 Task: Add an event with the title Sales Pipeline Review, date '2023/12/04', time 8:30 AM to 10:30 AMand add a description: The PIP Discussion will be conducted in a respectful and confidential manner, ensuring that the employee feels heard and valued. The ultimate goal is to create a supportive environment that encourages growth, self-improvement, and the attainment of desired performance levels.Select event color  Peacock . Add location for the event as: 321 Atlantis The Palm, Dubai, UAE, logged in from the account softage.2@softage.netand send the event invitation to softage.8@softage.net and softage.9@softage.net. Set a reminder for the event Weekly on Sunday
Action: Mouse moved to (67, 131)
Screenshot: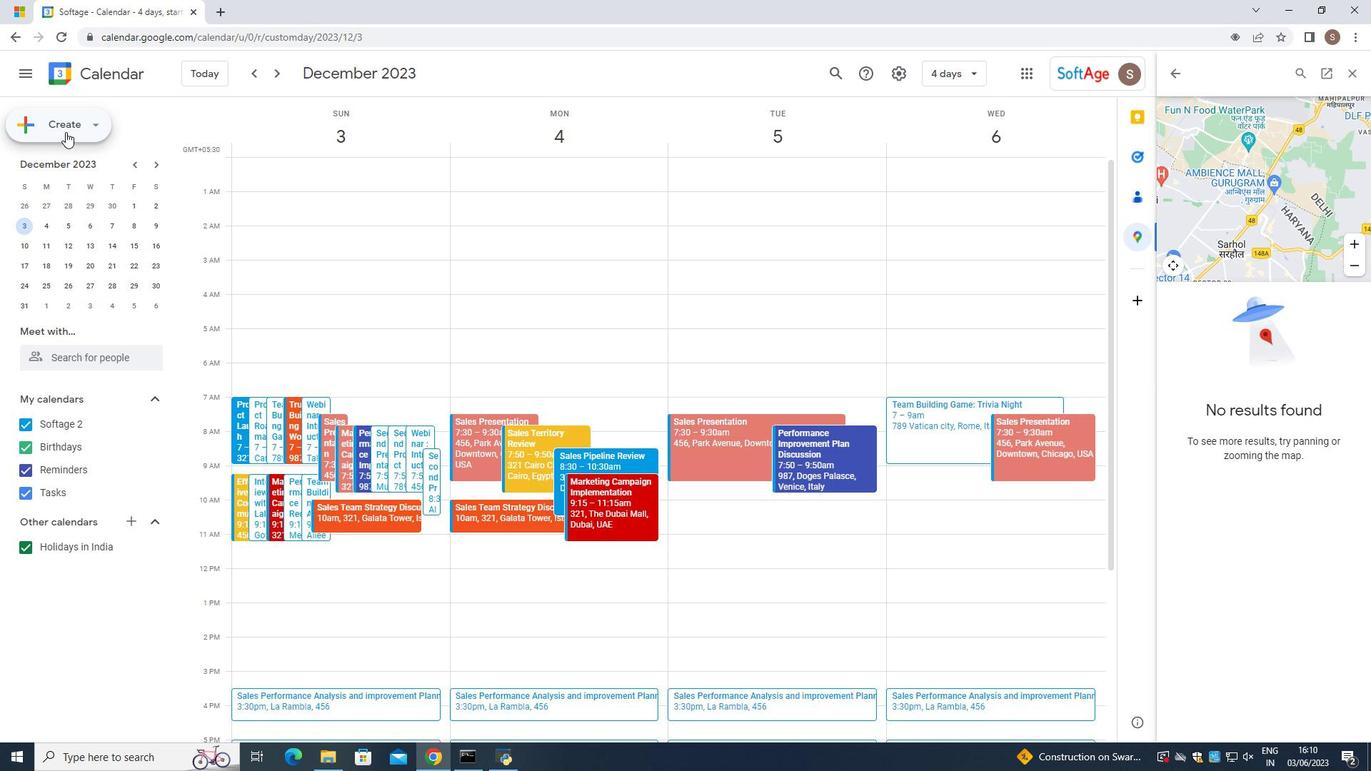 
Action: Mouse pressed left at (67, 131)
Screenshot: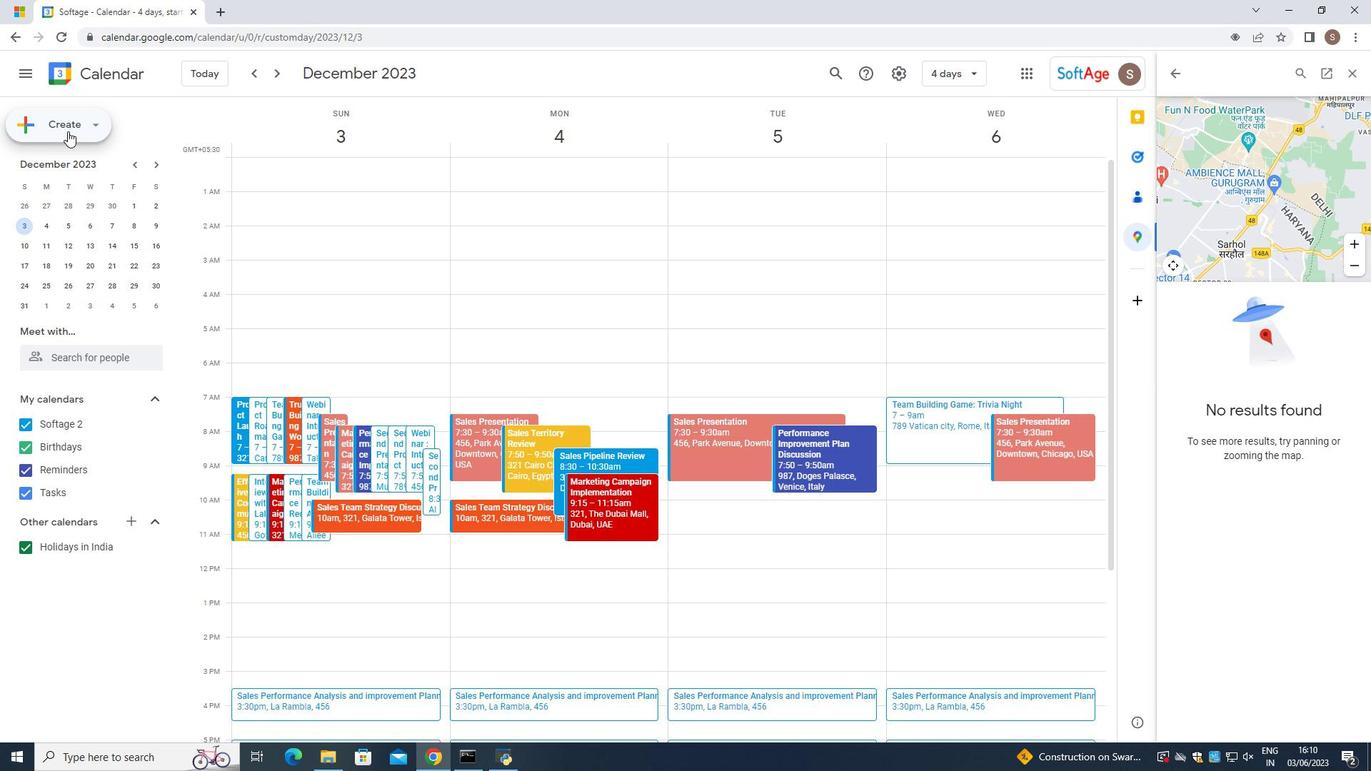 
Action: Mouse moved to (121, 163)
Screenshot: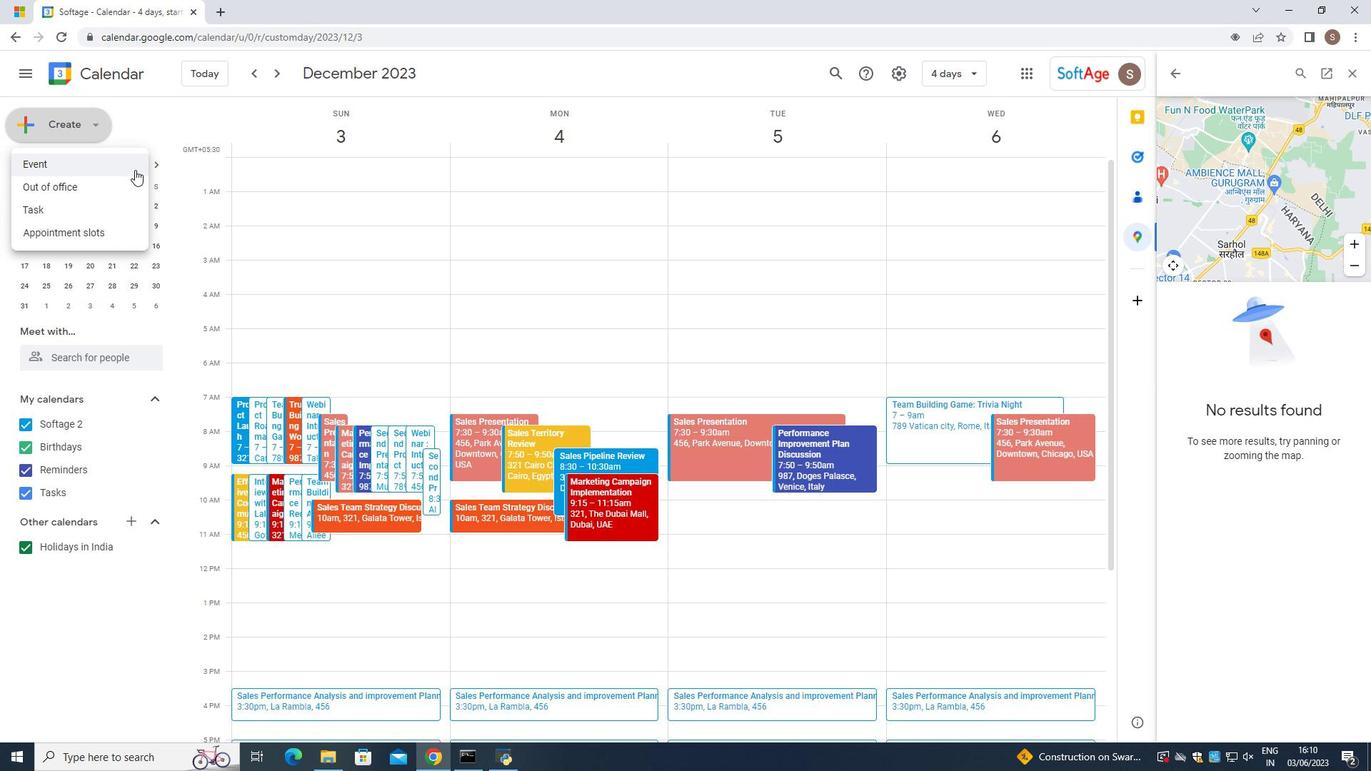 
Action: Mouse pressed left at (121, 163)
Screenshot: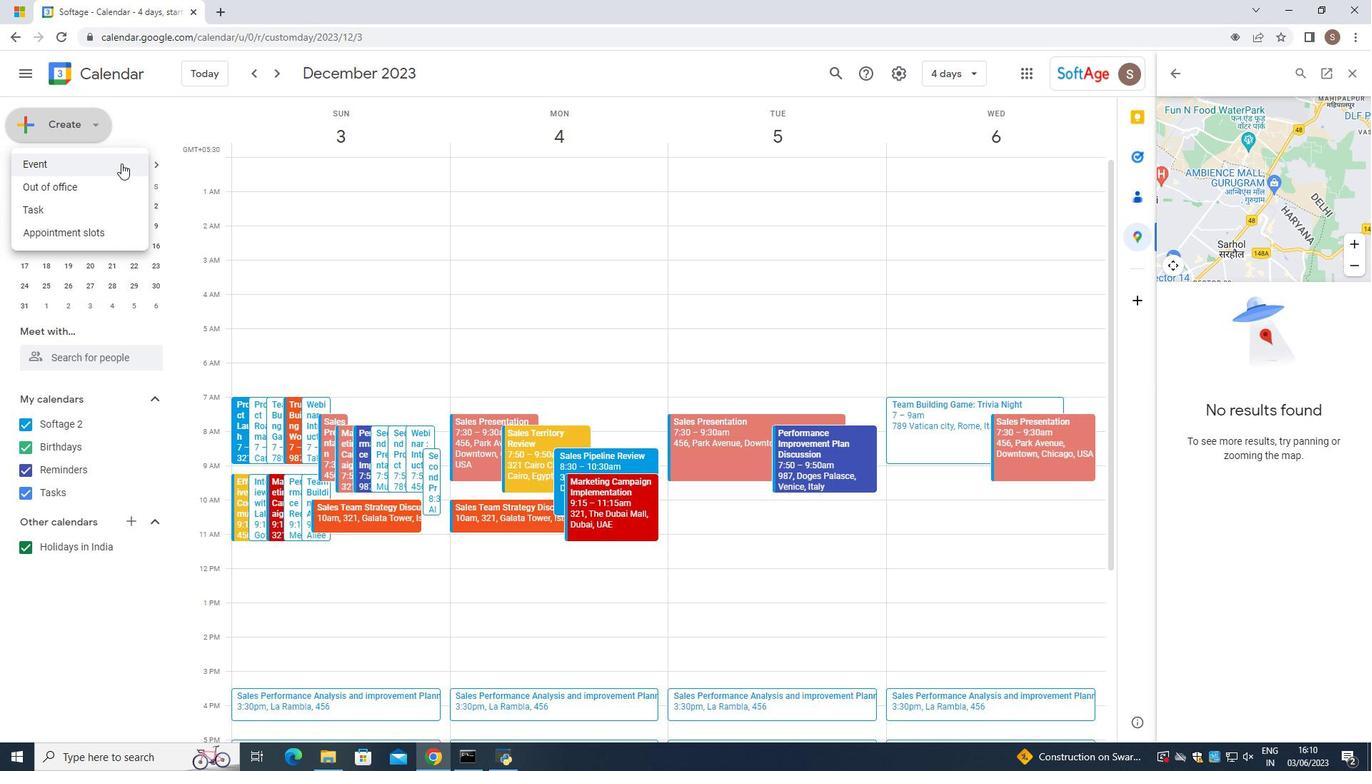 
Action: Mouse moved to (535, 401)
Screenshot: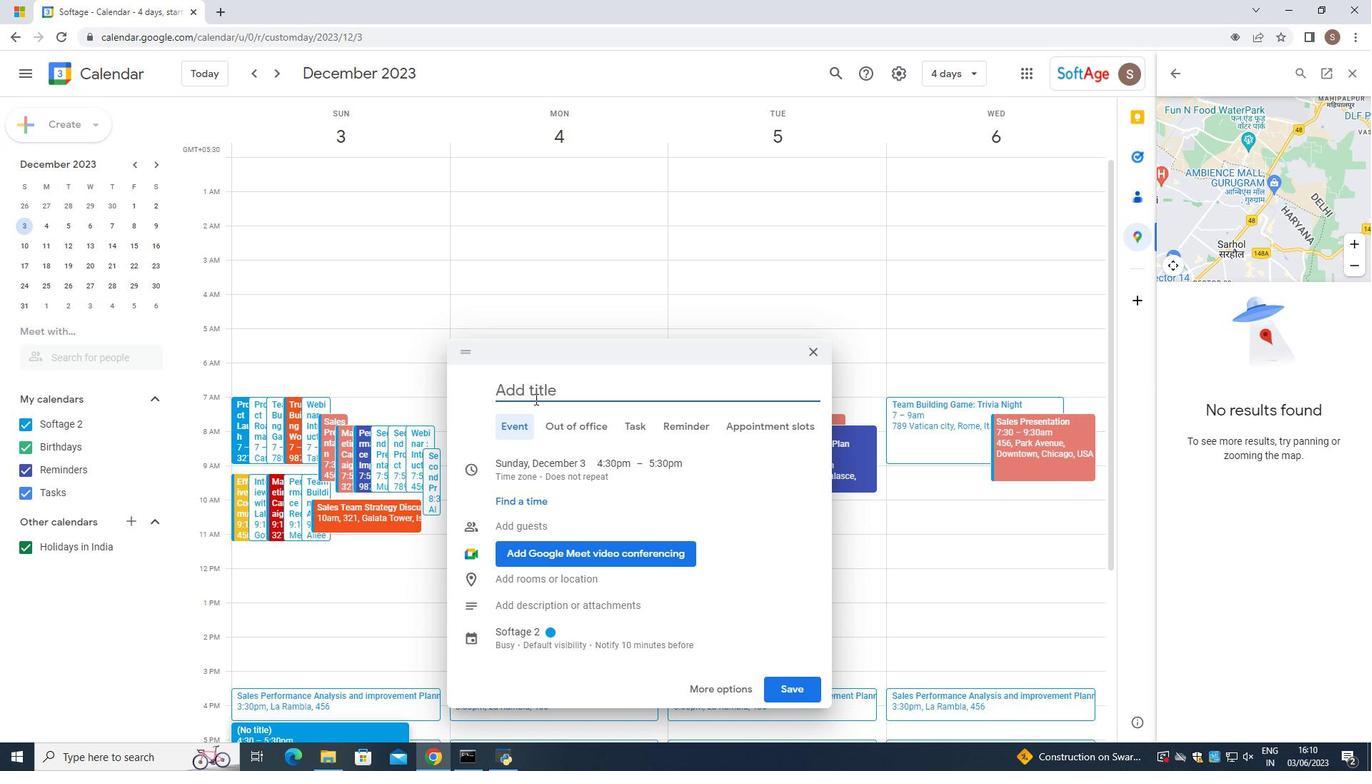 
Action: Mouse pressed left at (535, 401)
Screenshot: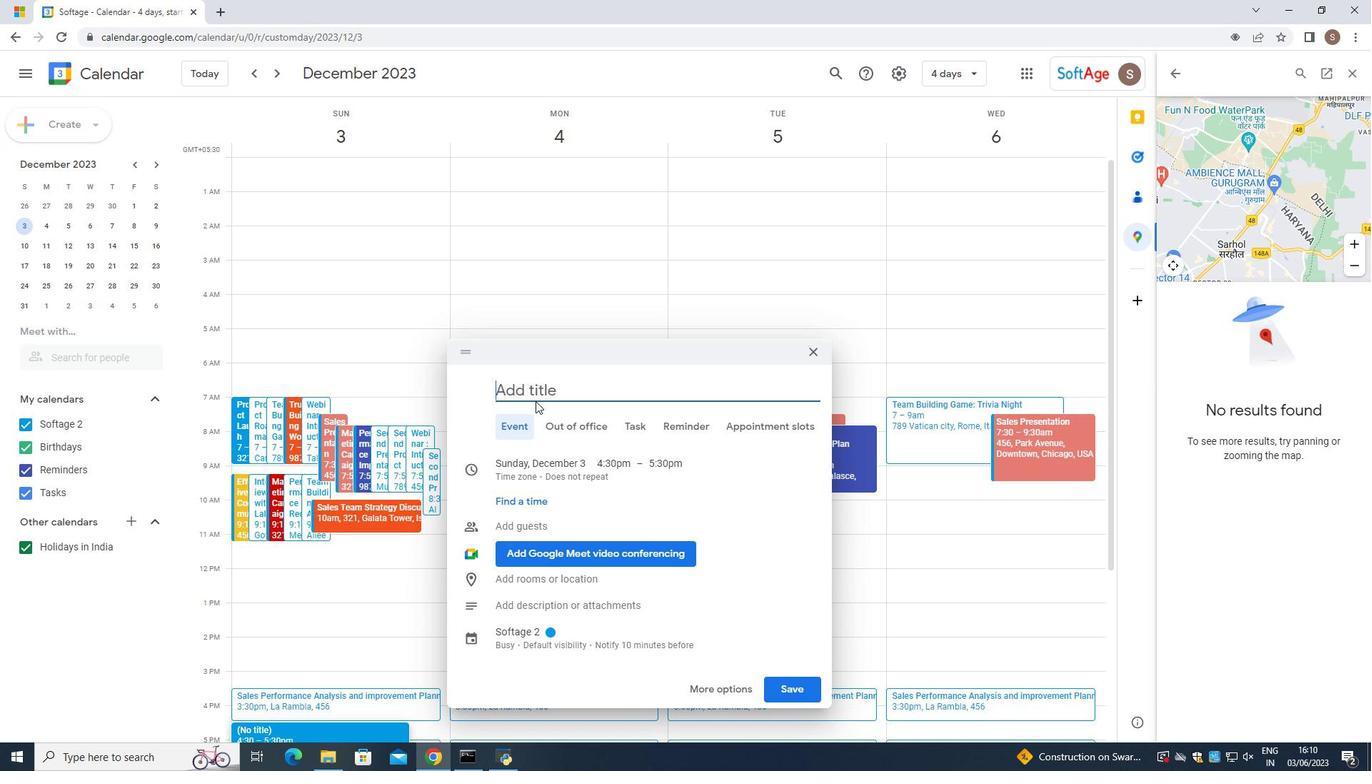
Action: Mouse moved to (549, 621)
Screenshot: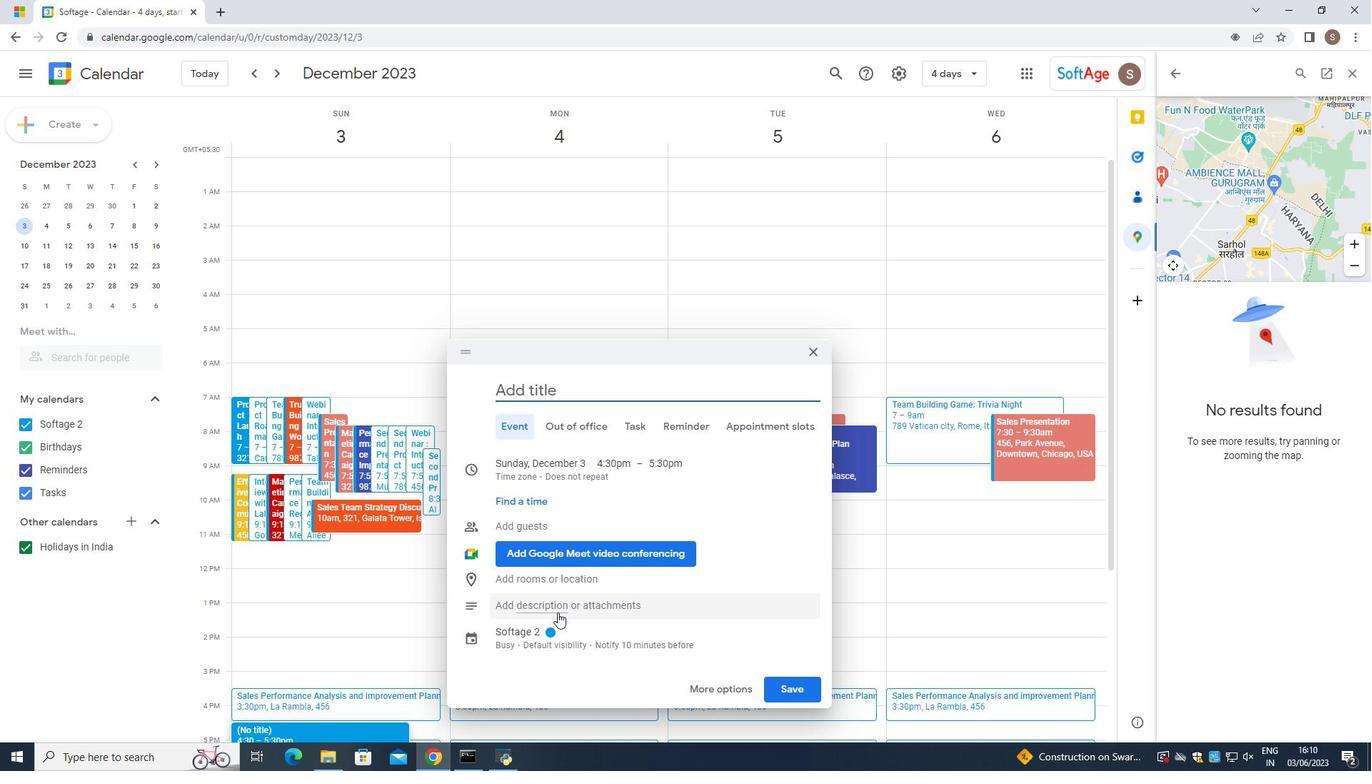 
Action: Mouse pressed left at (549, 621)
Screenshot: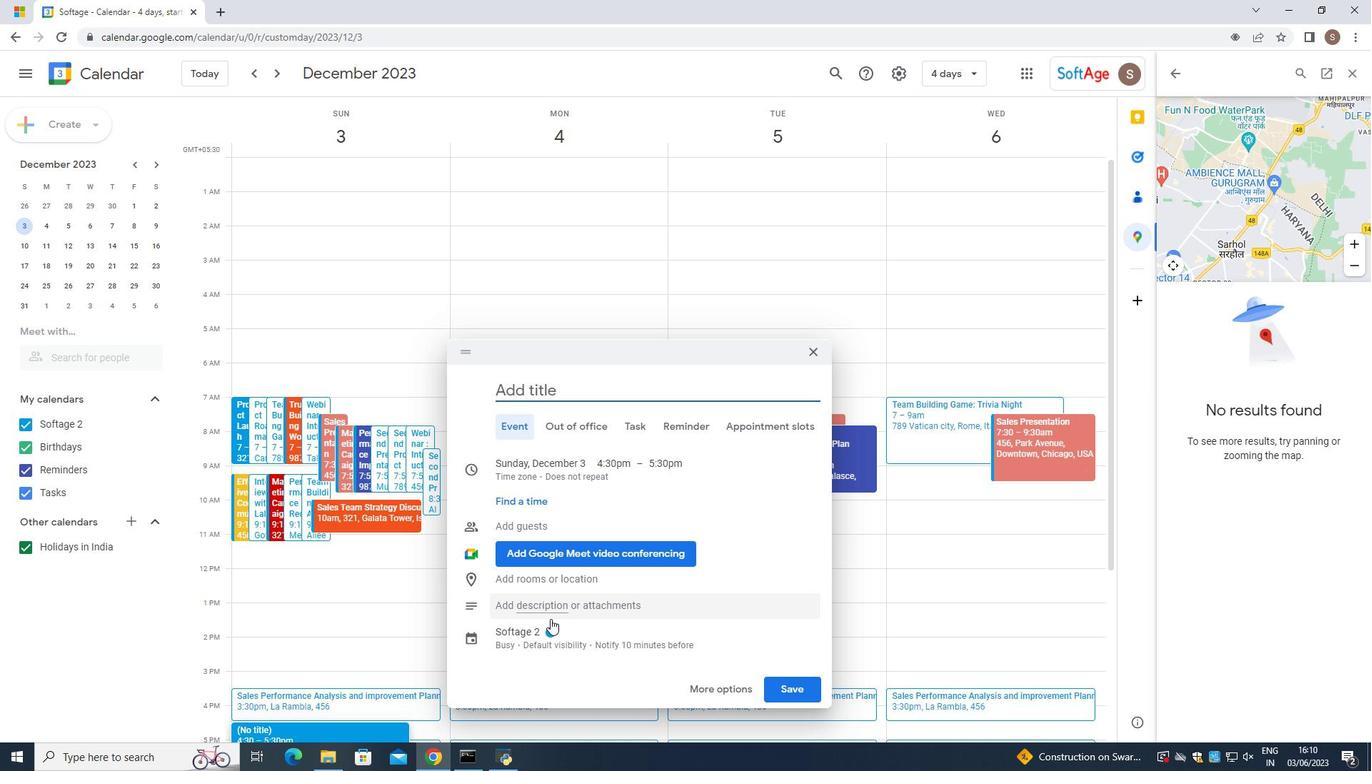 
Action: Mouse moved to (589, 525)
Screenshot: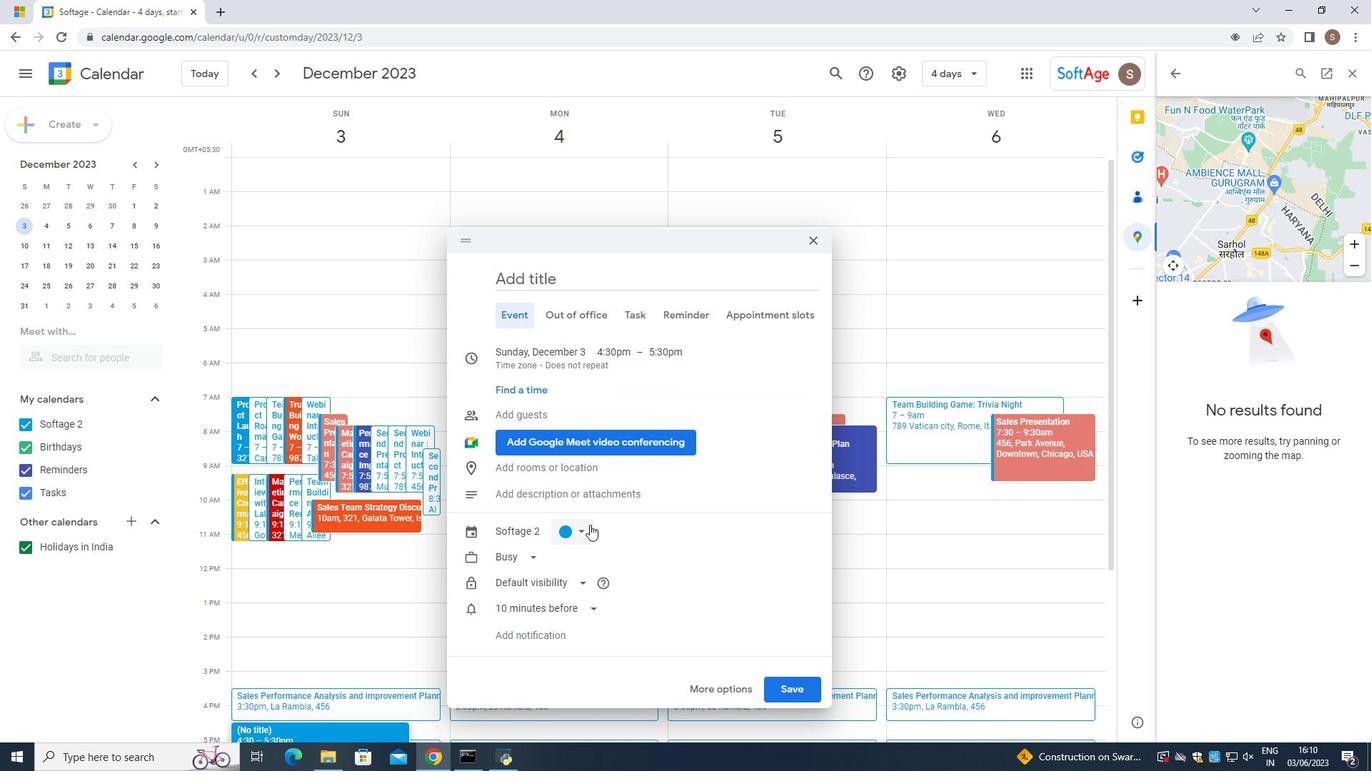 
Action: Mouse pressed left at (589, 525)
Screenshot: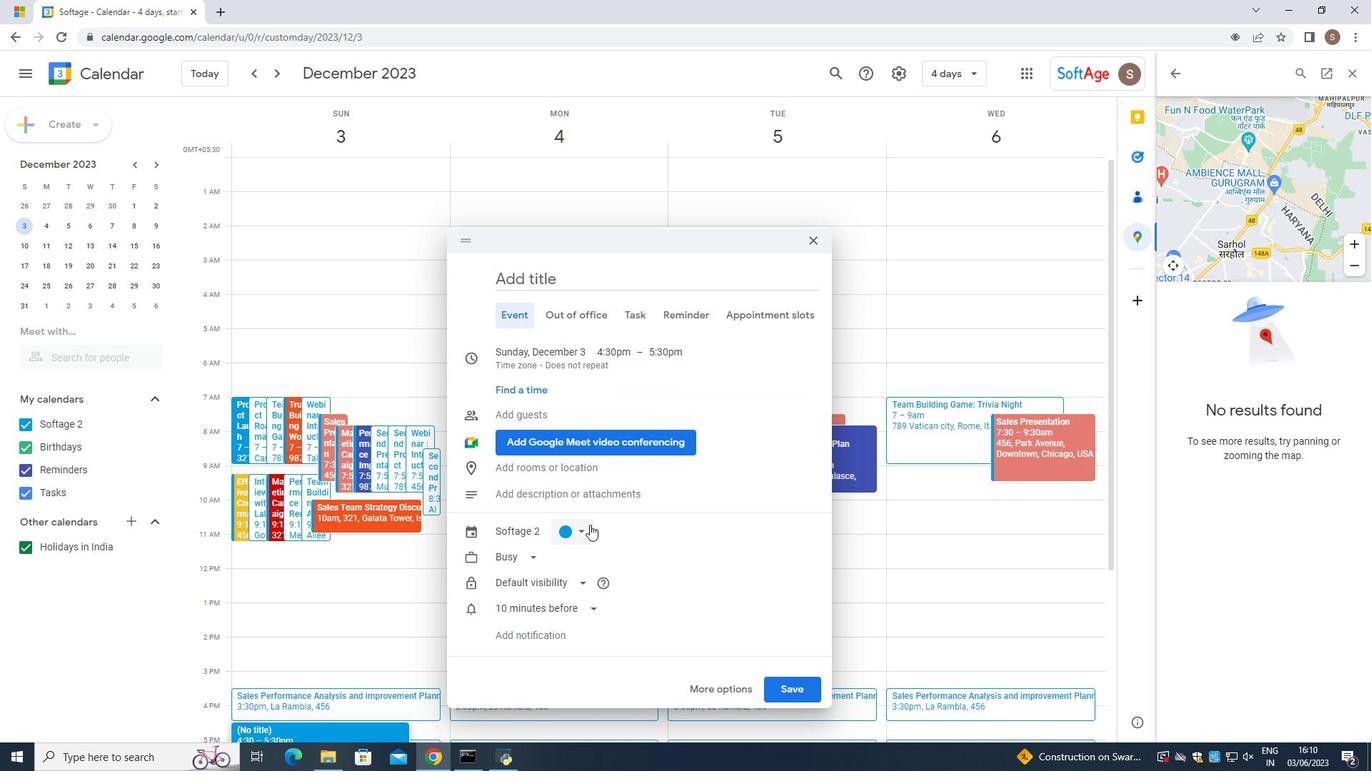 
Action: Mouse moved to (562, 550)
Screenshot: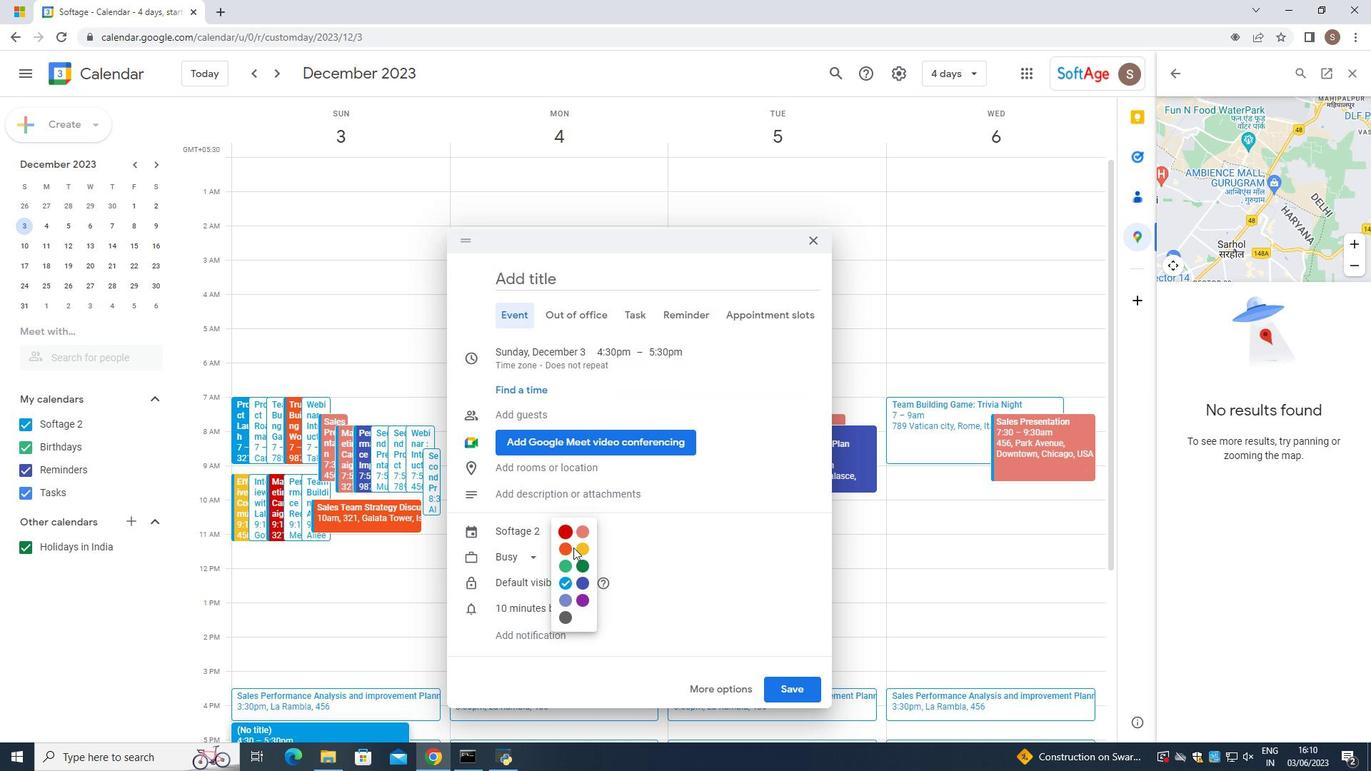 
Action: Mouse pressed left at (562, 550)
Screenshot: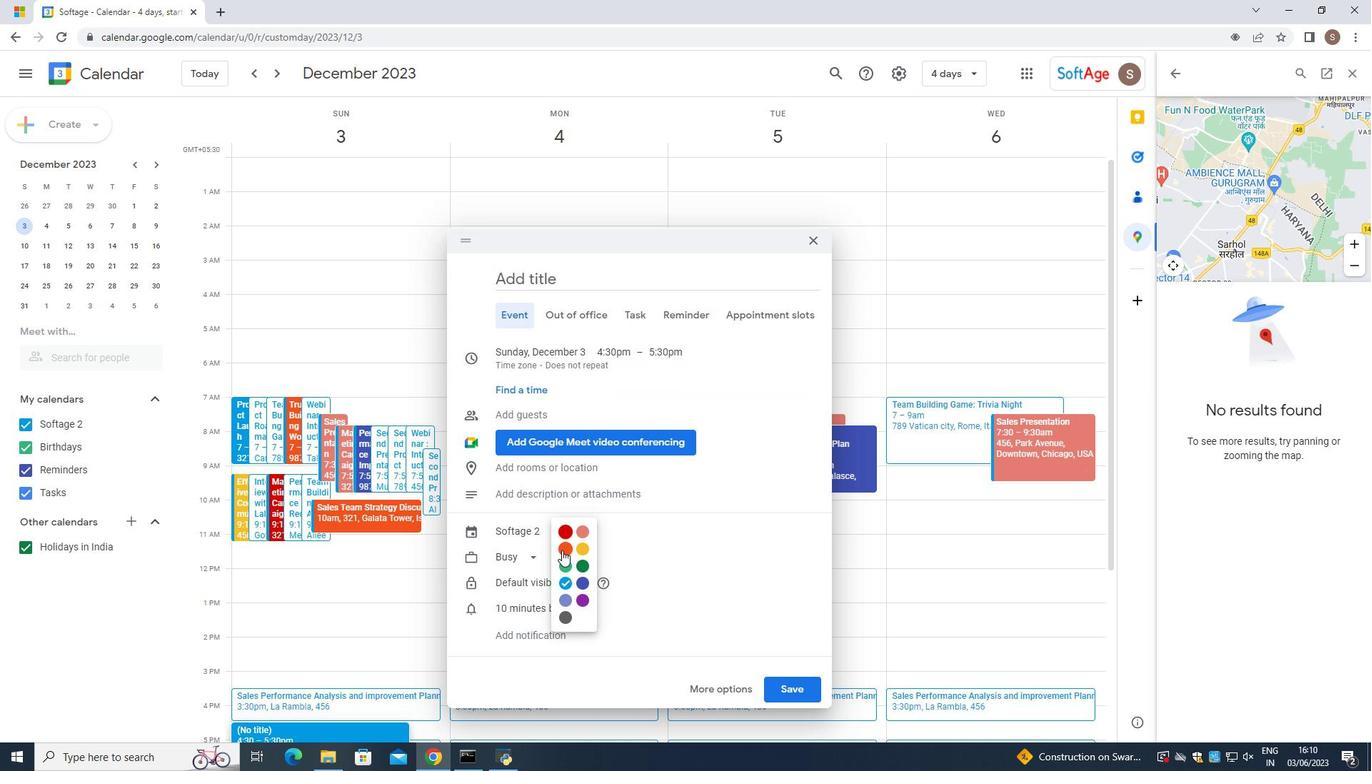 
Action: Mouse moved to (512, 487)
Screenshot: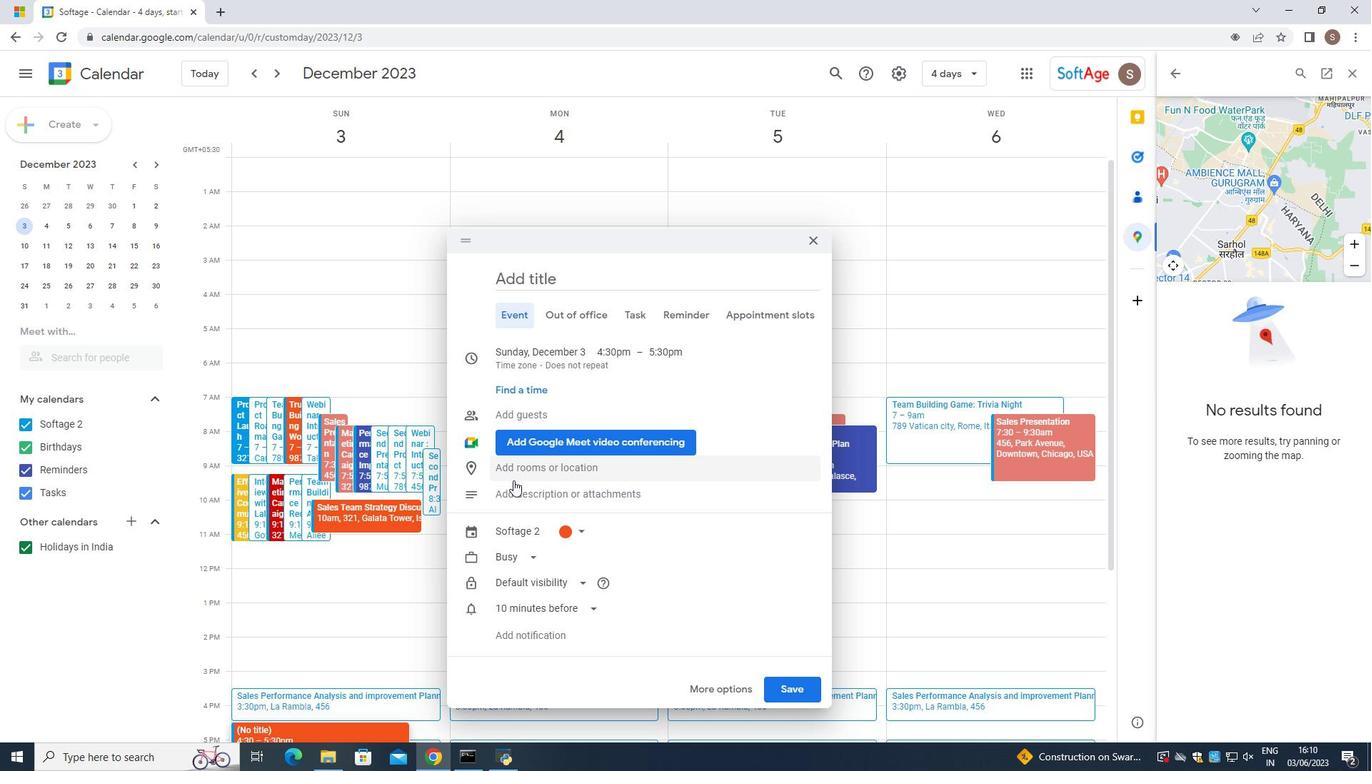 
Action: Mouse pressed left at (512, 487)
Screenshot: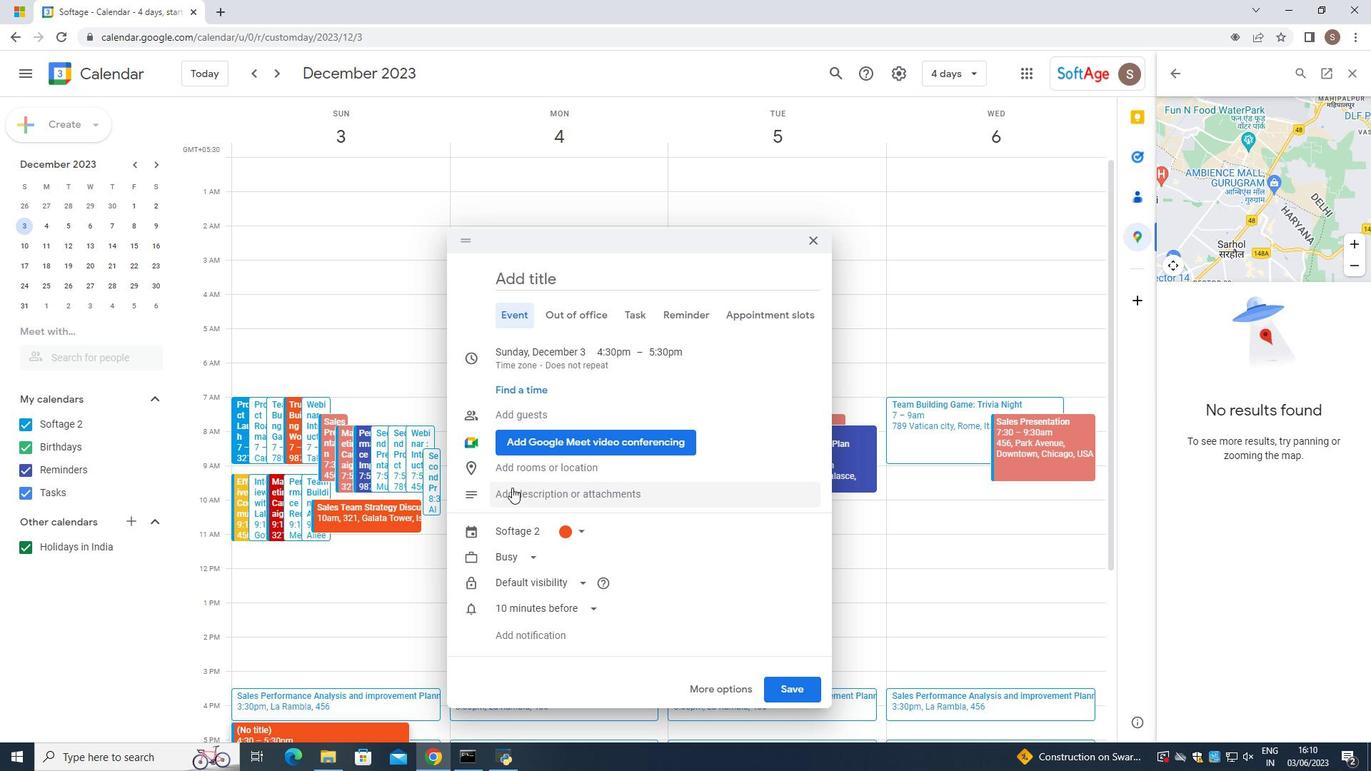 
Action: Mouse moved to (659, 277)
Screenshot: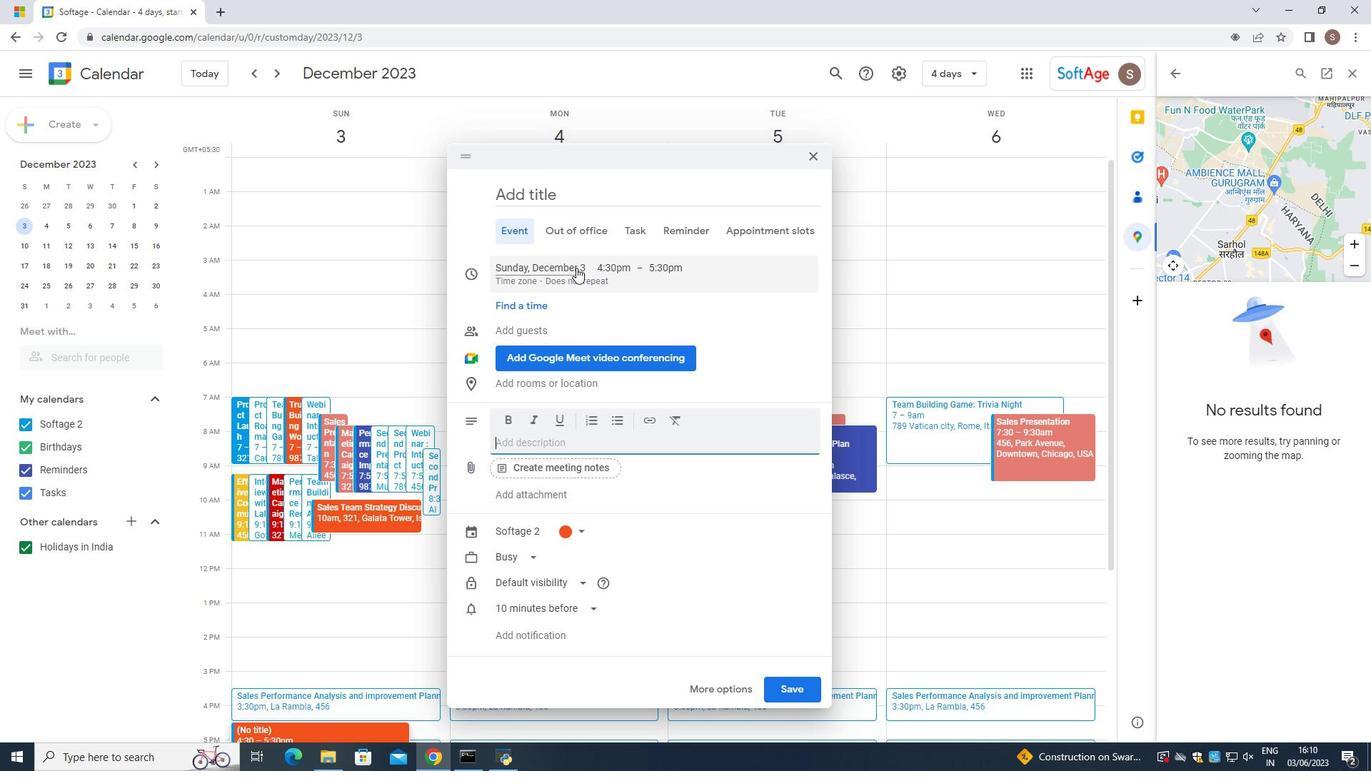 
Action: Mouse pressed left at (659, 277)
Screenshot: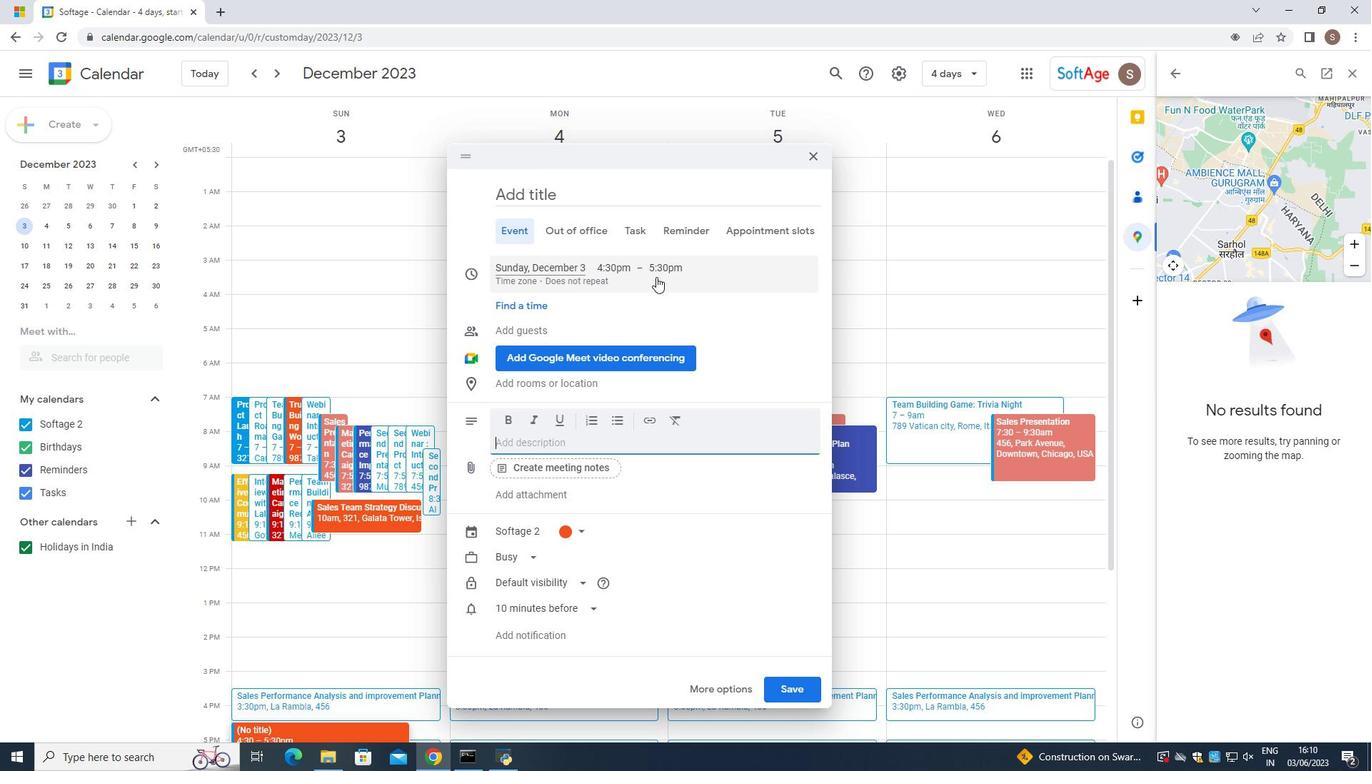 
Action: Mouse moved to (624, 240)
Screenshot: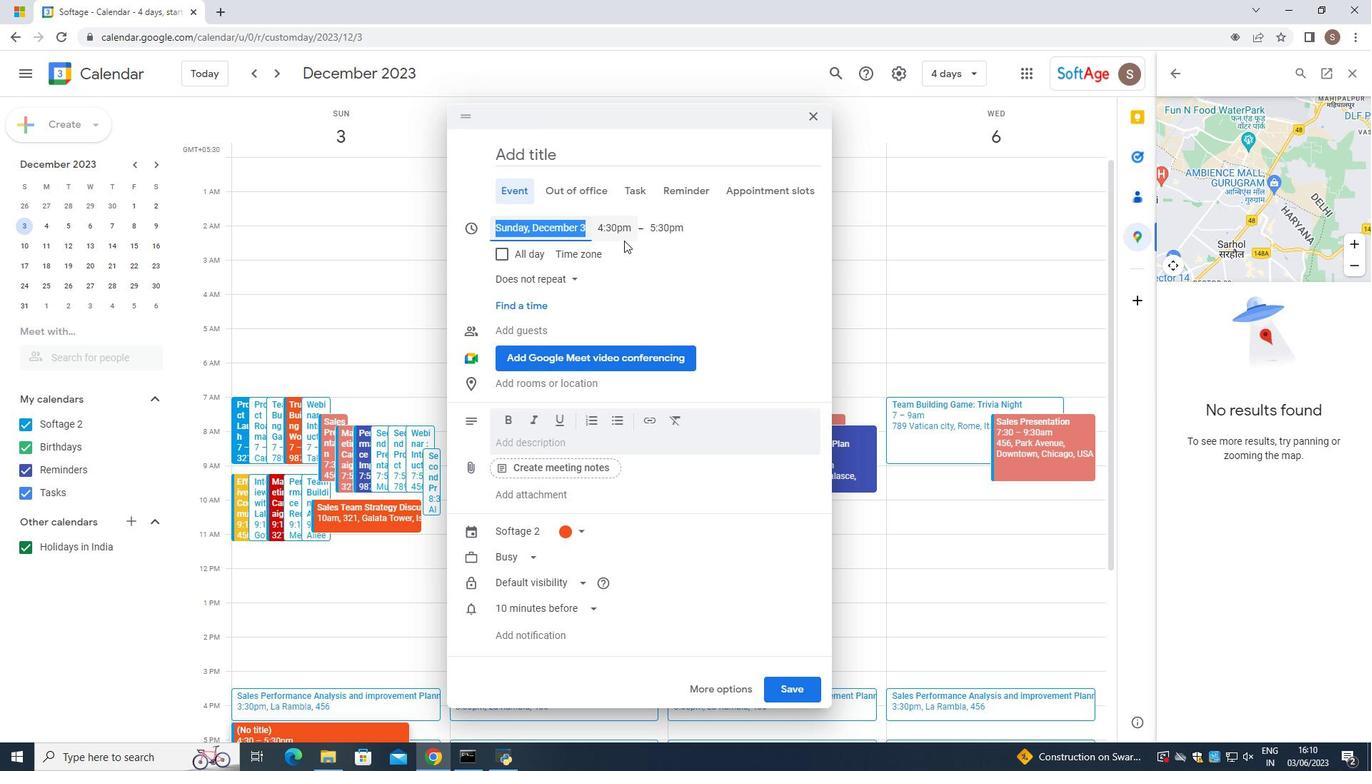 
Action: Mouse pressed left at (624, 240)
Screenshot: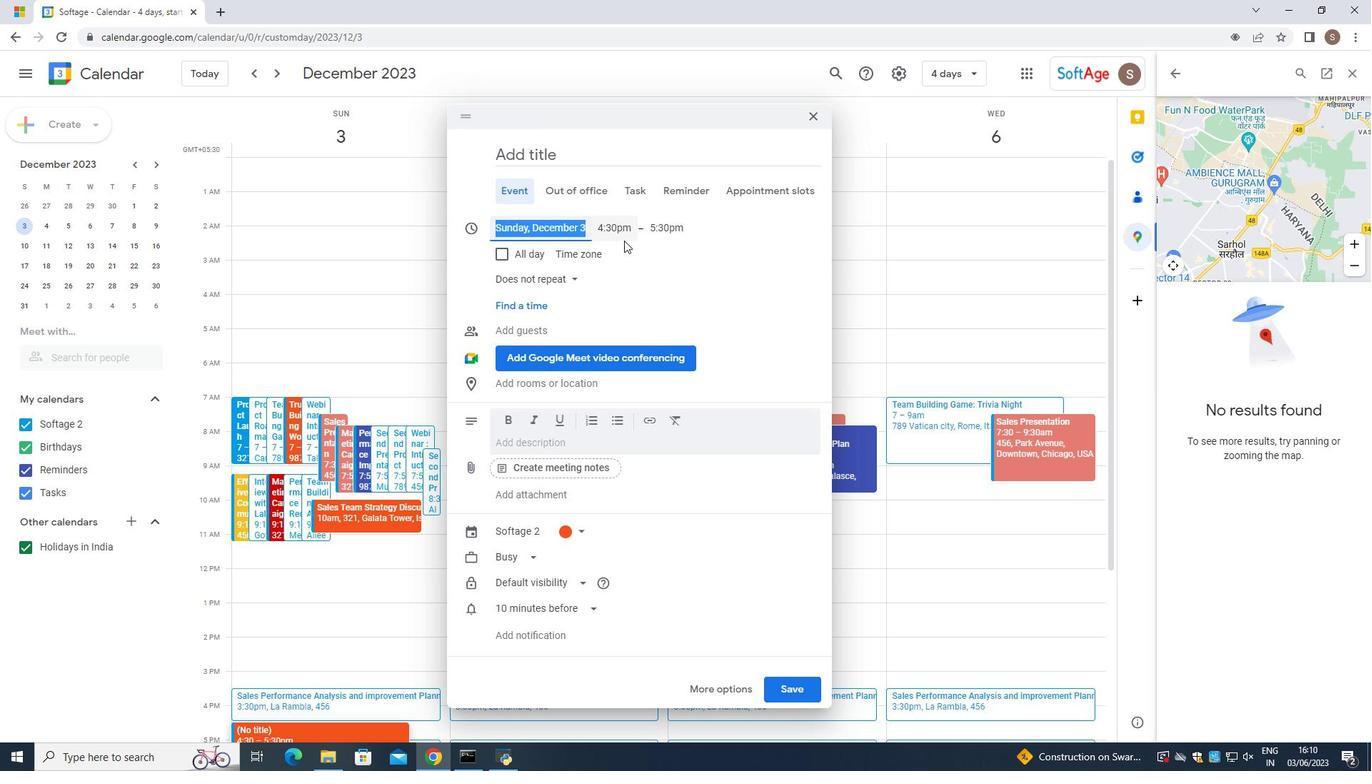 
Action: Mouse moved to (625, 314)
Screenshot: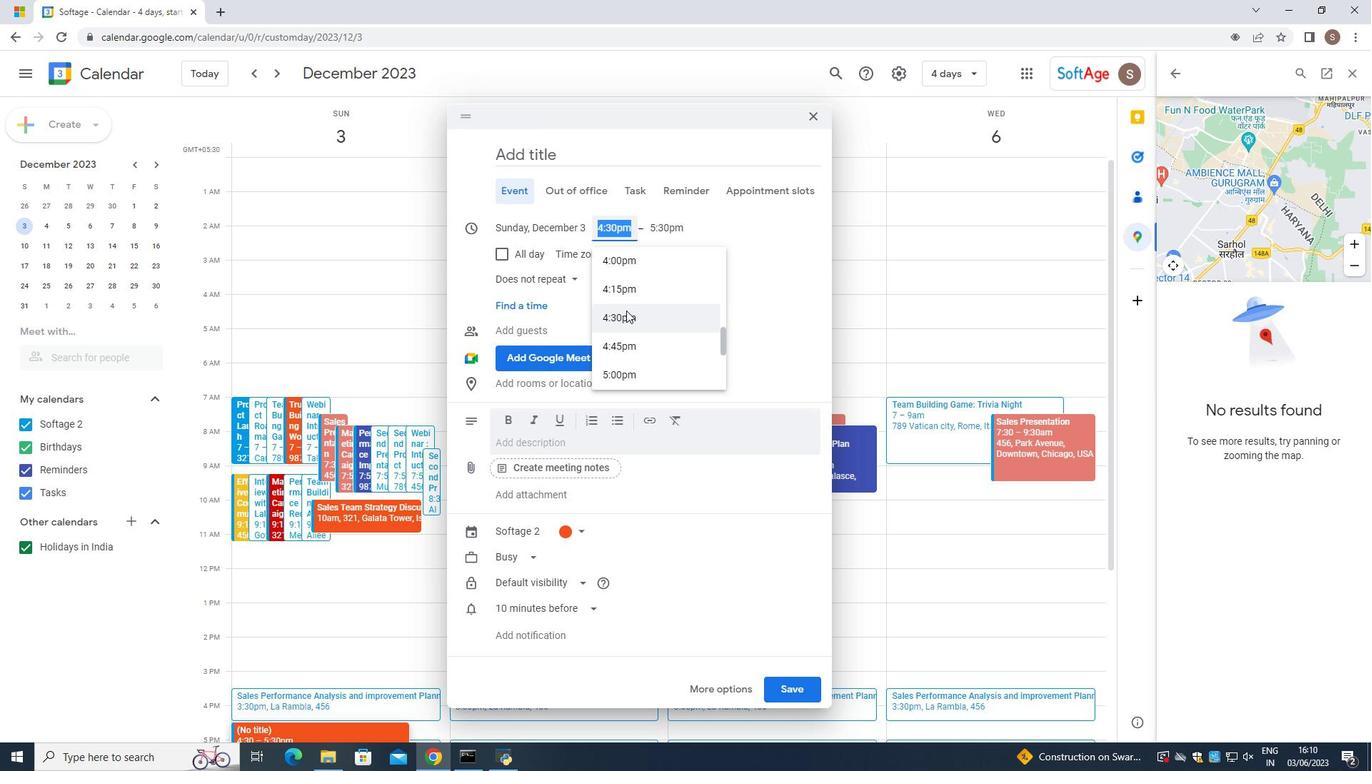 
Action: Mouse scrolled (625, 315) with delta (0, 0)
Screenshot: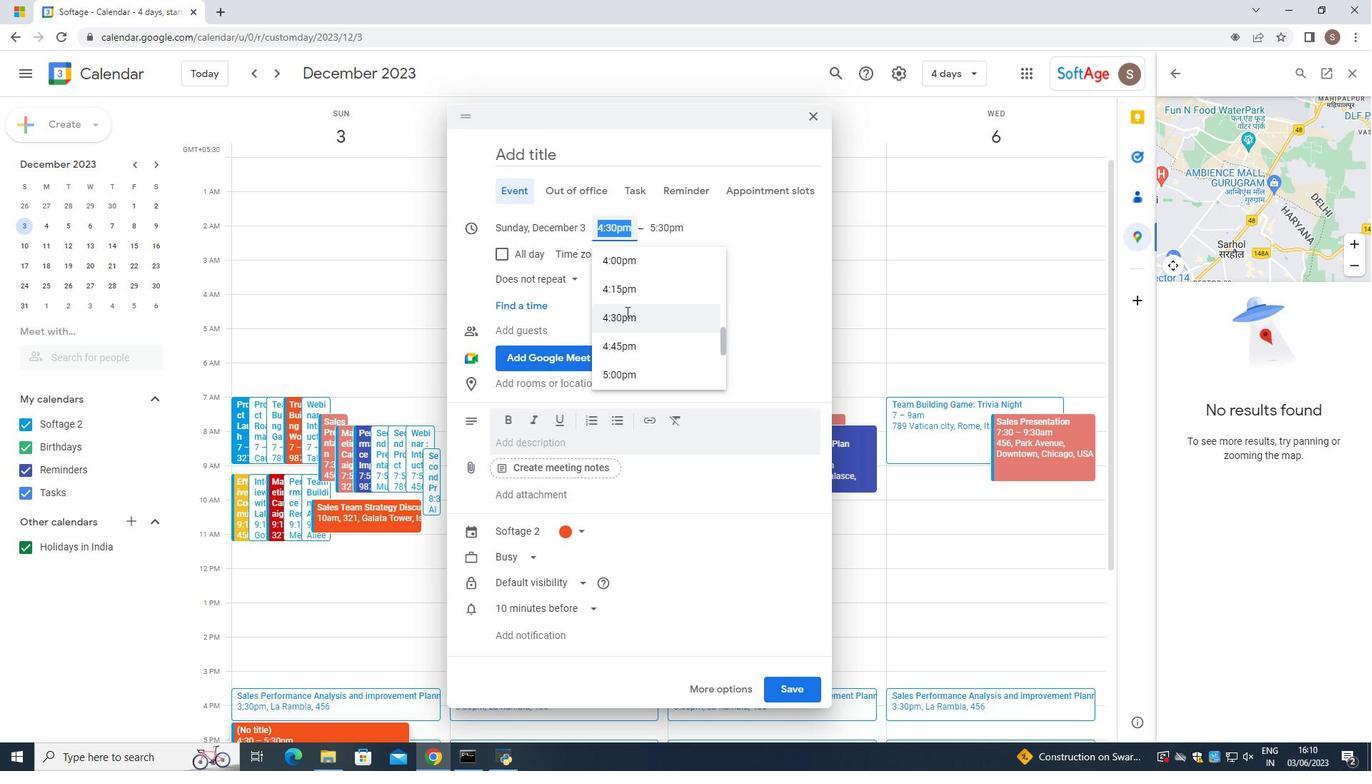 
Action: Mouse scrolled (625, 315) with delta (0, 0)
Screenshot: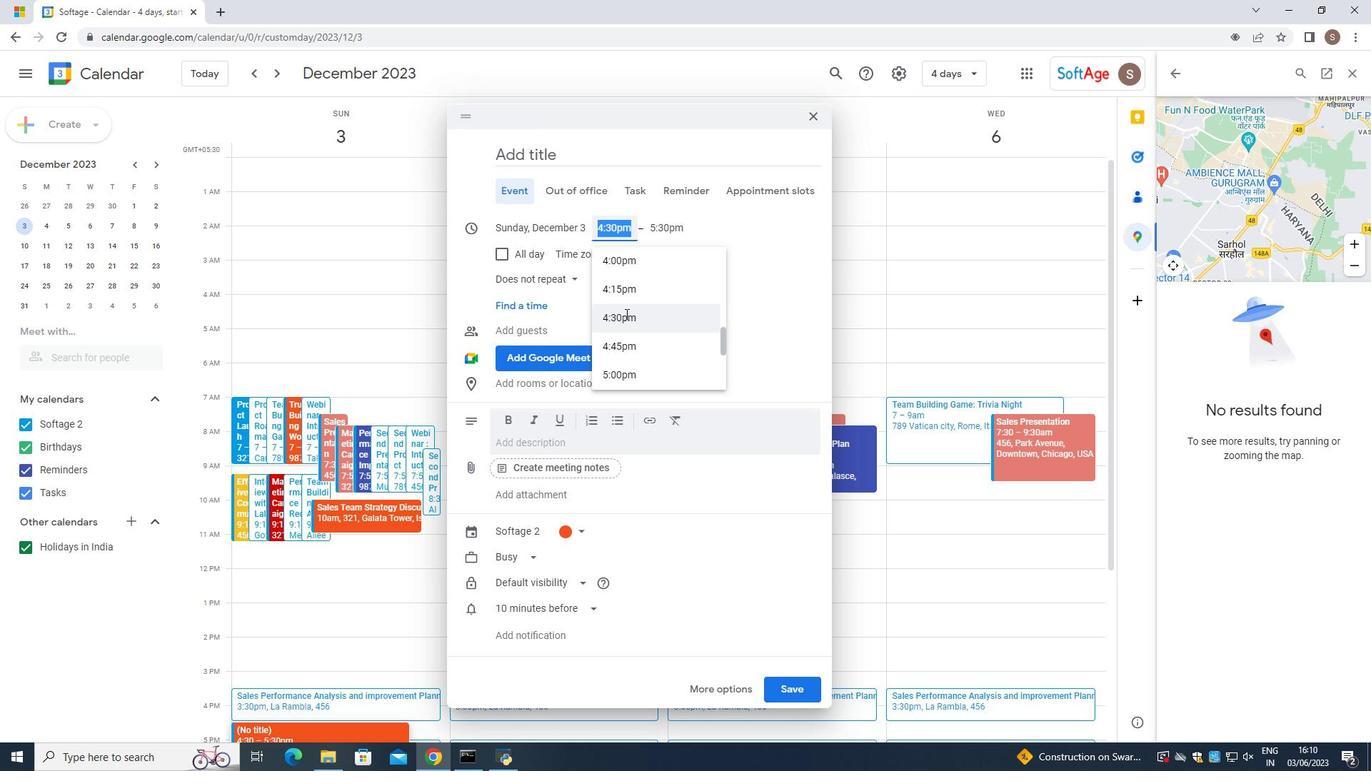 
Action: Mouse scrolled (625, 315) with delta (0, 0)
Screenshot: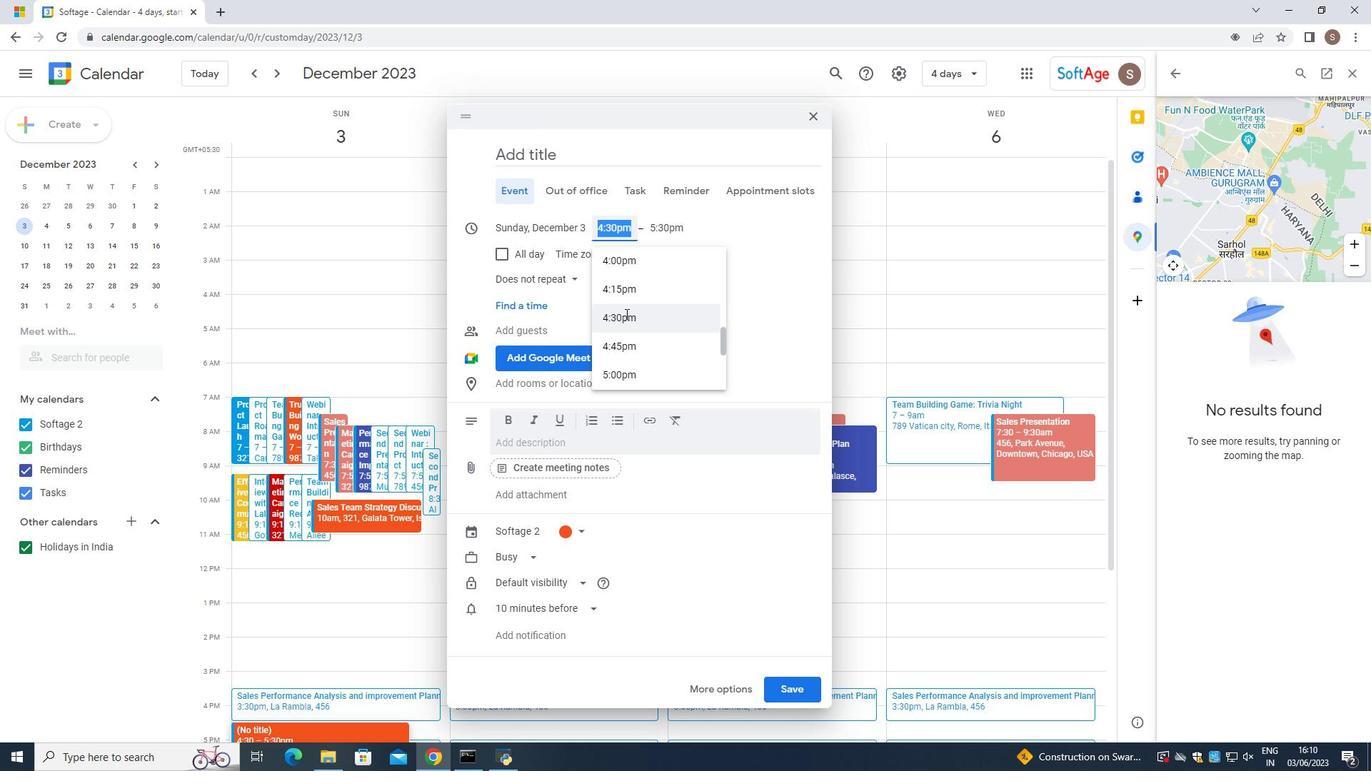 
Action: Mouse scrolled (625, 315) with delta (0, 0)
Screenshot: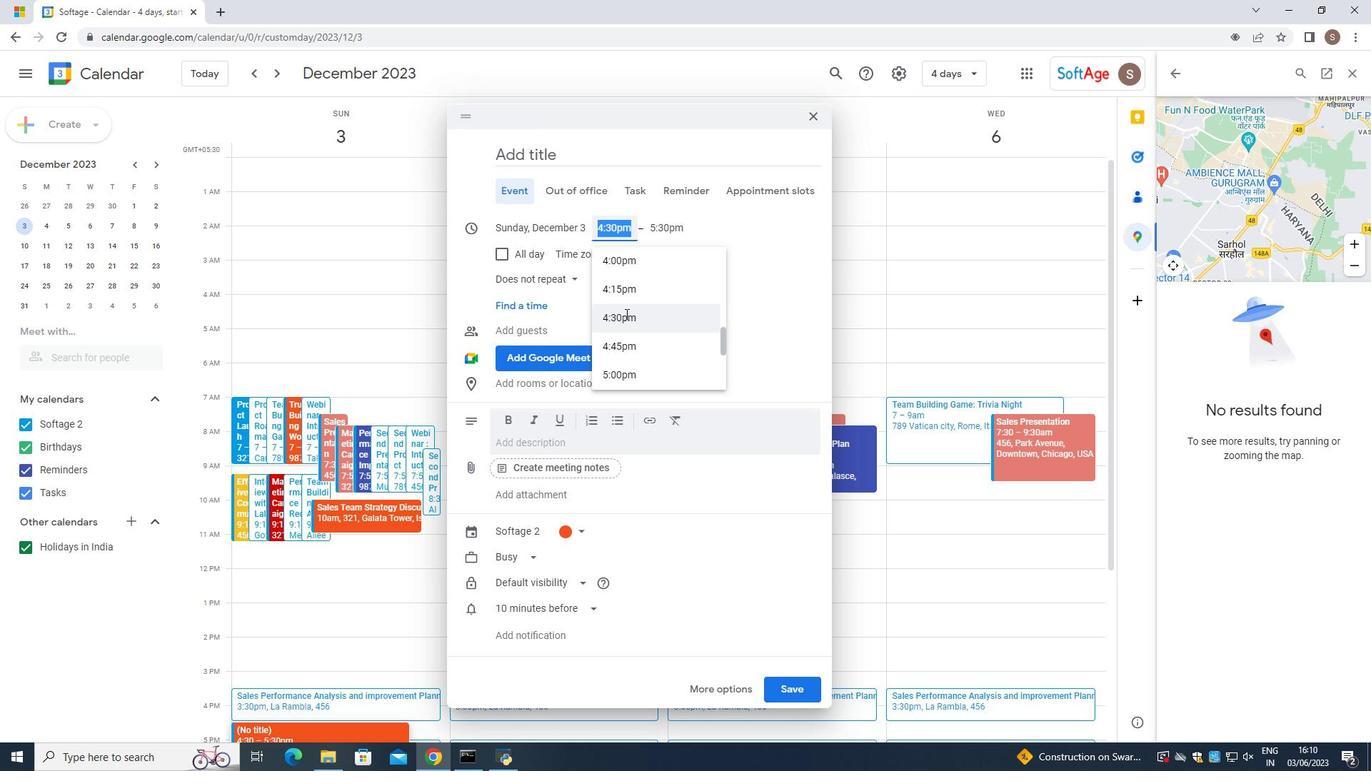
Action: Mouse scrolled (625, 315) with delta (0, 0)
Screenshot: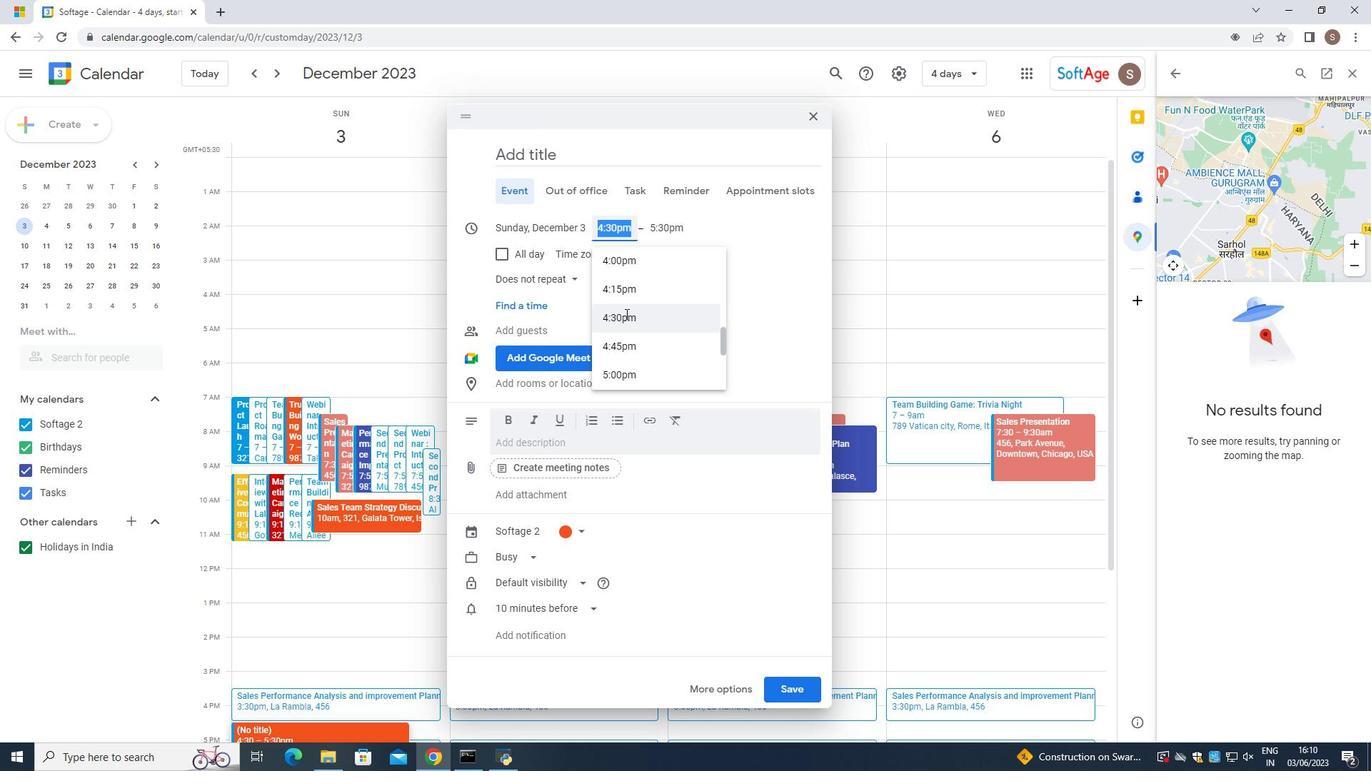 
Action: Mouse scrolled (625, 315) with delta (0, 0)
Screenshot: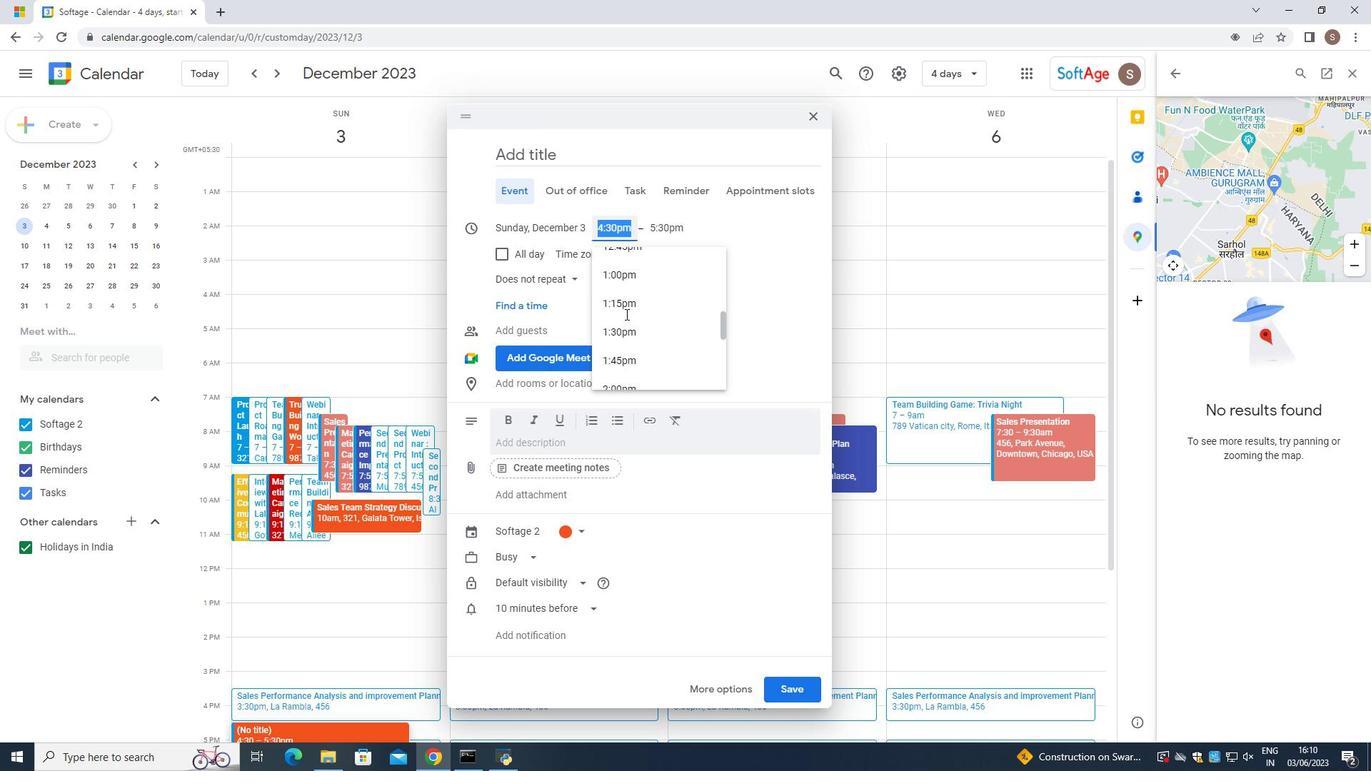 
Action: Mouse scrolled (625, 315) with delta (0, 0)
Screenshot: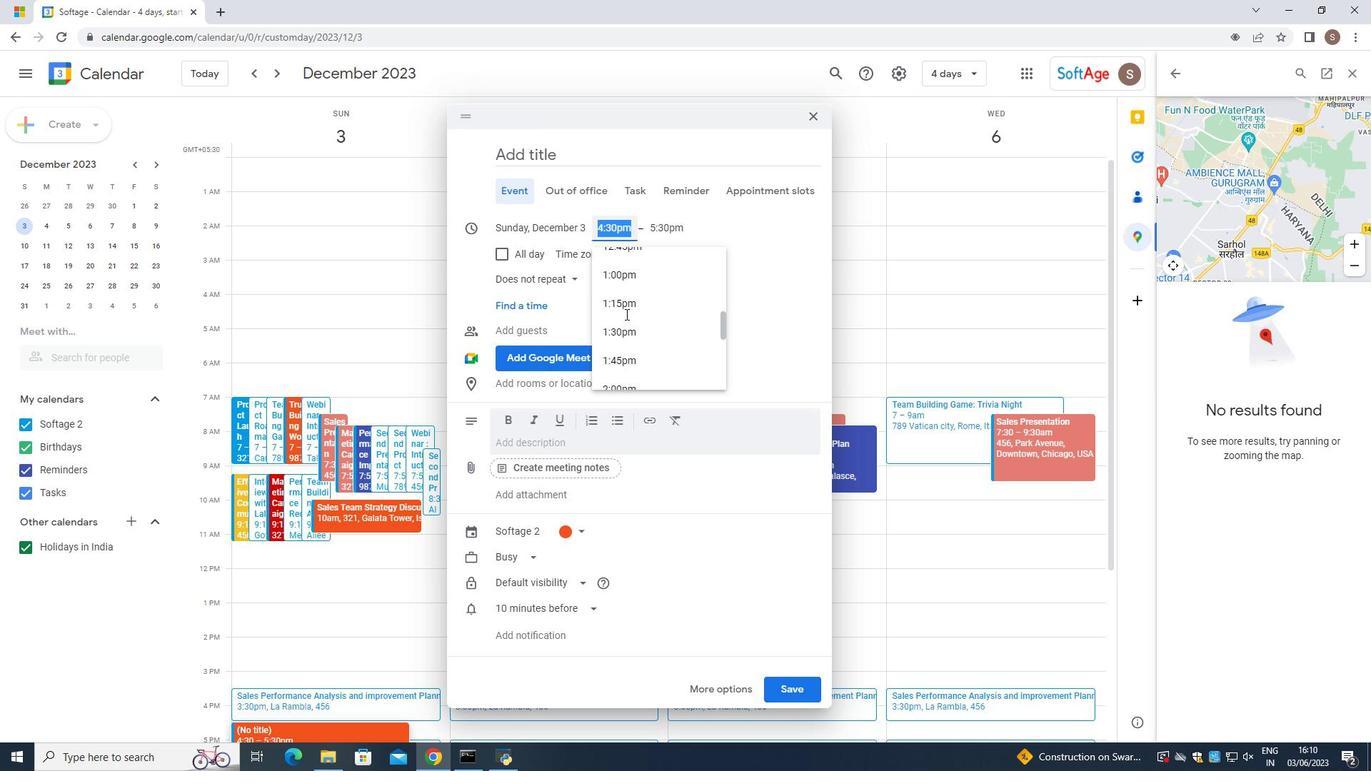 
Action: Mouse scrolled (625, 315) with delta (0, 0)
Screenshot: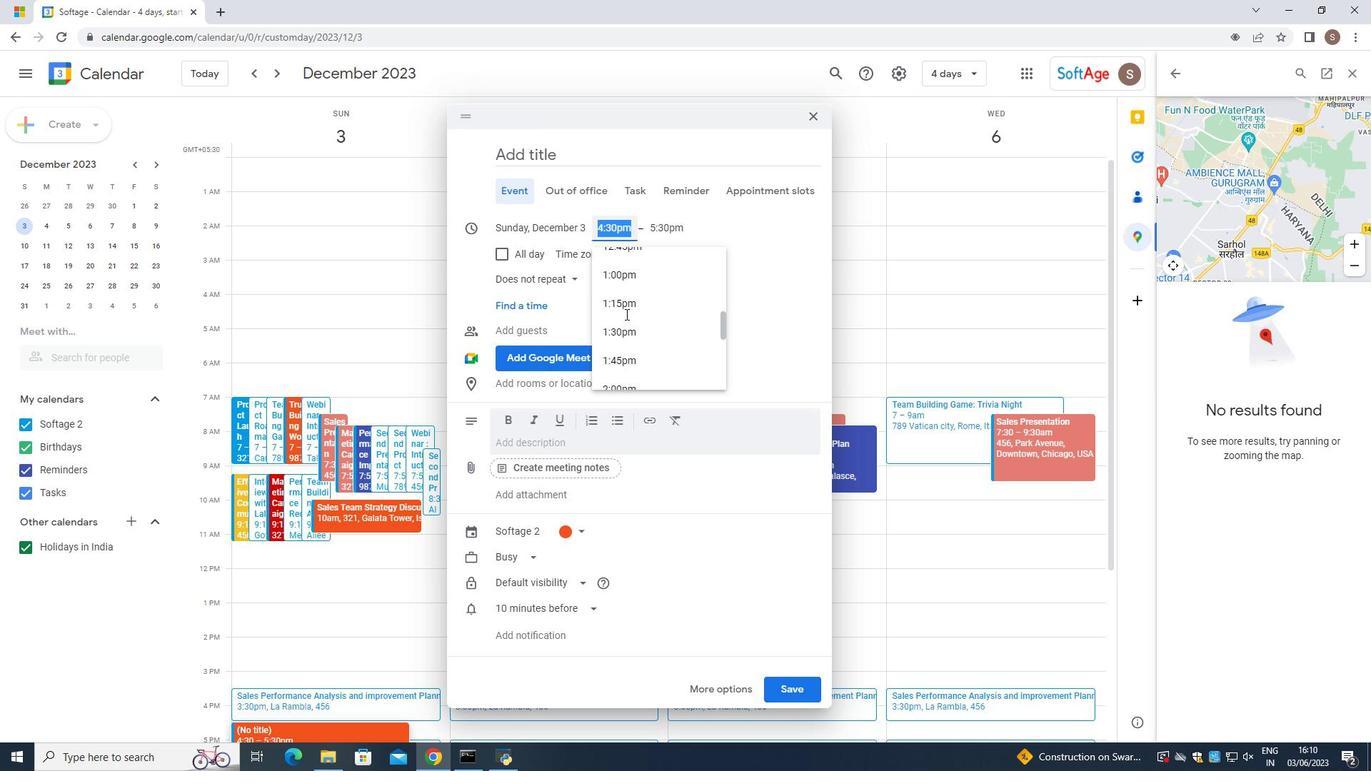 
Action: Mouse scrolled (625, 315) with delta (0, 0)
Screenshot: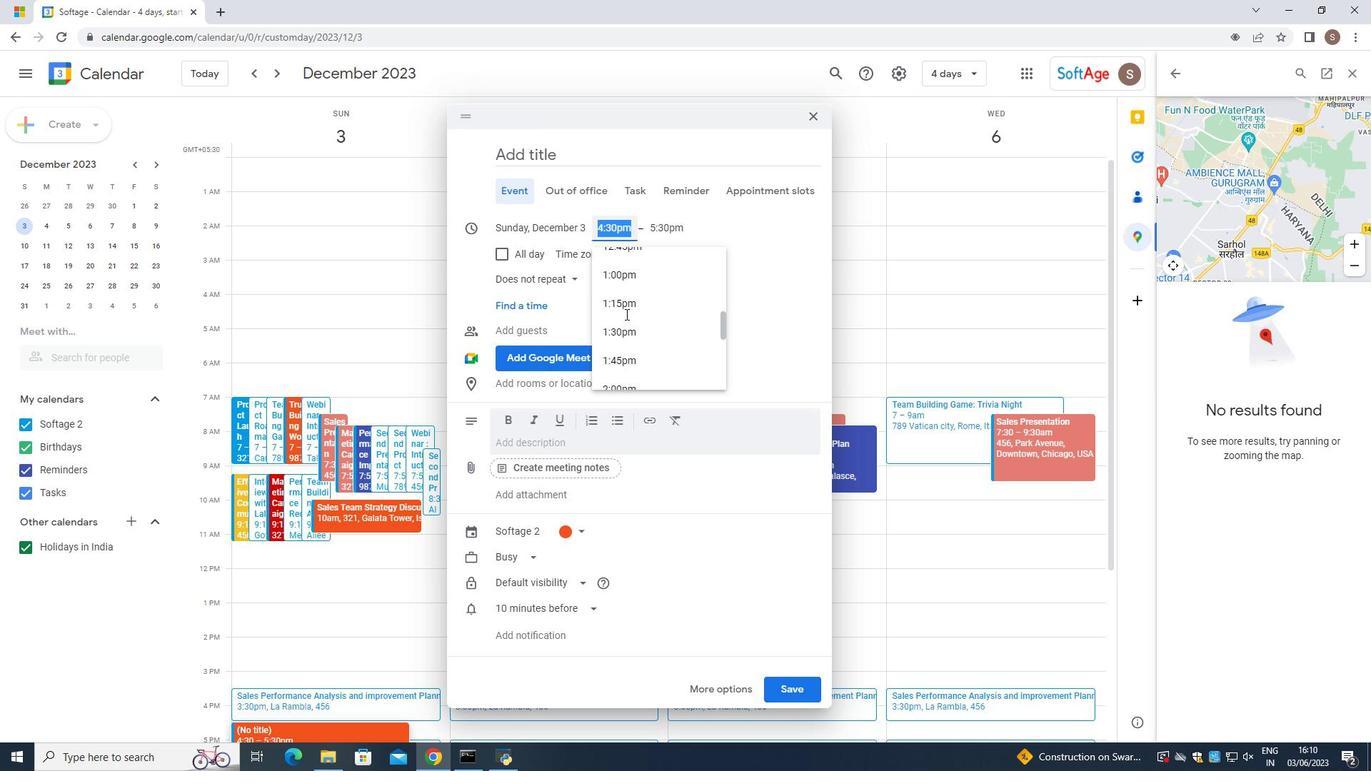 
Action: Mouse scrolled (625, 315) with delta (0, 0)
Screenshot: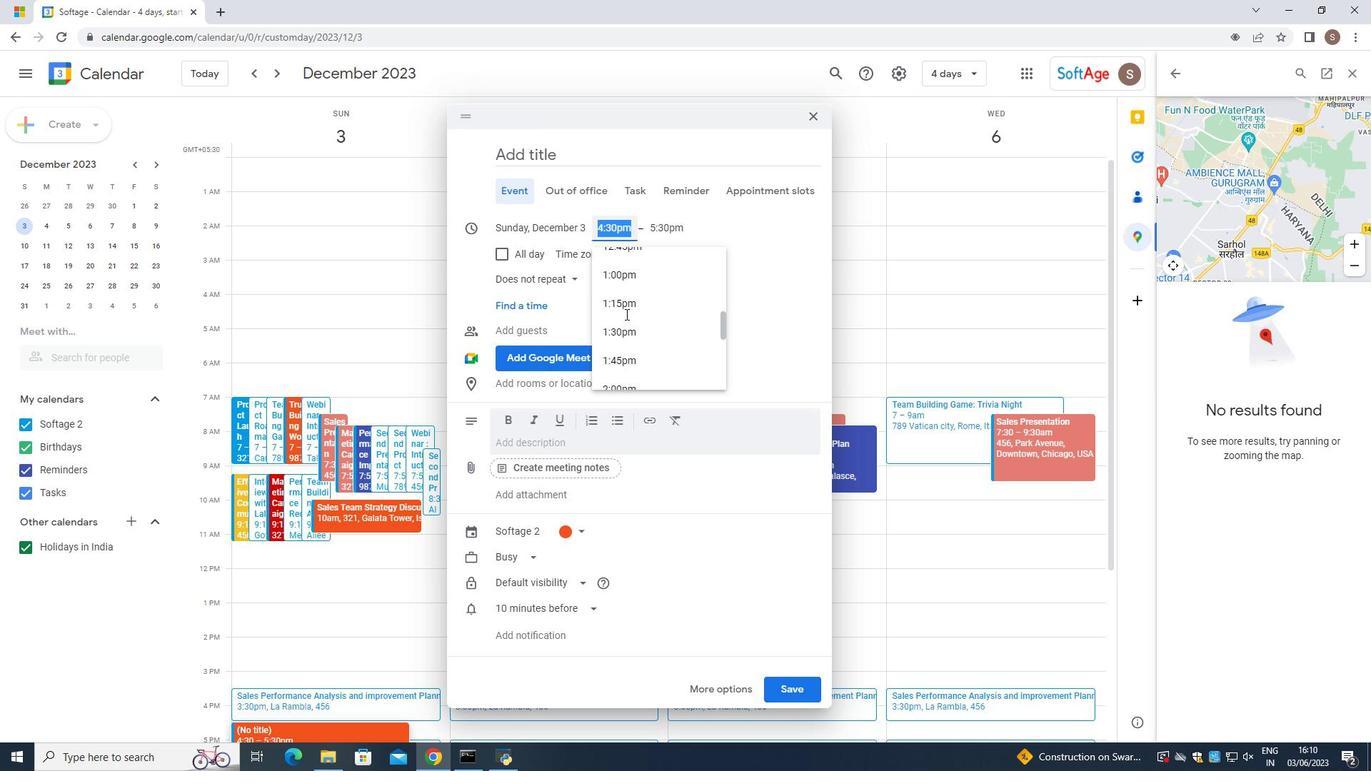 
Action: Mouse scrolled (625, 315) with delta (0, 0)
Screenshot: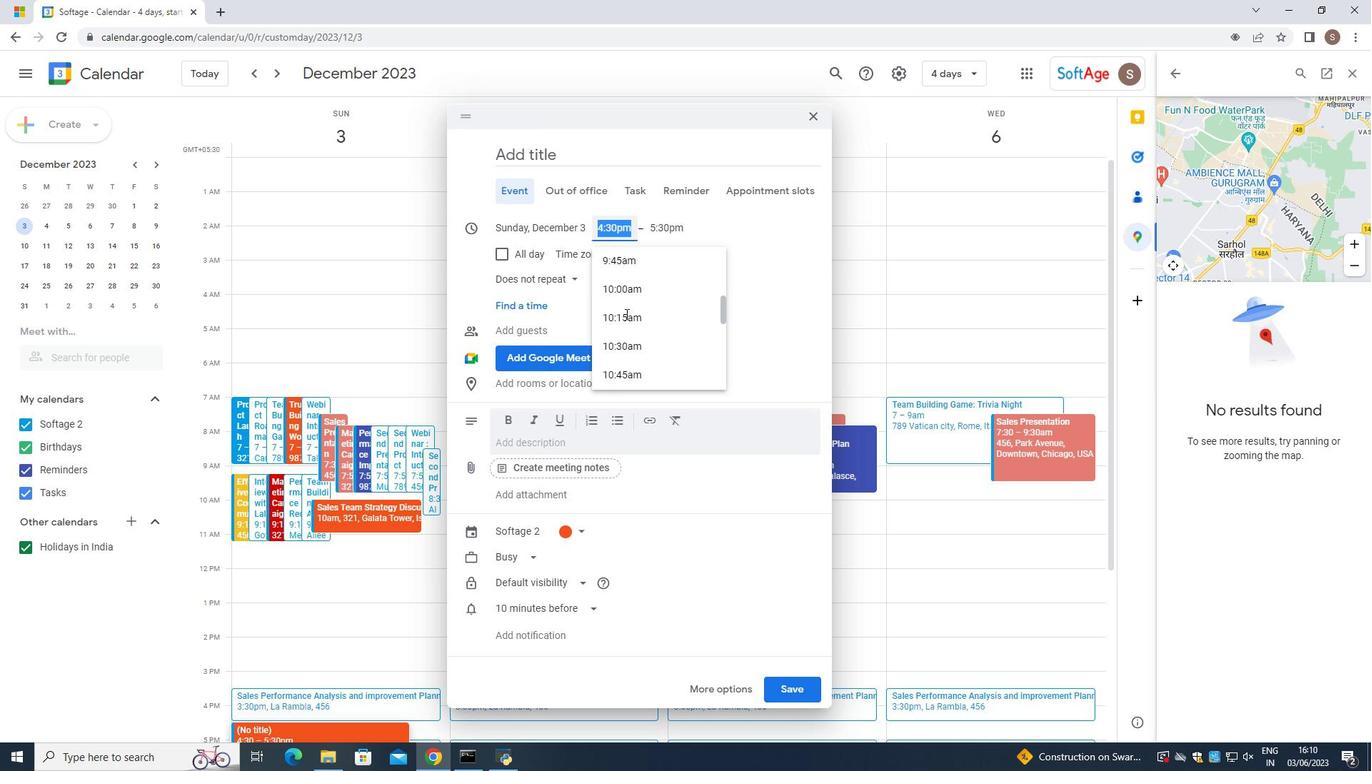 
Action: Mouse scrolled (625, 315) with delta (0, 0)
Screenshot: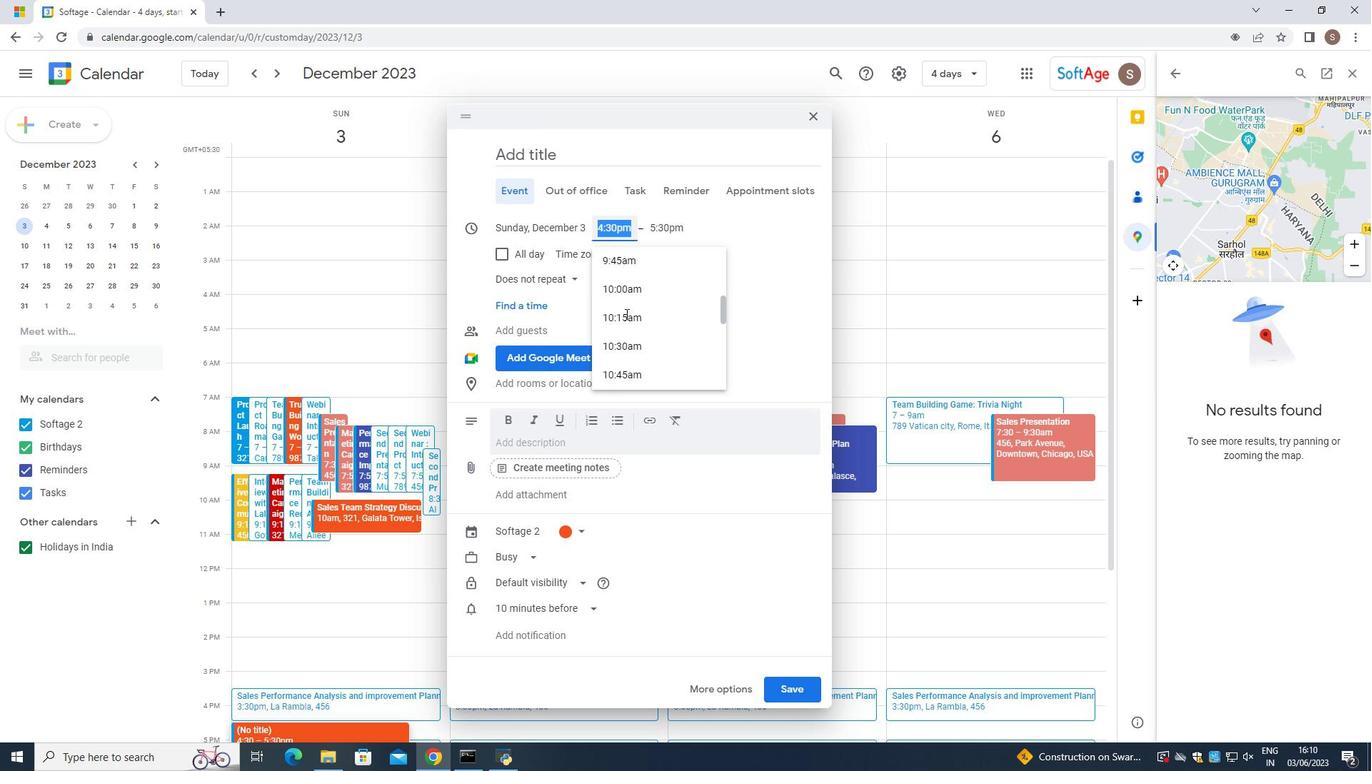 
Action: Mouse scrolled (625, 315) with delta (0, 0)
Screenshot: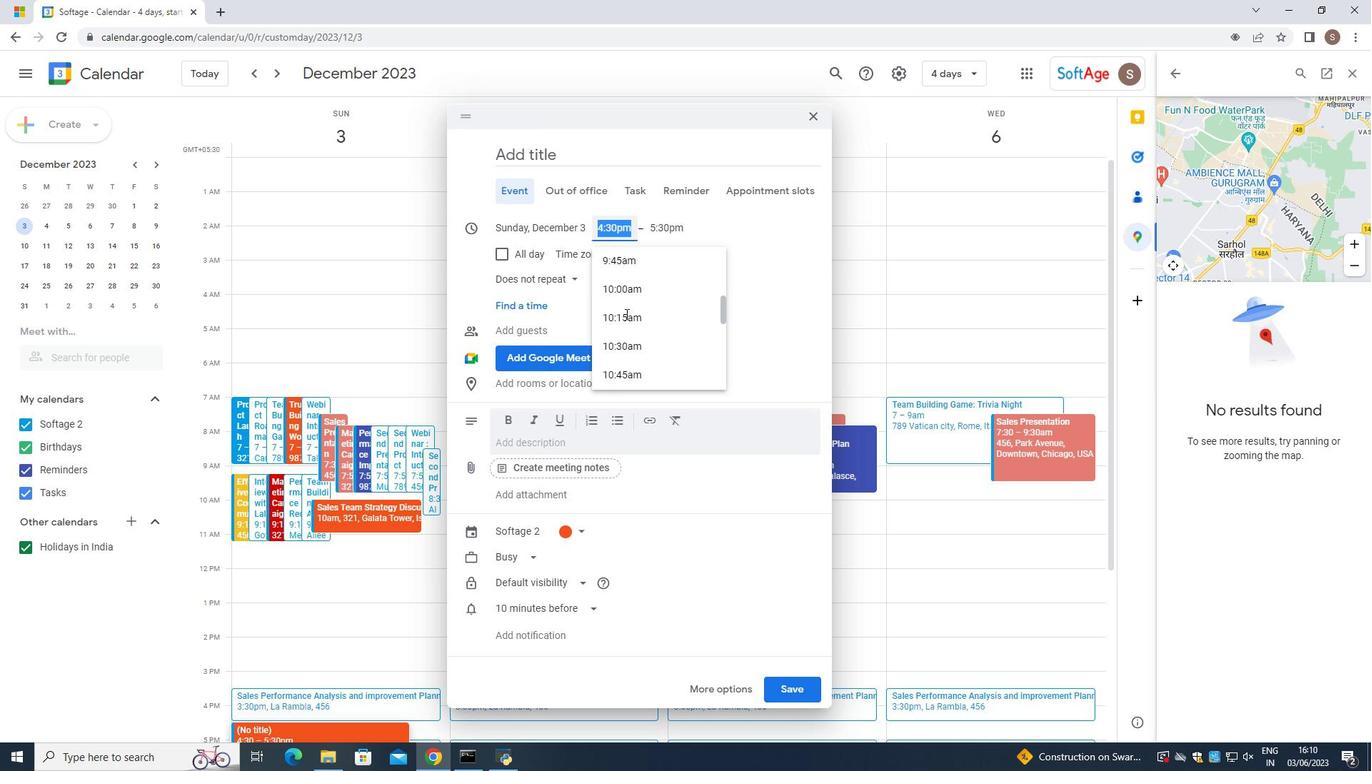 
Action: Mouse scrolled (625, 315) with delta (0, 0)
Screenshot: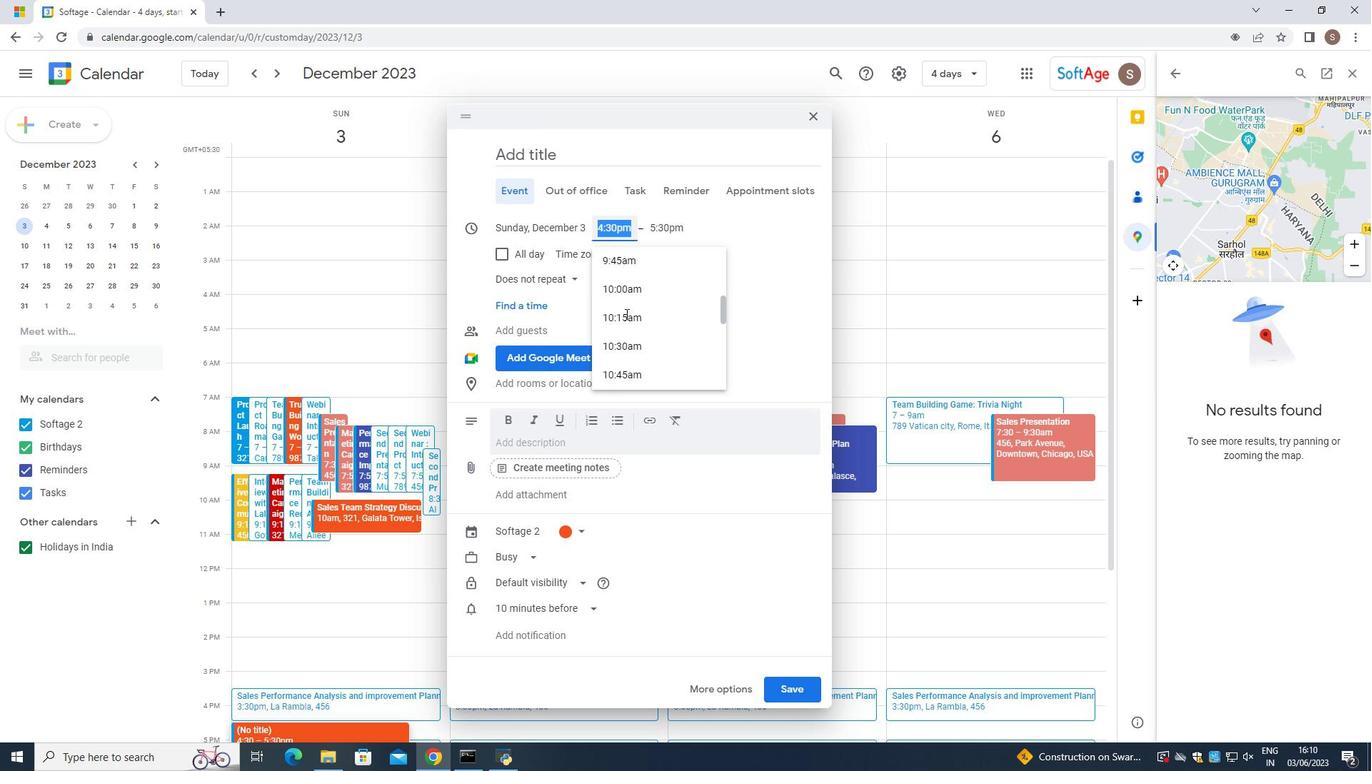 
Action: Mouse scrolled (625, 315) with delta (0, 0)
Screenshot: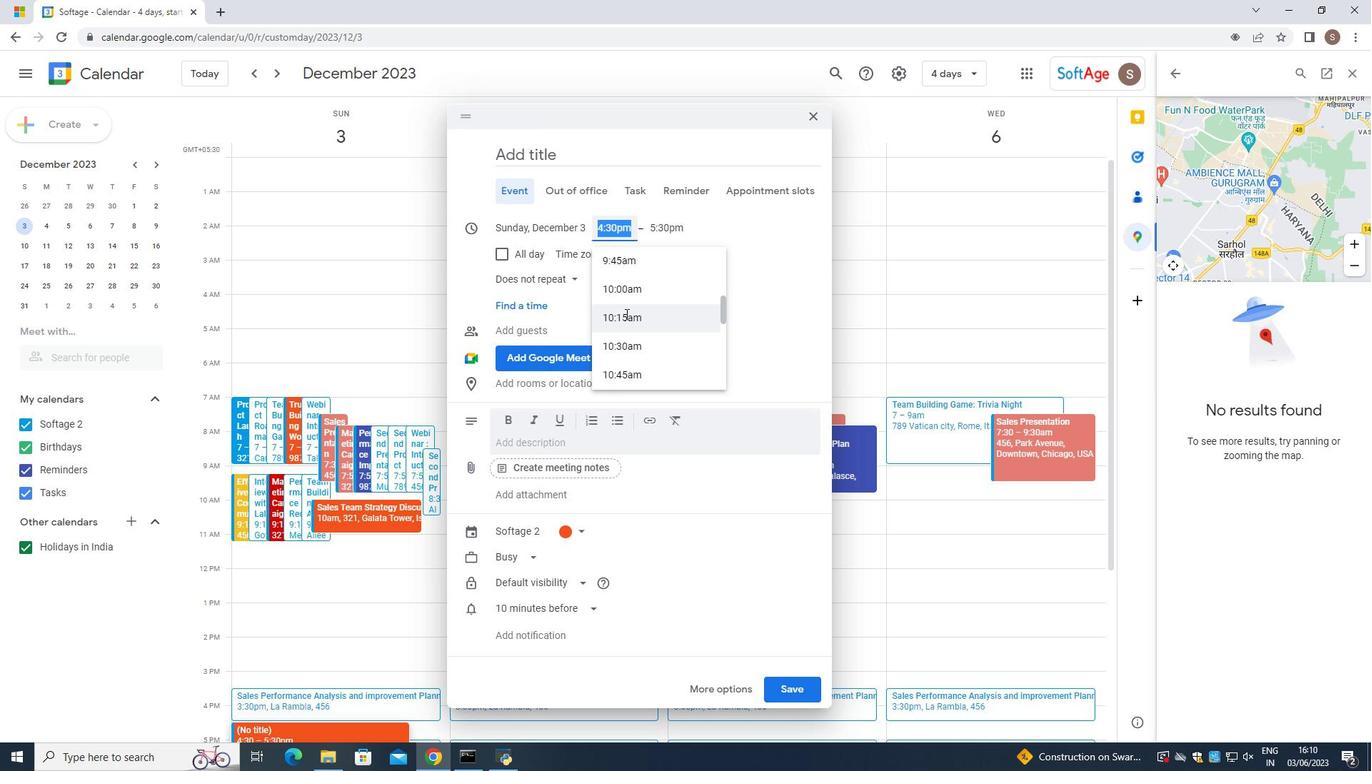 
Action: Mouse moved to (625, 308)
Screenshot: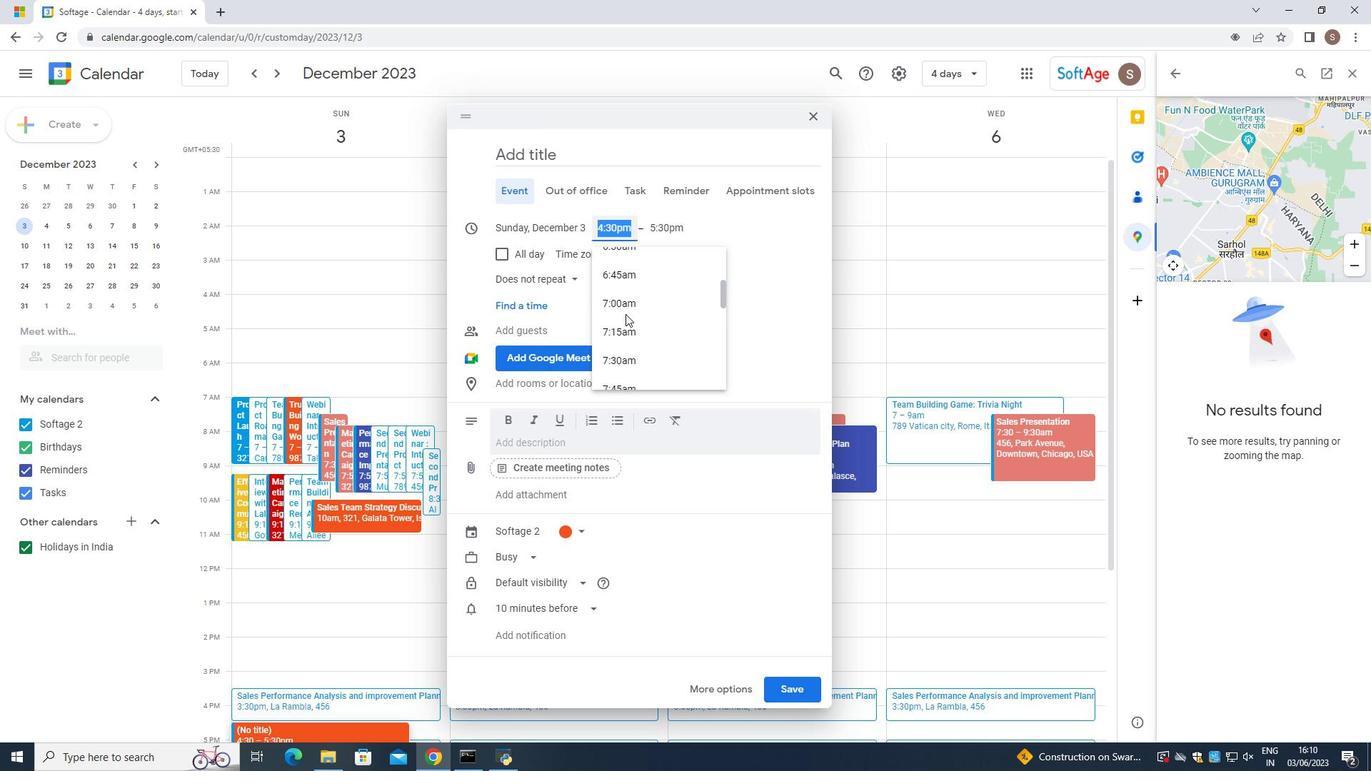 
Action: Mouse pressed left at (625, 308)
Screenshot: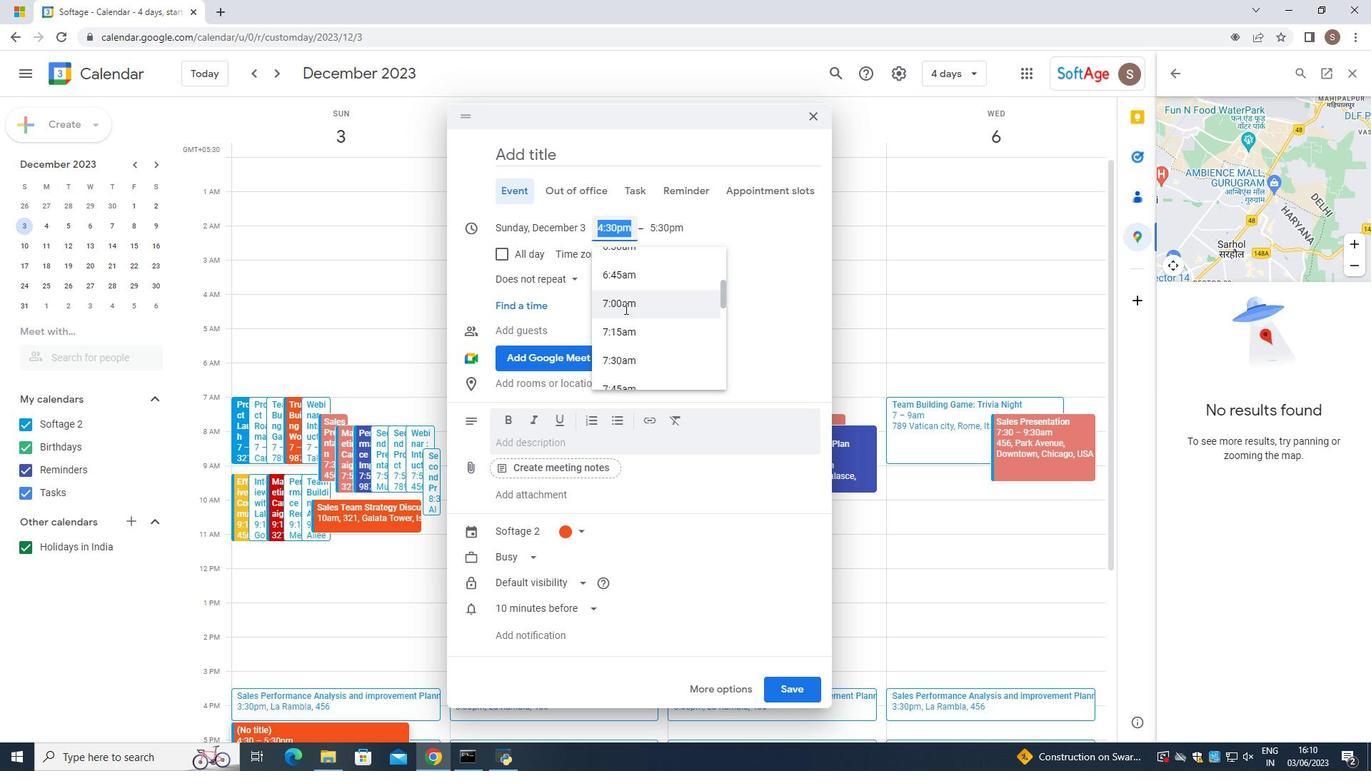 
Action: Mouse moved to (668, 211)
Screenshot: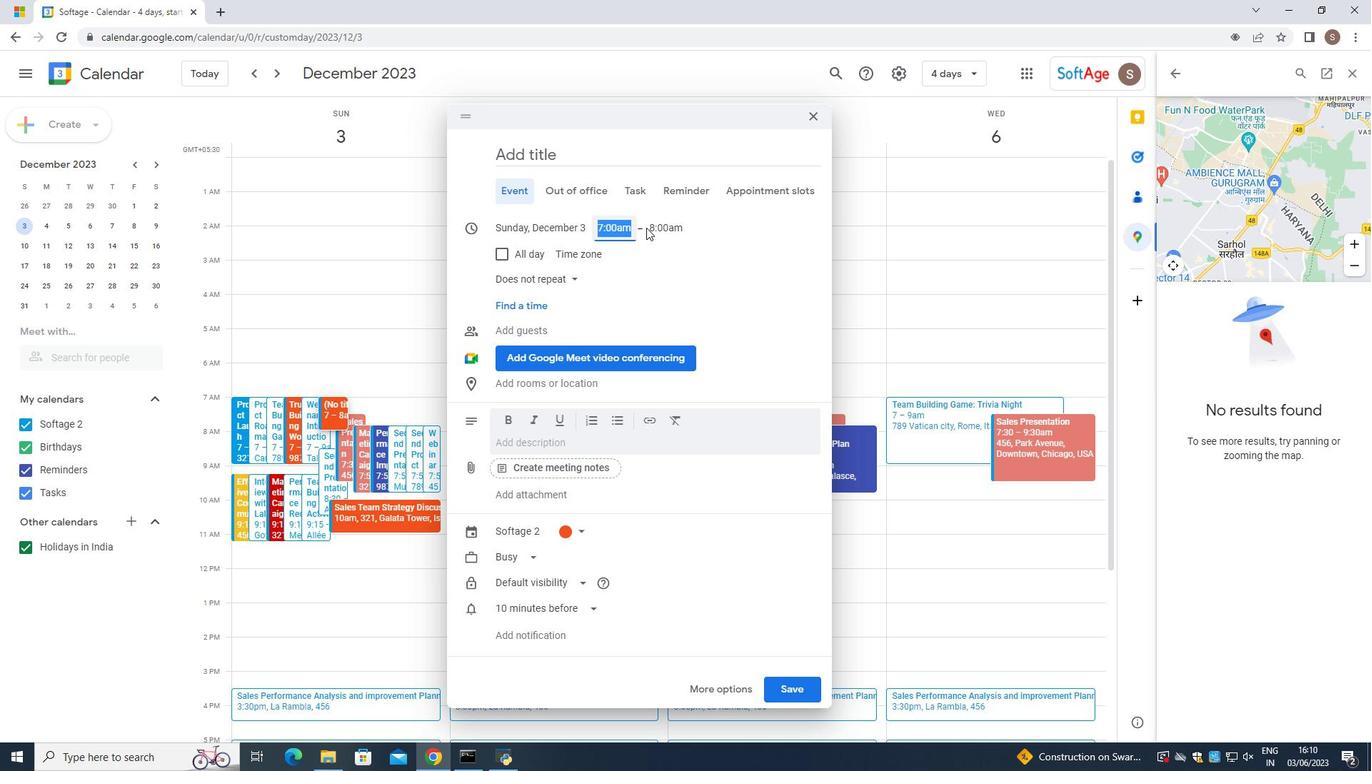 
Action: Mouse pressed left at (668, 211)
Screenshot: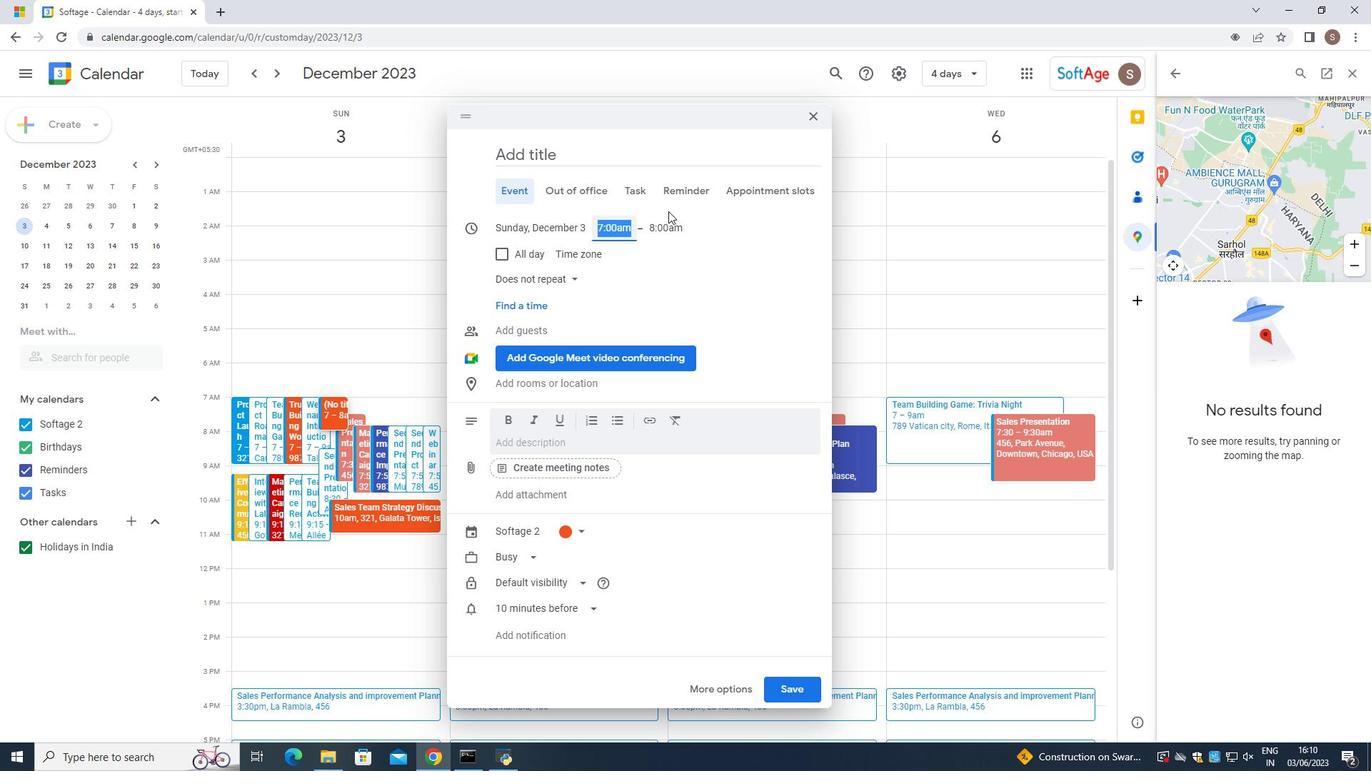 
Action: Mouse moved to (660, 231)
Screenshot: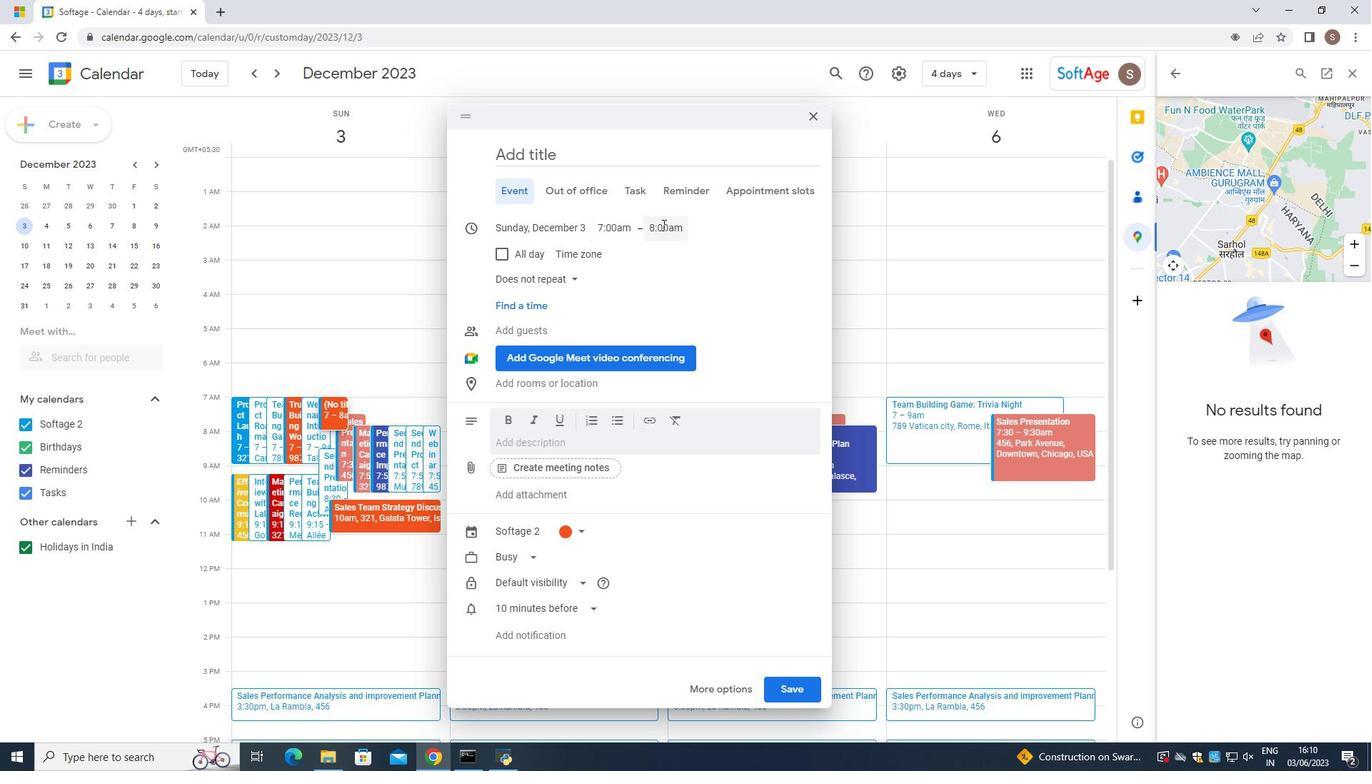
Action: Mouse pressed left at (660, 231)
Screenshot: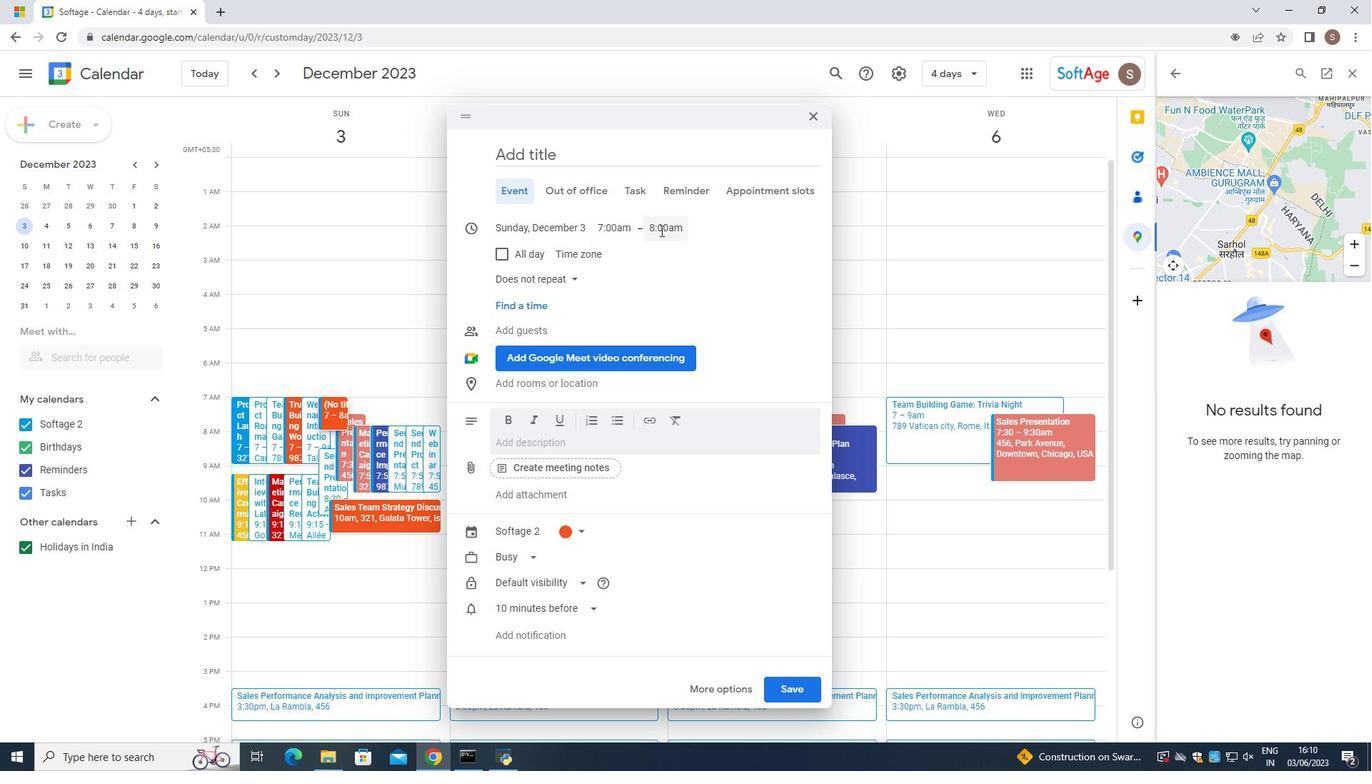 
Action: Mouse moved to (665, 383)
Screenshot: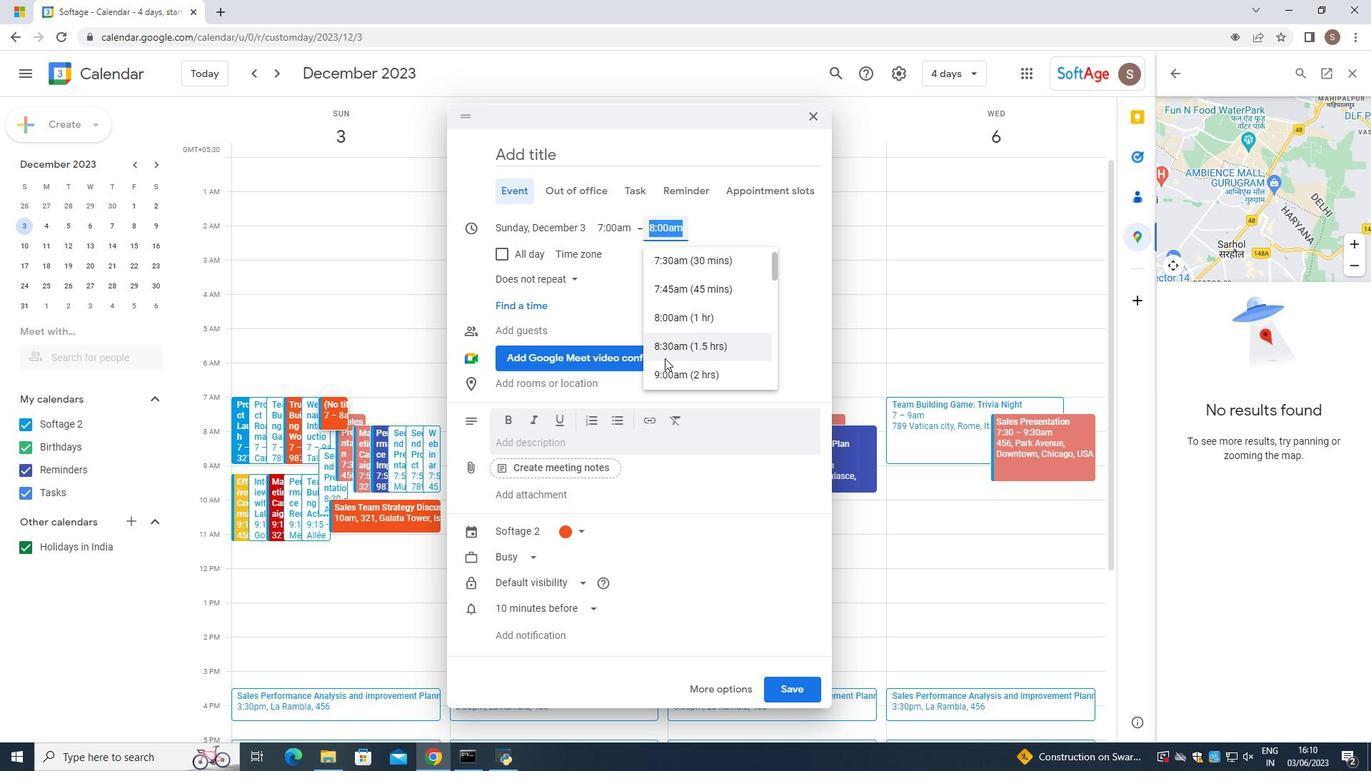 
Action: Mouse pressed left at (665, 383)
Screenshot: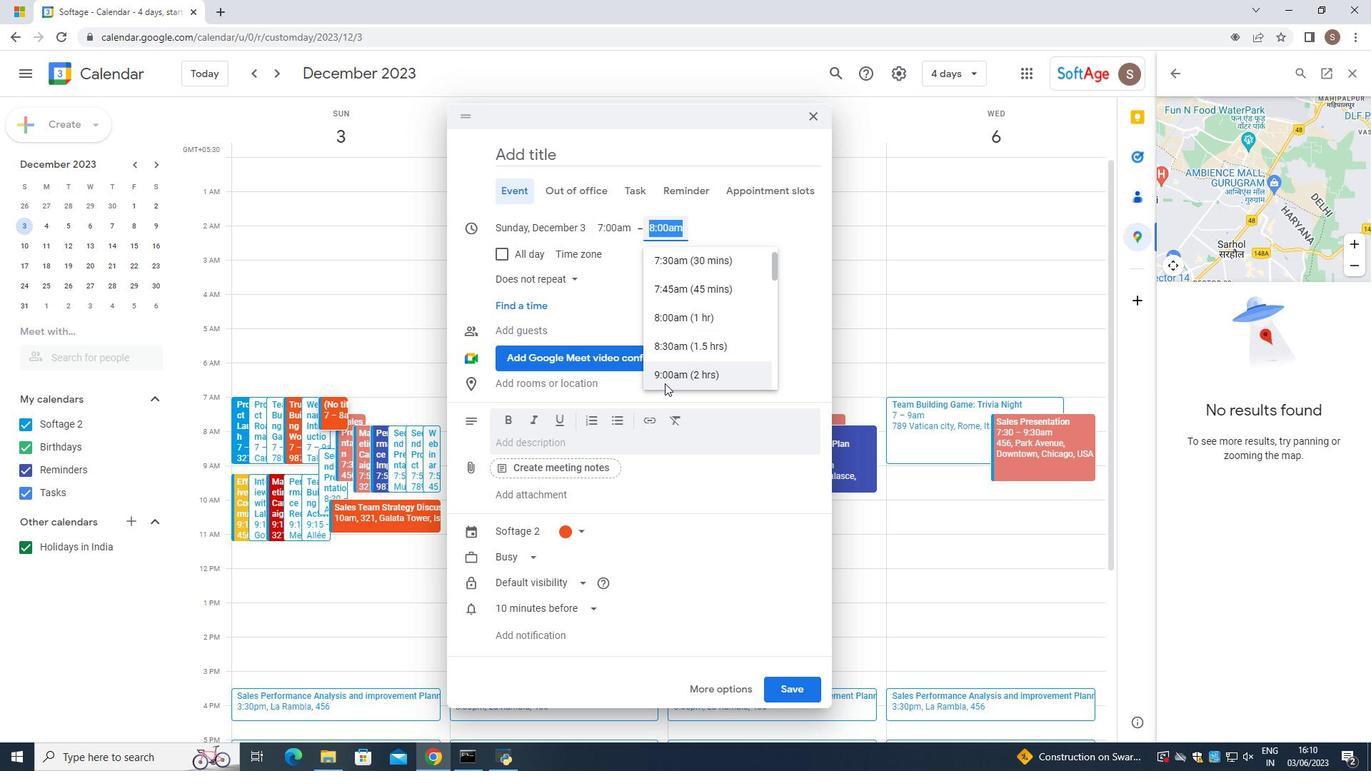 
Action: Mouse moved to (512, 382)
Screenshot: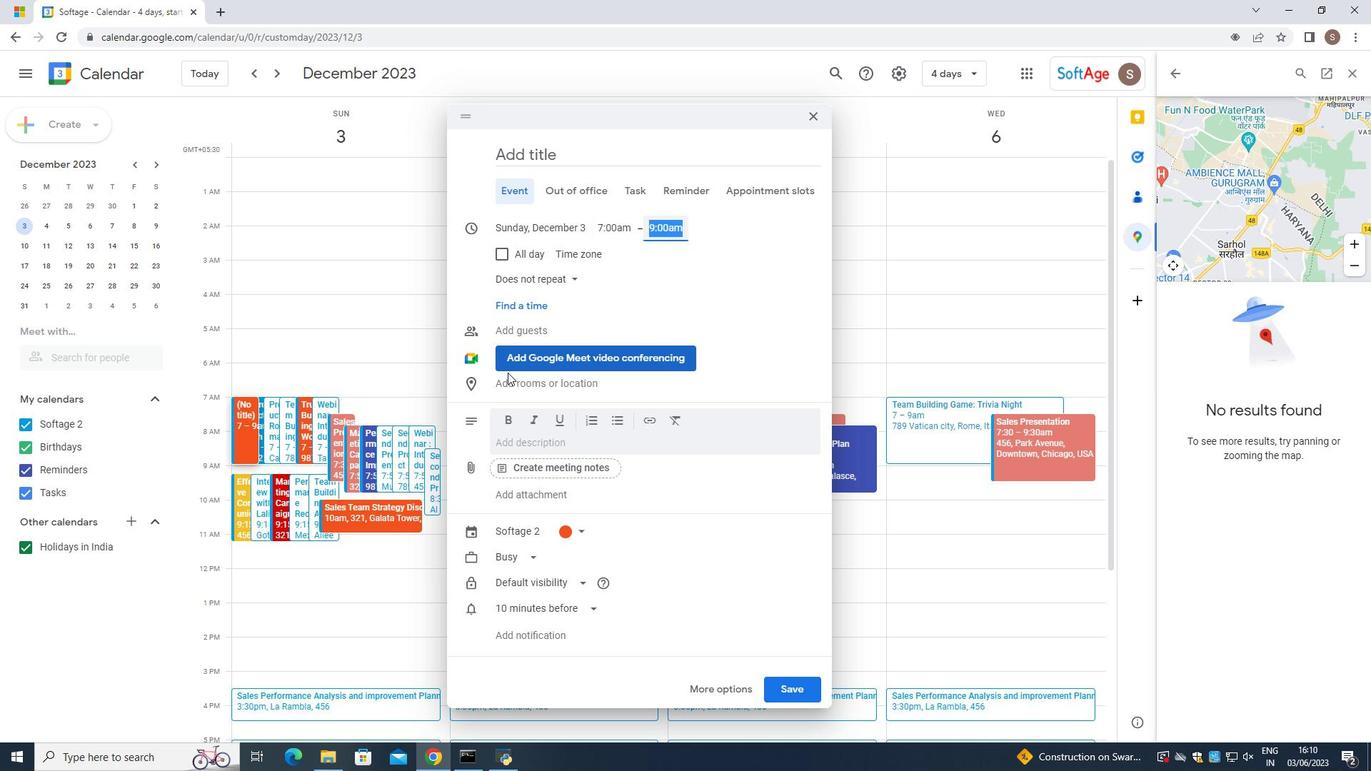 
Action: Mouse pressed left at (512, 382)
Screenshot: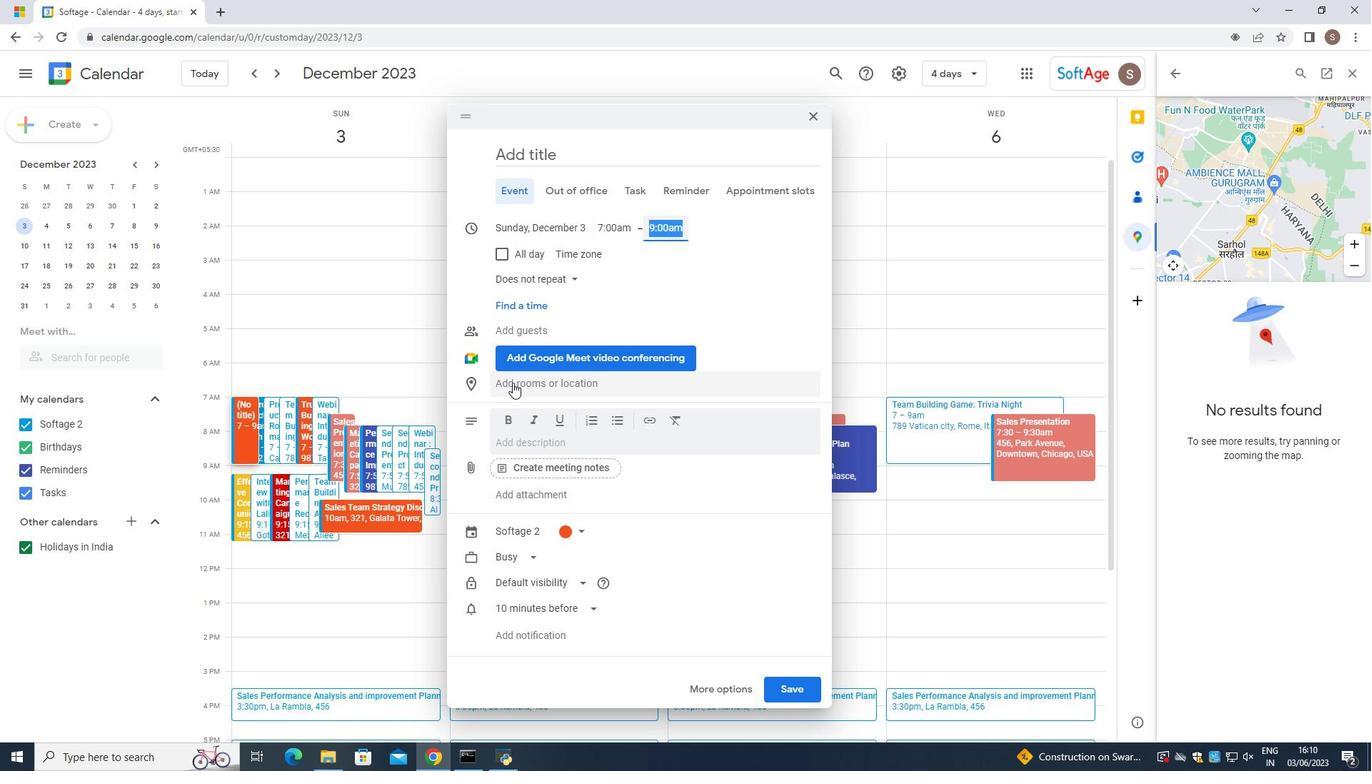 
Action: Mouse moved to (517, 400)
Screenshot: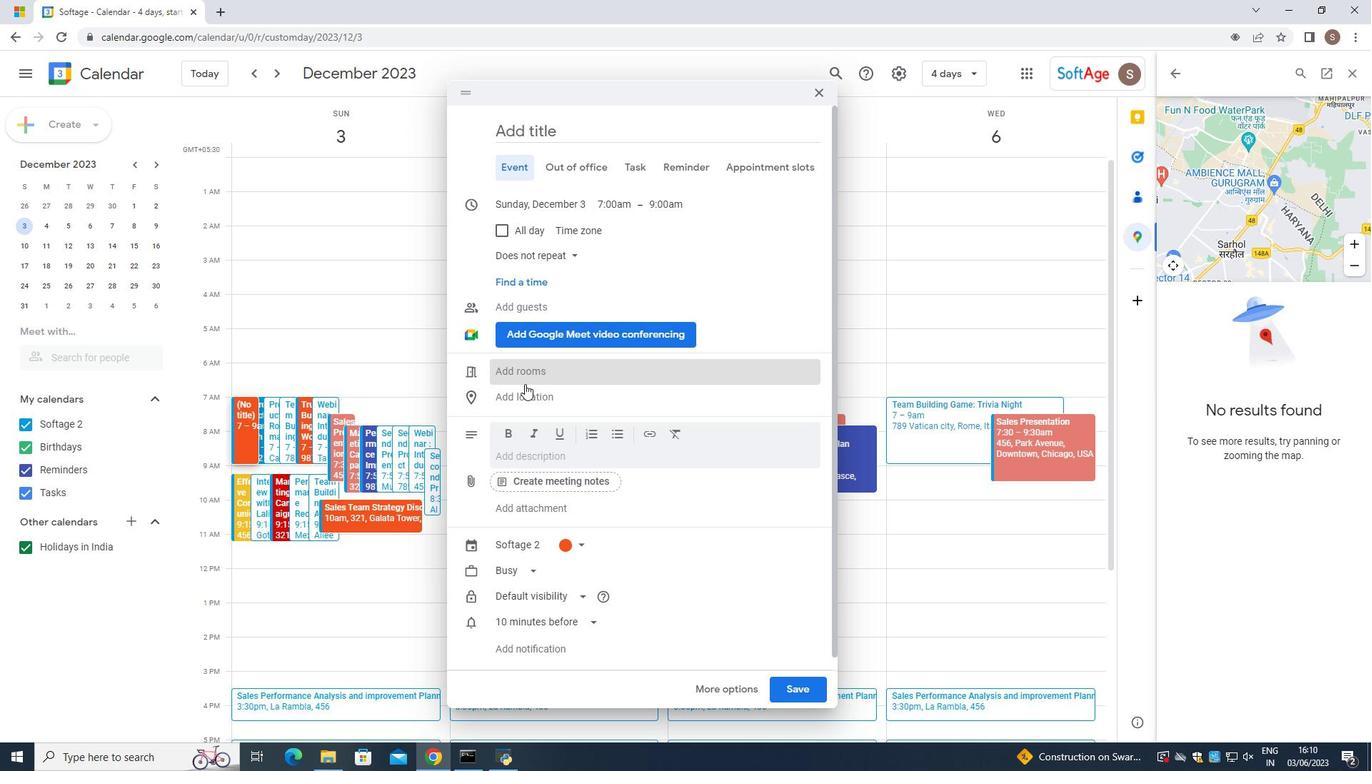 
Action: Mouse pressed left at (517, 400)
Screenshot: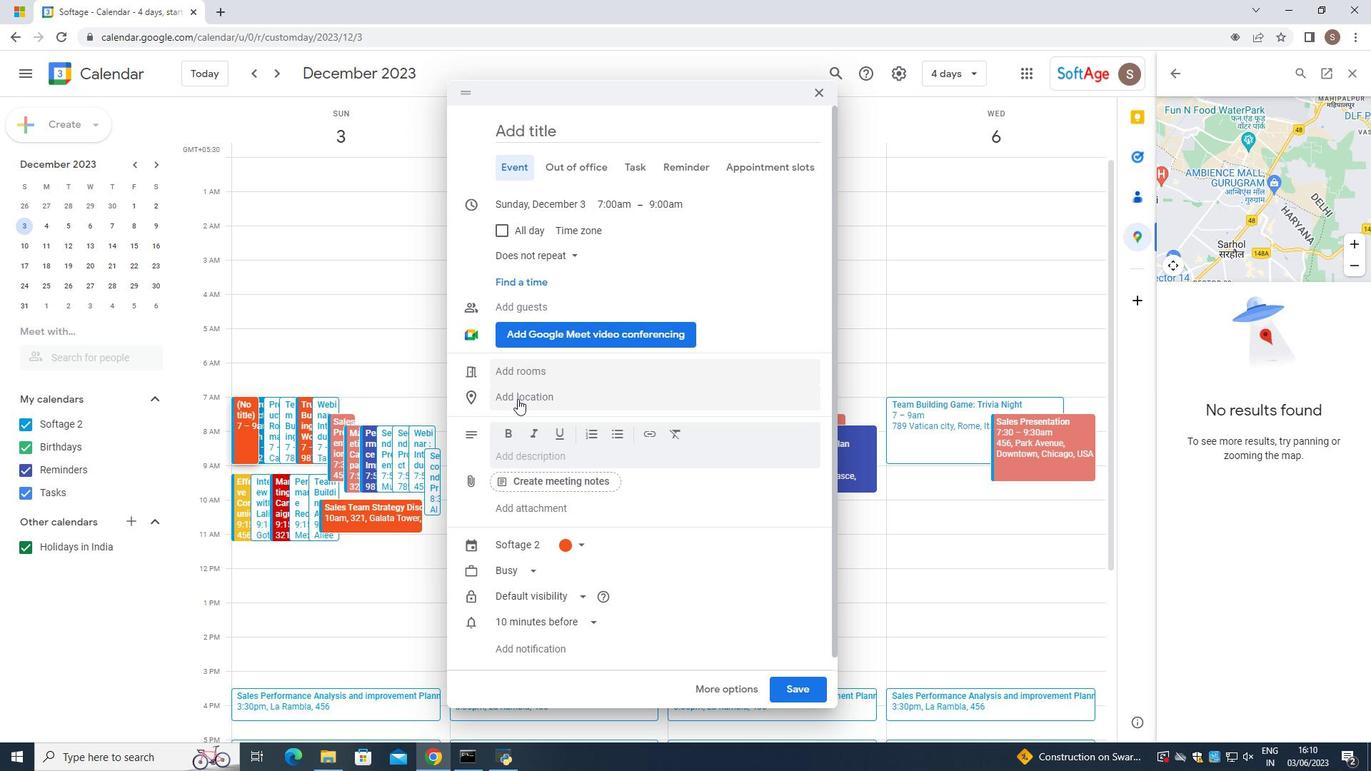 
Action: Key pressed 987,<Key.space><Key.caps_lock>J<Key.caps_lock>umeria<Key.caps_lock>H<Key.backspace><Key.backspace><Key.caps_lock>ah<Key.space><Key.caps_lock>B<Key.caps_lock>each,<Key.space><Key.caps_lock>D<Key.caps_lock>ubai,<Key.space><Key.caps_lock>UAE
Screenshot: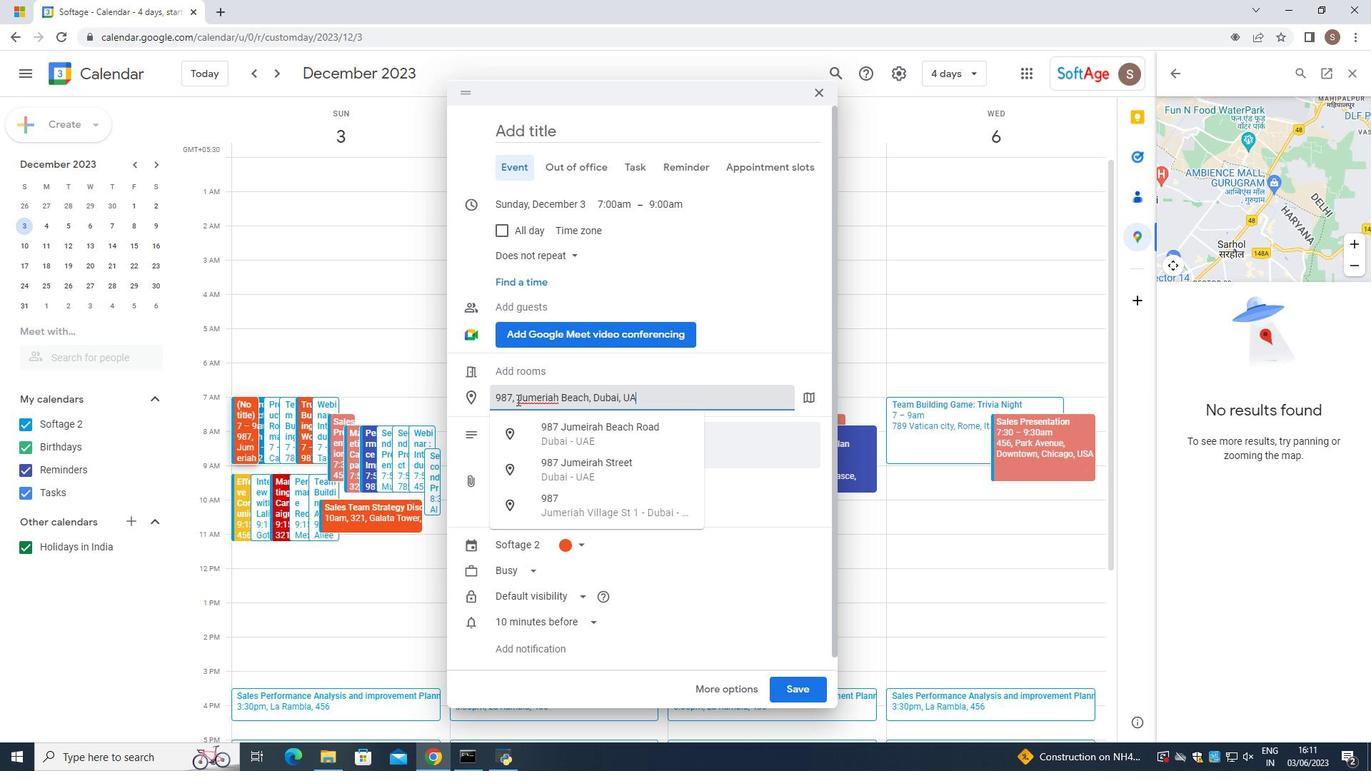 
Action: Mouse moved to (635, 397)
Screenshot: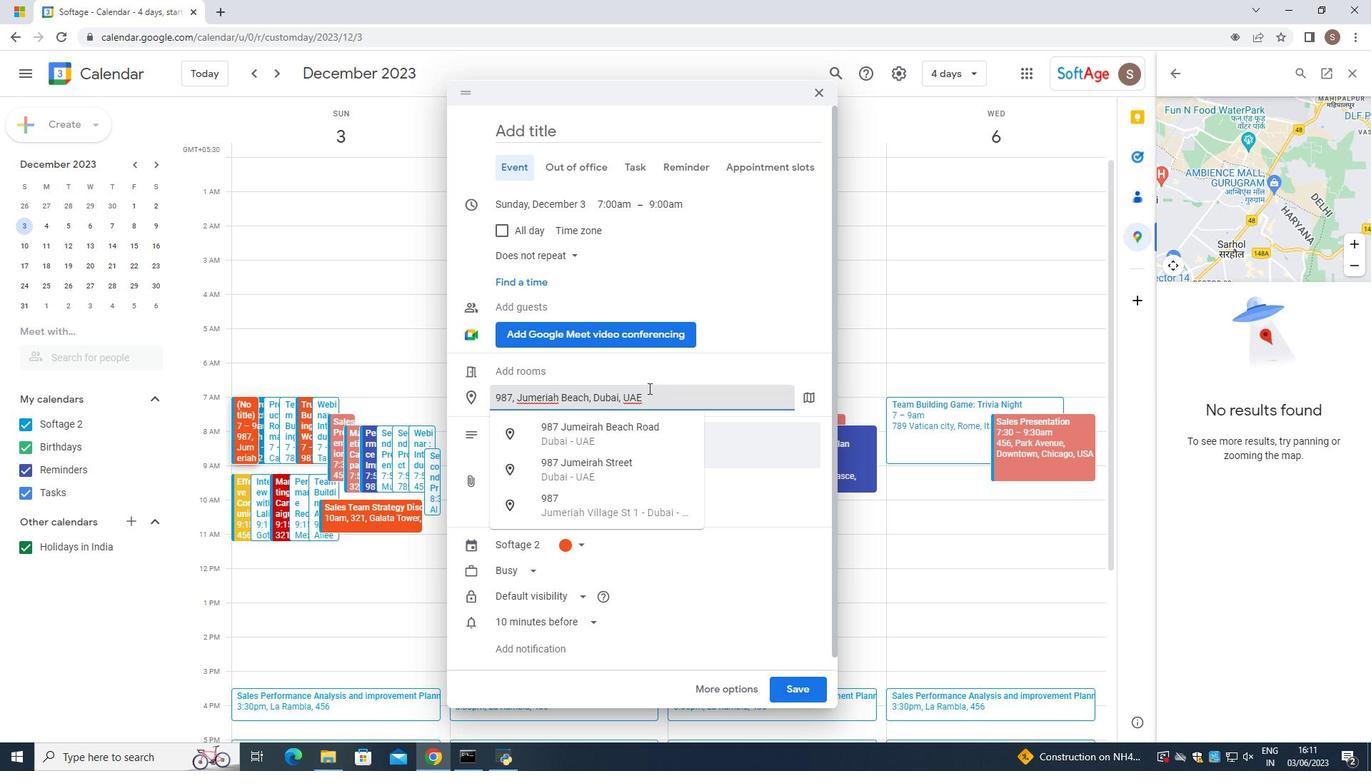 
Action: Key pressed <Key.enter>
Screenshot: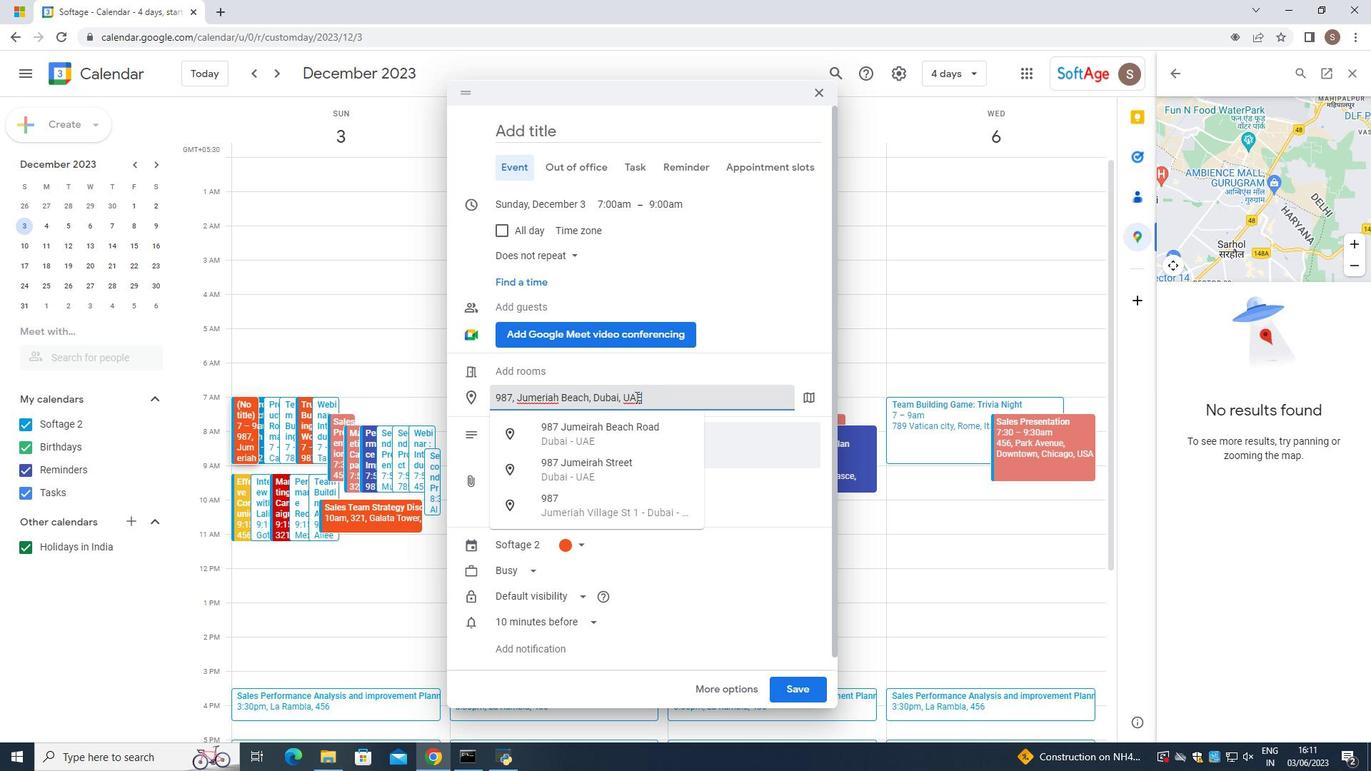 
Action: Mouse moved to (543, 459)
Screenshot: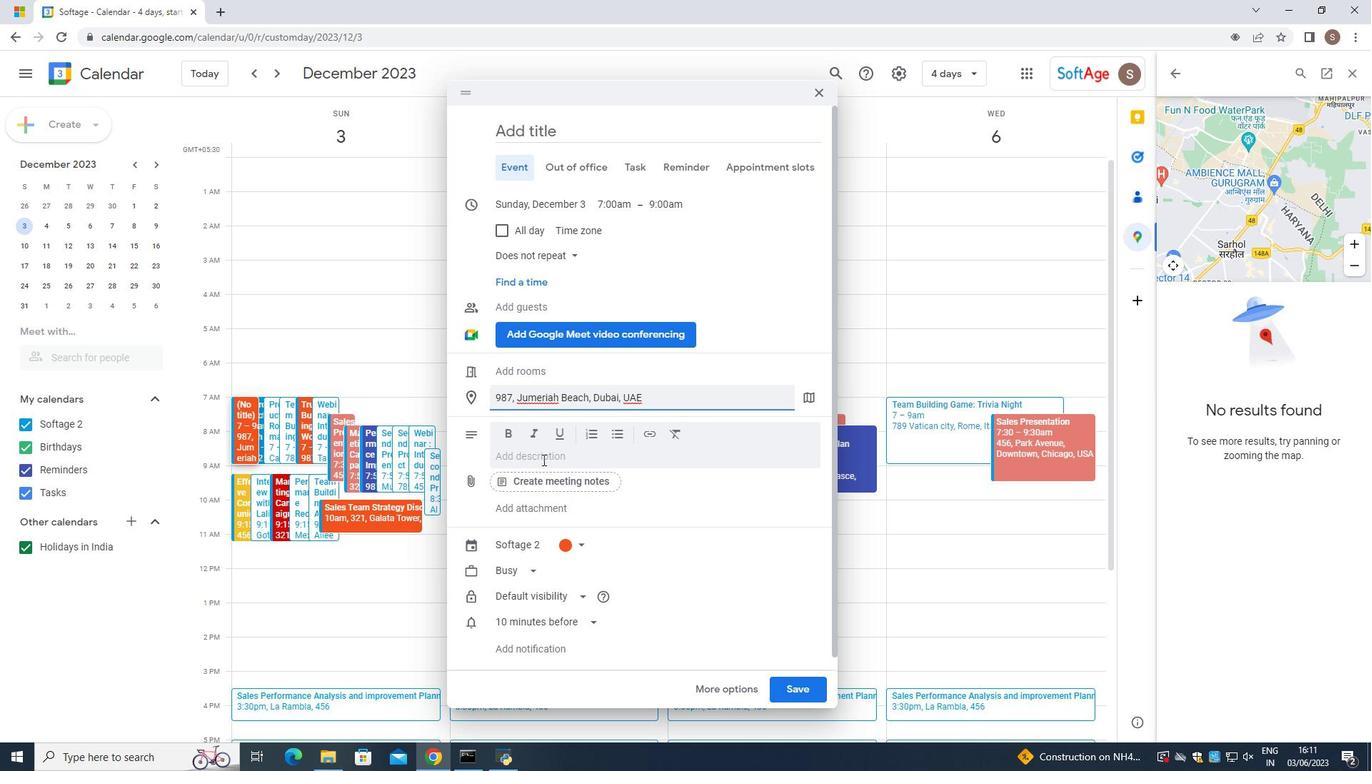 
Action: Mouse pressed left at (543, 459)
Screenshot: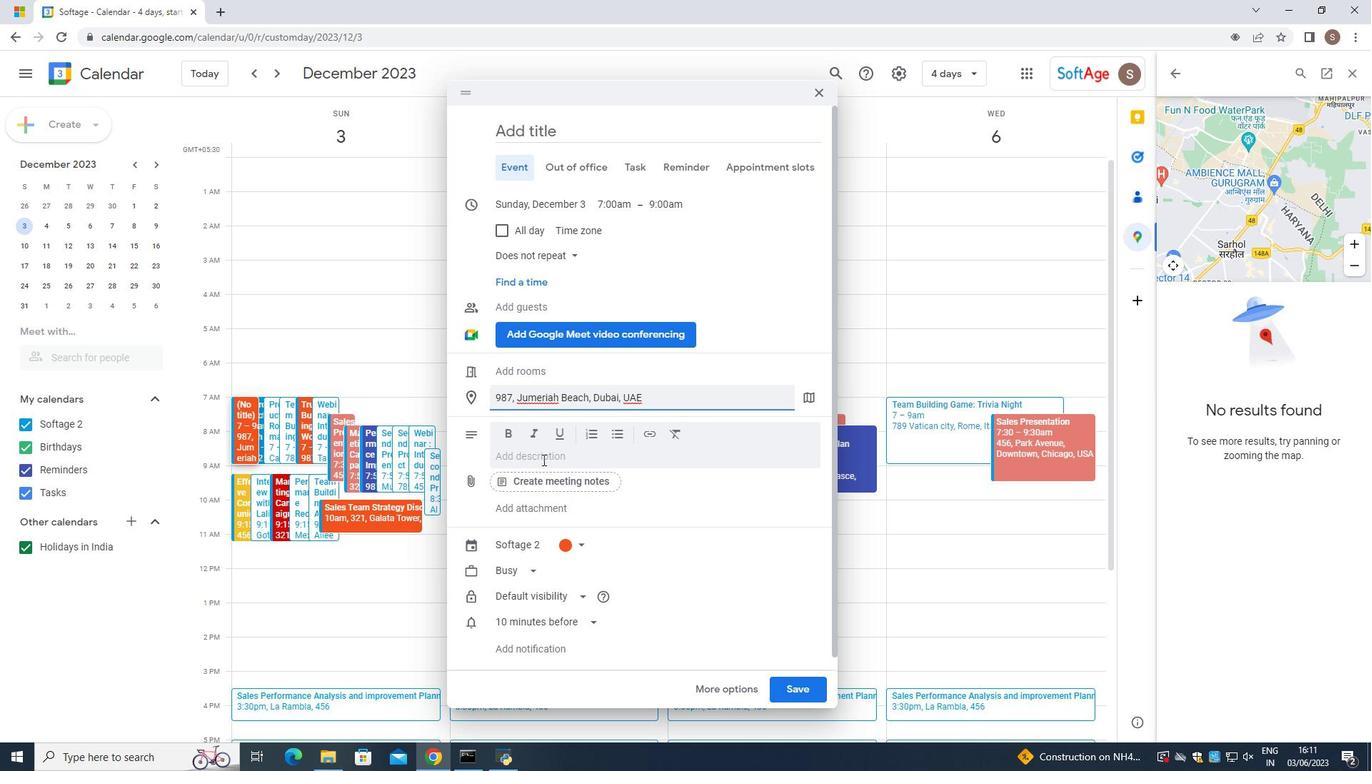 
Action: Mouse moved to (523, 142)
Screenshot: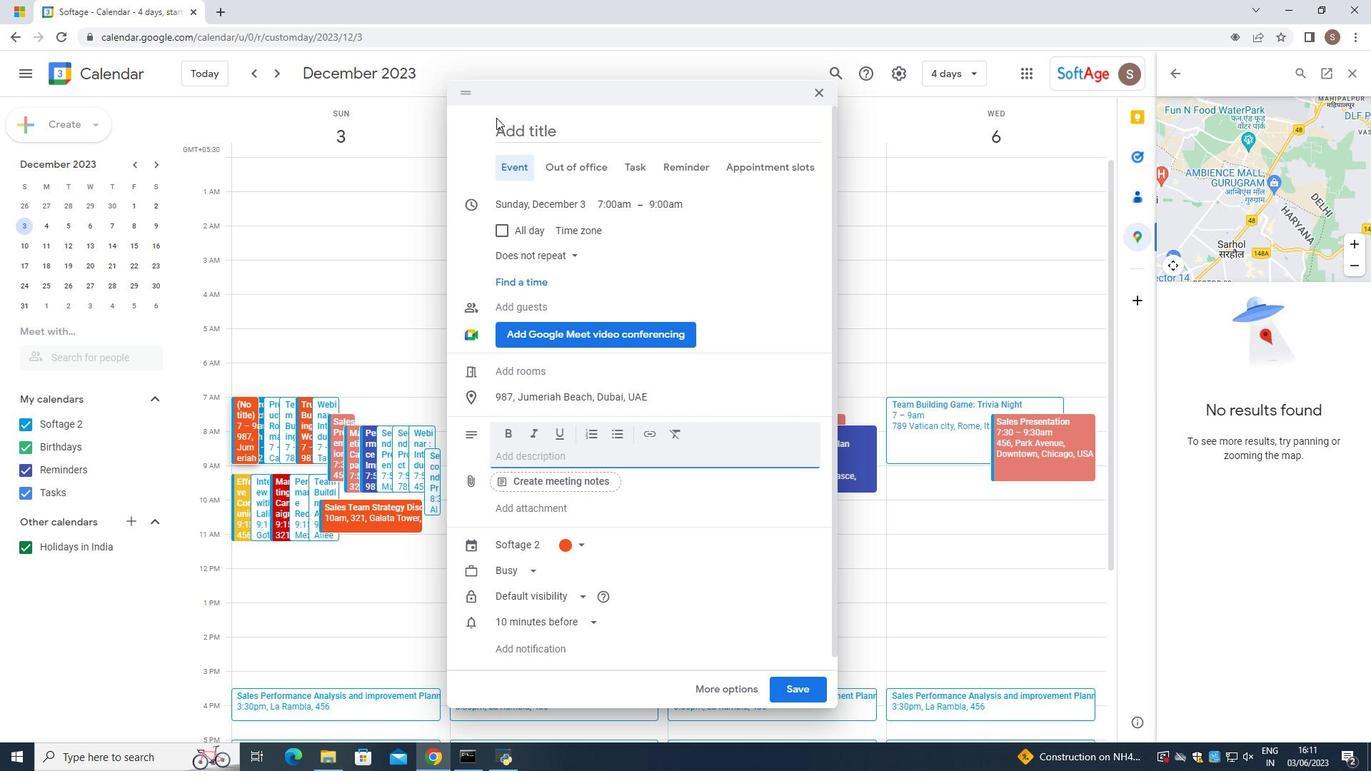 
Action: Mouse pressed left at (523, 142)
Screenshot: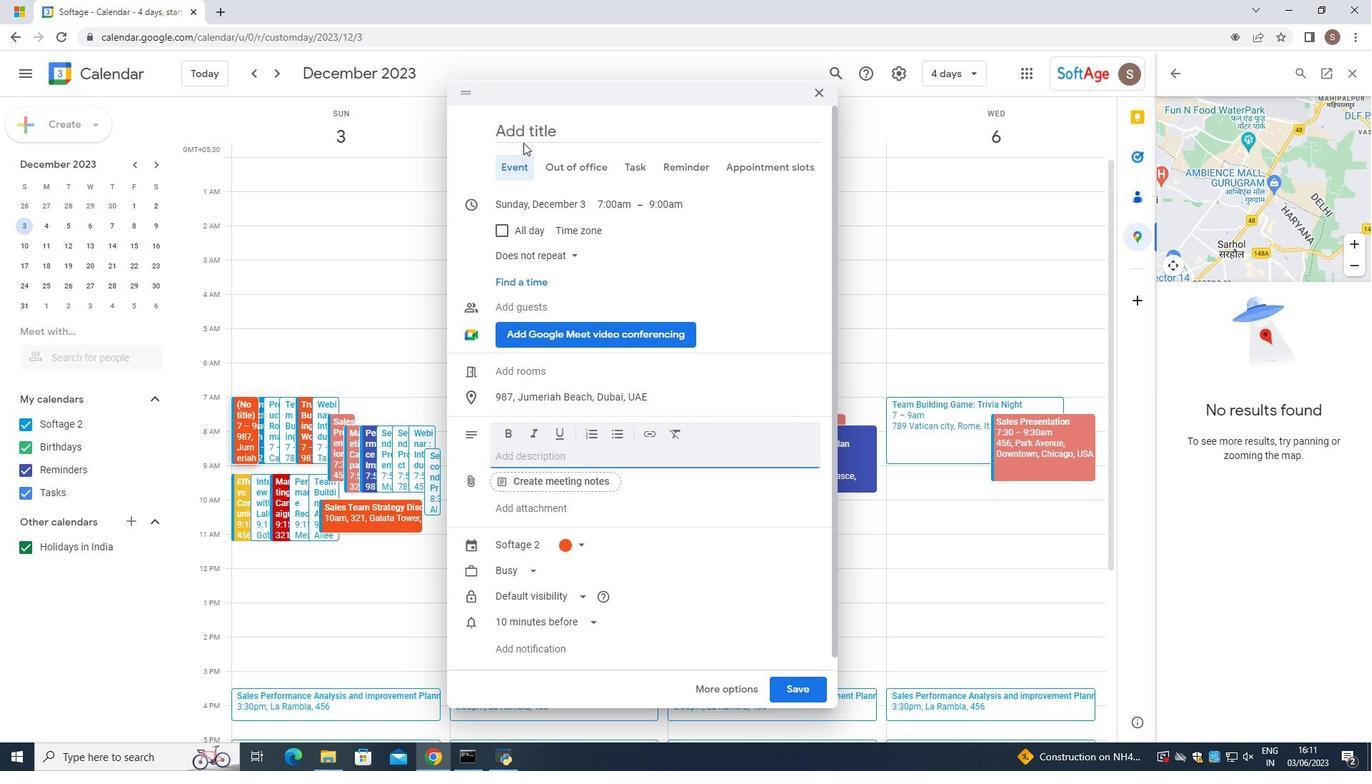 
Action: Mouse moved to (523, 139)
Screenshot: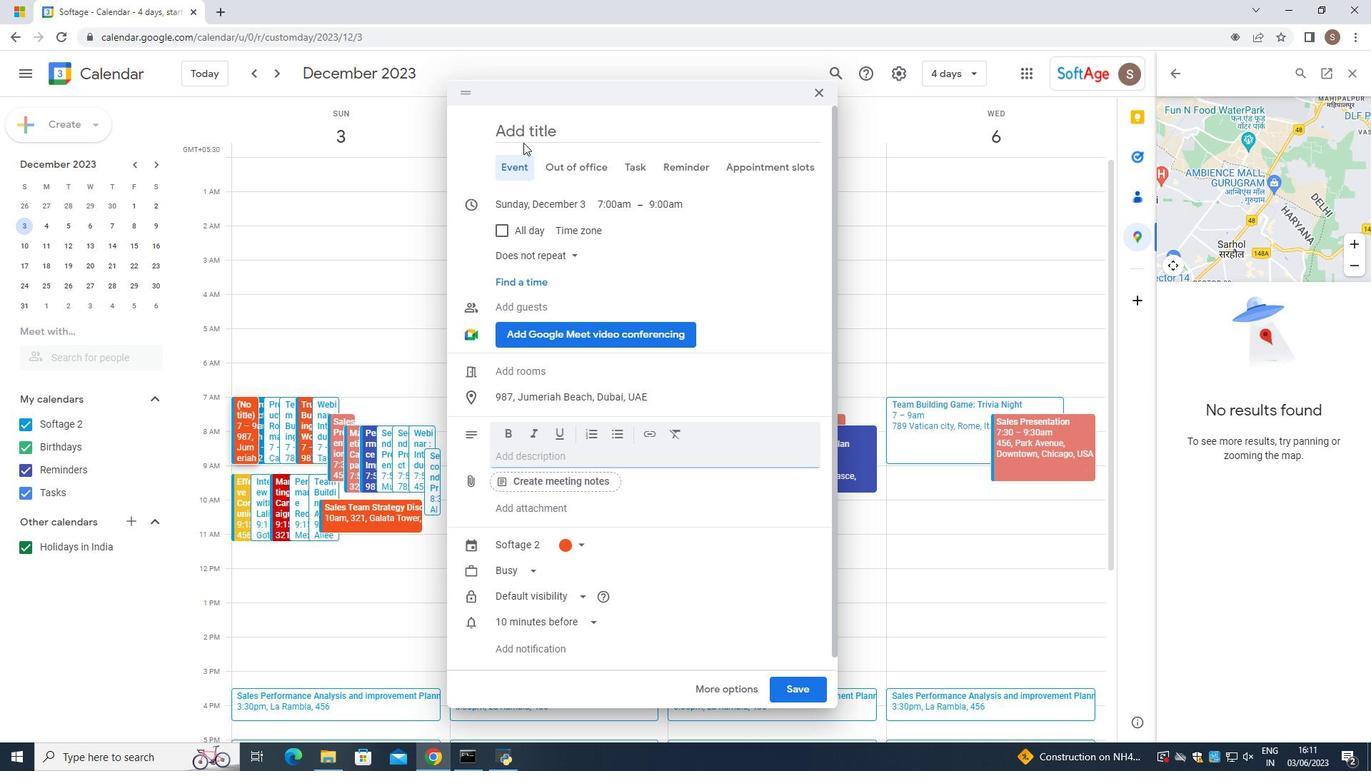 
Action: Mouse pressed left at (523, 139)
Screenshot: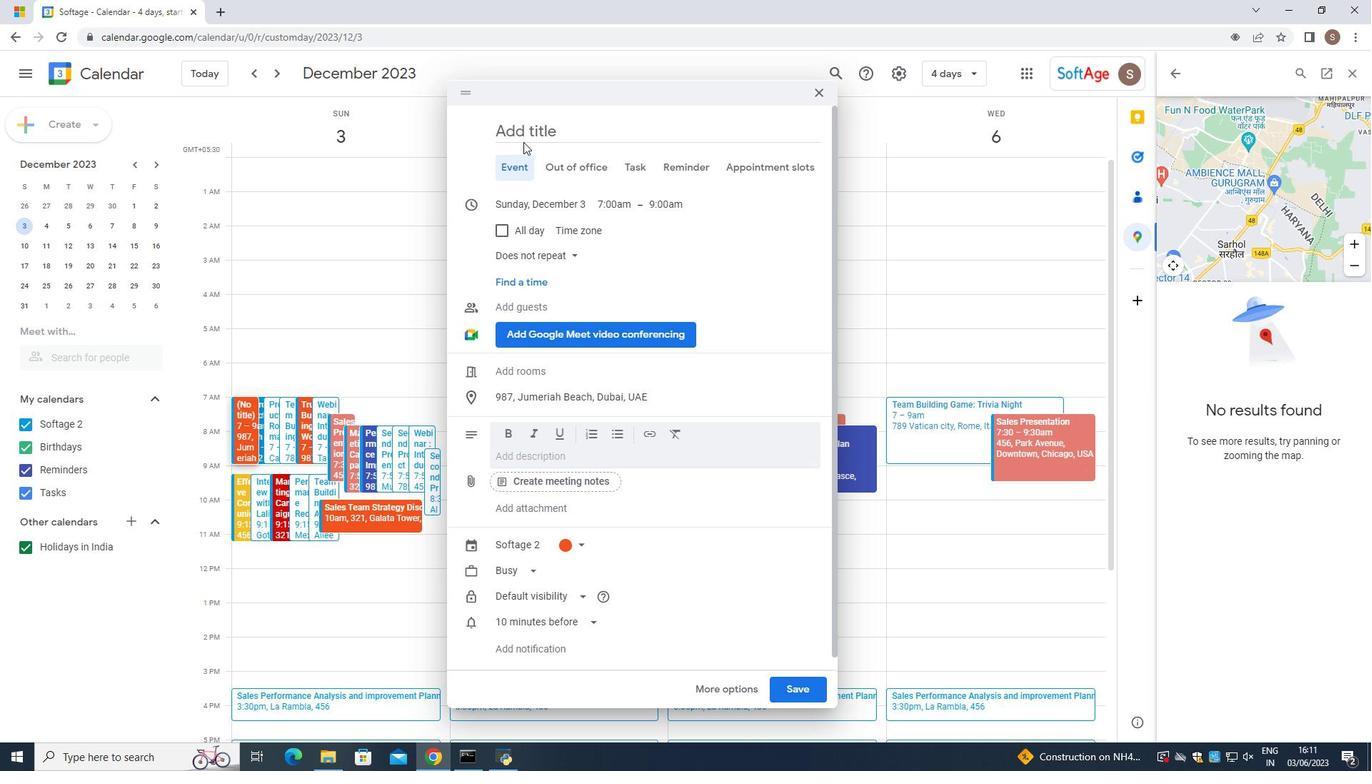 
Action: Mouse moved to (527, 132)
Screenshot: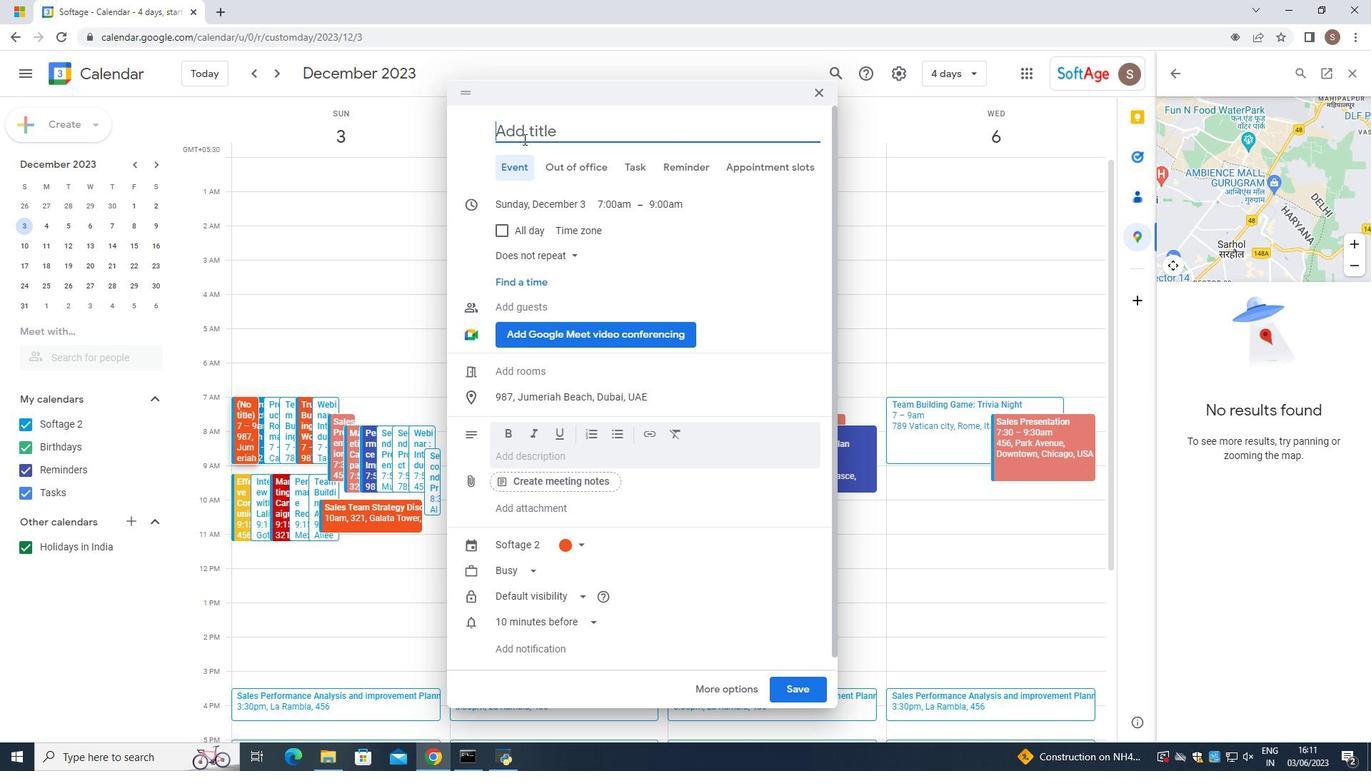
Action: Key pressed <Key.caps_lock><Key.caps_lock>T<Key.caps_lock>eam<Key.space><Key.caps_lock>B<Key.caps_lock>uilding<Key.space><Key.caps_lock>WE<Key.caps_lock><Key.backspace><Key.backspace><Key.caps_lock>W<Key.caps_lock>orkshop<Key.space><Key.shift_r><Key.shift_r>:<Key.space><Key.caps_lock>T<Key.shift><Key.caps_lock>ryst<Key.backspace><Key.backspace><Key.backspace><Key.backspace>rust<Key.space><Key.caps_lock>BA<Key.caps_lock>uilding
Screenshot: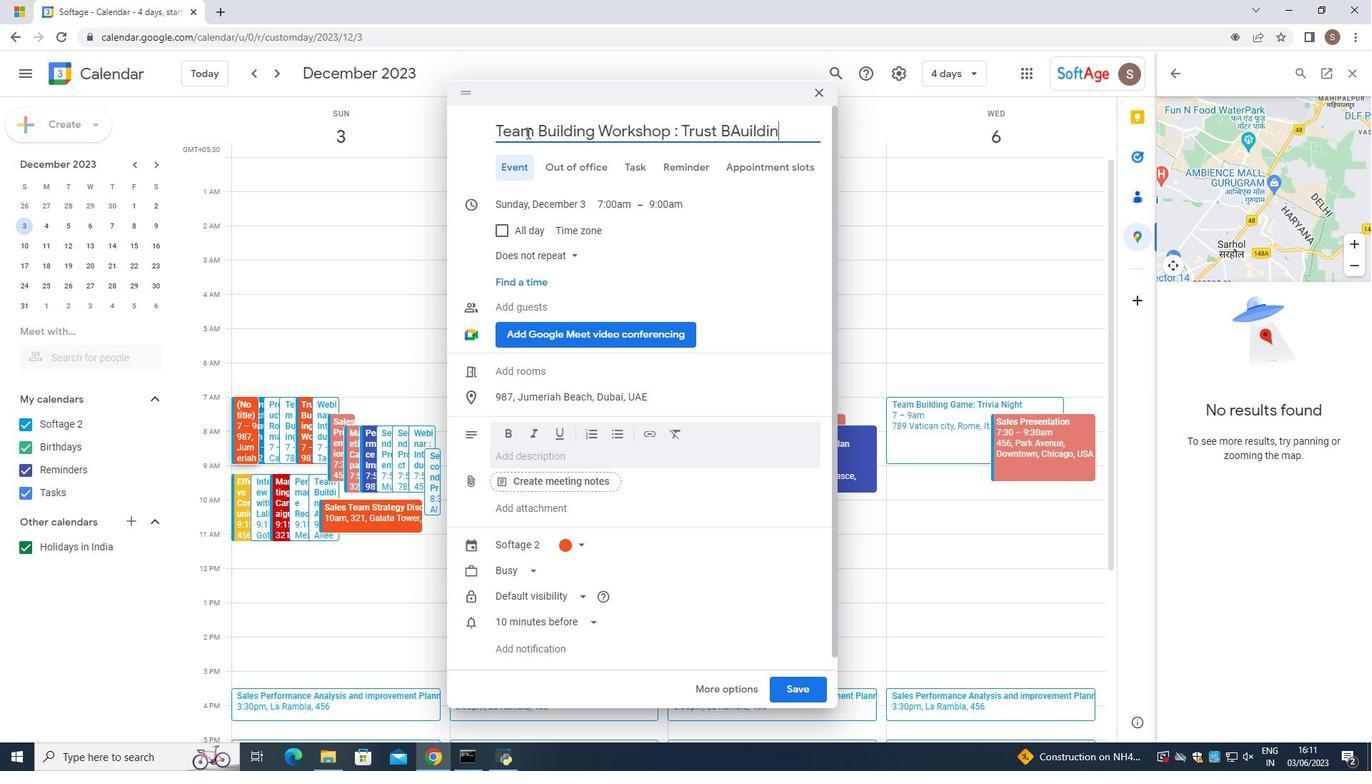 
Action: Mouse moved to (735, 125)
Screenshot: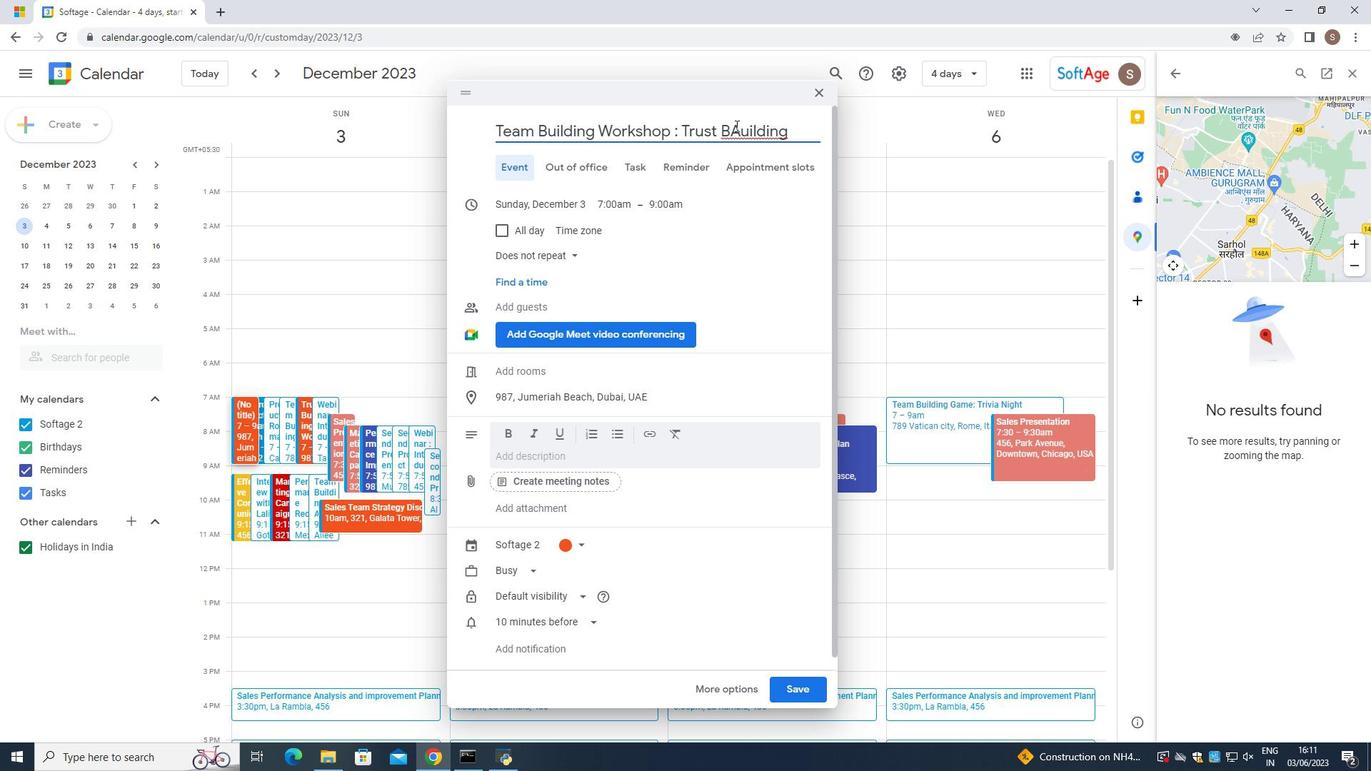 
Action: Mouse pressed left at (735, 125)
Screenshot: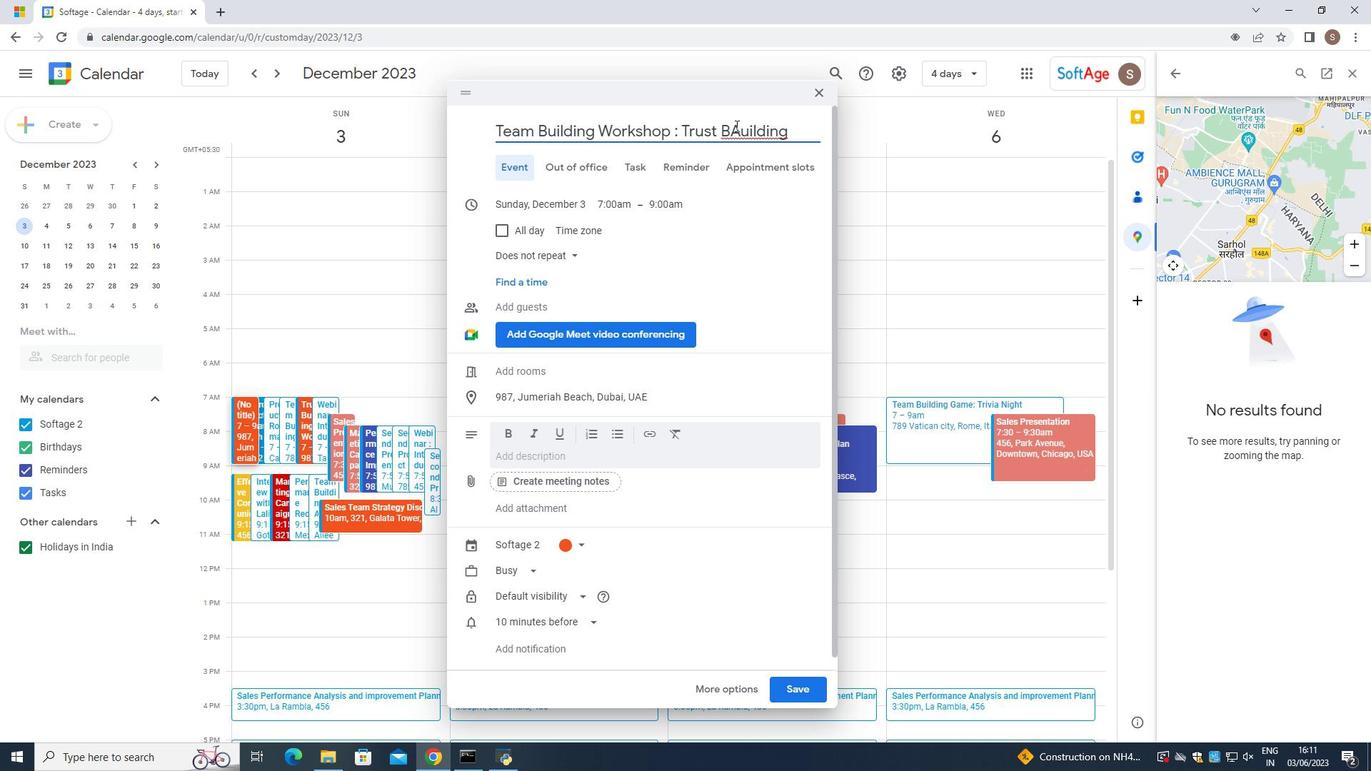 
Action: Mouse moved to (730, 129)
Screenshot: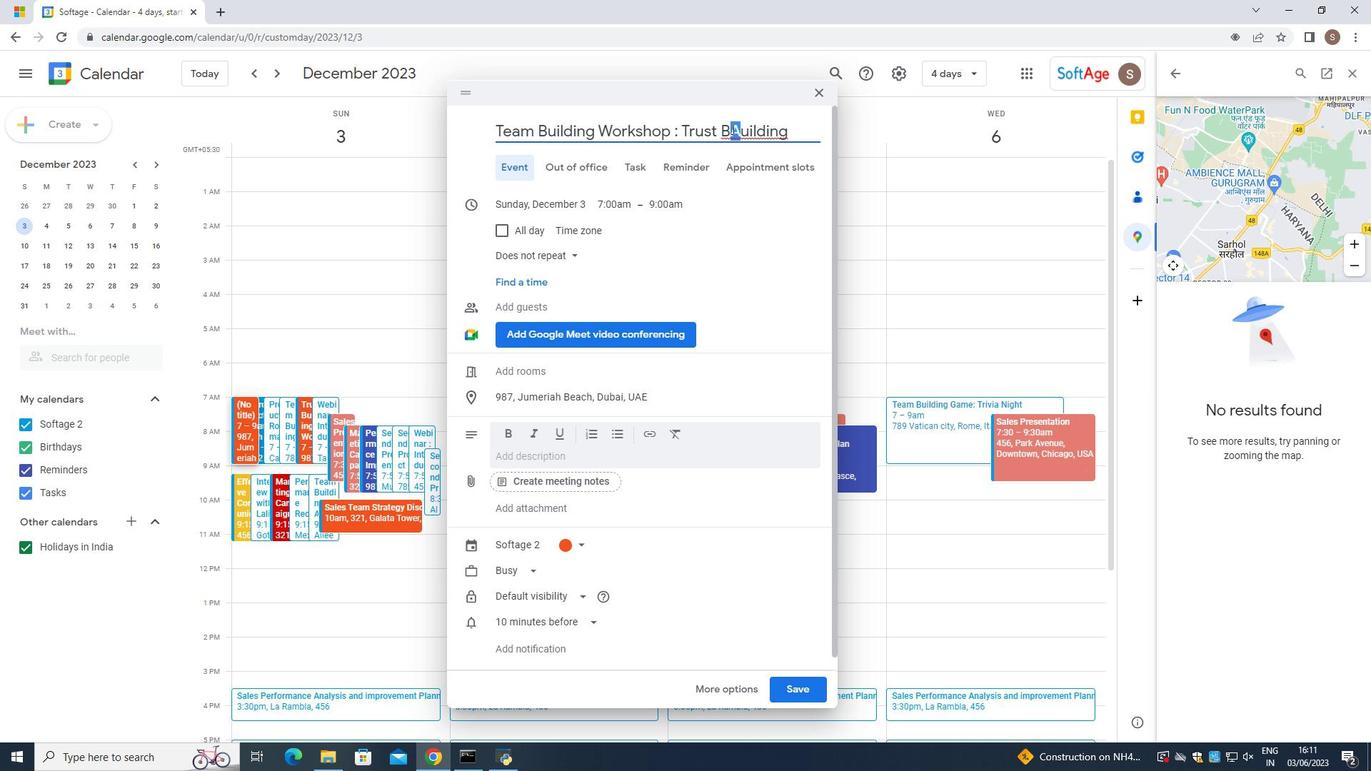
Action: Key pressed <Key.backspace>
Screenshot: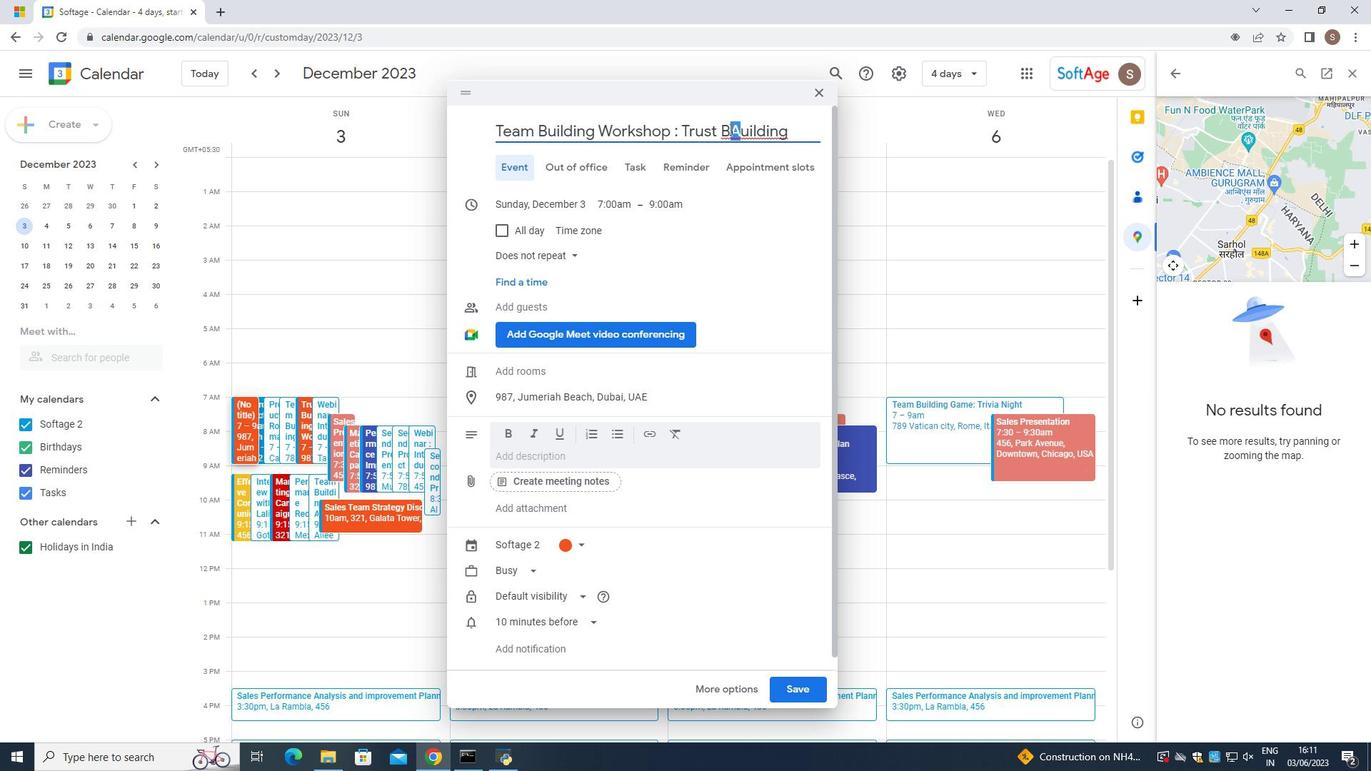 
Action: Mouse moved to (621, 254)
Screenshot: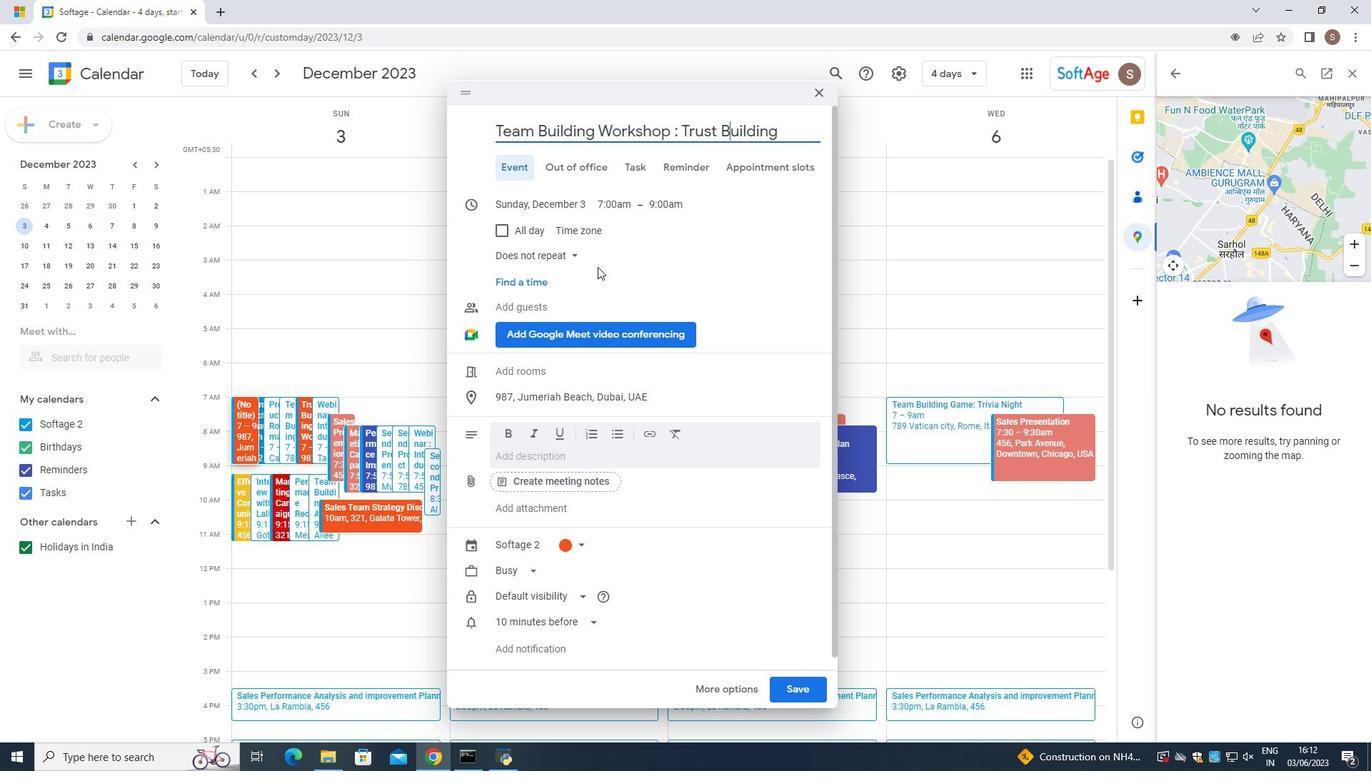 
Action: Mouse pressed left at (621, 254)
Screenshot: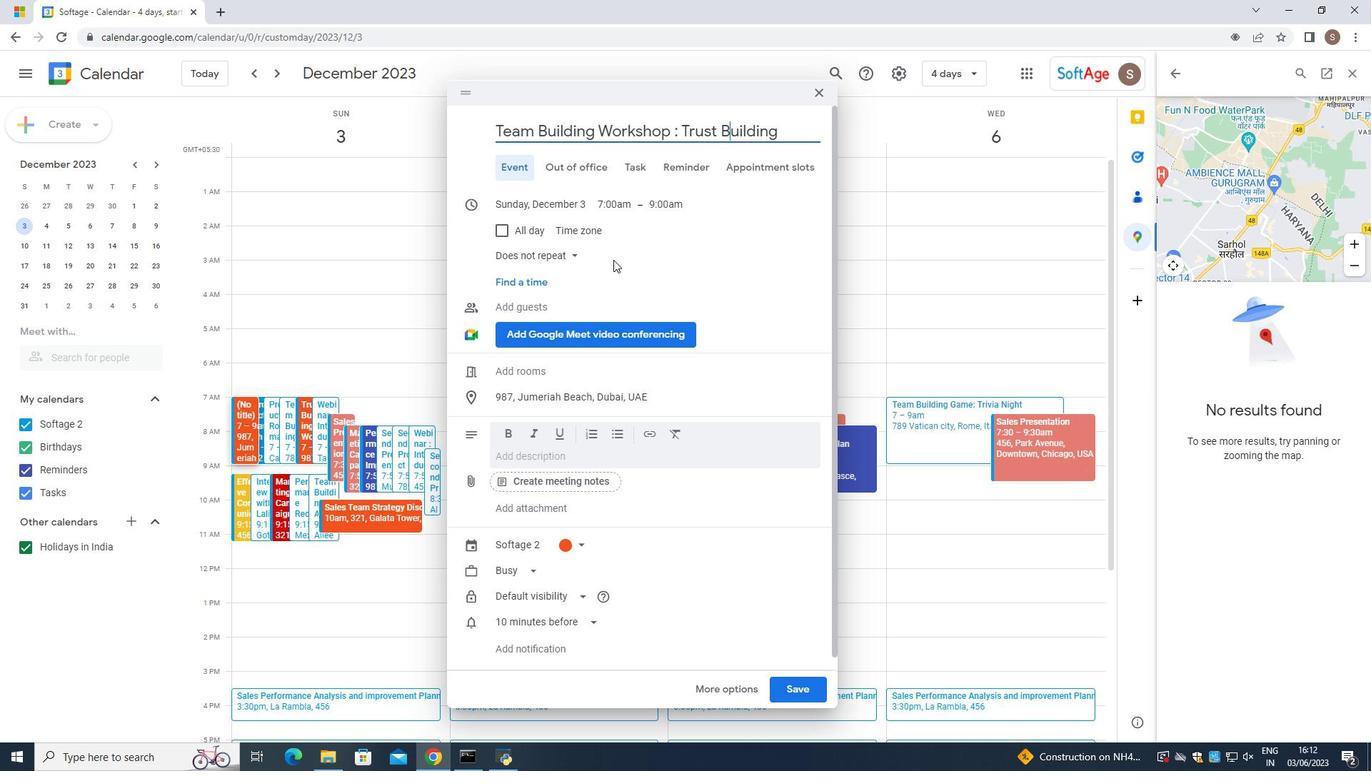 
Action: Mouse moved to (629, 298)
Screenshot: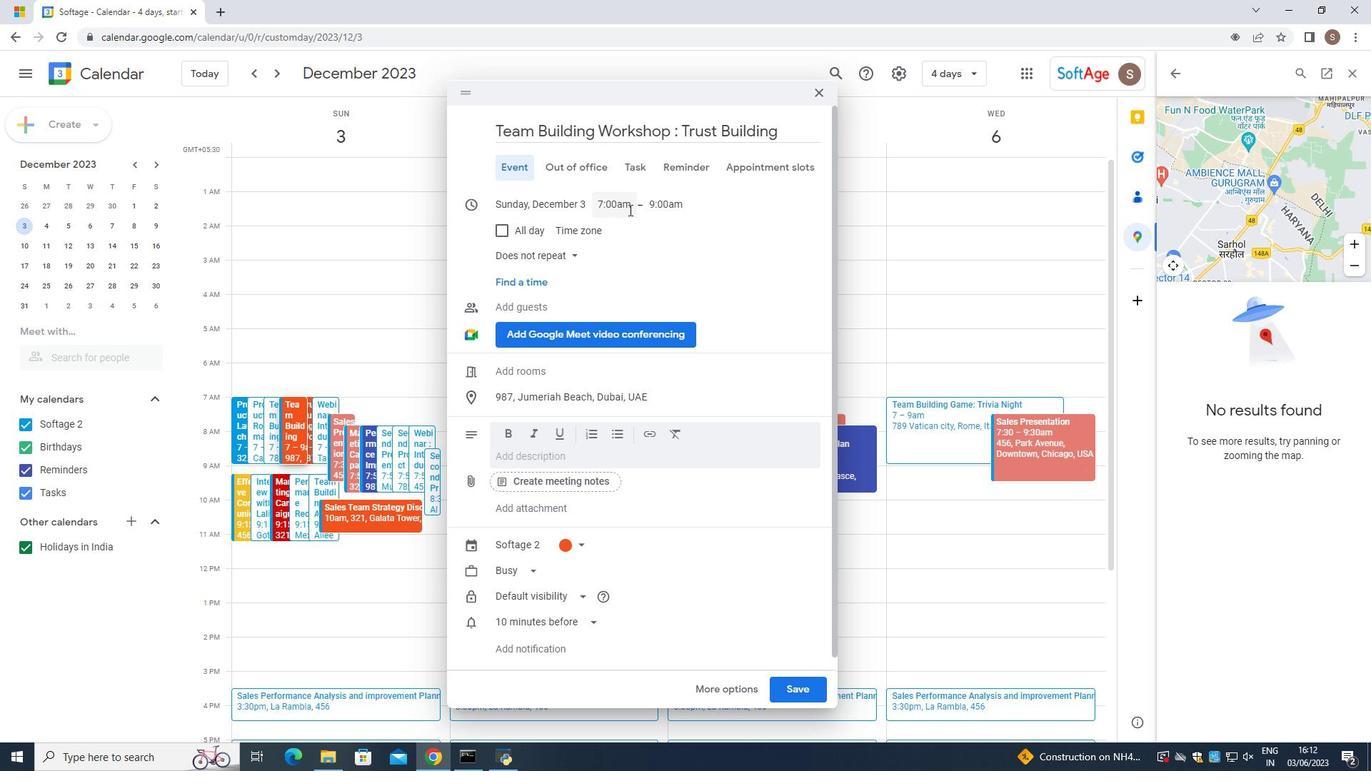 
Action: Mouse scrolled (629, 297) with delta (0, 0)
Screenshot: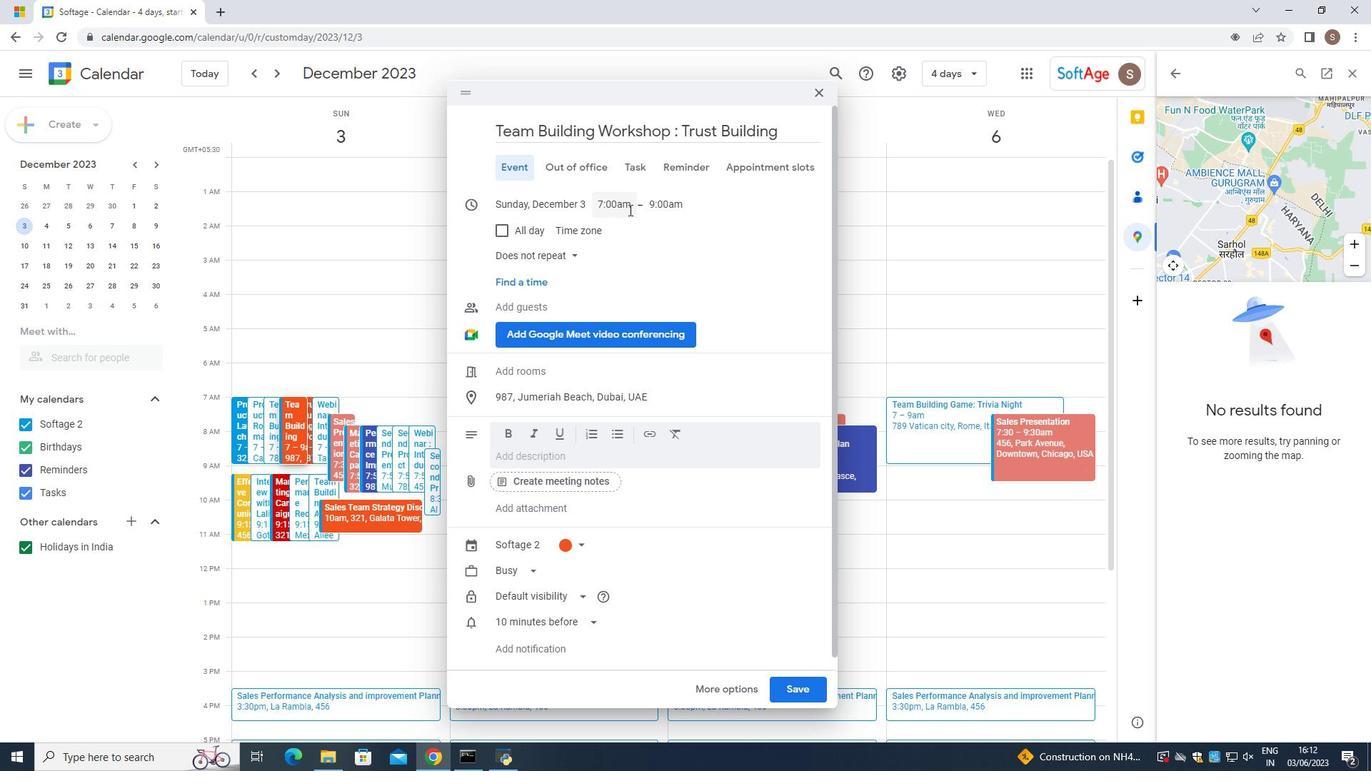 
Action: Mouse moved to (627, 306)
Screenshot: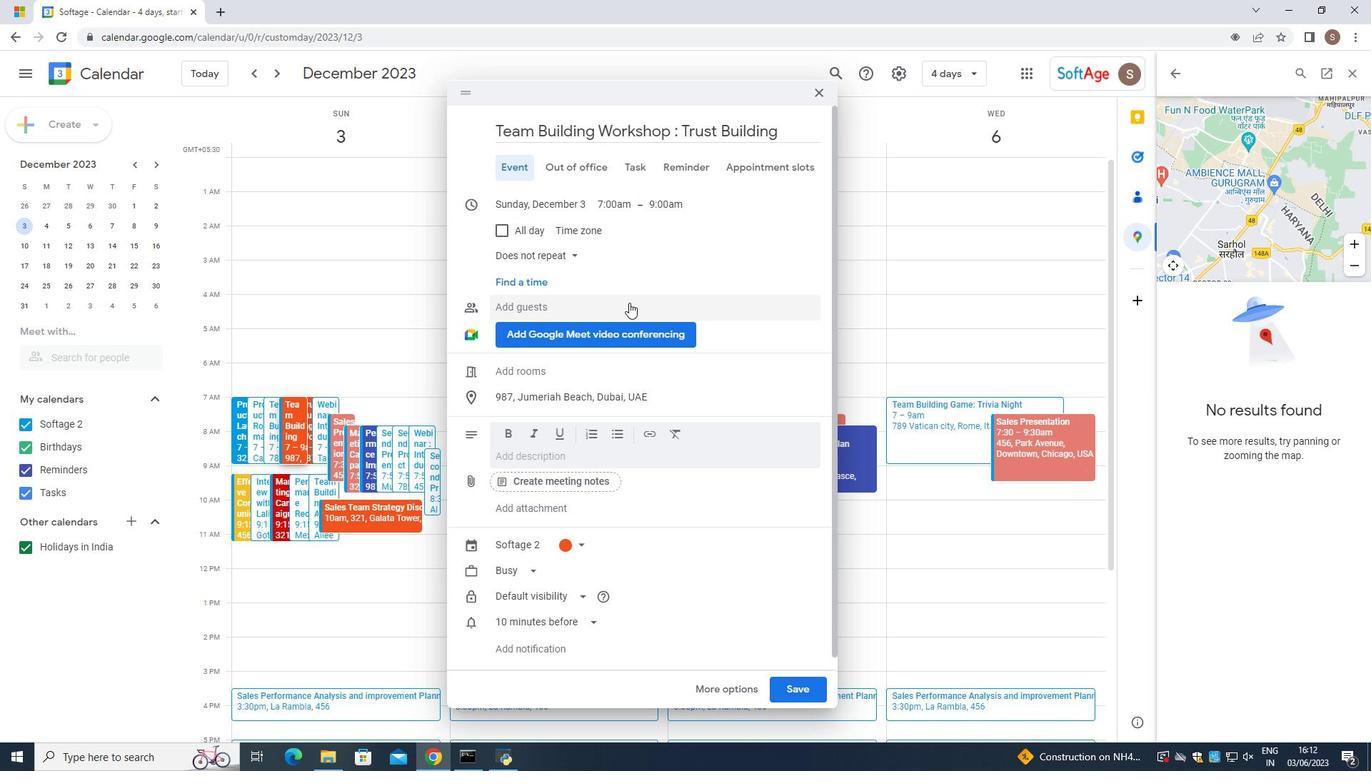 
Action: Mouse scrolled (627, 305) with delta (0, 0)
Screenshot: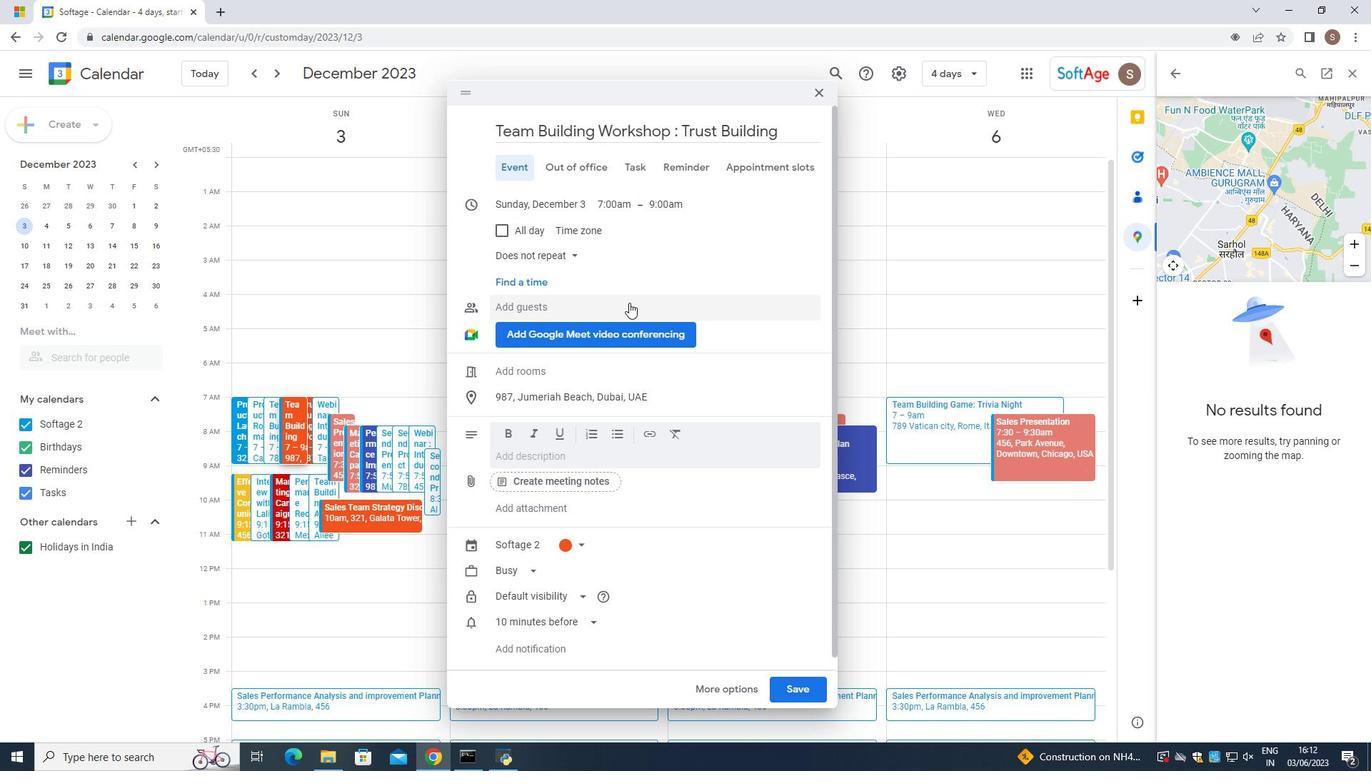 
Action: Mouse scrolled (627, 305) with delta (0, 0)
Screenshot: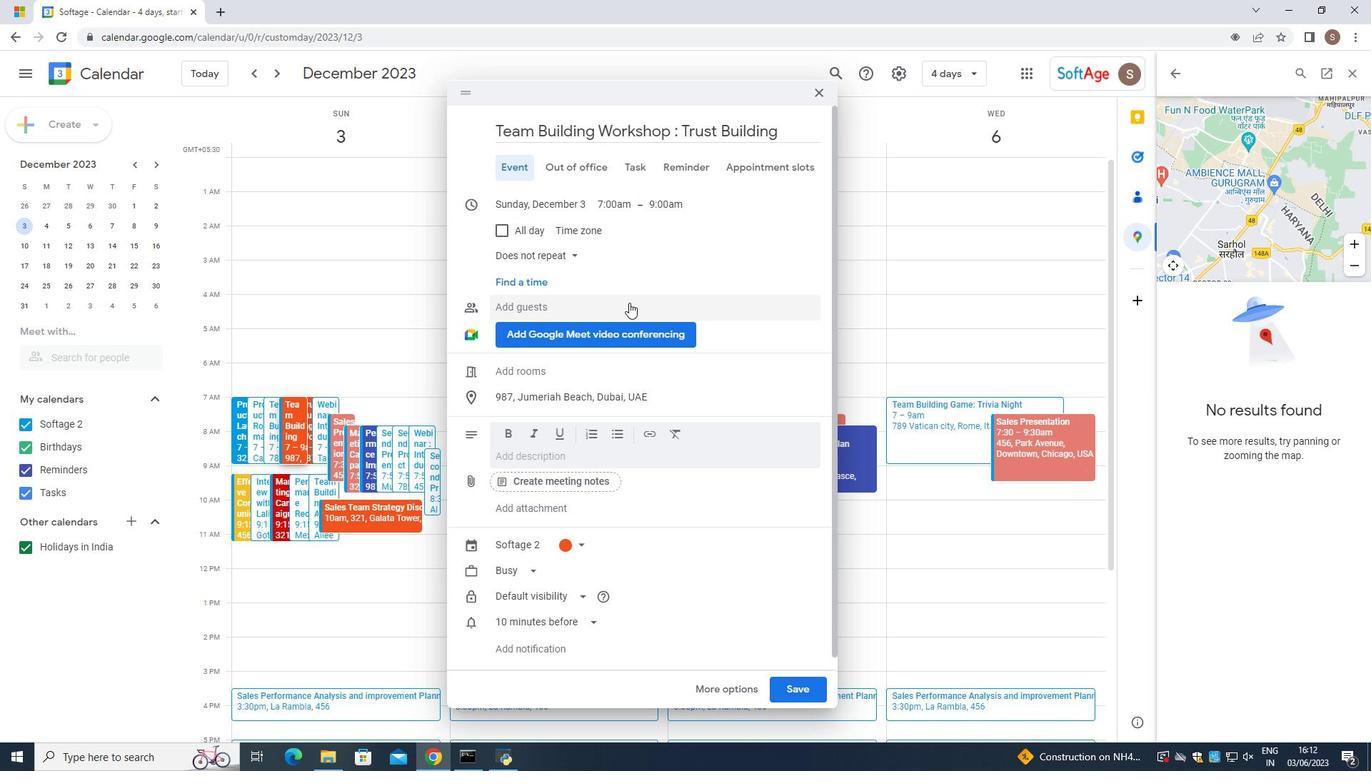 
Action: Mouse scrolled (627, 305) with delta (0, 0)
Screenshot: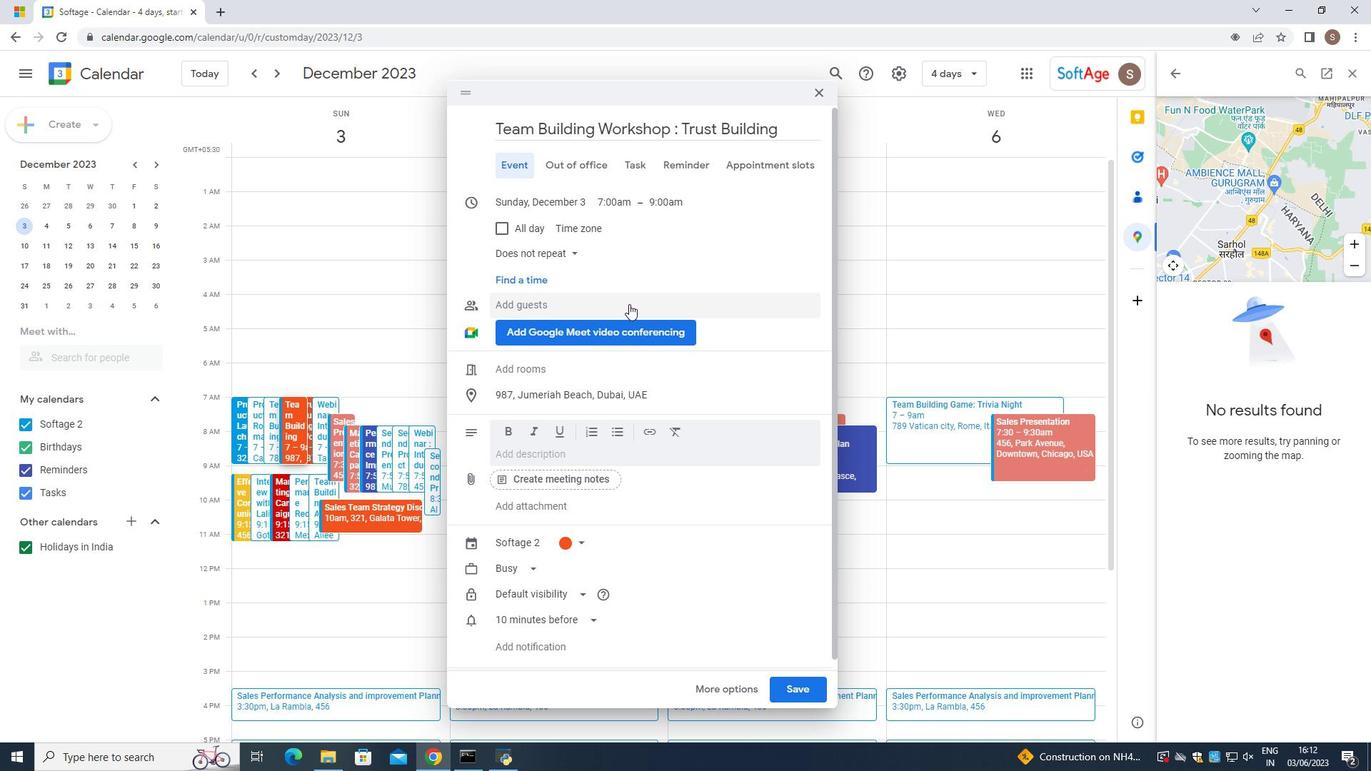 
Action: Mouse moved to (522, 406)
Screenshot: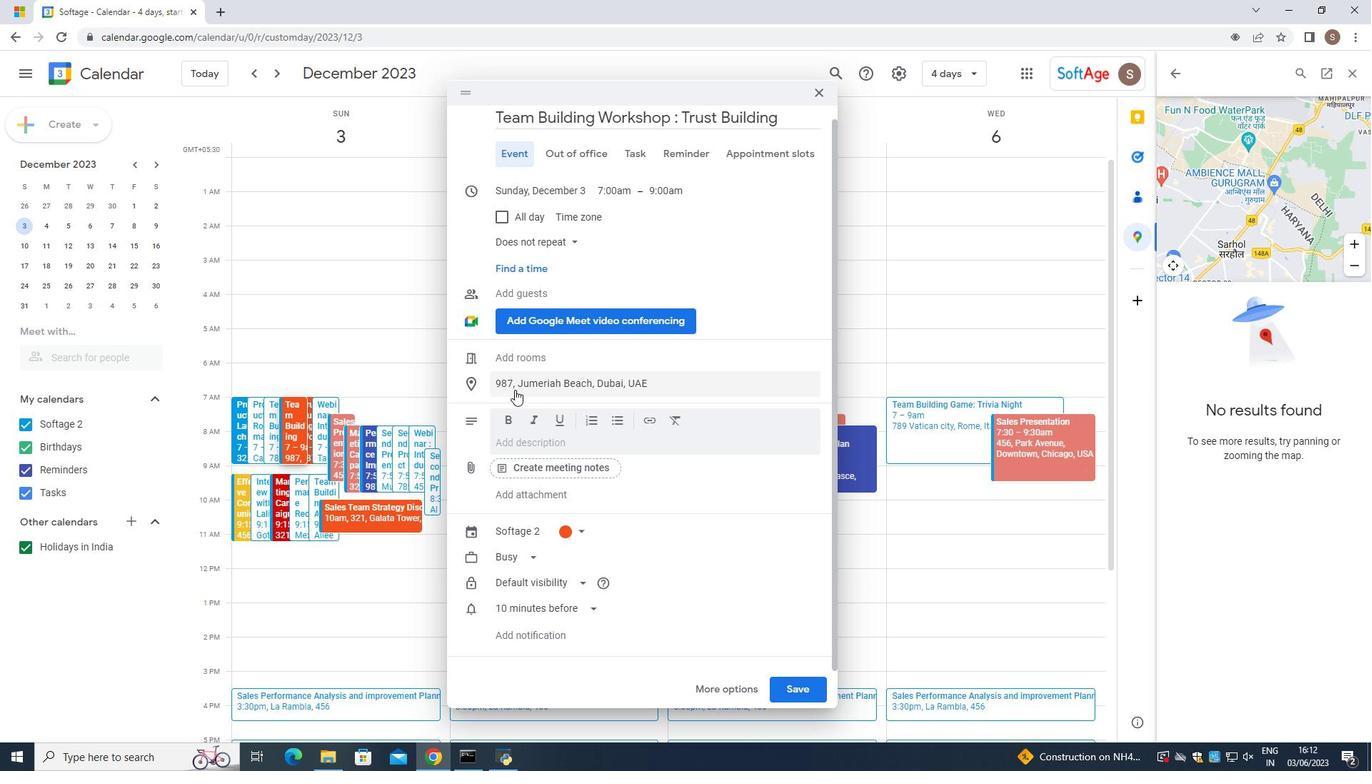 
Action: Mouse scrolled (522, 405) with delta (0, 0)
Screenshot: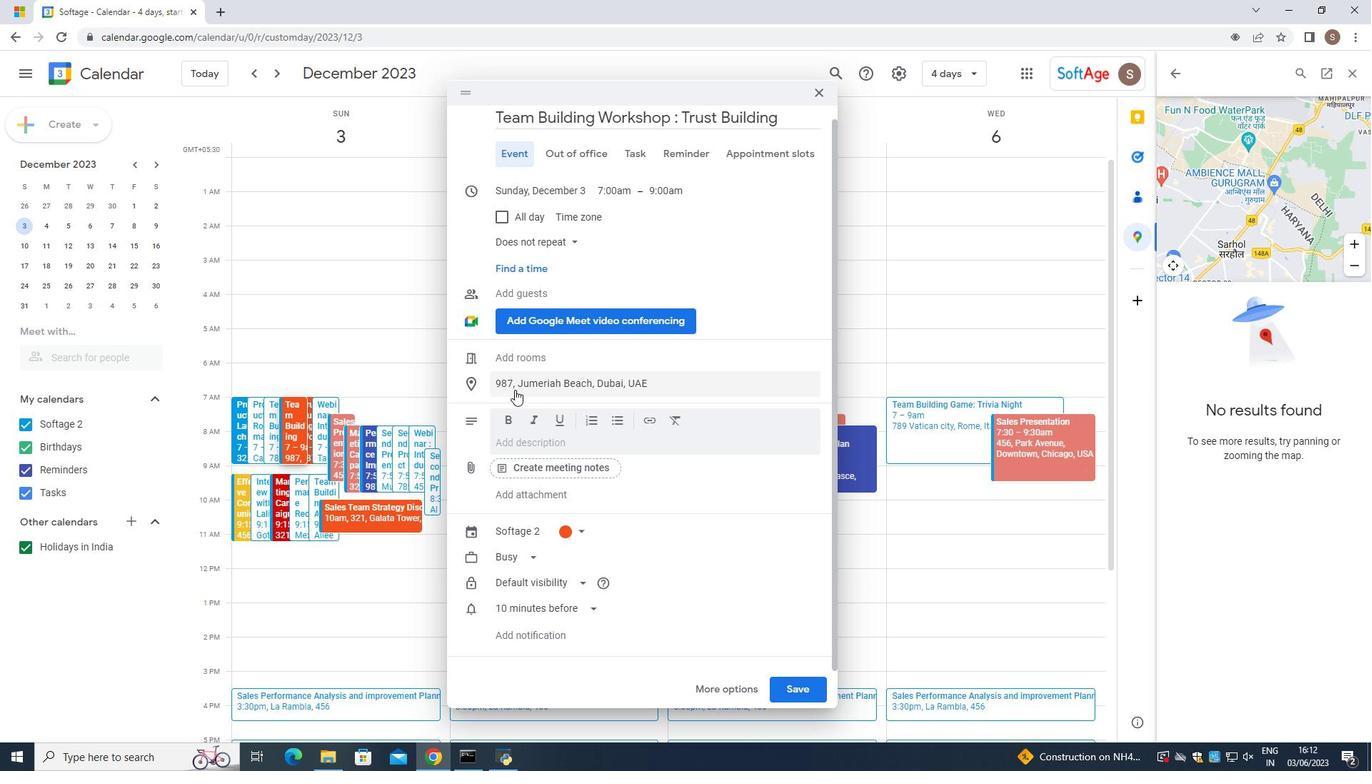 
Action: Mouse moved to (524, 418)
Screenshot: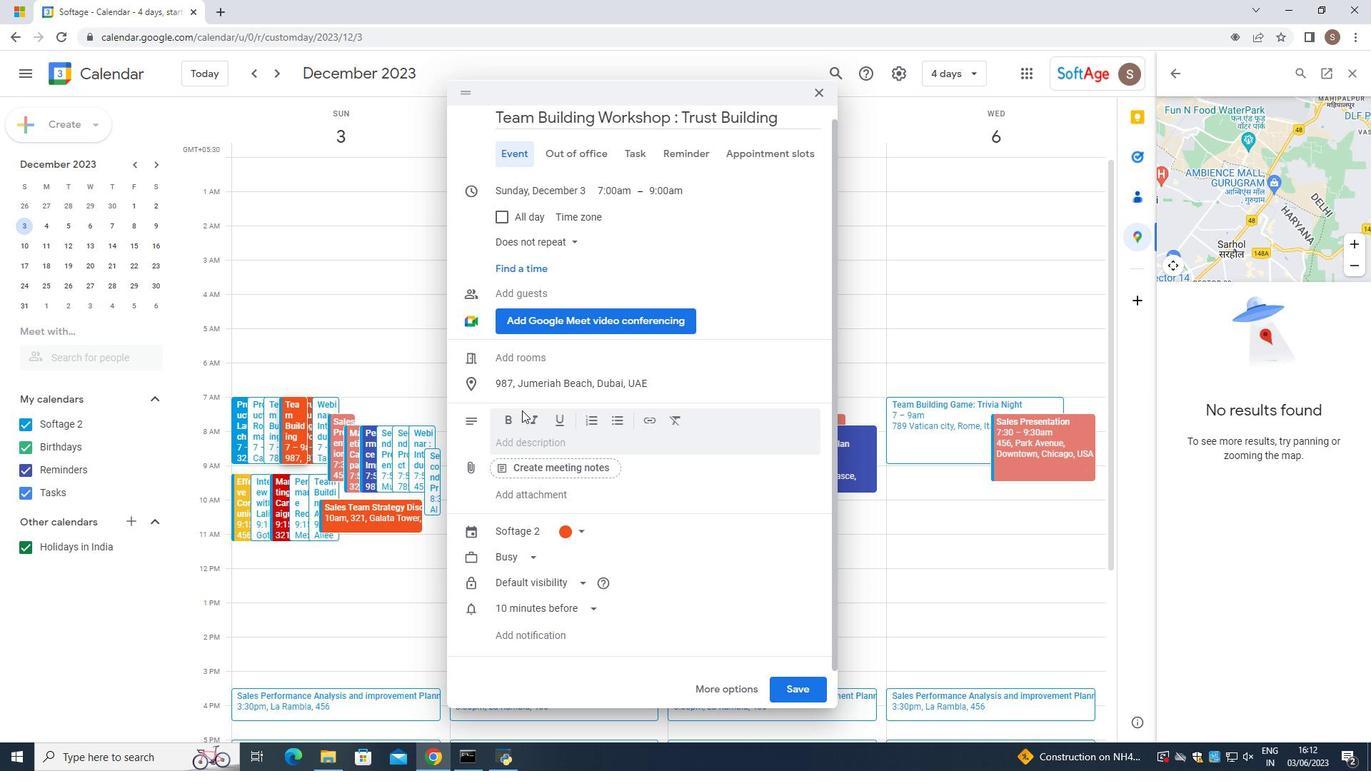 
Action: Mouse scrolled (524, 417) with delta (0, 0)
Screenshot: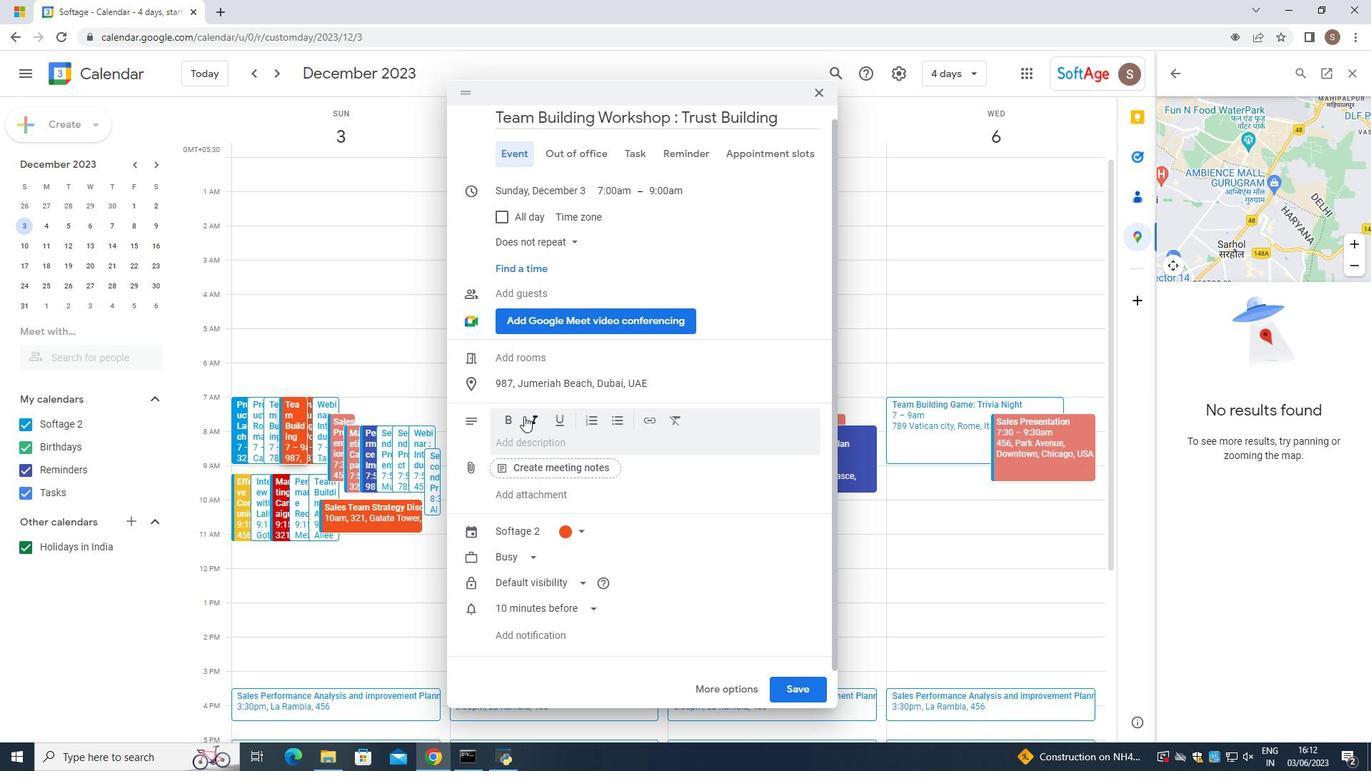 
Action: Mouse scrolled (524, 417) with delta (0, 0)
Screenshot: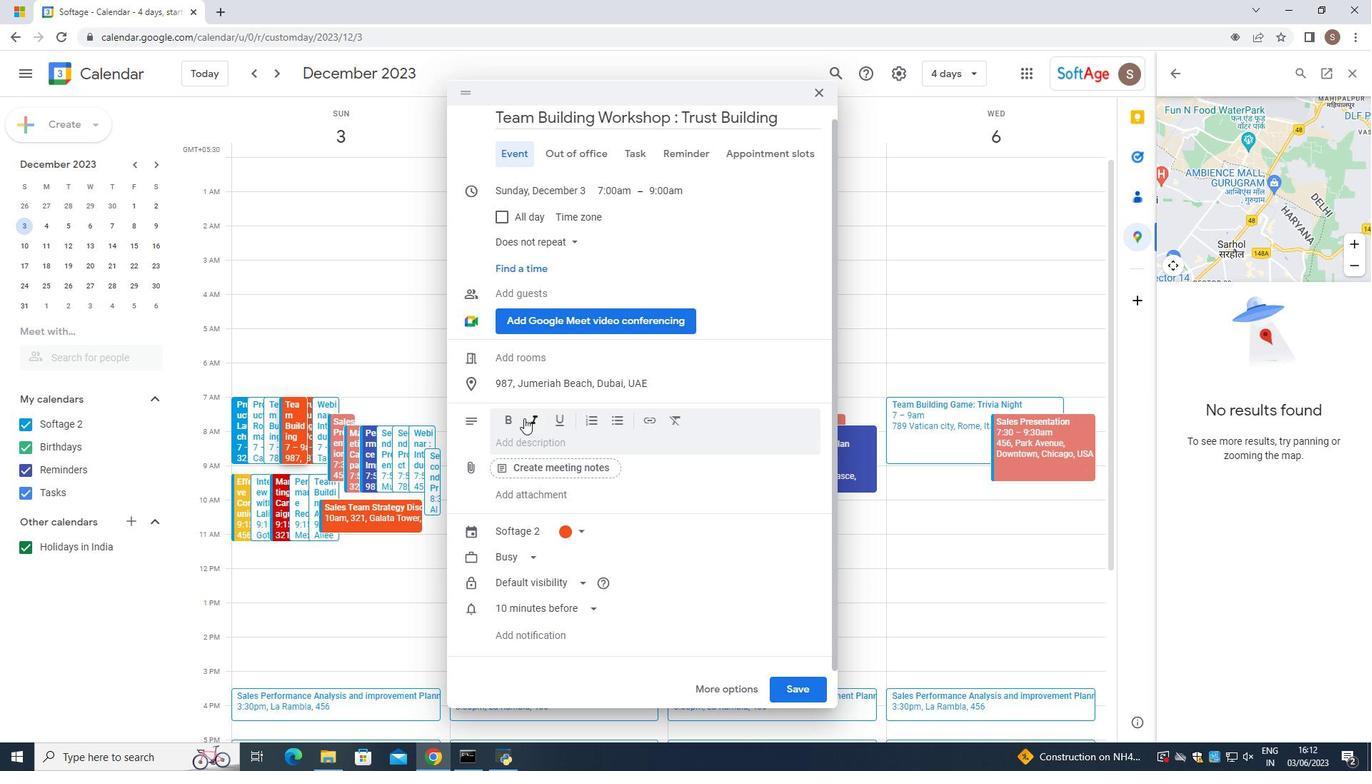 
Action: Mouse moved to (522, 439)
Screenshot: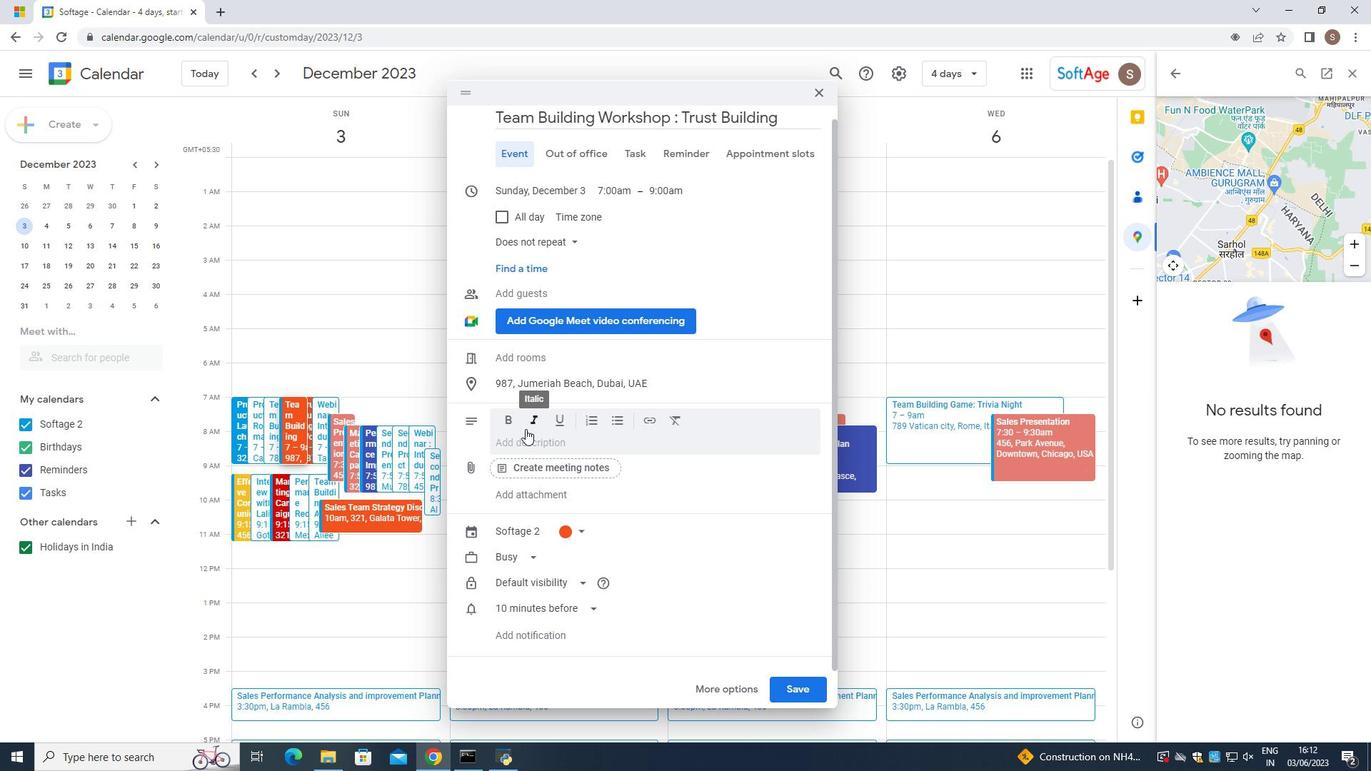 
Action: Mouse pressed left at (522, 439)
Screenshot: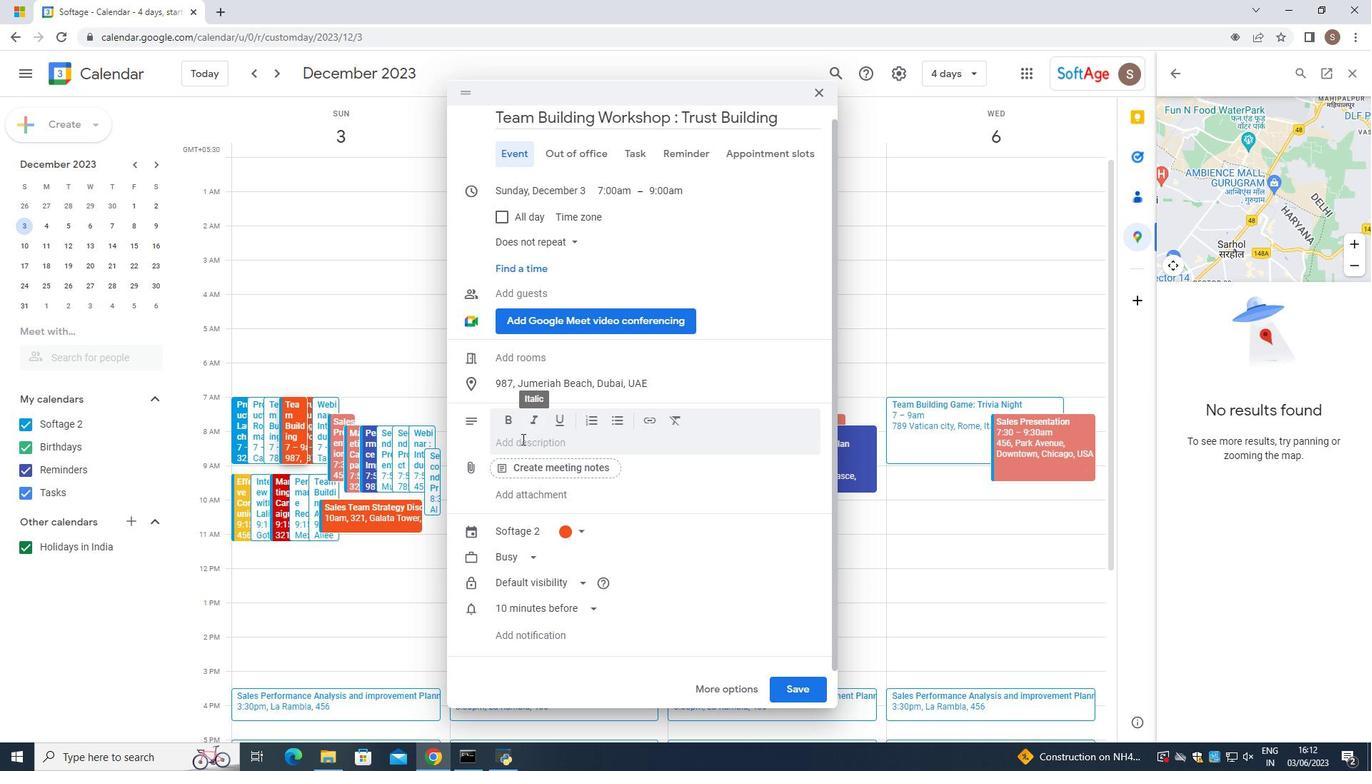 
Action: Key pressed <Key.caps_lock>T<Key.caps_lock>he<Key.space>employree<Key.space>will<Key.space>be<Key.space>informed<Key.space>about<Key.space>theav<Key.backspace><Key.backspace><Key.space>available<Key.space>resources<Key.space>and<Key.space>si<Key.backspace>upport<Key.space>
Screenshot: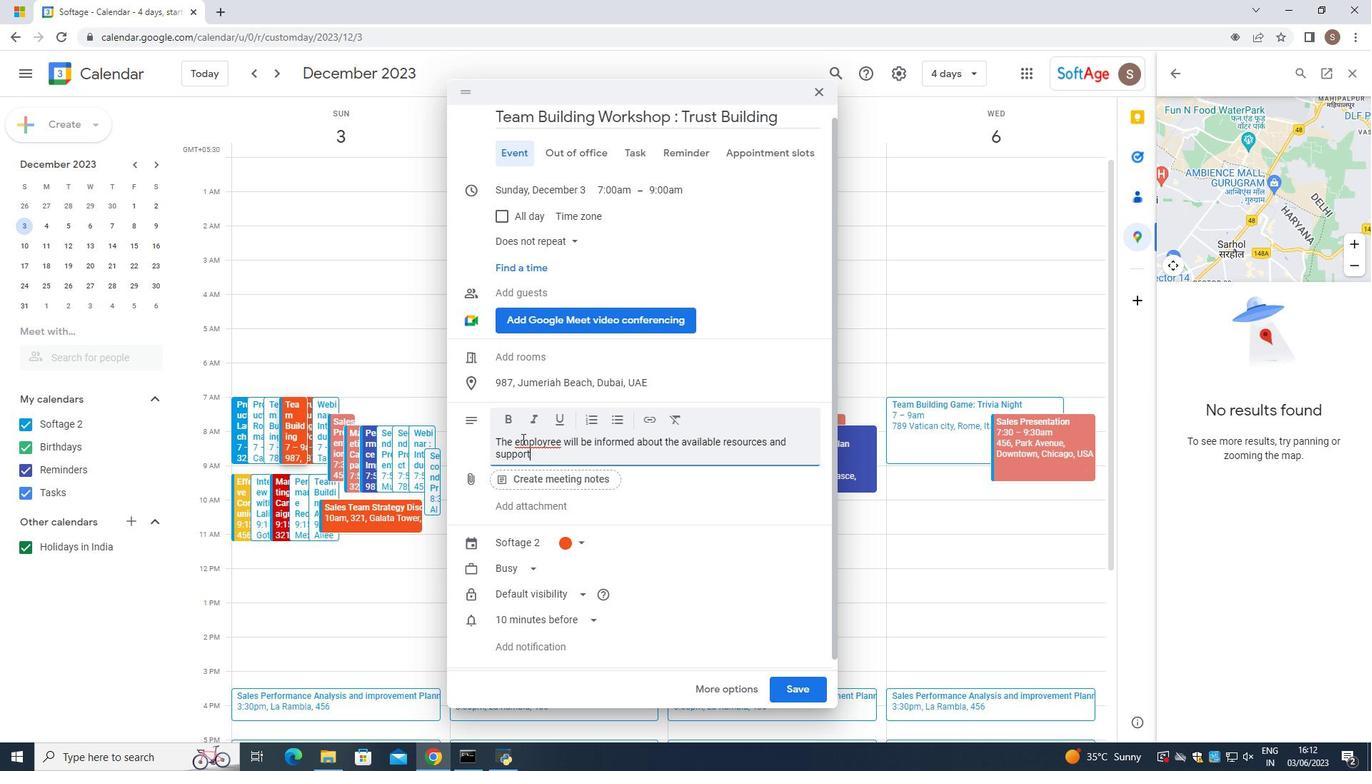 
Action: Mouse moved to (544, 442)
Screenshot: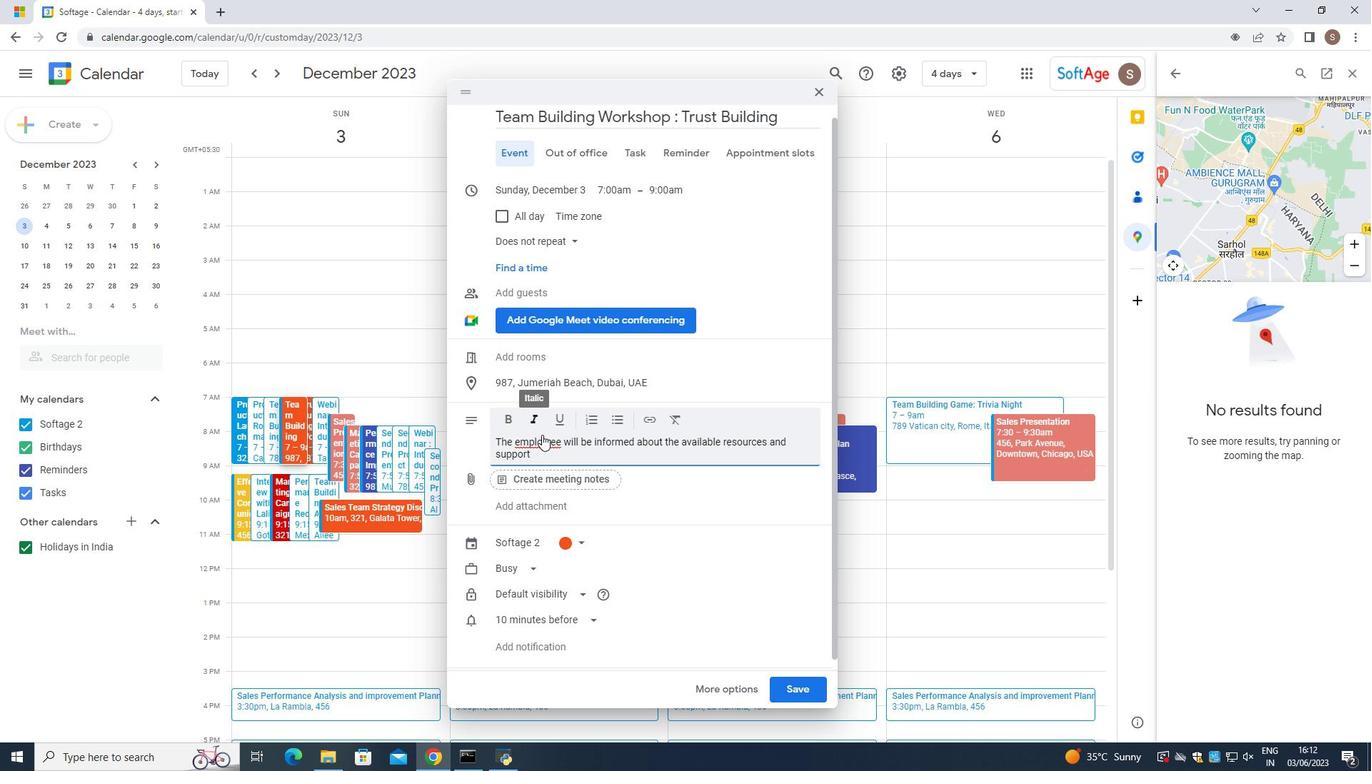 
Action: Mouse pressed left at (544, 442)
Screenshot: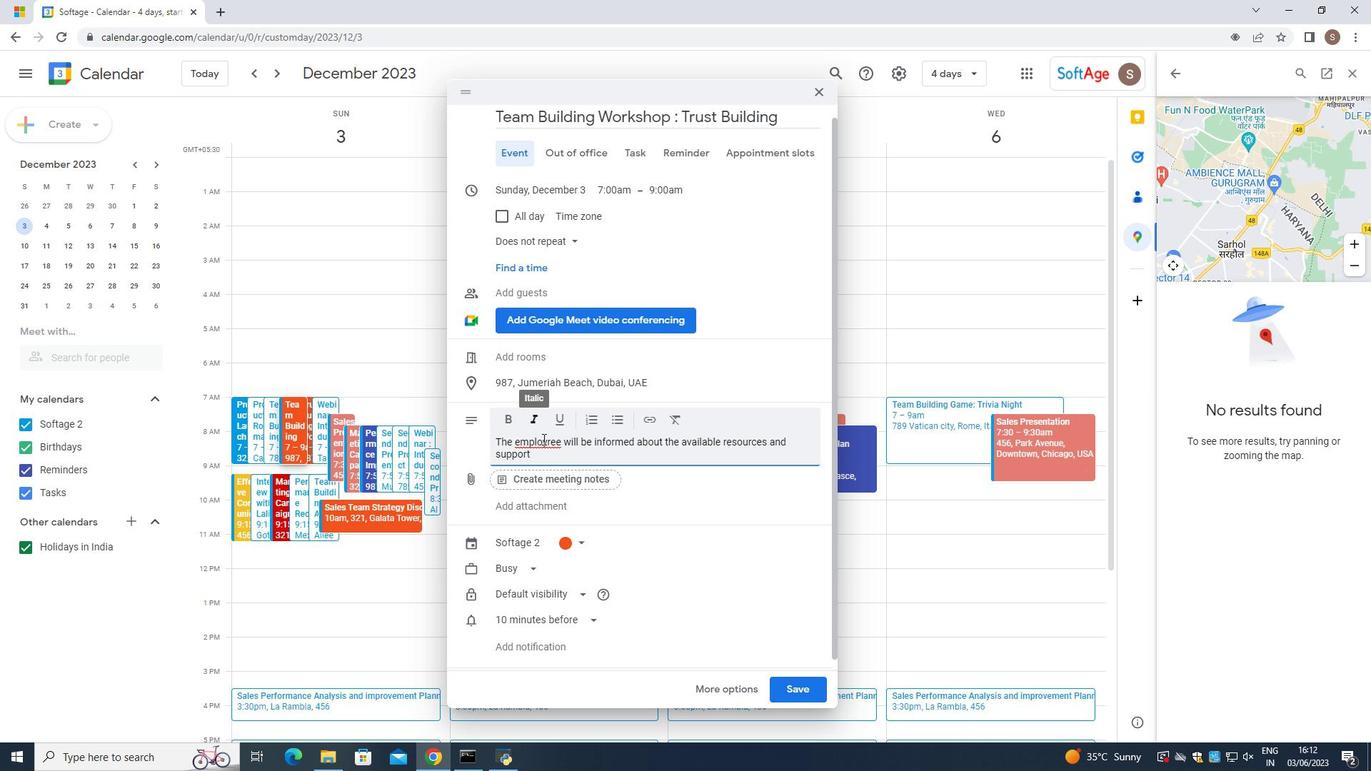 
Action: Mouse pressed right at (544, 442)
Screenshot: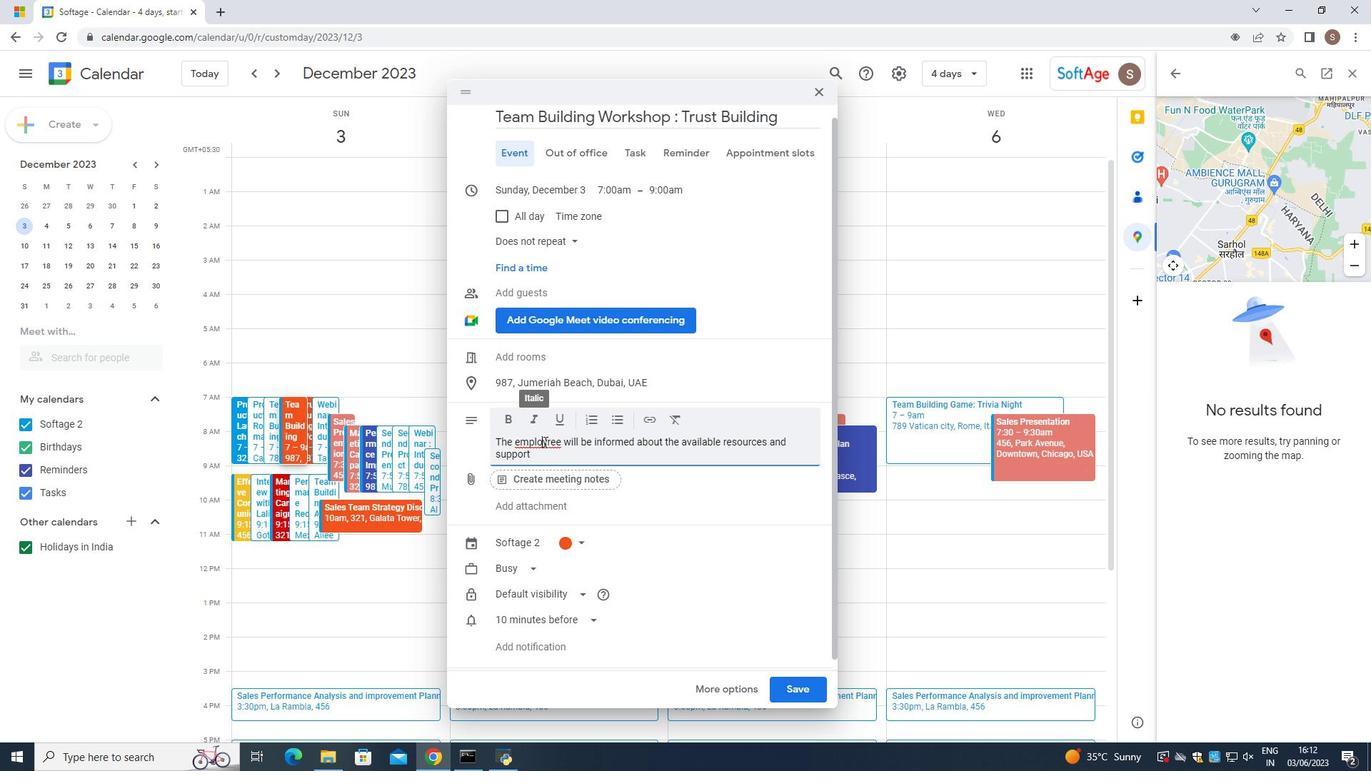 
Action: Mouse moved to (554, 450)
Screenshot: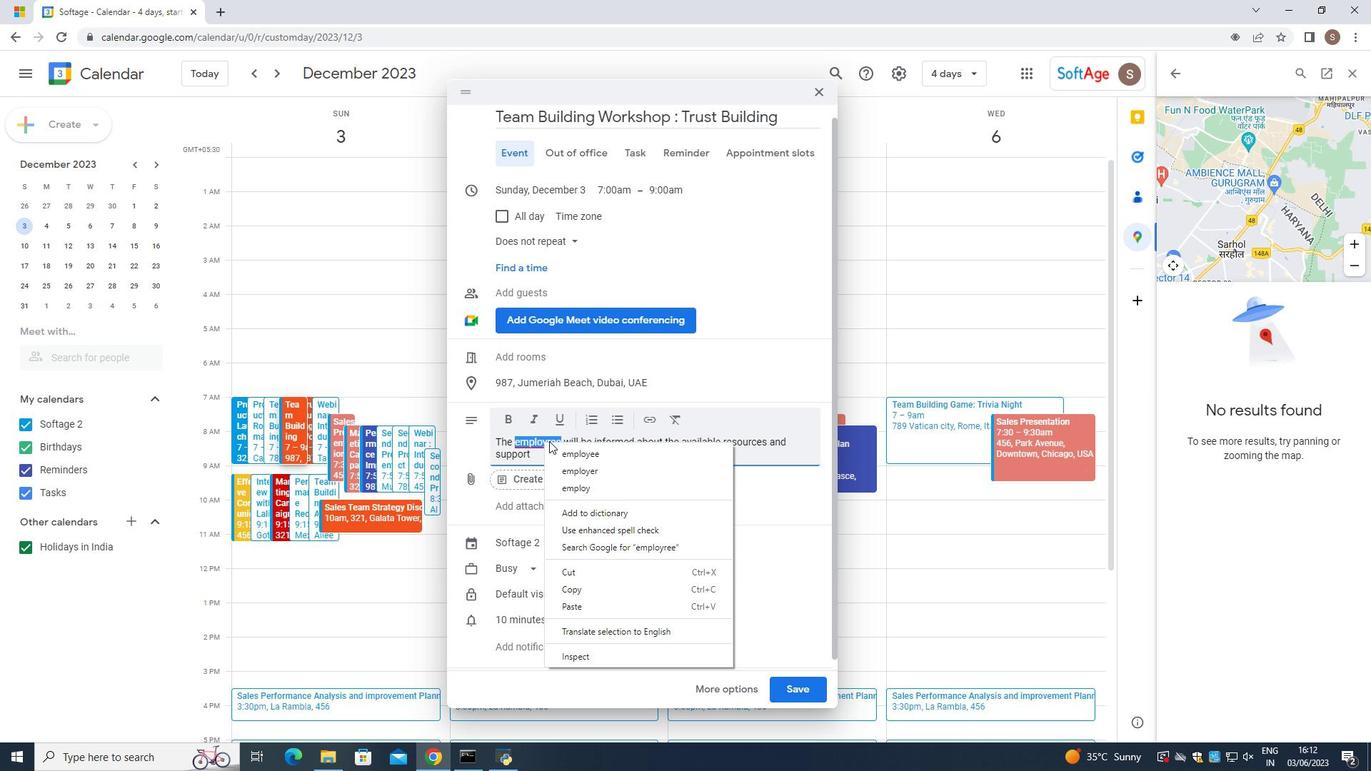 
Action: Mouse pressed left at (554, 450)
Screenshot: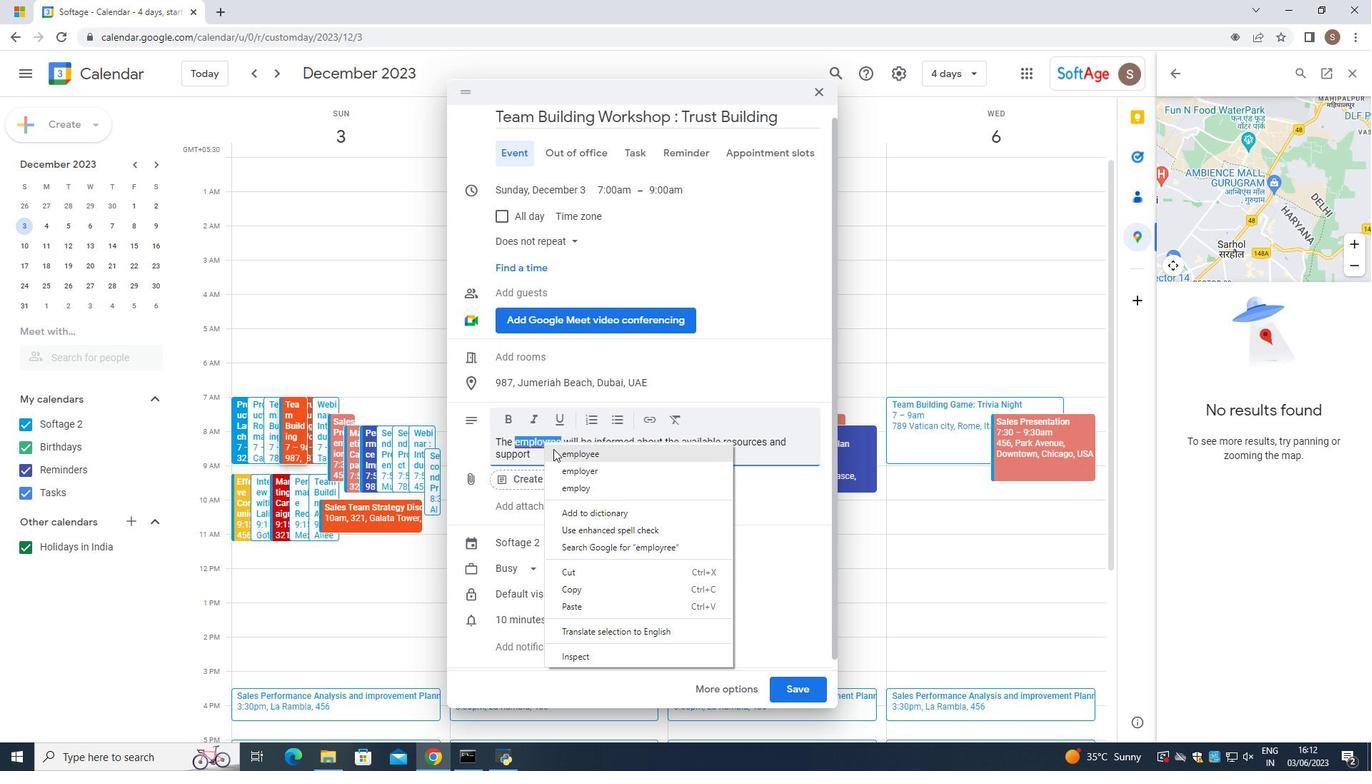 
Action: Mouse moved to (544, 450)
Screenshot: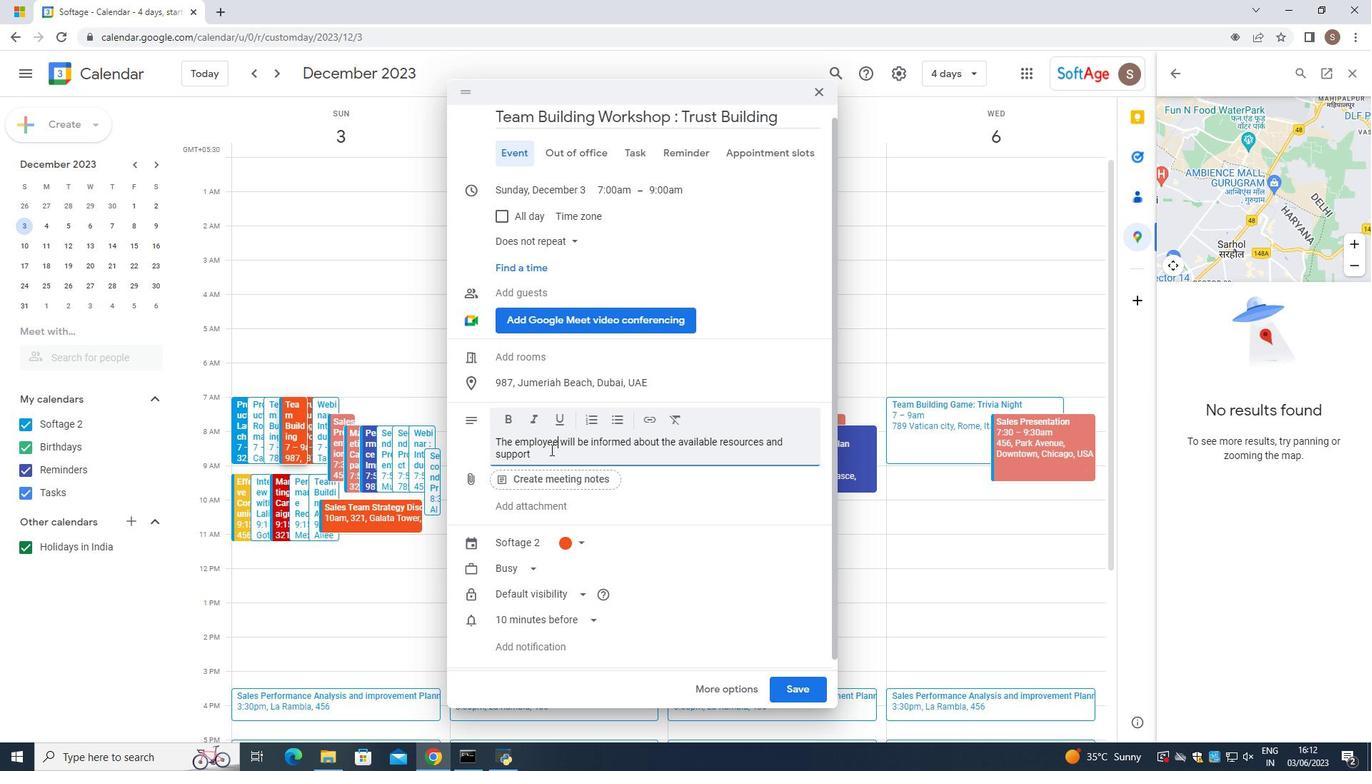 
Action: Mouse pressed left at (544, 450)
Screenshot: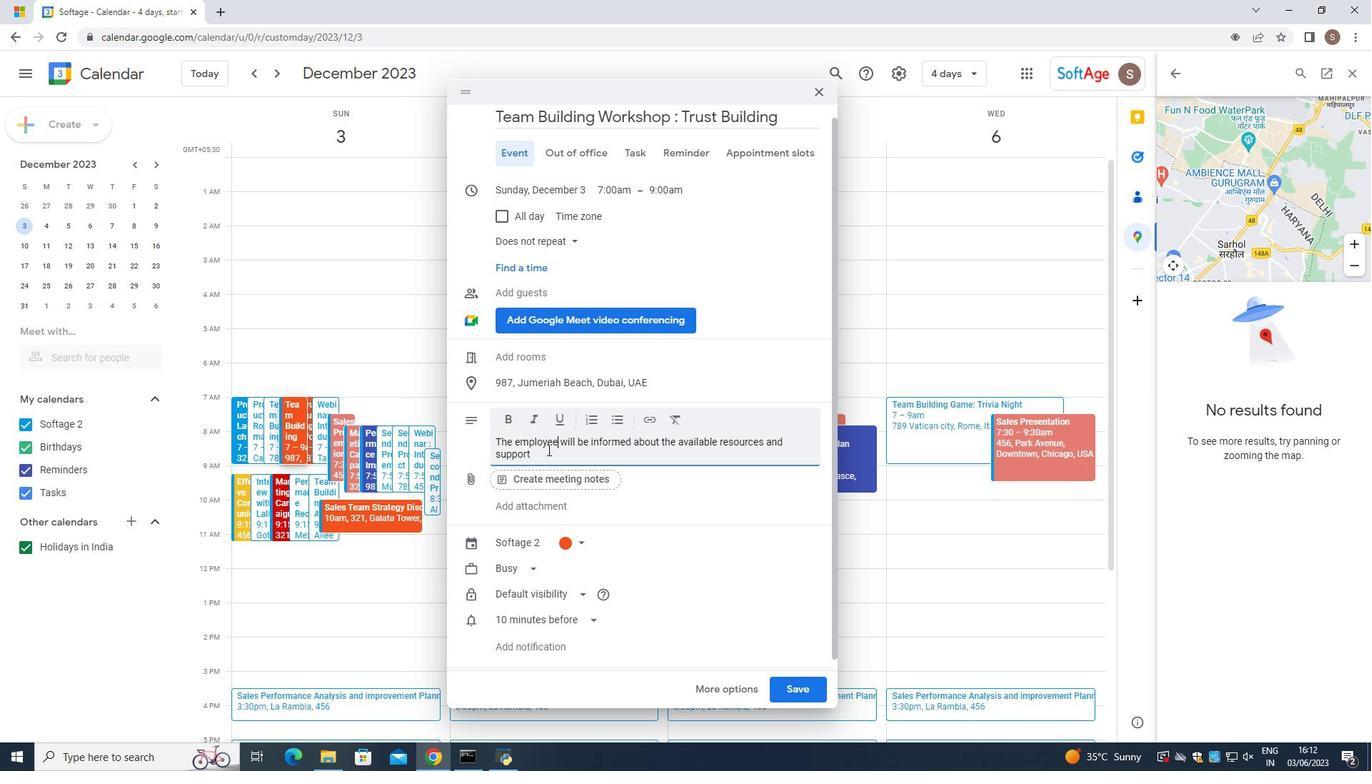
Action: Key pressed syste,<Key.backspace>ms<Key.space>suchg=<Key.backspace><Key.backspace><Key.space>a<Key.space><Key.backspace>s<Key.space>training<Key.space>
Screenshot: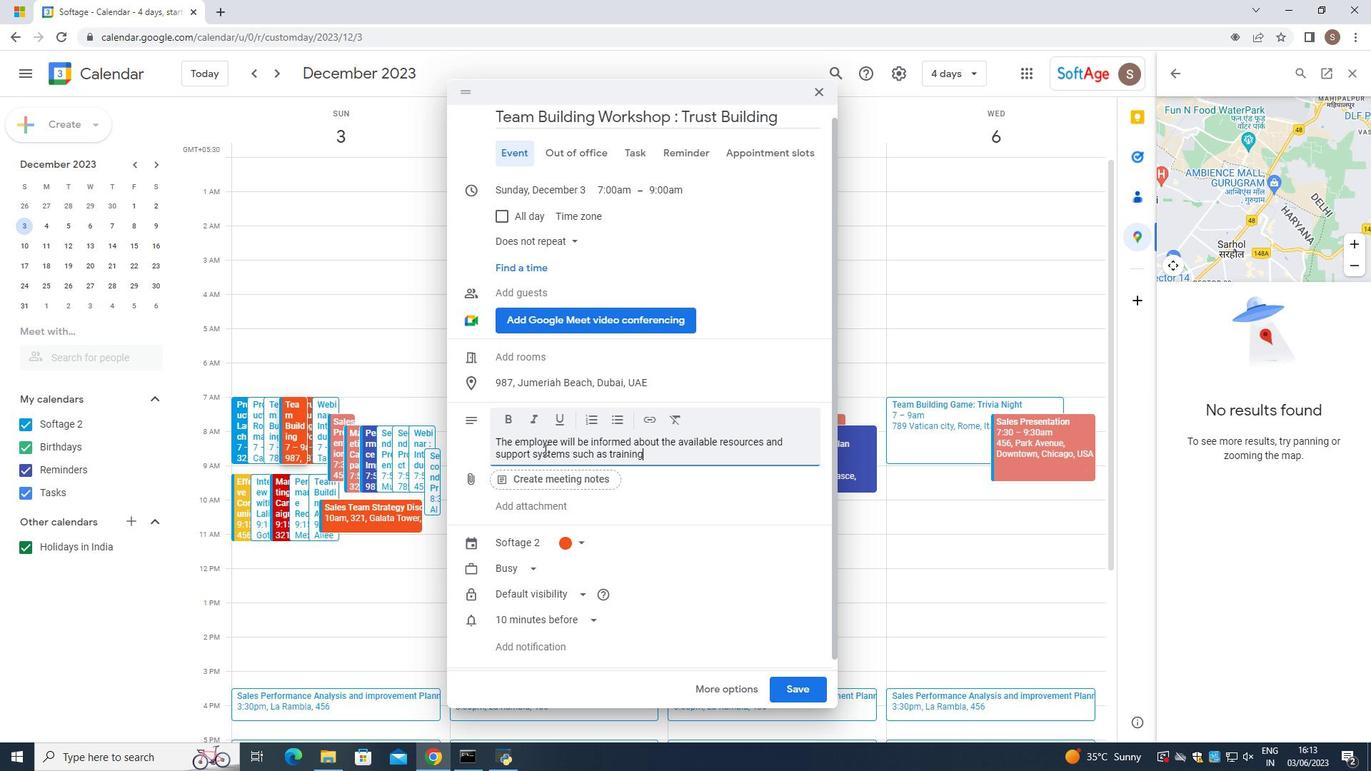 
Action: Mouse moved to (571, 452)
Screenshot: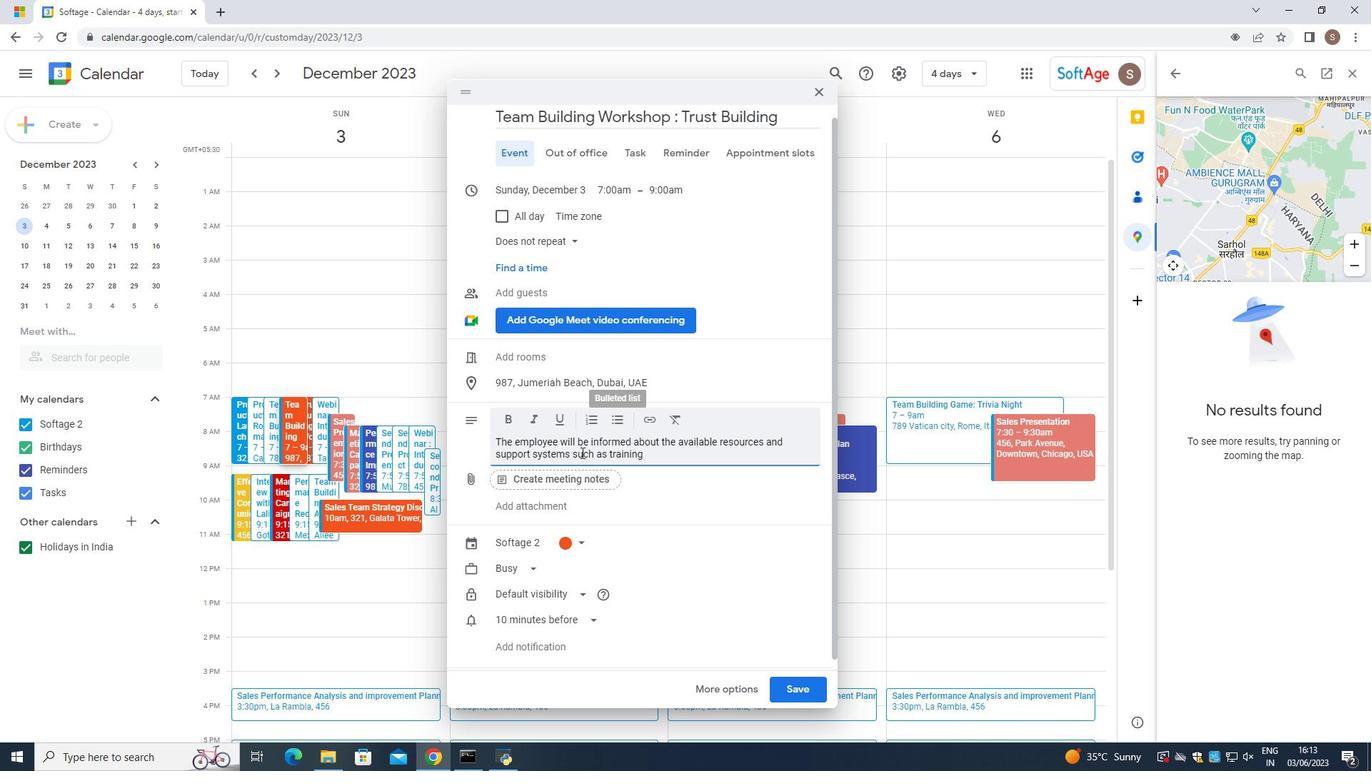 
Action: Mouse pressed left at (571, 452)
Screenshot: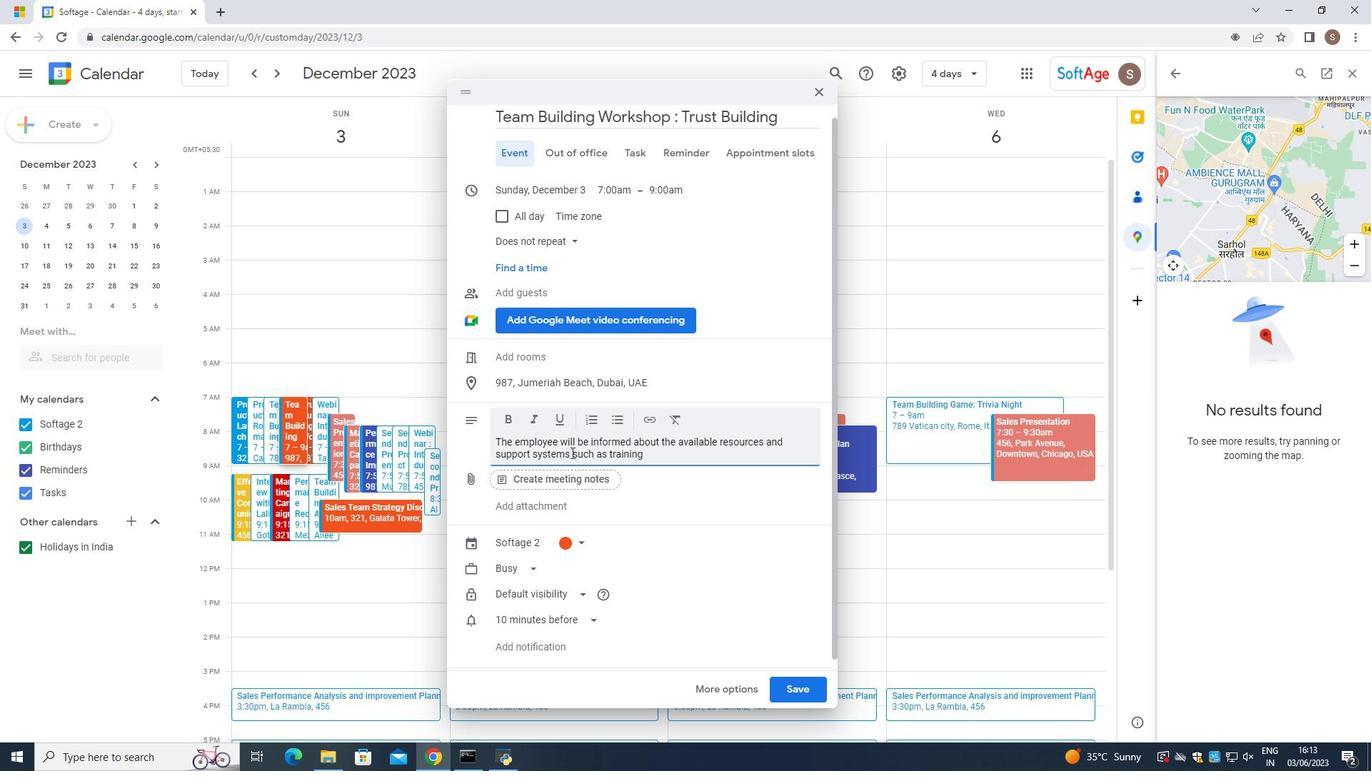 
Action: Key pressed ,
Screenshot: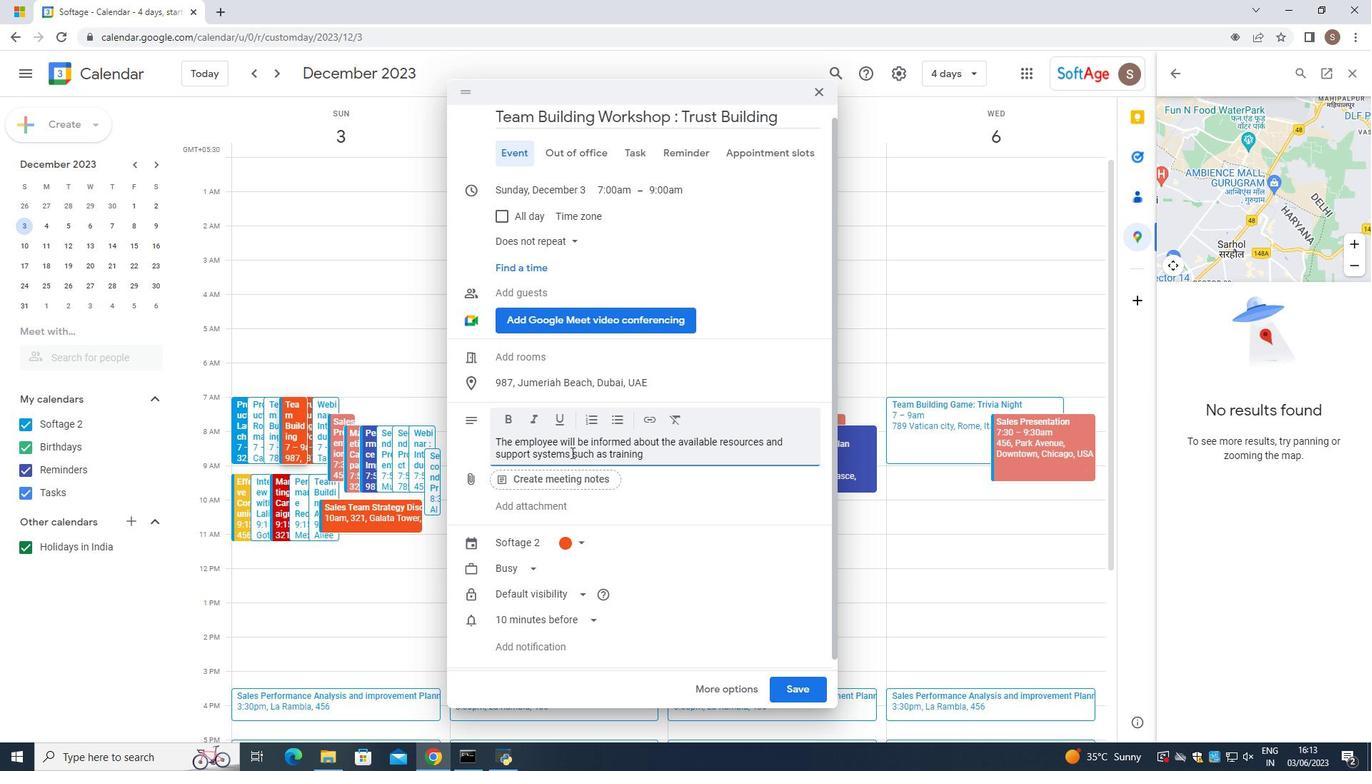 
Action: Mouse moved to (663, 455)
Screenshot: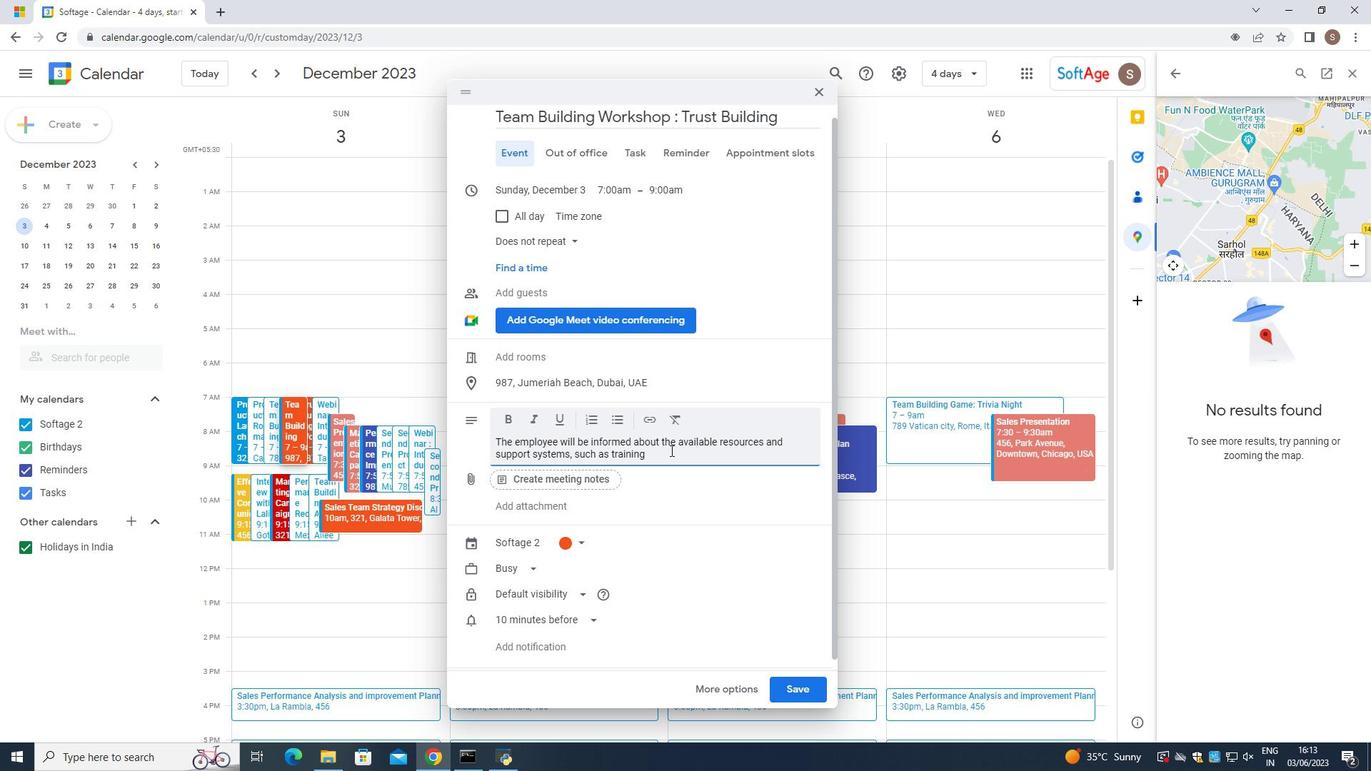 
Action: Mouse pressed left at (663, 455)
Screenshot: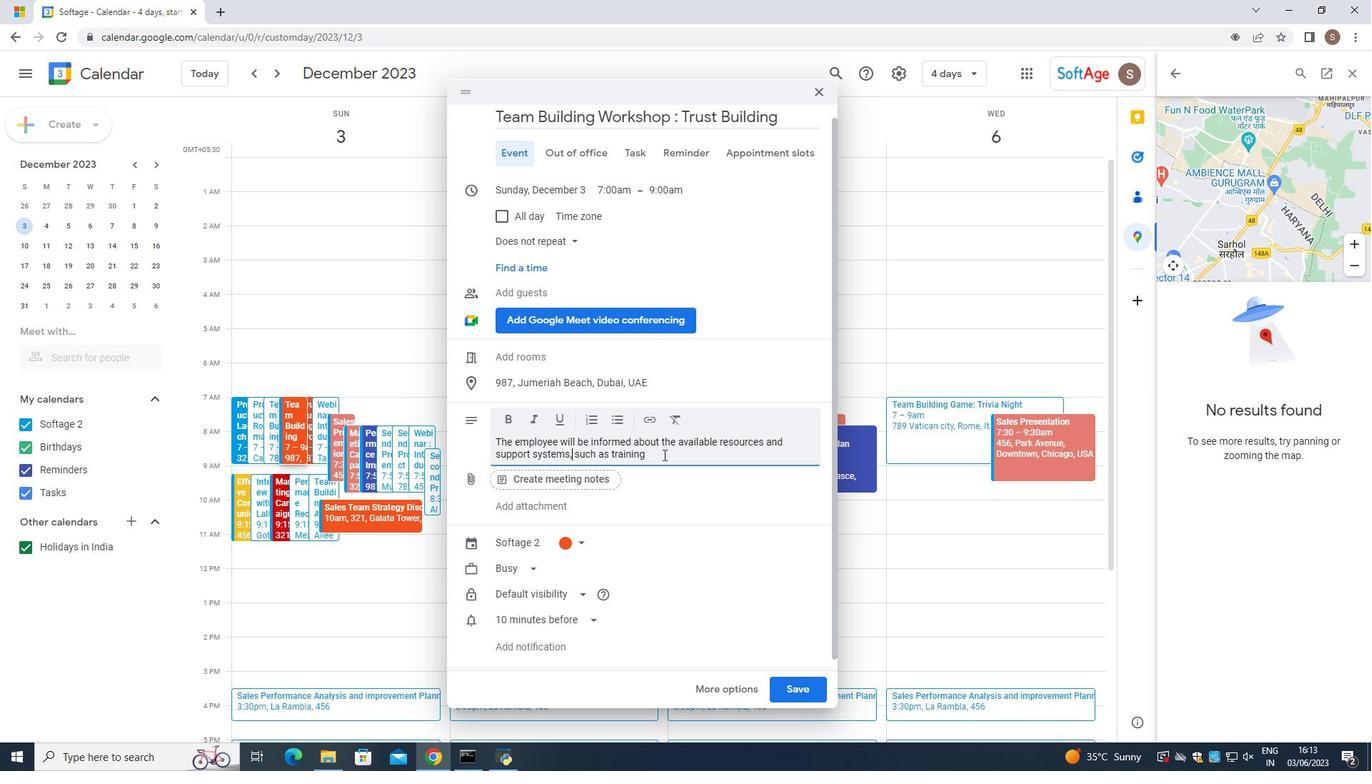 
Action: Mouse moved to (665, 454)
Screenshot: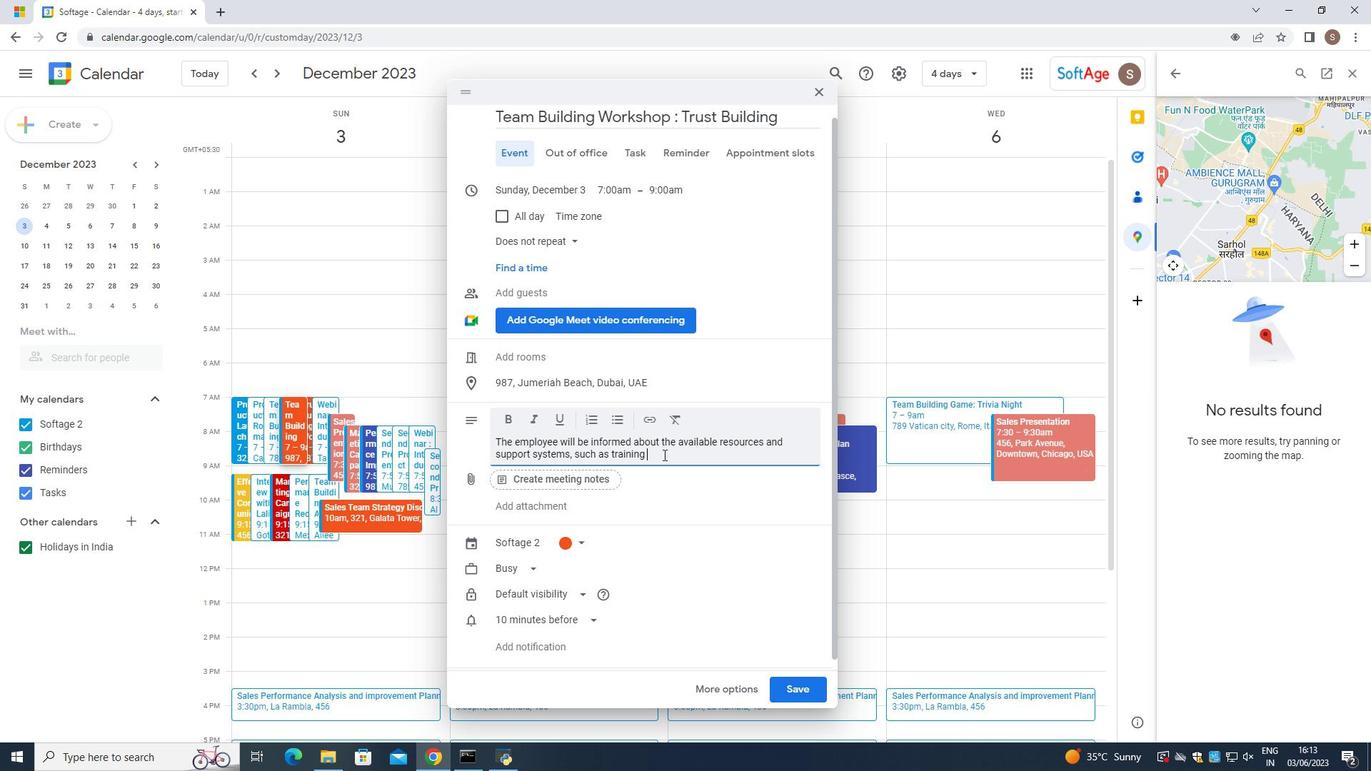
Action: Key pressed prtograms<Key.space>
Screenshot: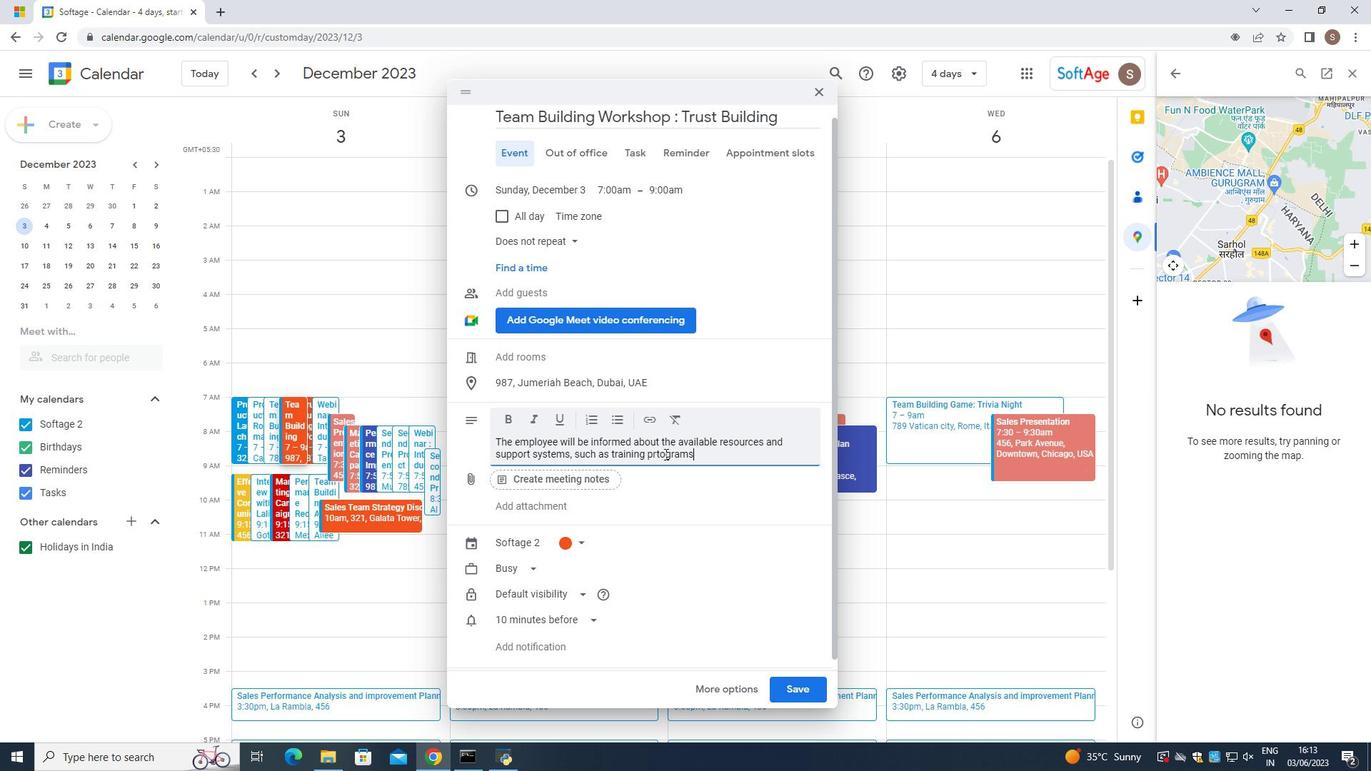 
Action: Mouse moved to (674, 453)
Screenshot: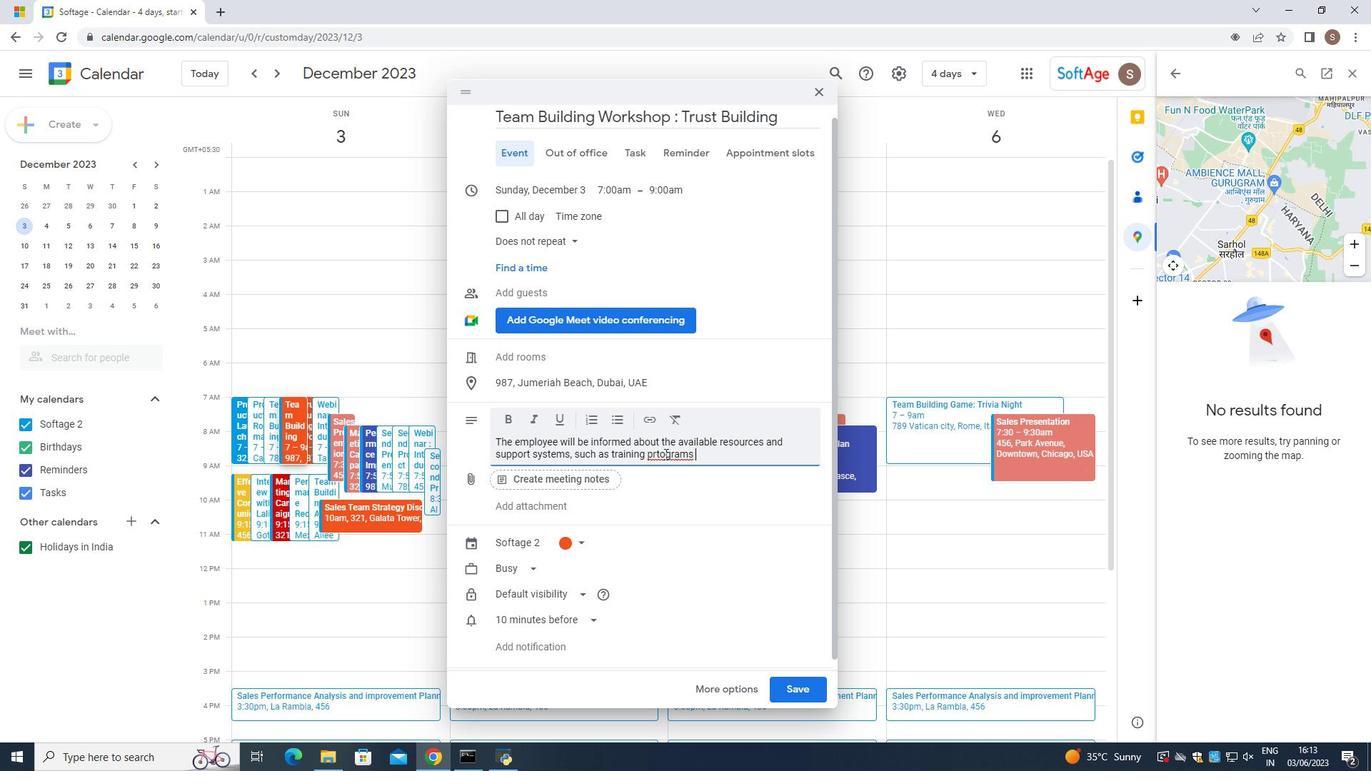 
Action: Key pressed .<Key.backspace>m<Key.backspace>,<Key.space>mentorships
Screenshot: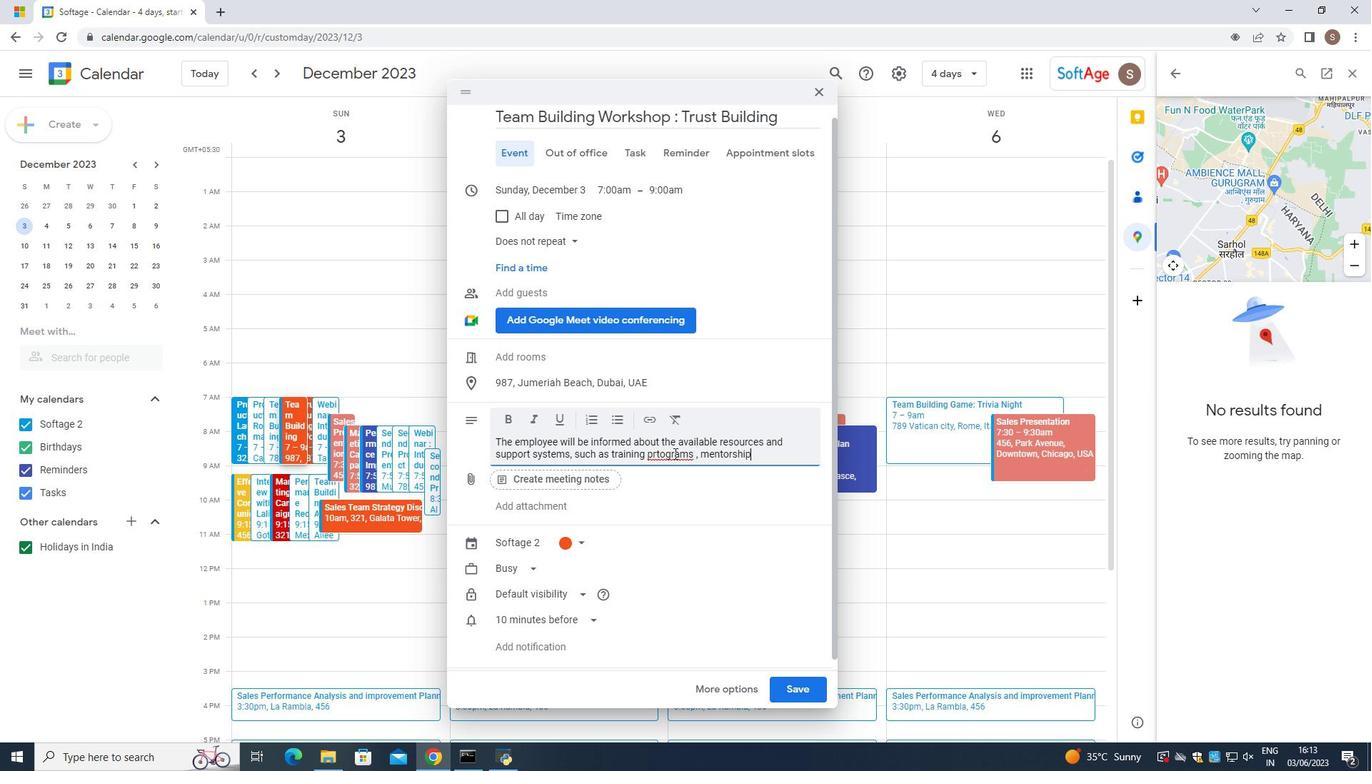 
Action: Mouse moved to (671, 452)
Screenshot: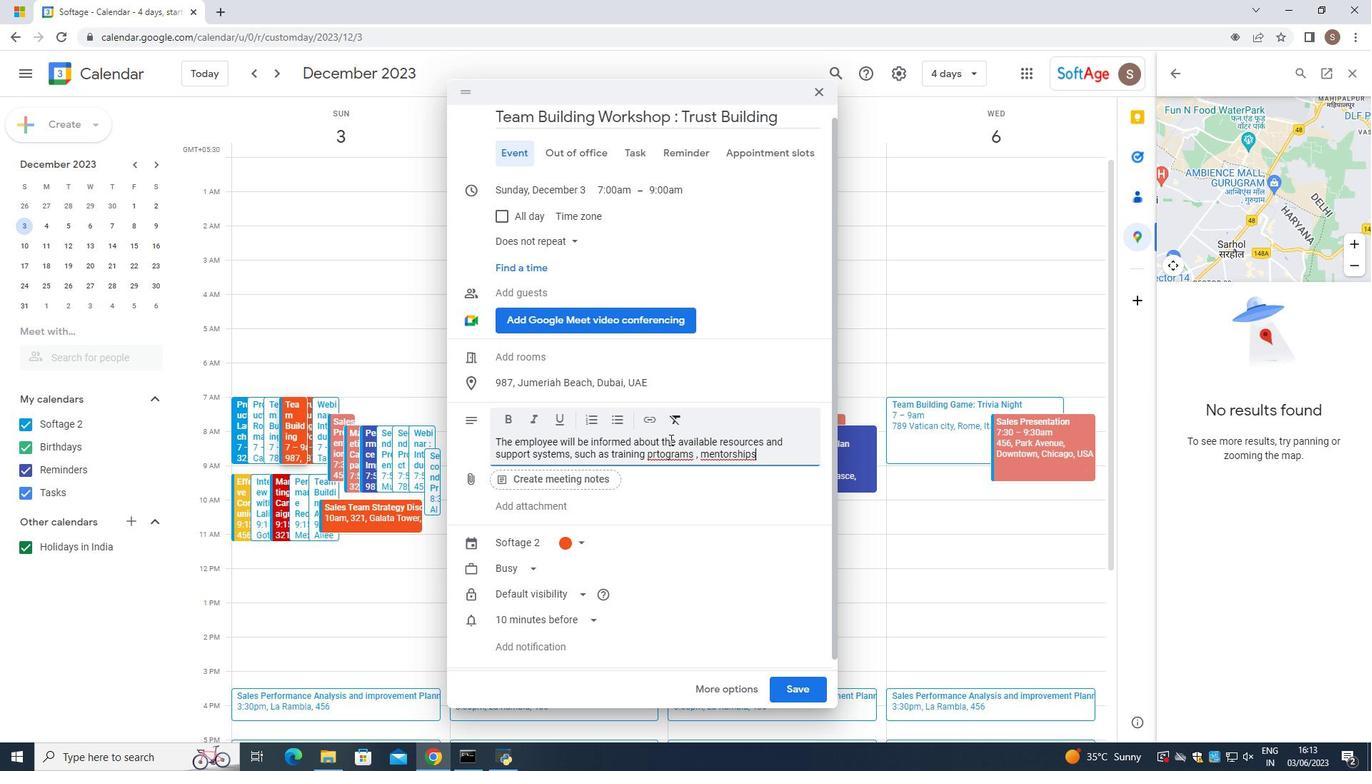 
Action: Mouse pressed left at (671, 452)
Screenshot: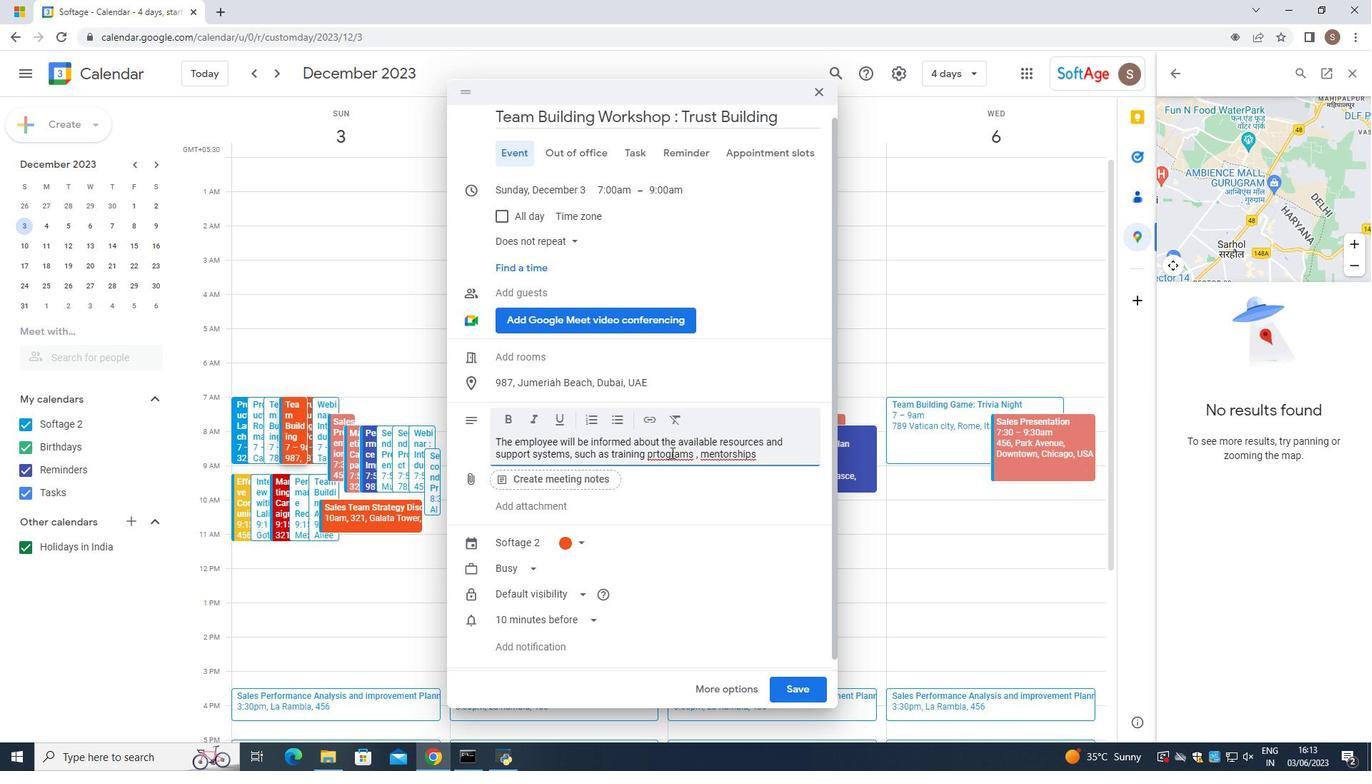 
Action: Mouse pressed right at (671, 452)
Screenshot: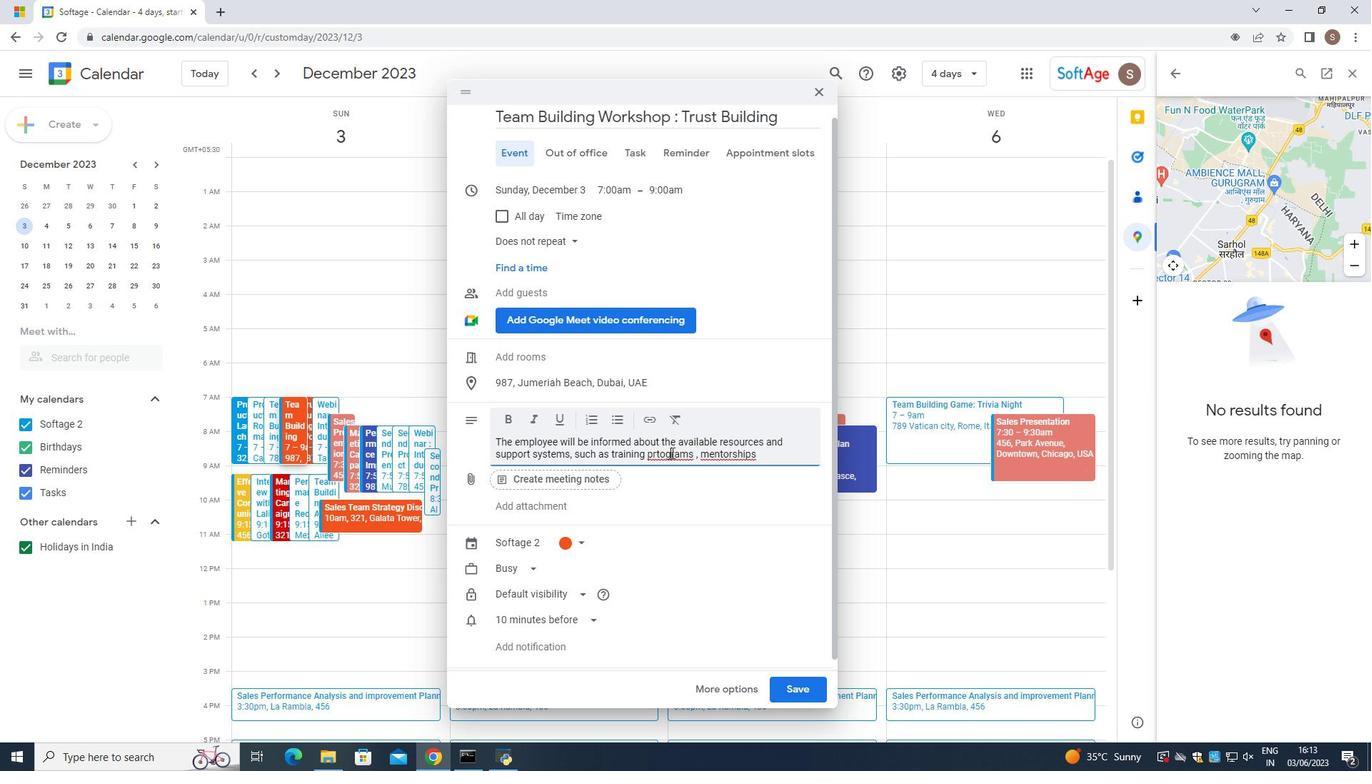 
Action: Mouse moved to (748, 470)
Screenshot: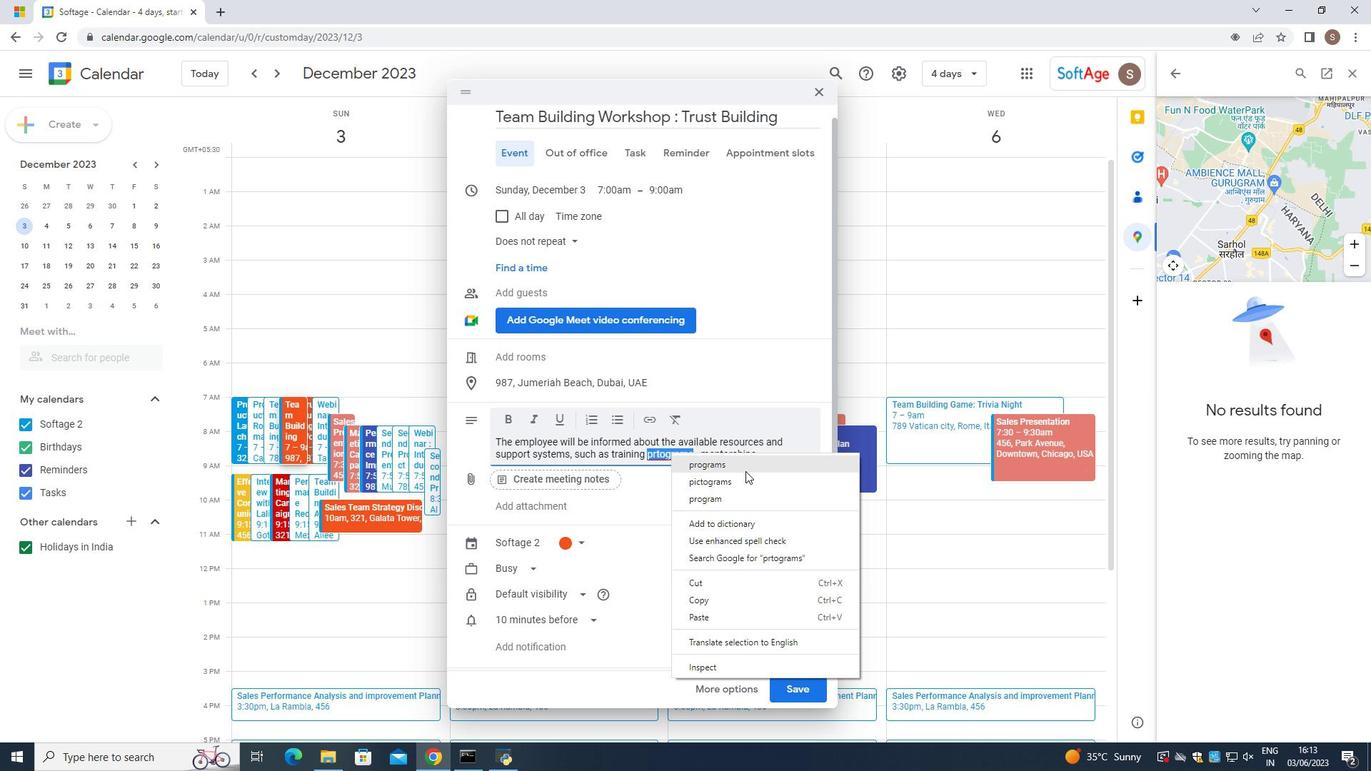 
Action: Mouse pressed left at (748, 470)
Screenshot: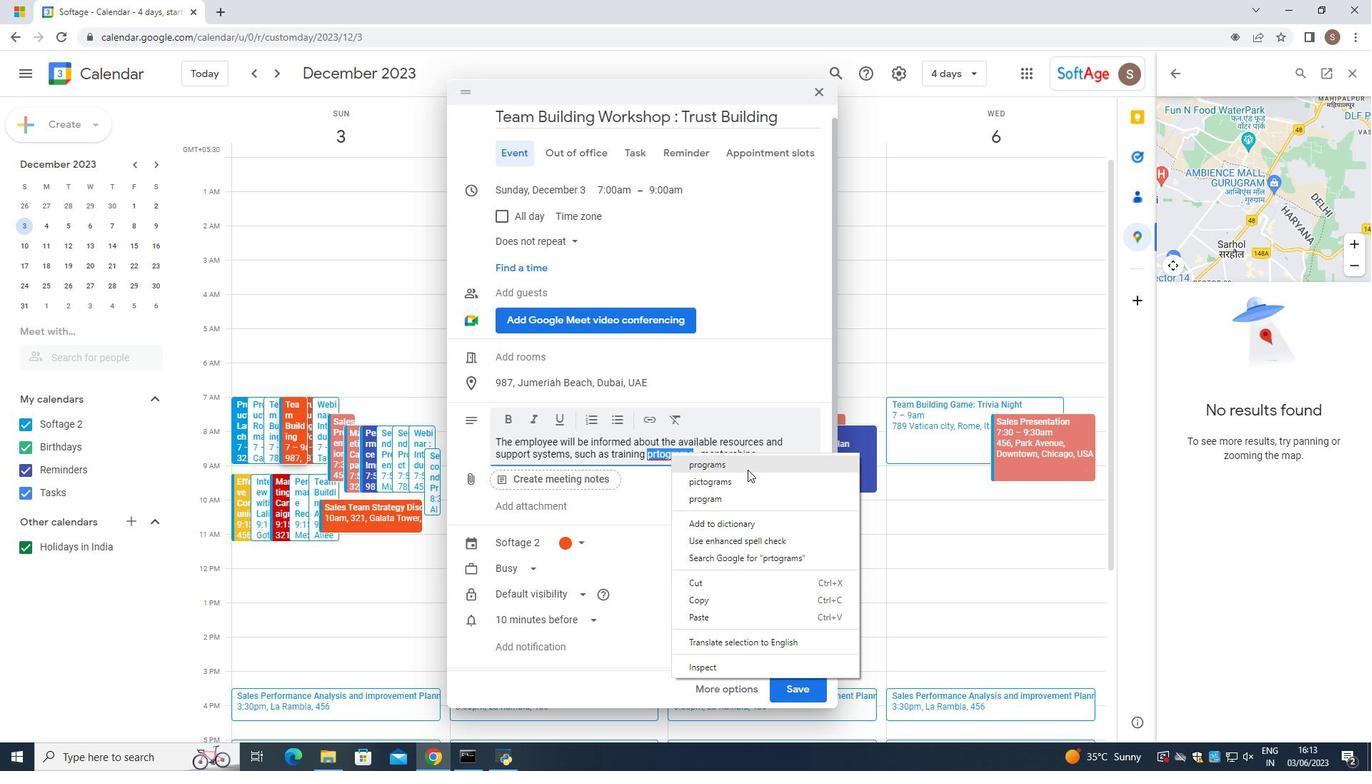 
Action: Mouse moved to (736, 457)
Screenshot: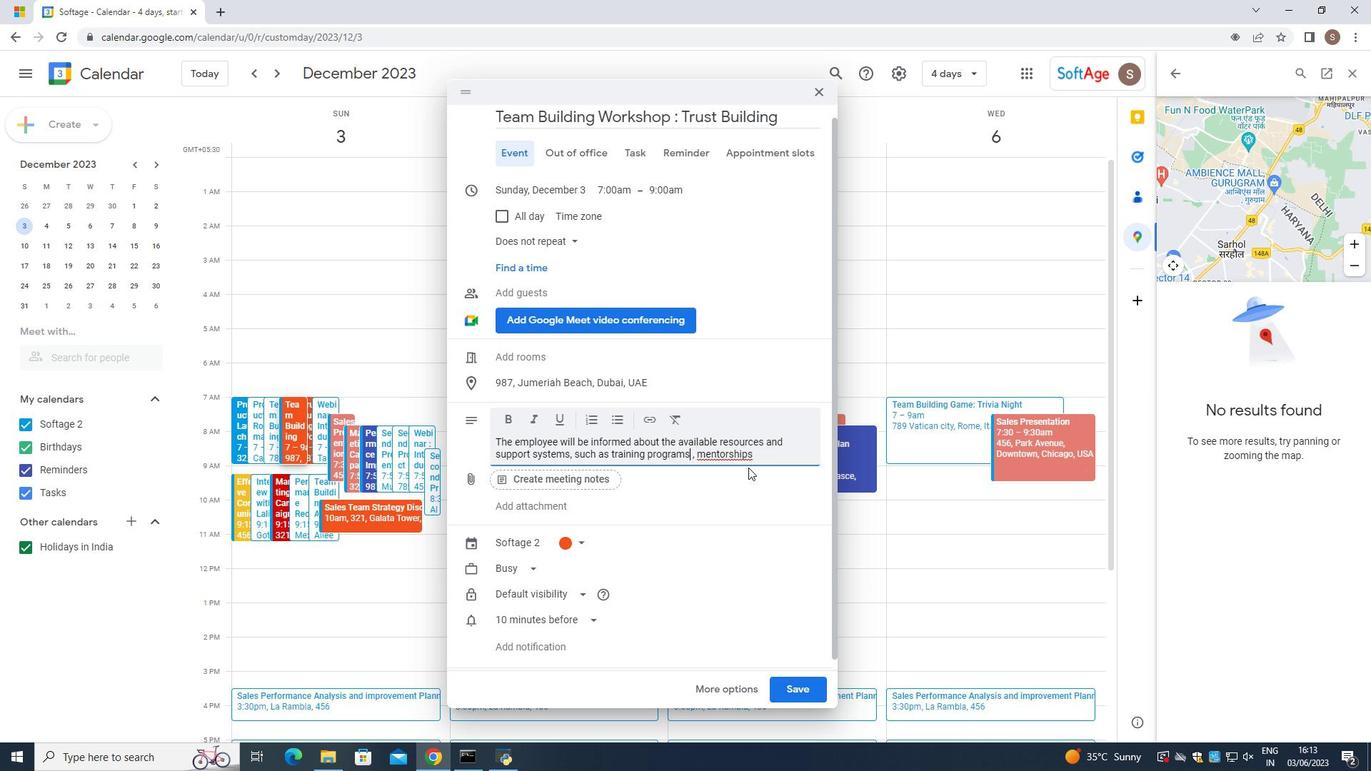 
Action: Mouse pressed left at (736, 457)
Screenshot: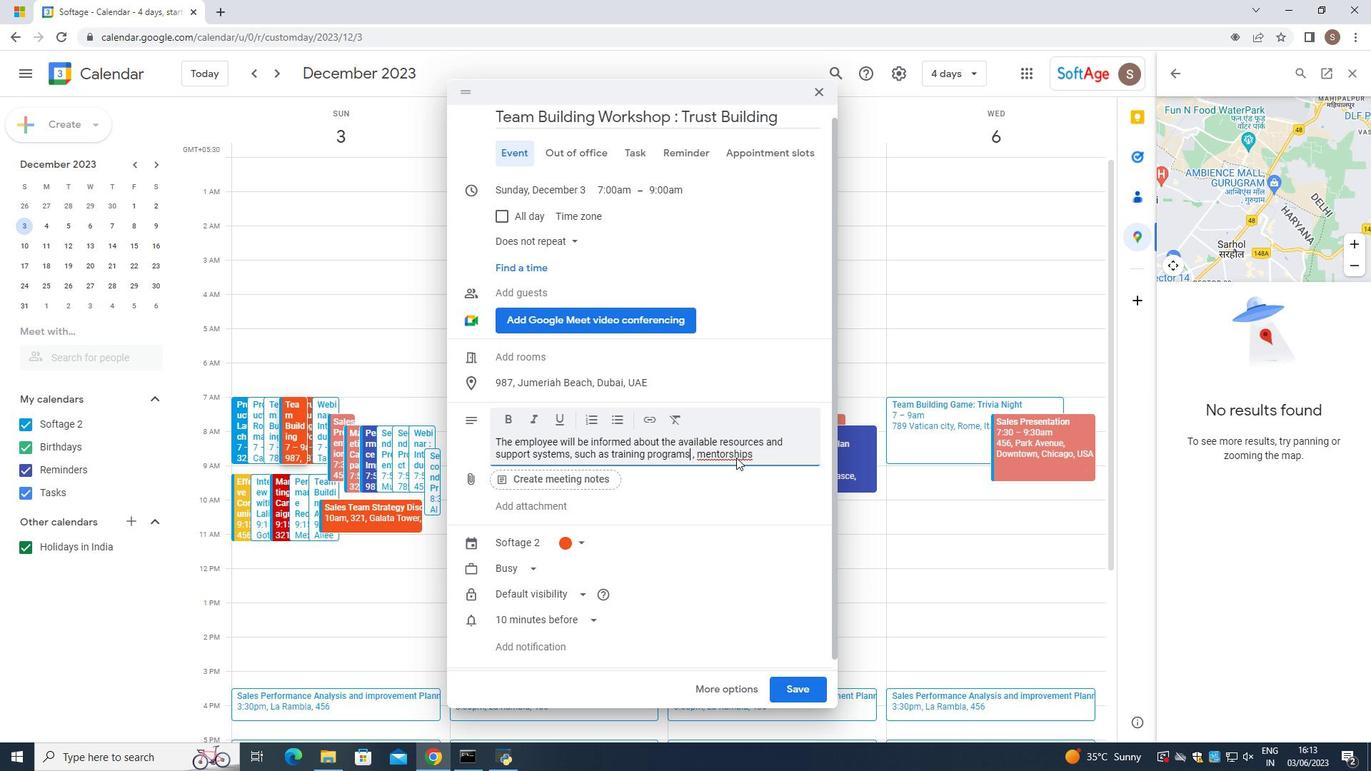 
Action: Mouse pressed right at (736, 457)
Screenshot: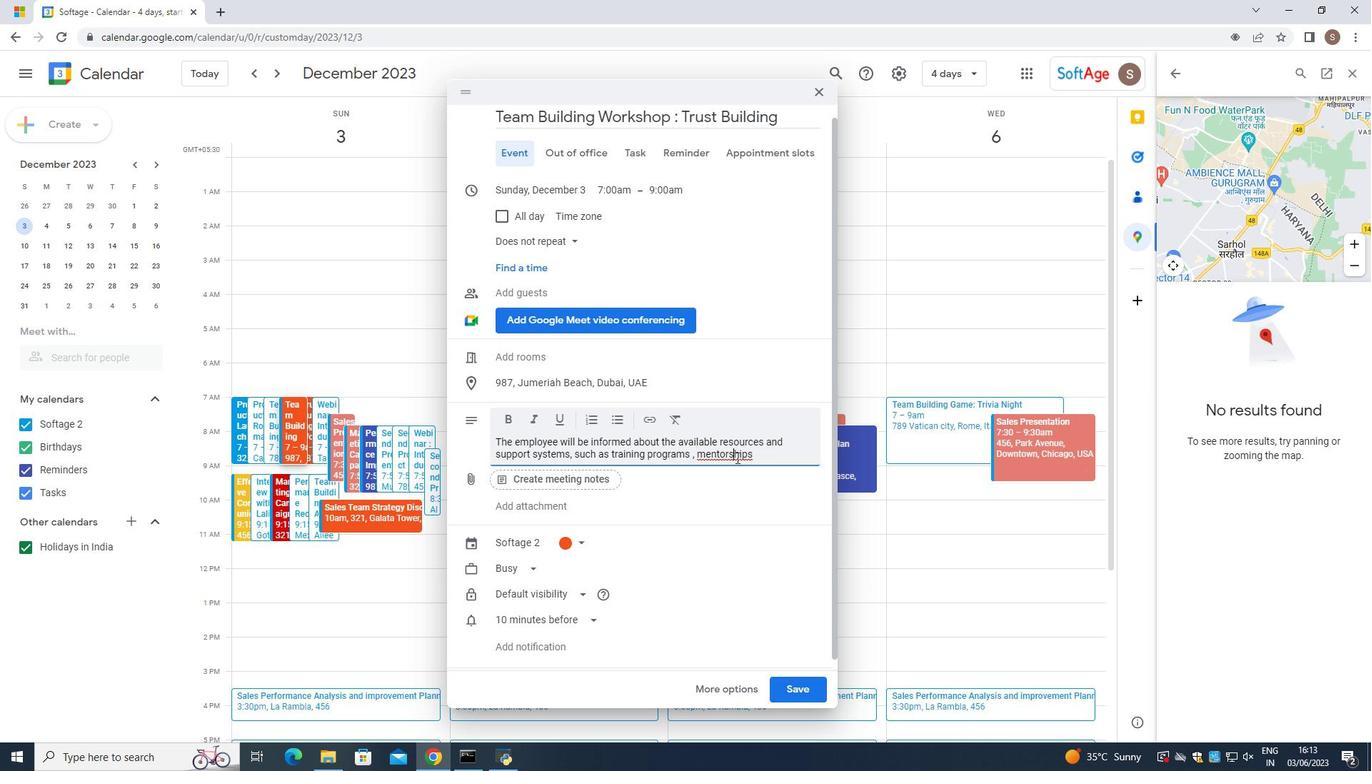
Action: Mouse moved to (744, 466)
Screenshot: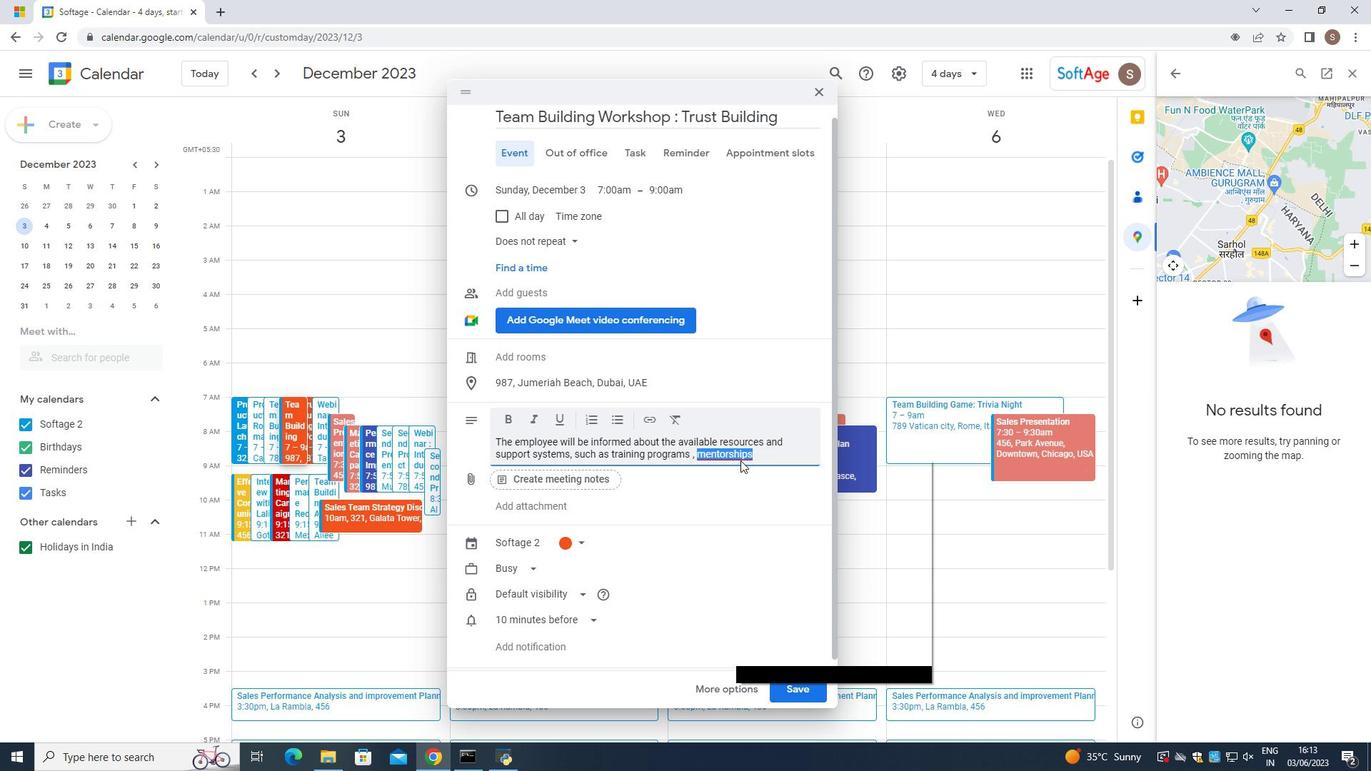 
Action: Mouse pressed left at (744, 466)
Screenshot: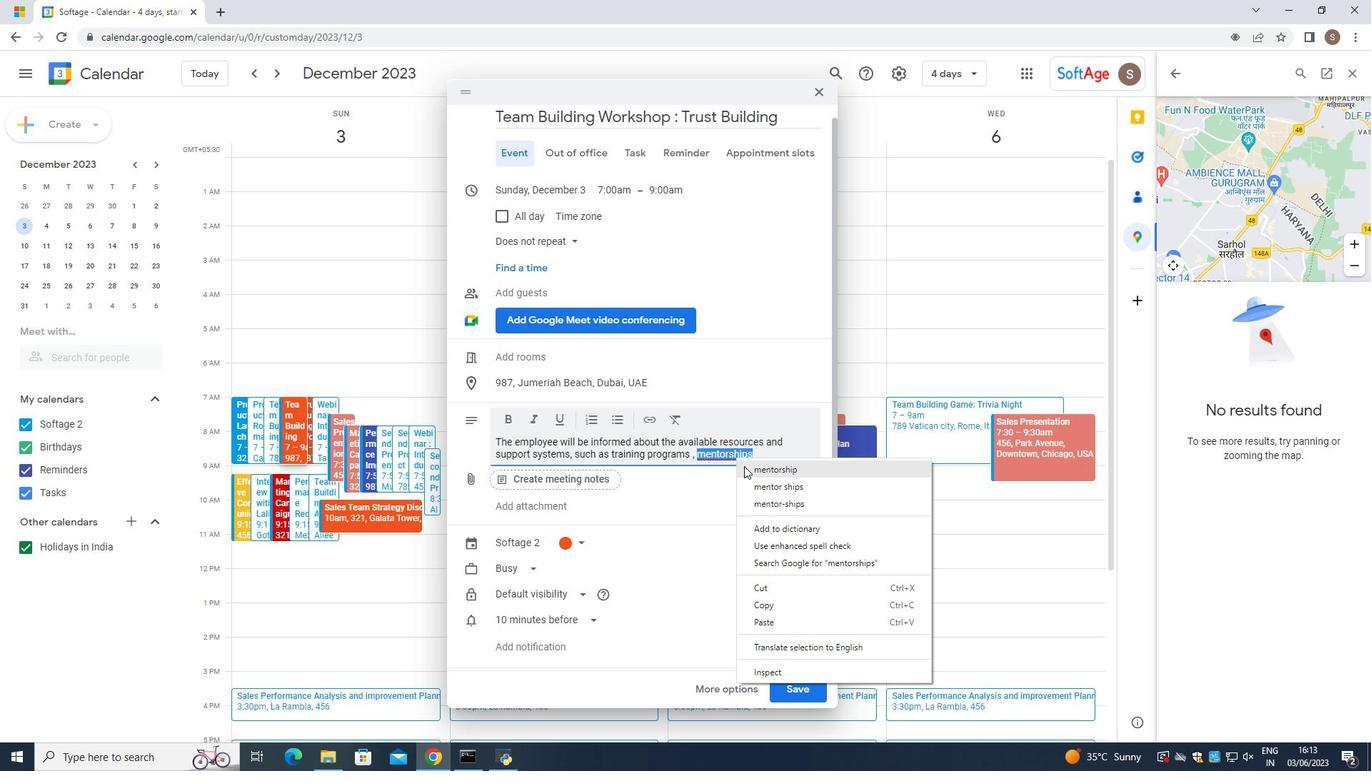 
Action: Mouse moved to (754, 462)
Screenshot: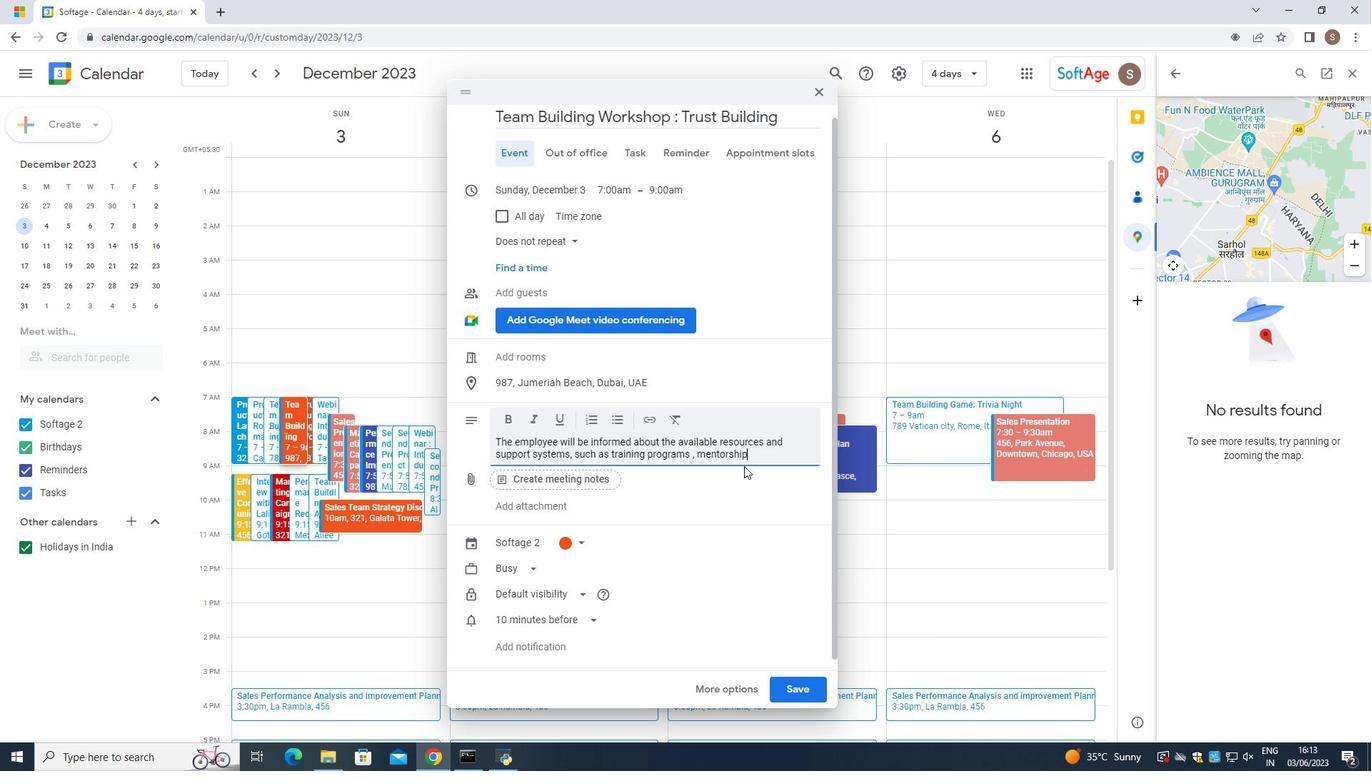 
Action: Mouse pressed left at (754, 462)
Screenshot: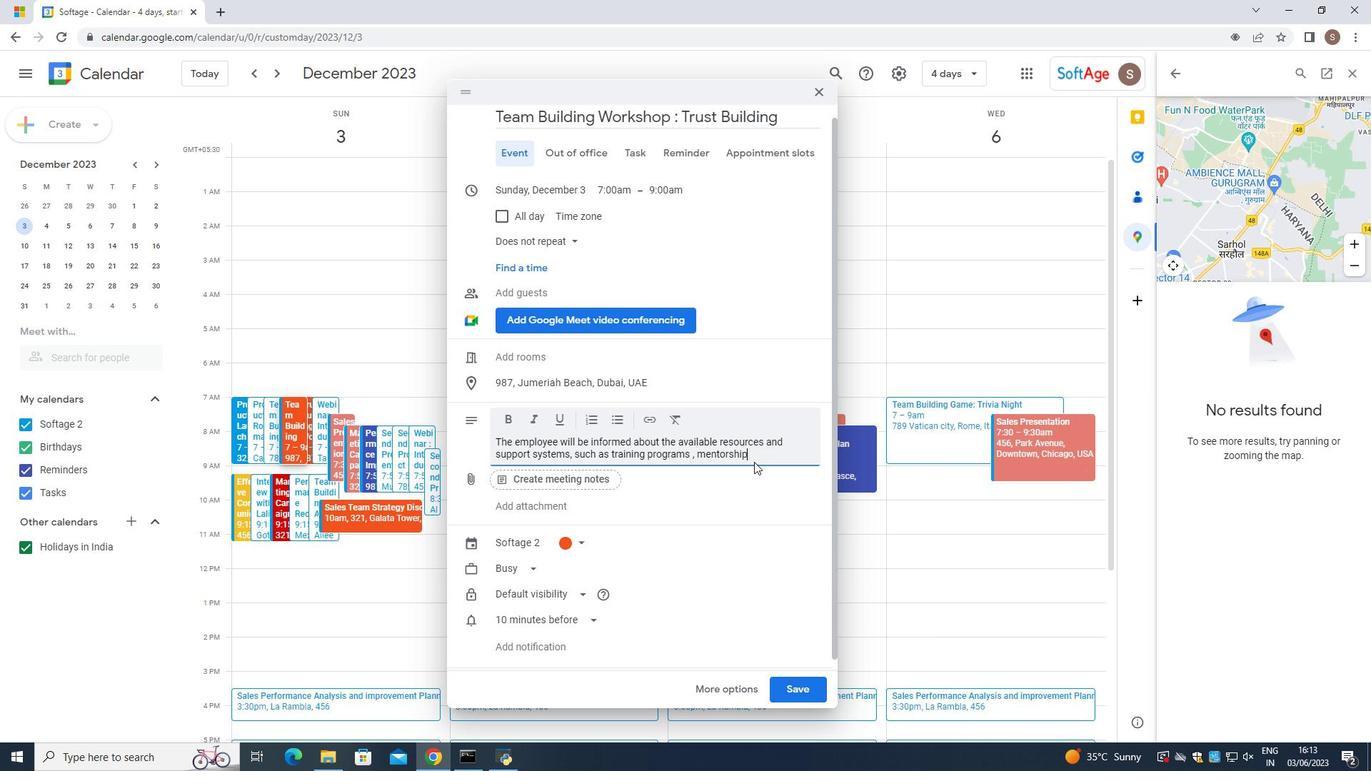 
Action: Mouse moved to (753, 455)
Screenshot: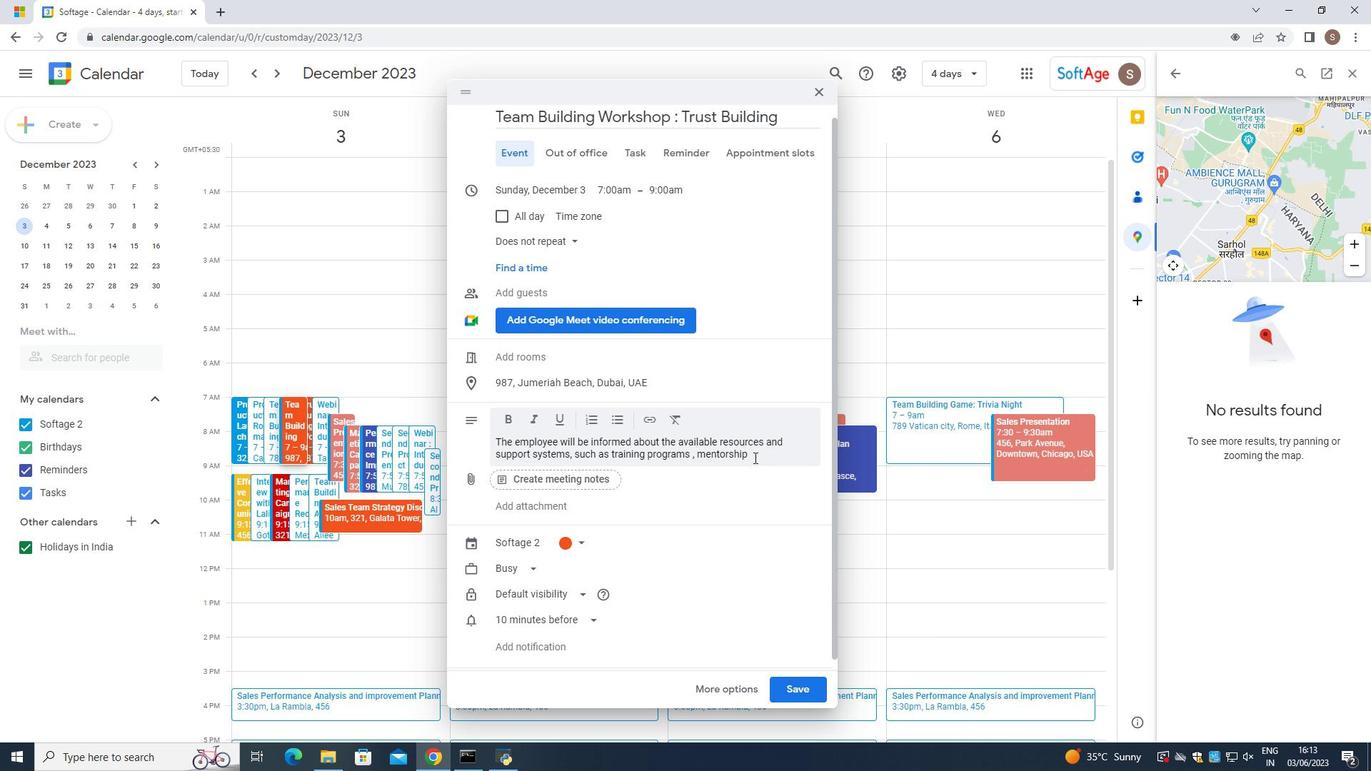 
Action: Mouse pressed left at (753, 455)
Screenshot: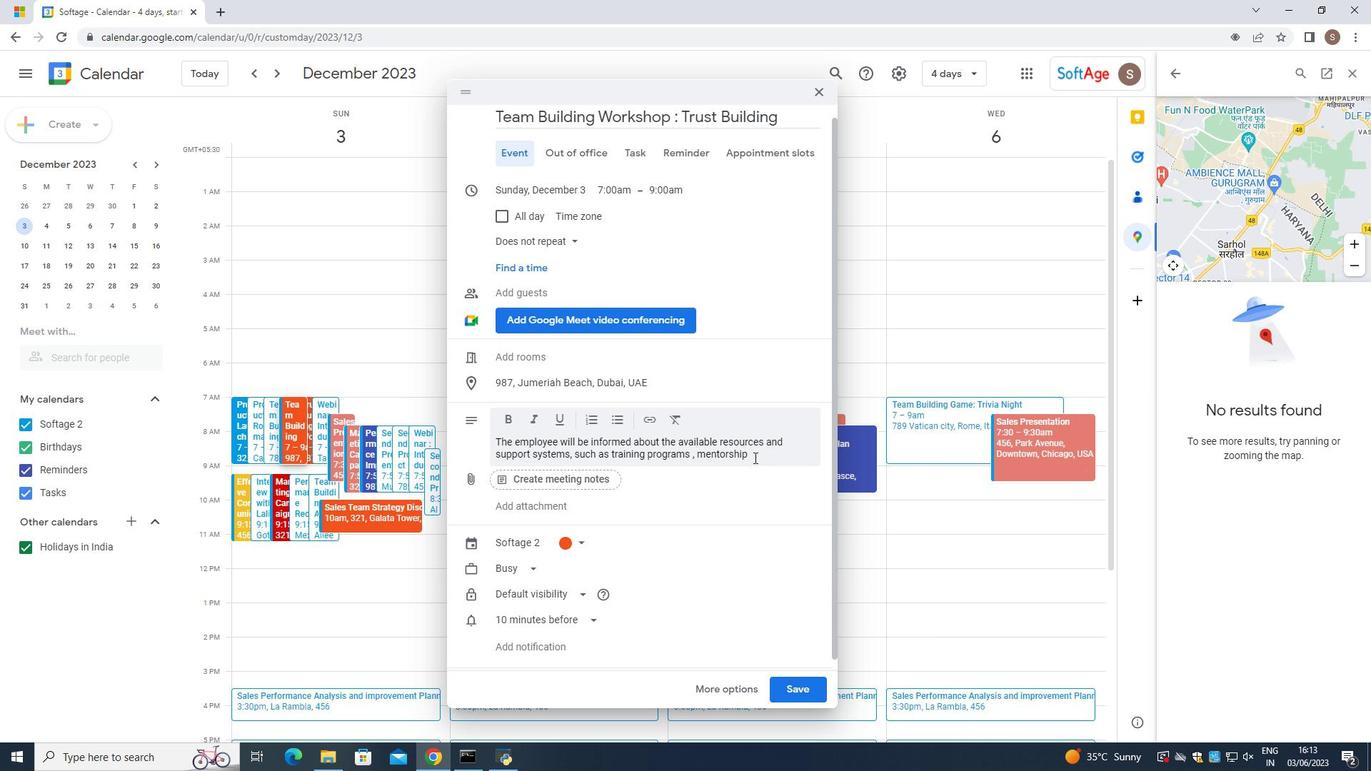 
Action: Key pressed opportunity<Key.space>or<Key.space>coaching<Key.space>sessions,<Key.backspace>.<Key.space>
Screenshot: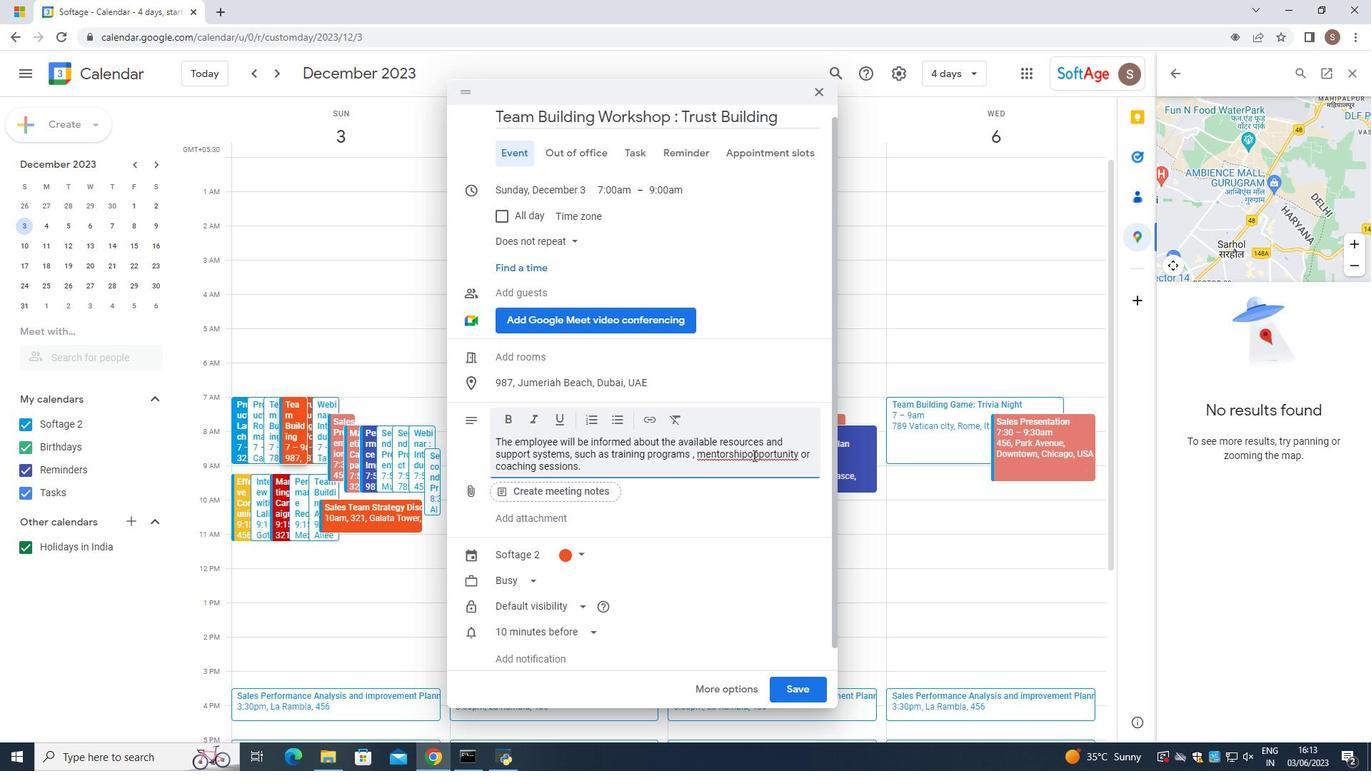 
Action: Mouse moved to (745, 457)
Screenshot: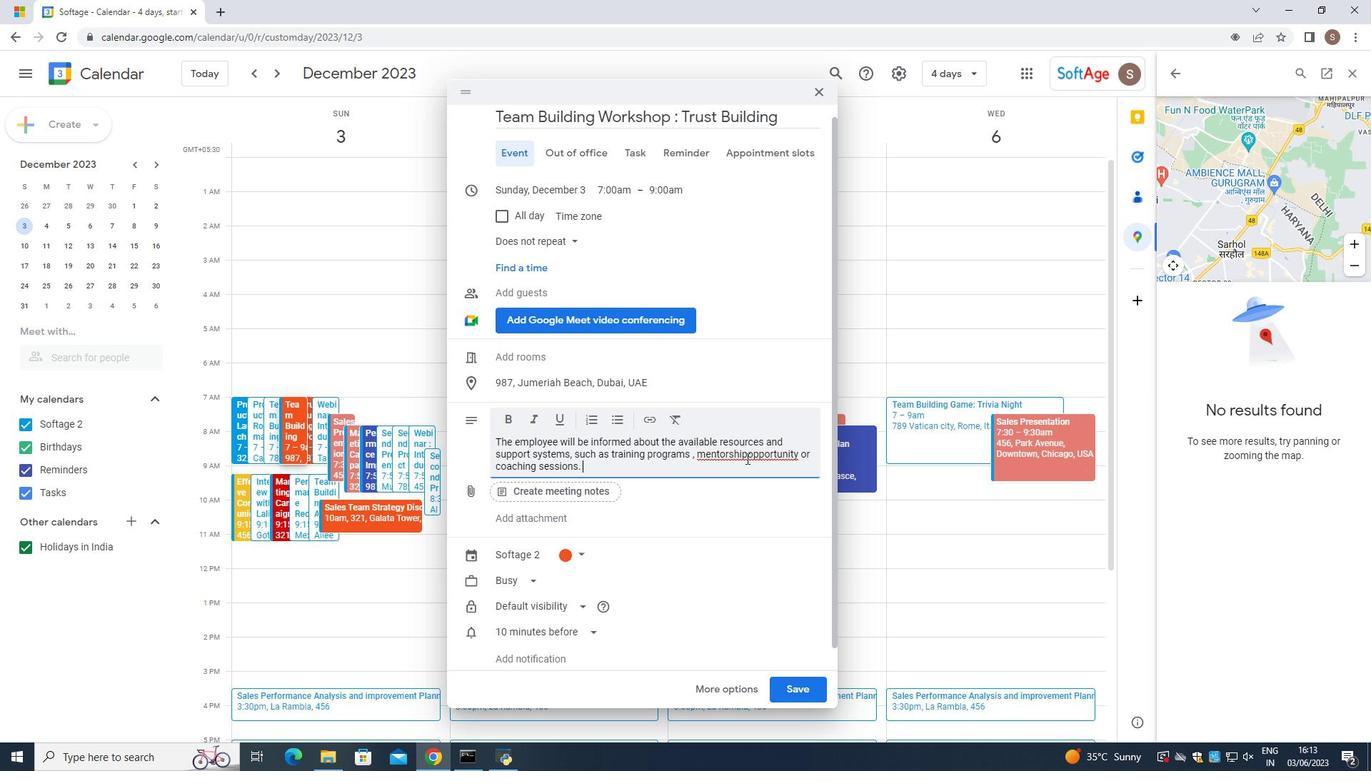 
Action: Mouse pressed left at (745, 457)
Screenshot: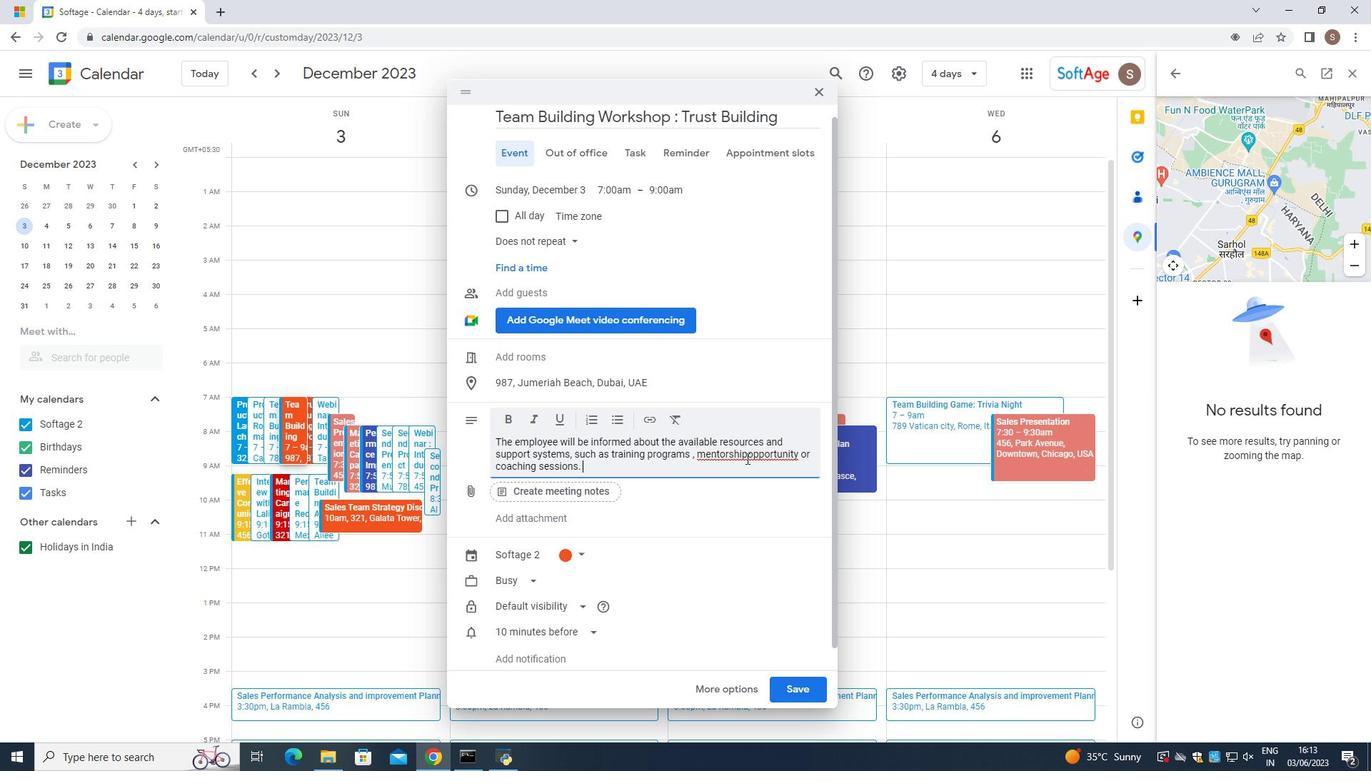 
Action: Mouse moved to (745, 457)
Screenshot: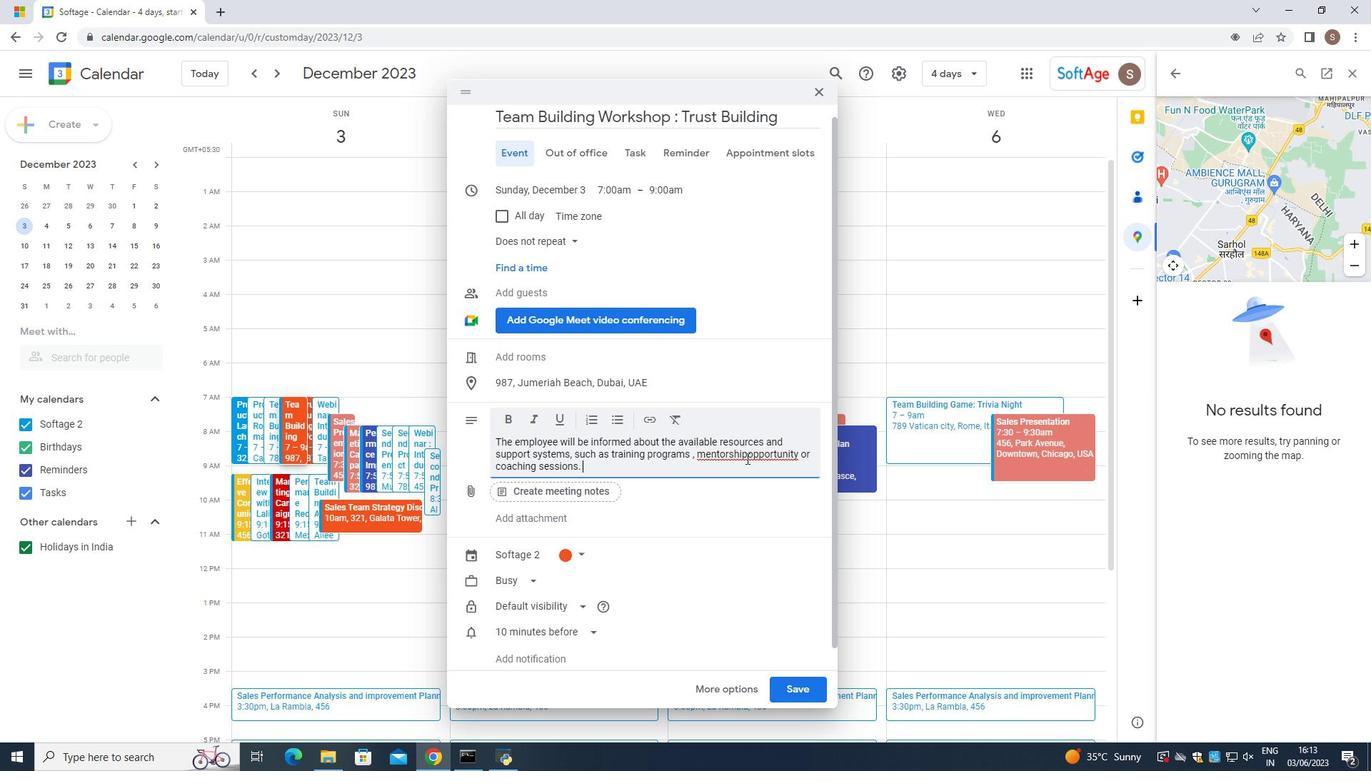 
Action: Key pressed <Key.space>
Screenshot: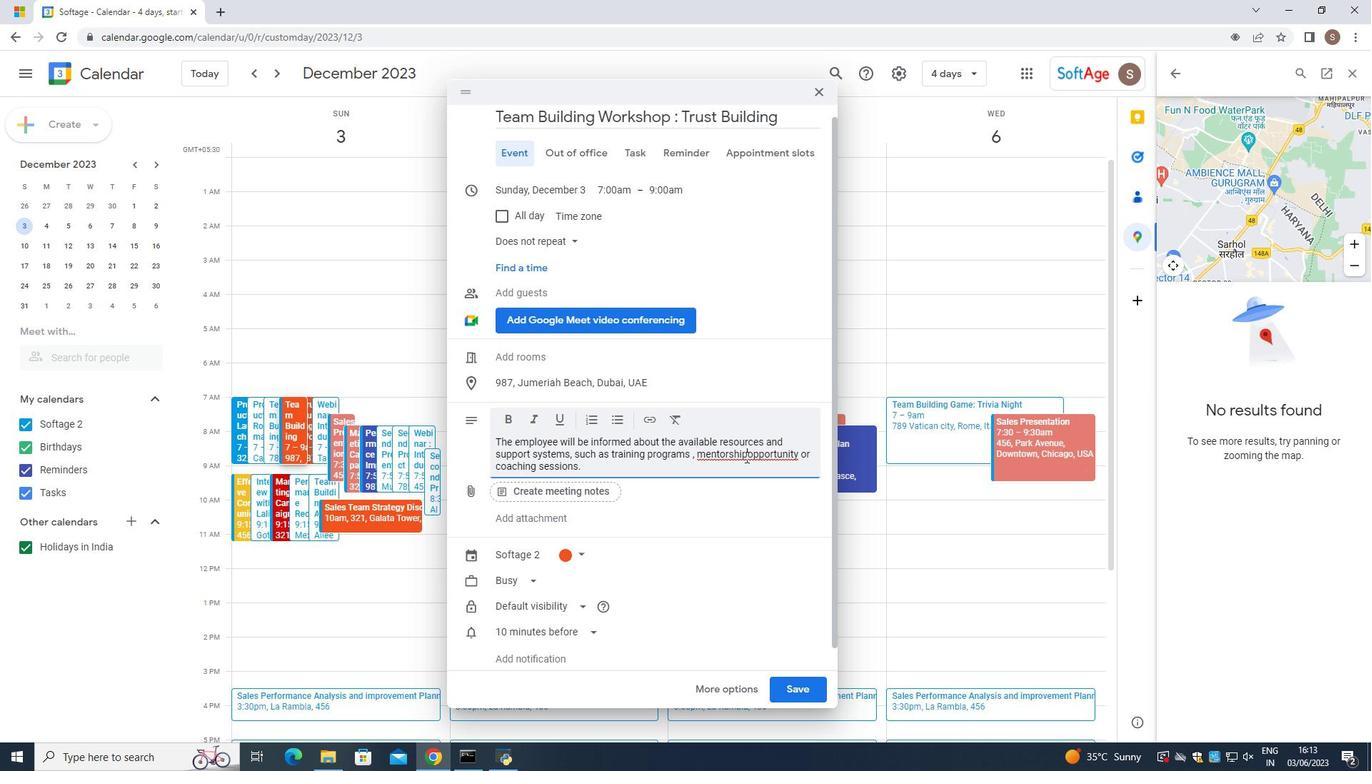 
Action: Mouse moved to (729, 467)
Screenshot: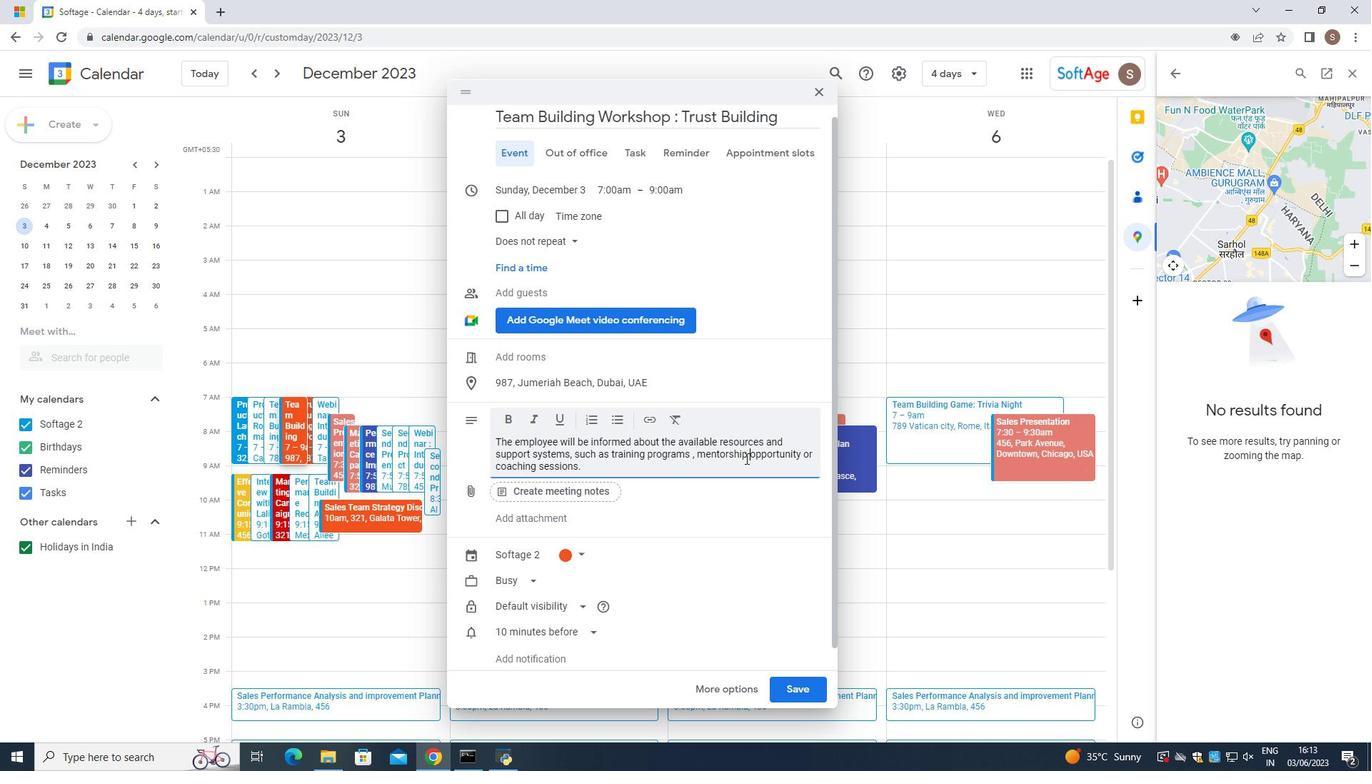 
Action: Mouse pressed left at (729, 467)
Screenshot: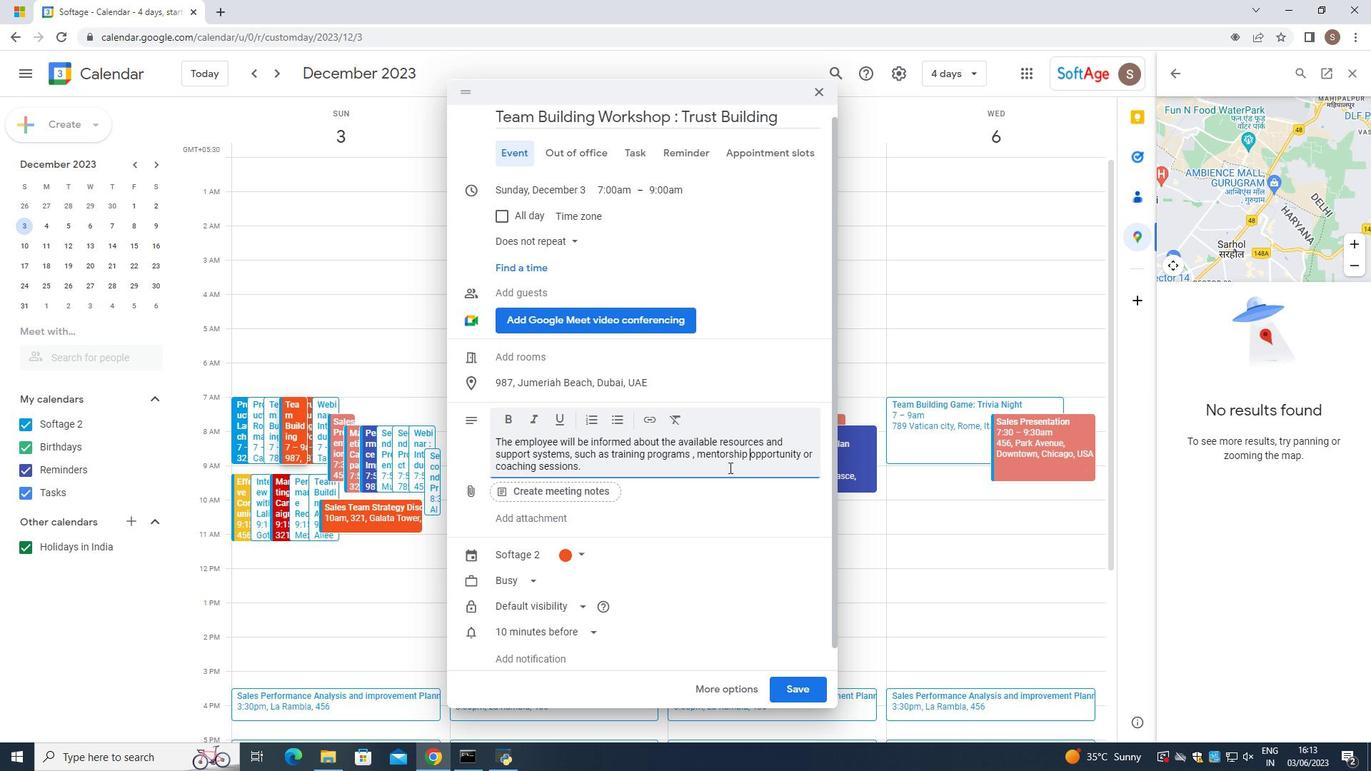 
Action: Mouse moved to (727, 473)
Screenshot: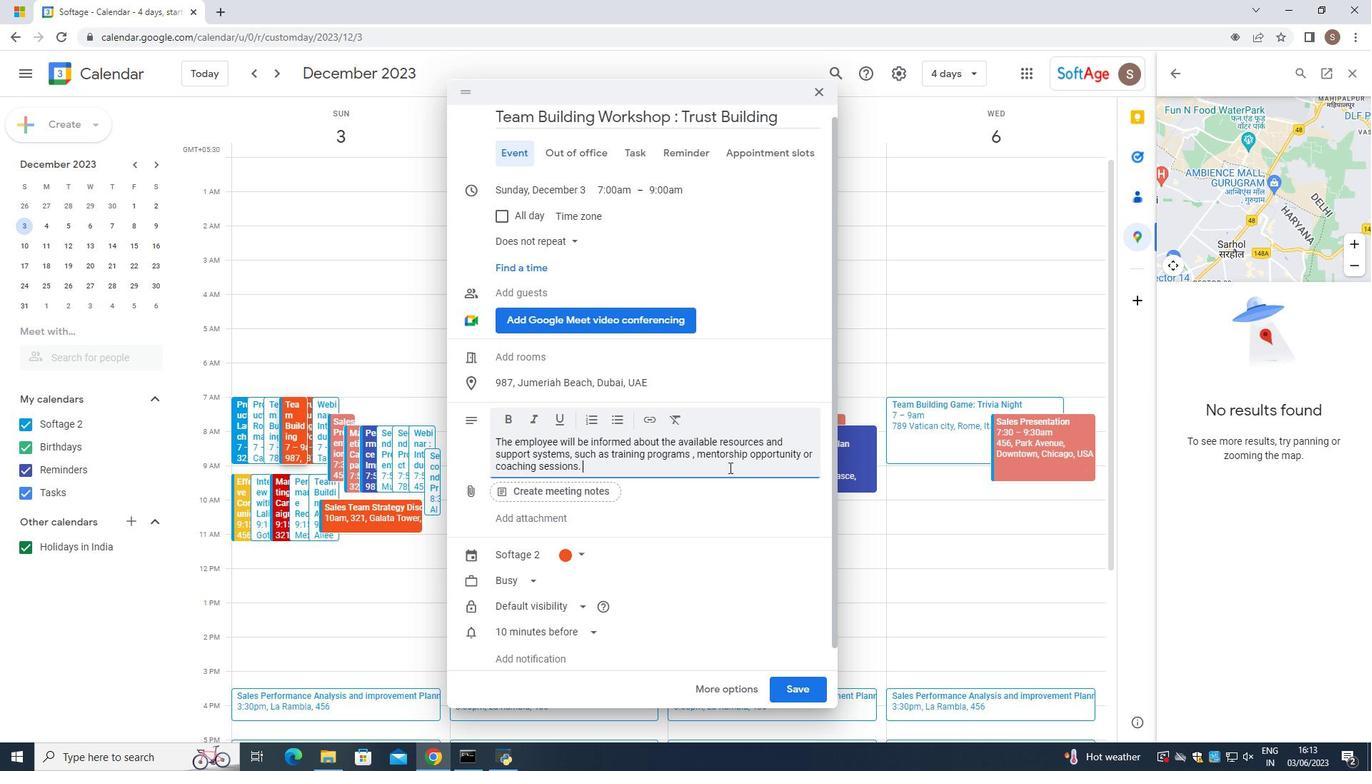 
Action: Key pressed <Key.shift><Key.caps_lock>T<Key.caps_lock>he<Key.space>supervisor<Key.space>will<Key.space>offer<Key.space>guidelines<Key.space><Key.backspace><Key.backspace><Key.backspace><Key.backspace><Key.backspace><Key.backspace><Key.backspace>ance<Key.space>and<Key.space>assisstancve<Key.space>
Screenshot: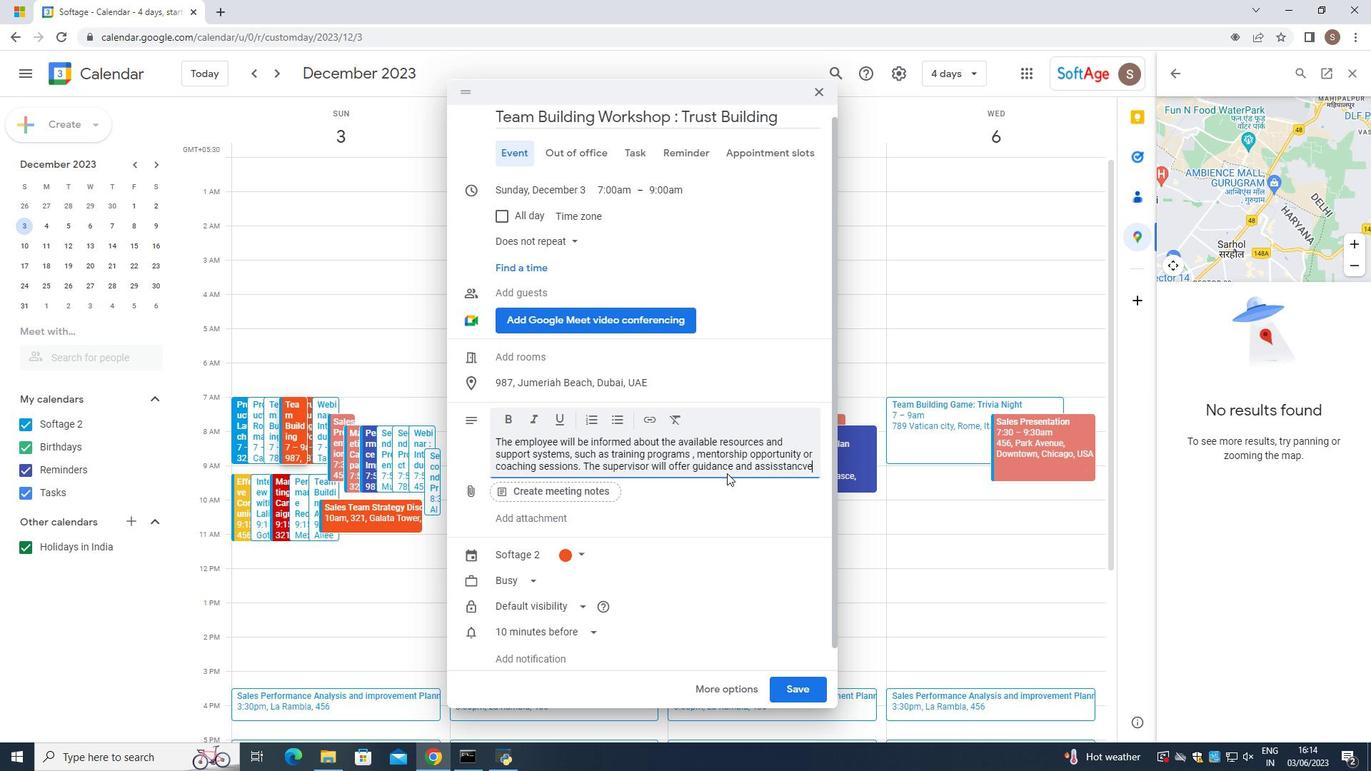 
Action: Mouse moved to (502, 478)
Screenshot: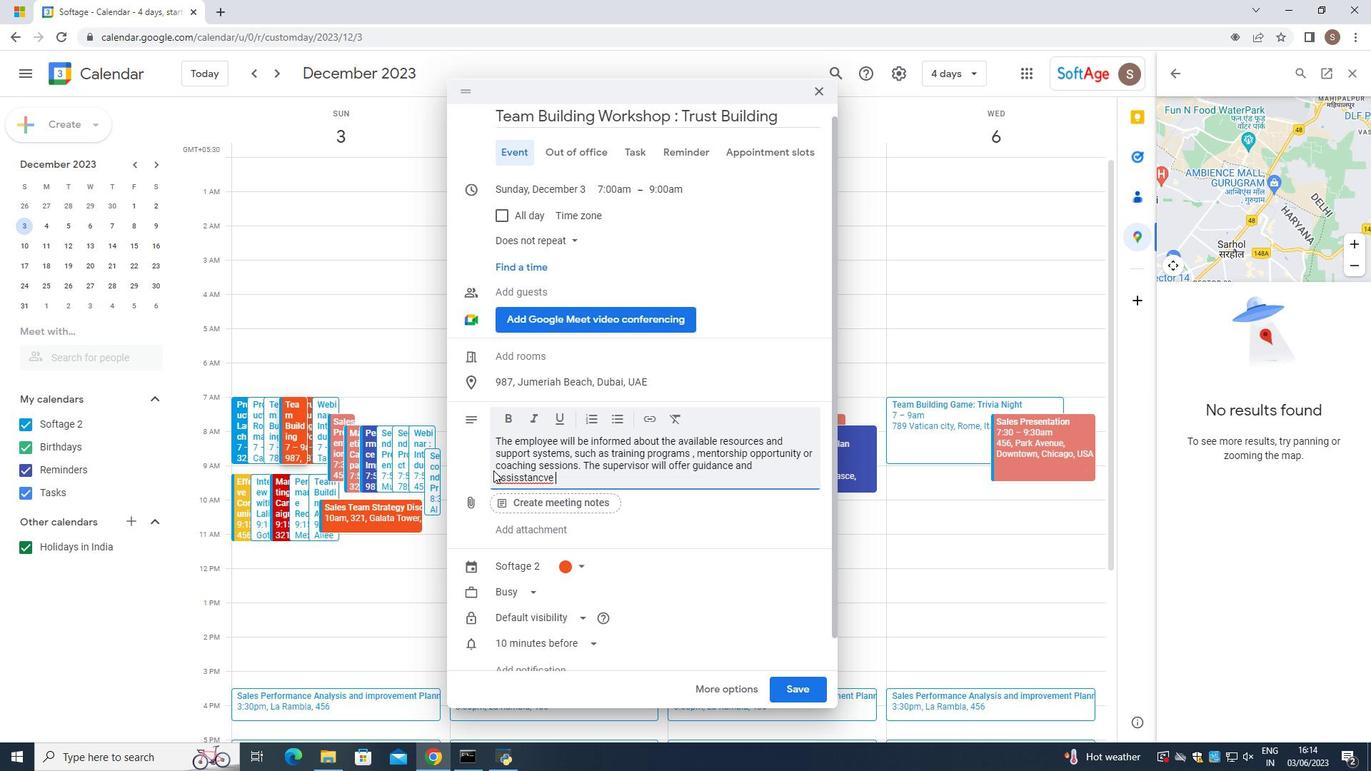 
Action: Mouse pressed left at (502, 478)
Screenshot: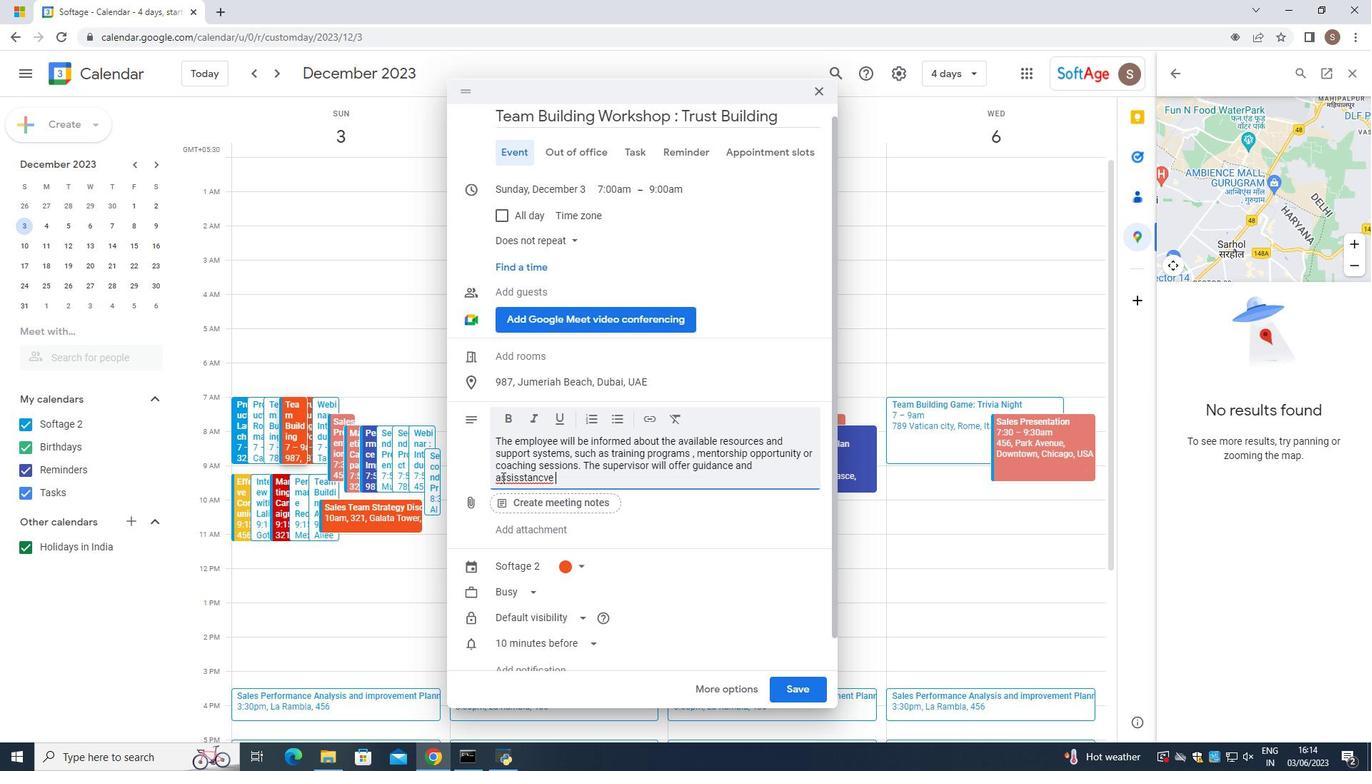 
Action: Mouse pressed right at (502, 478)
Screenshot: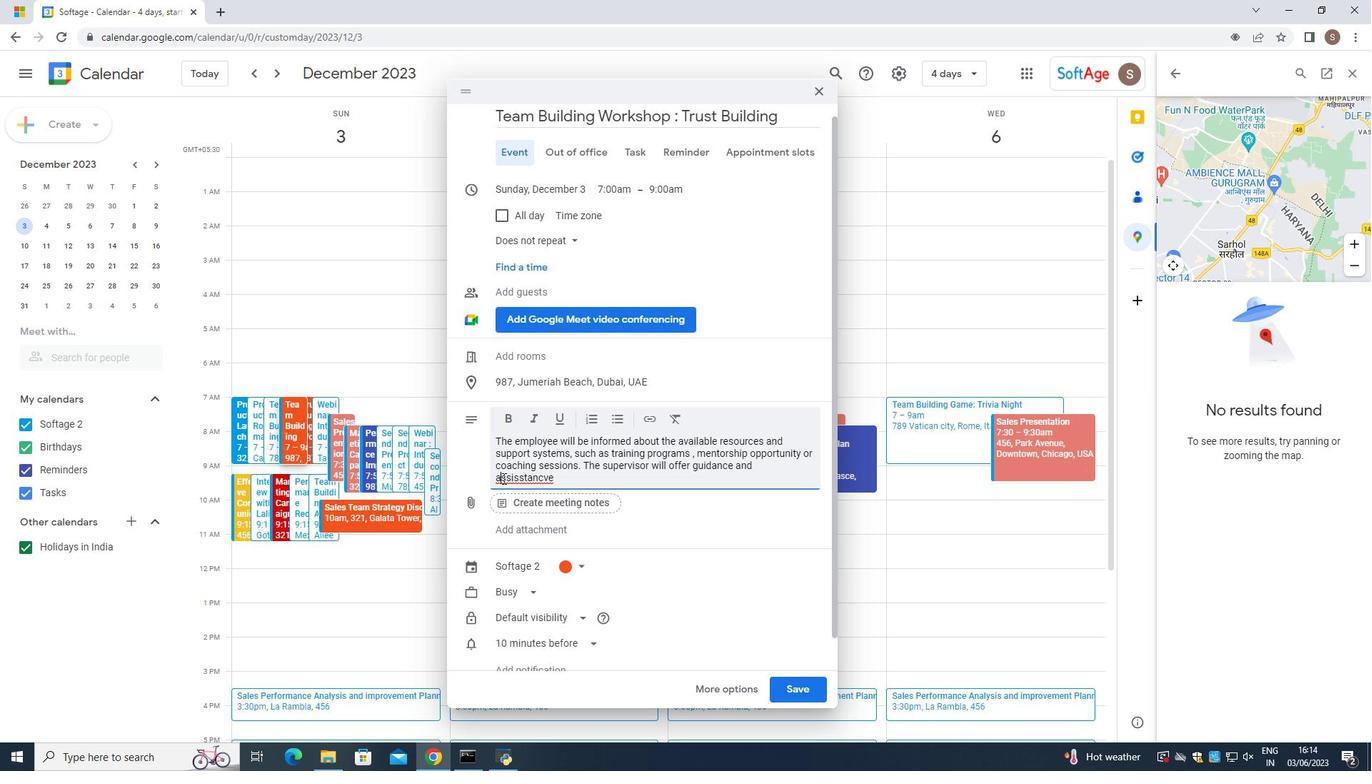 
Action: Mouse moved to (540, 485)
Screenshot: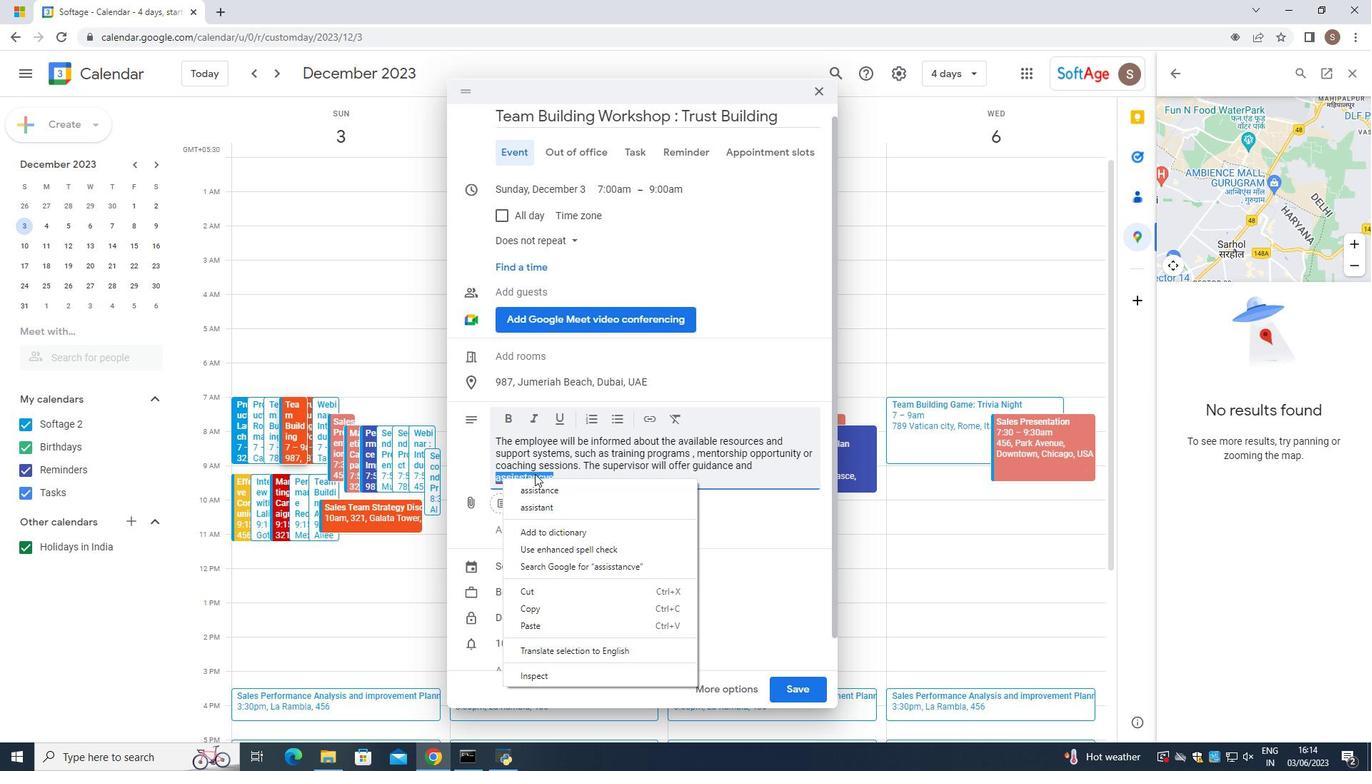 
Action: Mouse pressed left at (540, 485)
Screenshot: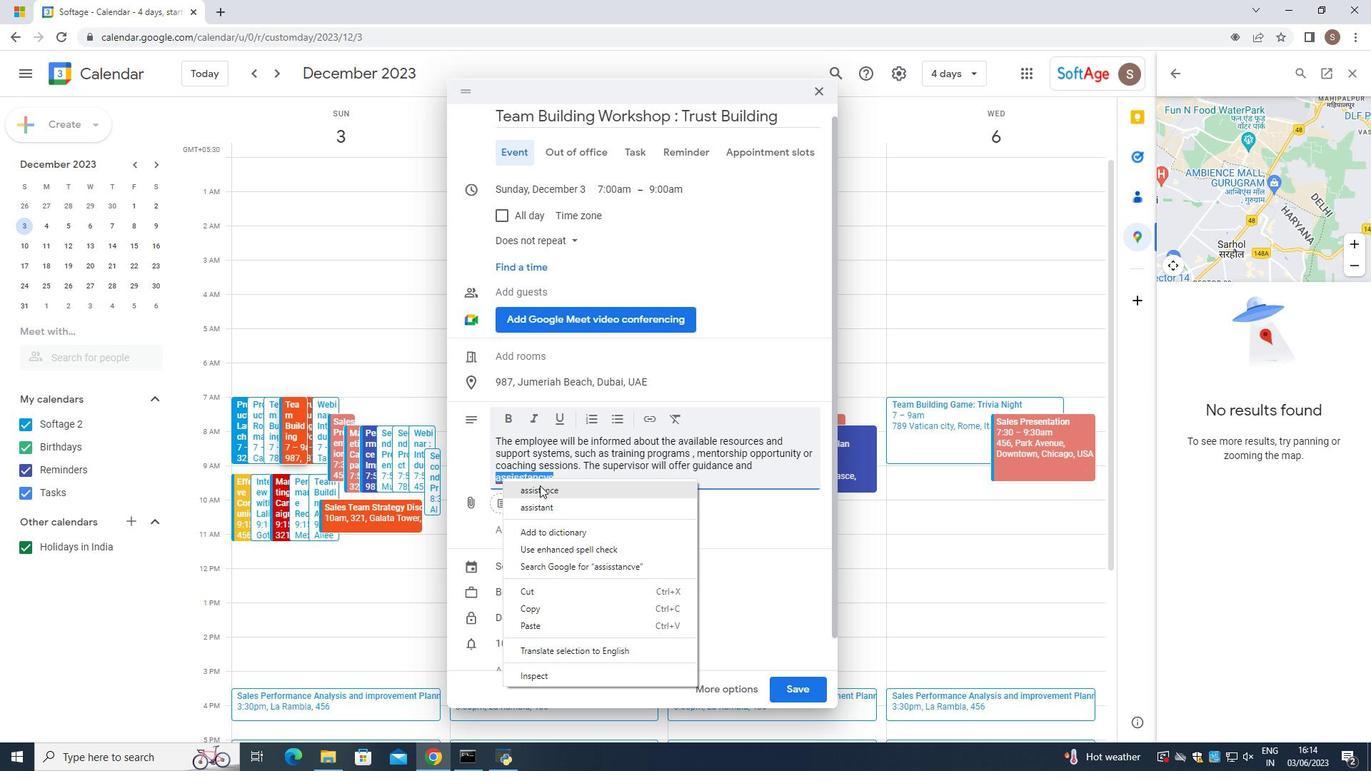 
Action: Mouse moved to (808, 466)
Screenshot: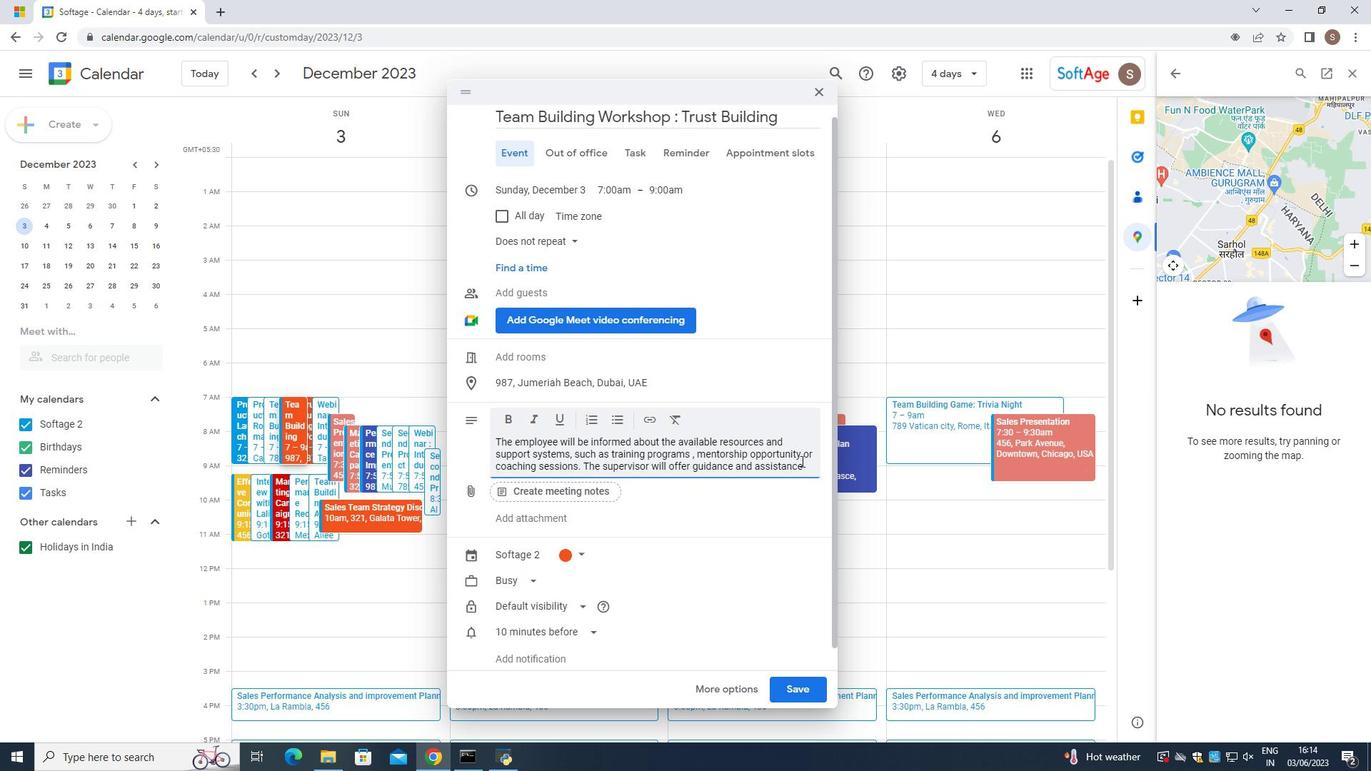 
Action: Mouse pressed left at (808, 466)
Screenshot: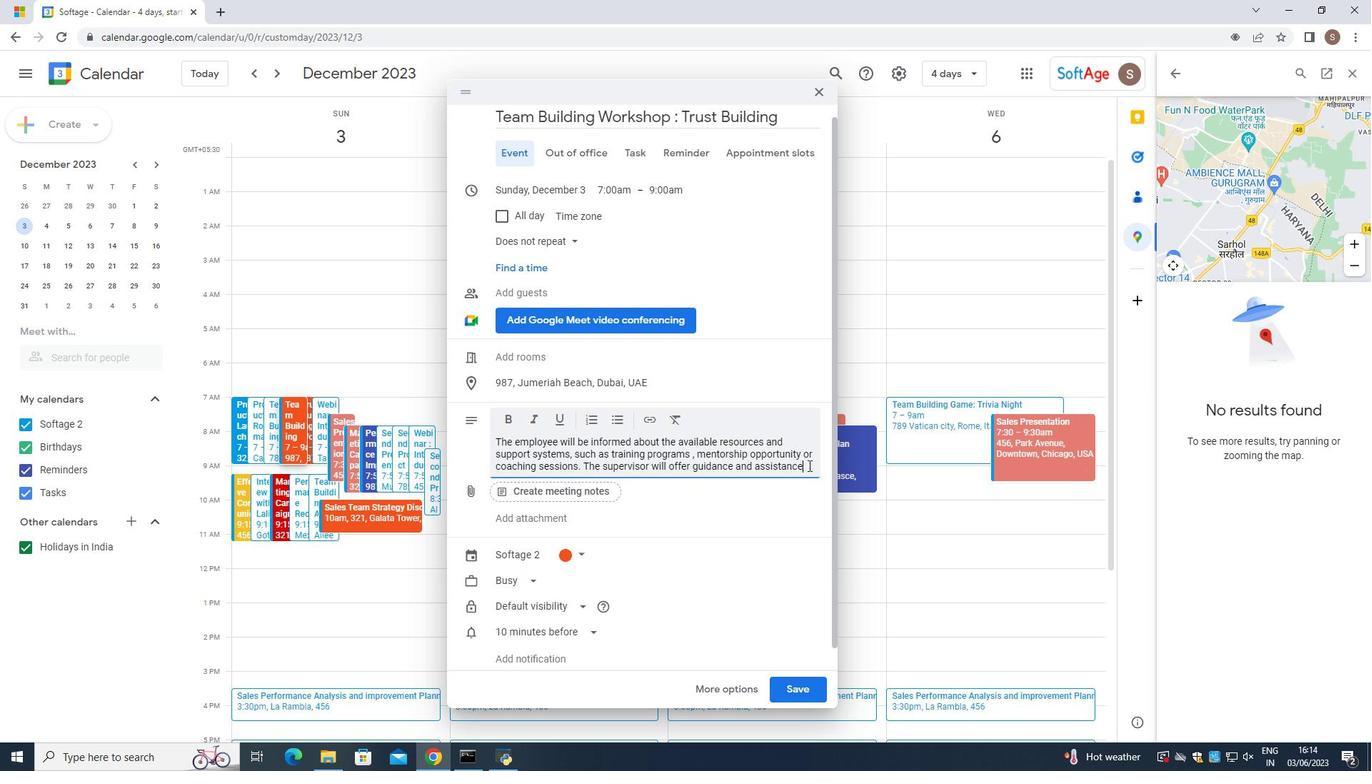 
Action: Mouse moved to (812, 465)
Screenshot: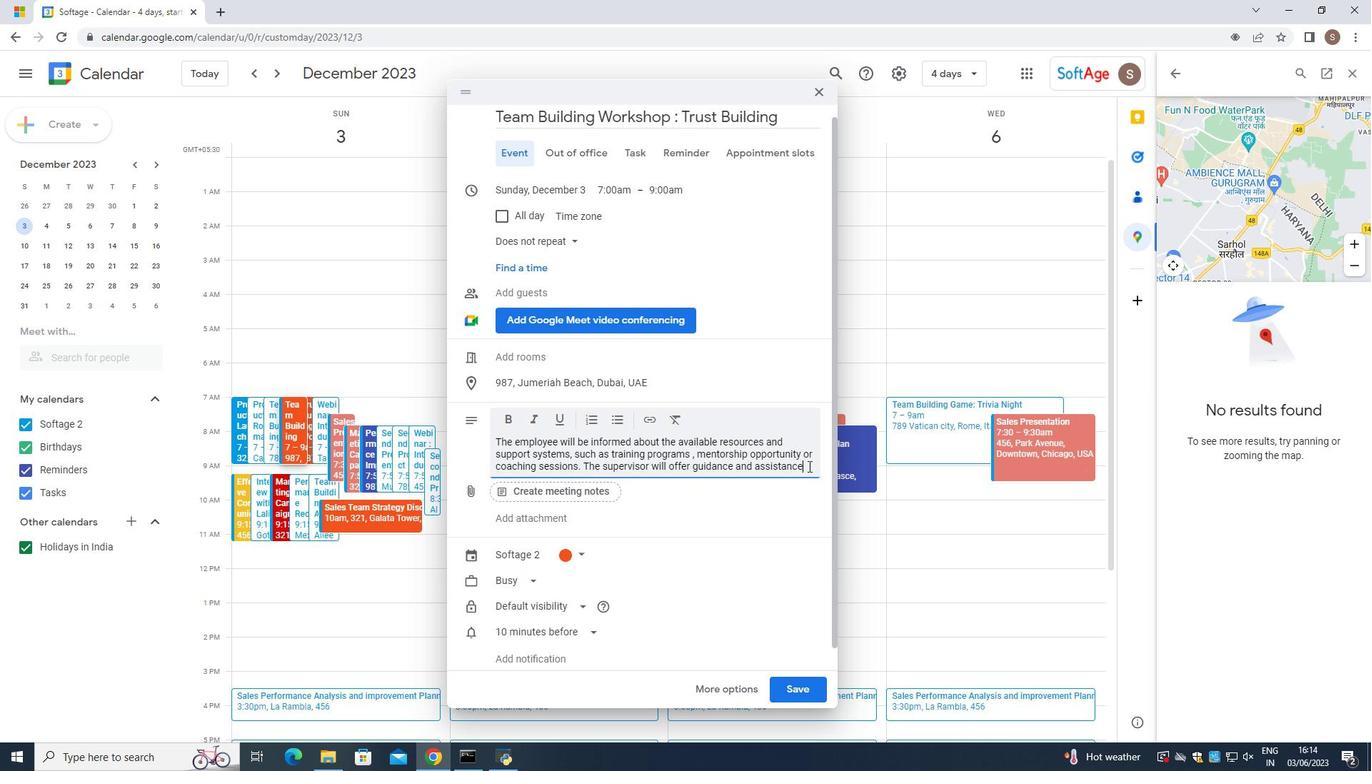 
Action: Key pressed <Key.space>in<Key.space>accesing<Key.space>
Screenshot: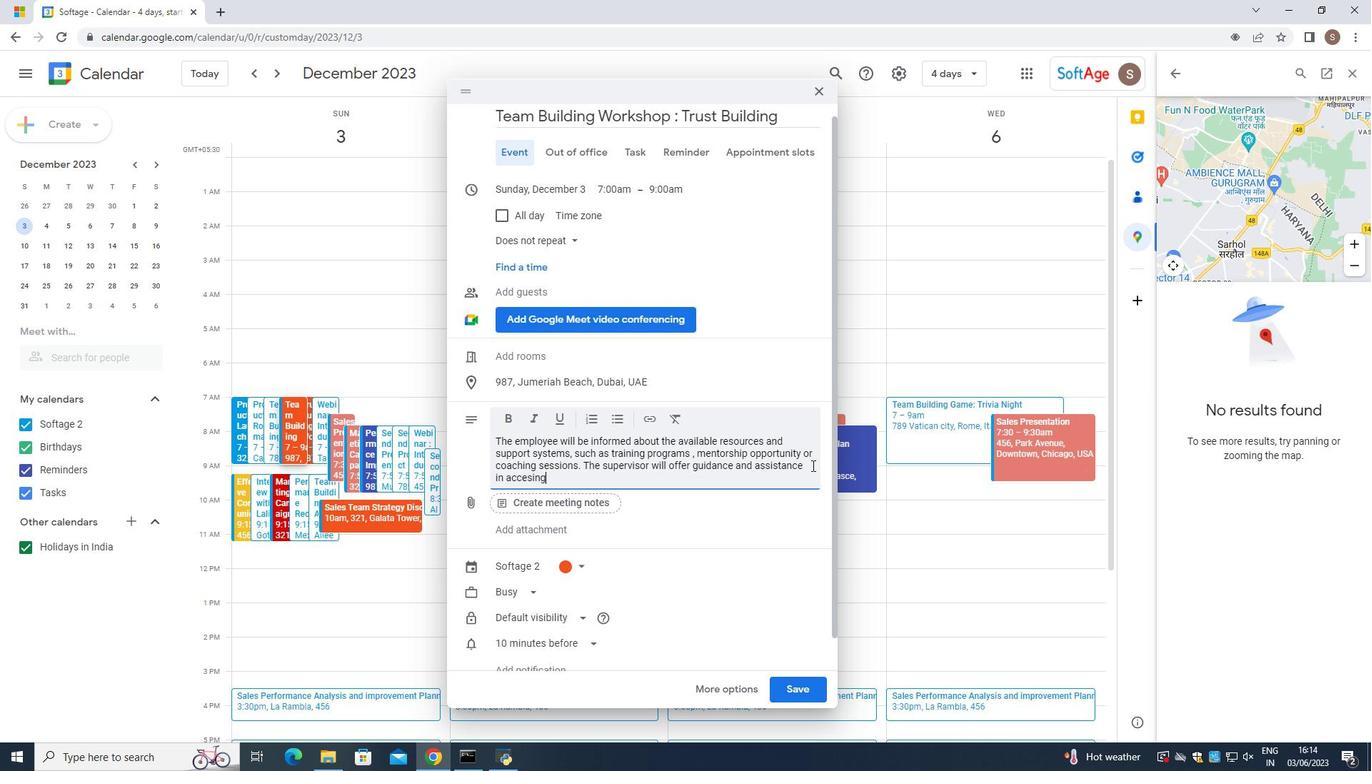 
Action: Mouse moved to (538, 477)
Screenshot: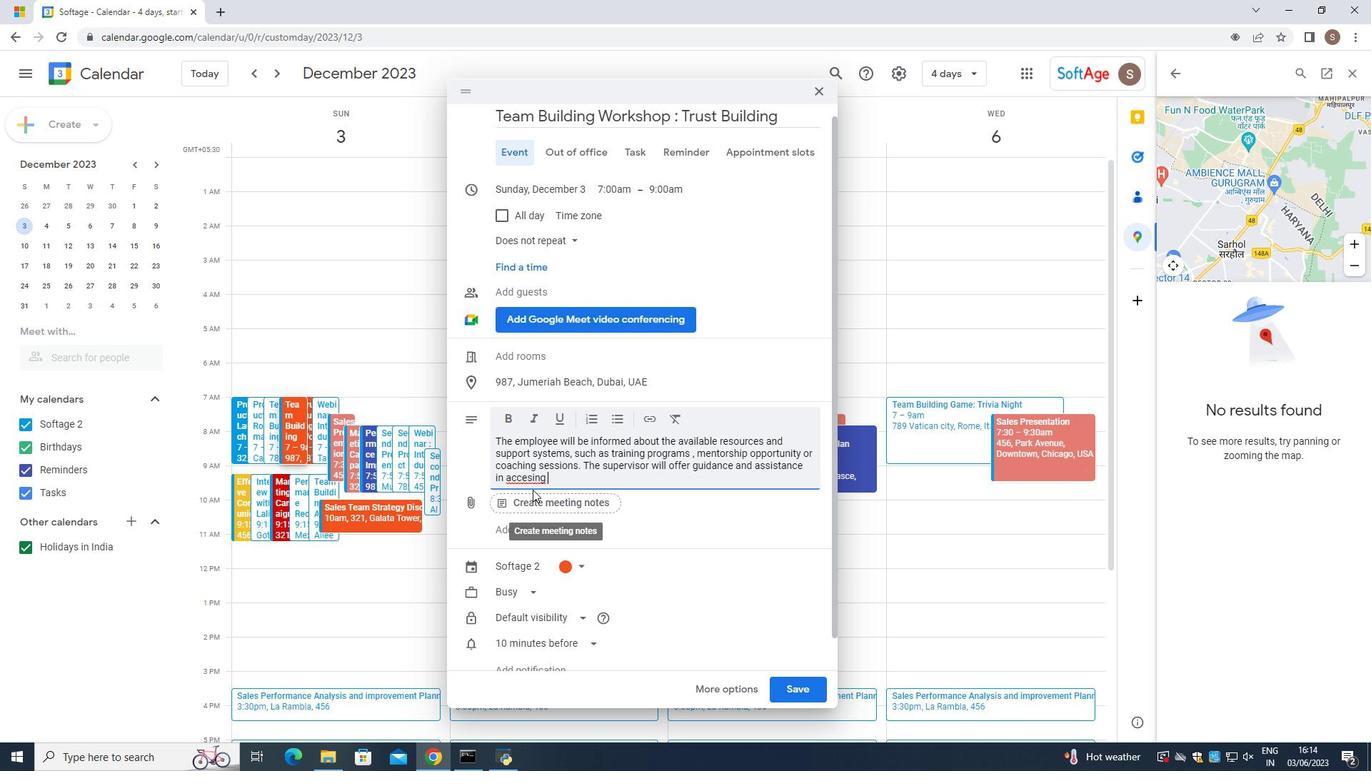 
Action: Mouse pressed left at (538, 477)
Screenshot: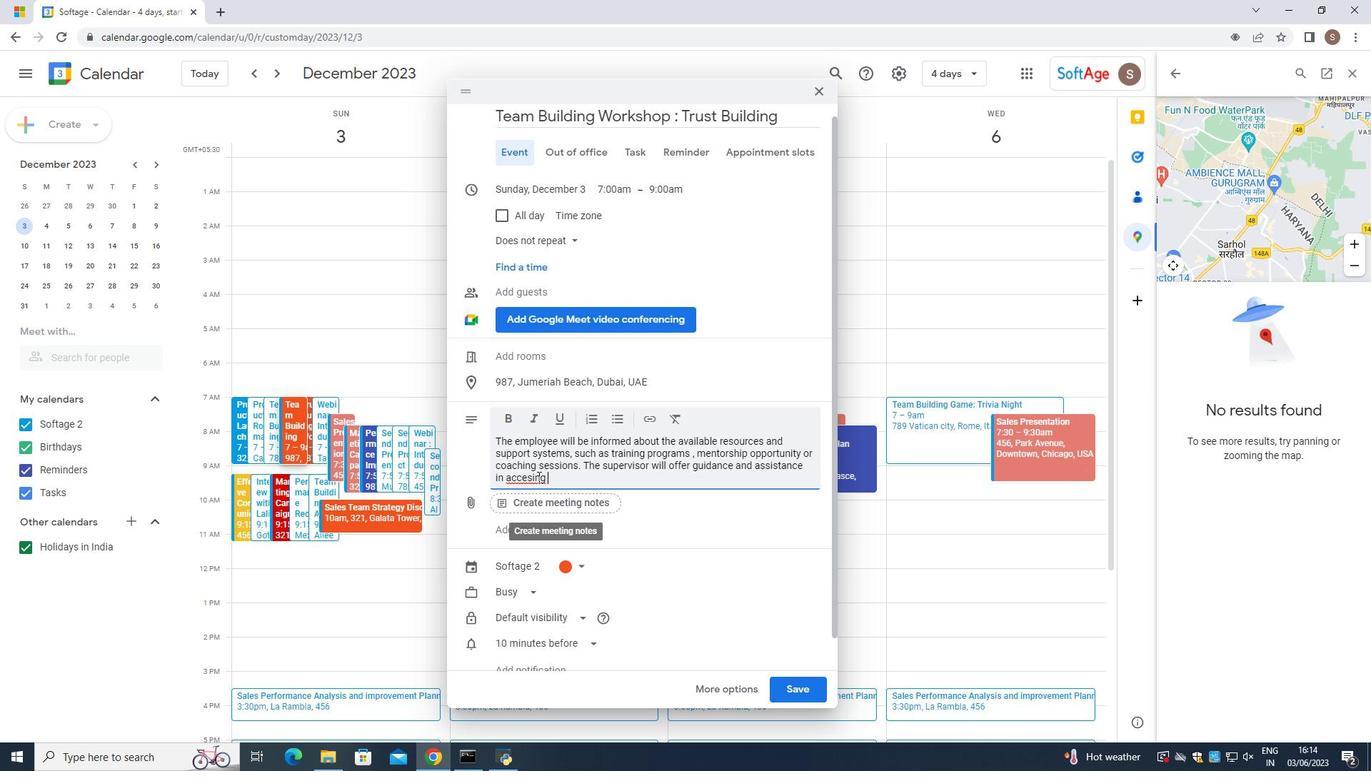 
Action: Mouse pressed right at (538, 477)
Screenshot: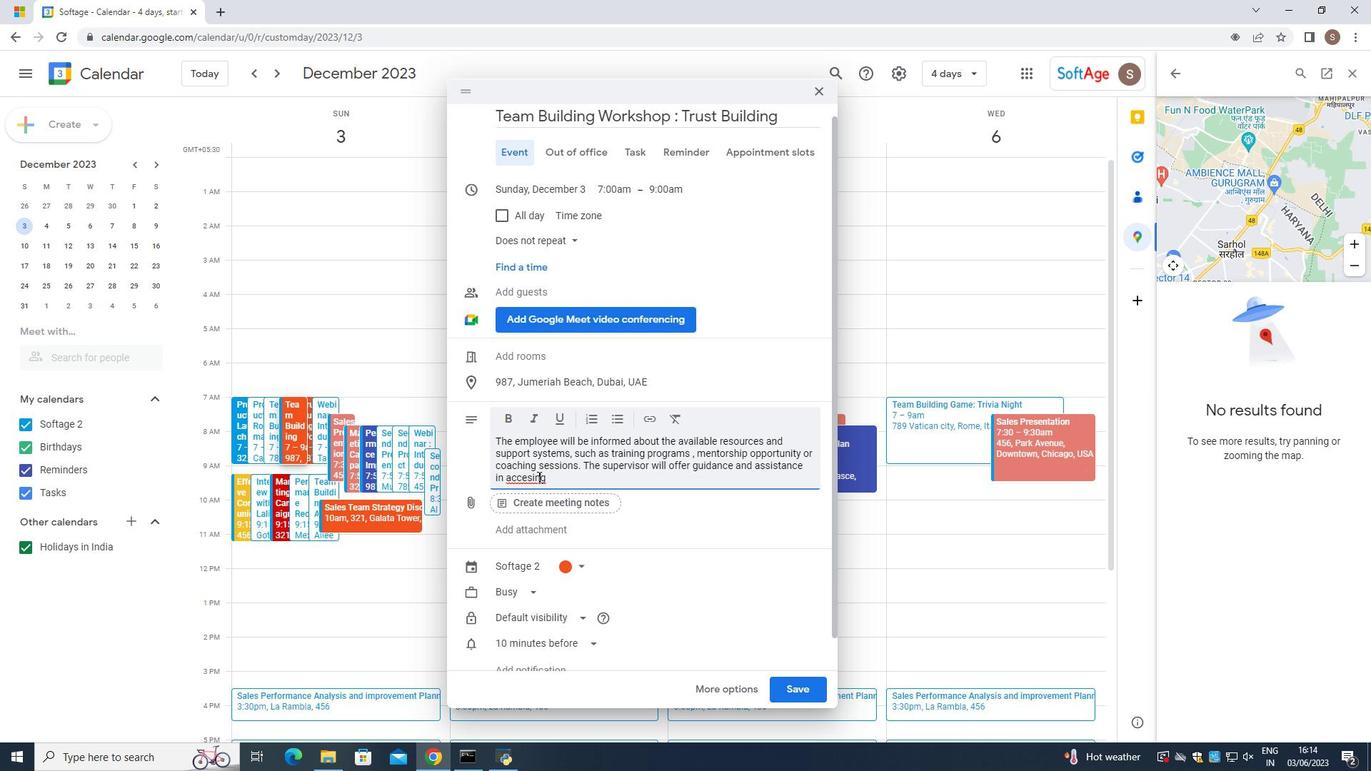 
Action: Mouse moved to (555, 485)
Screenshot: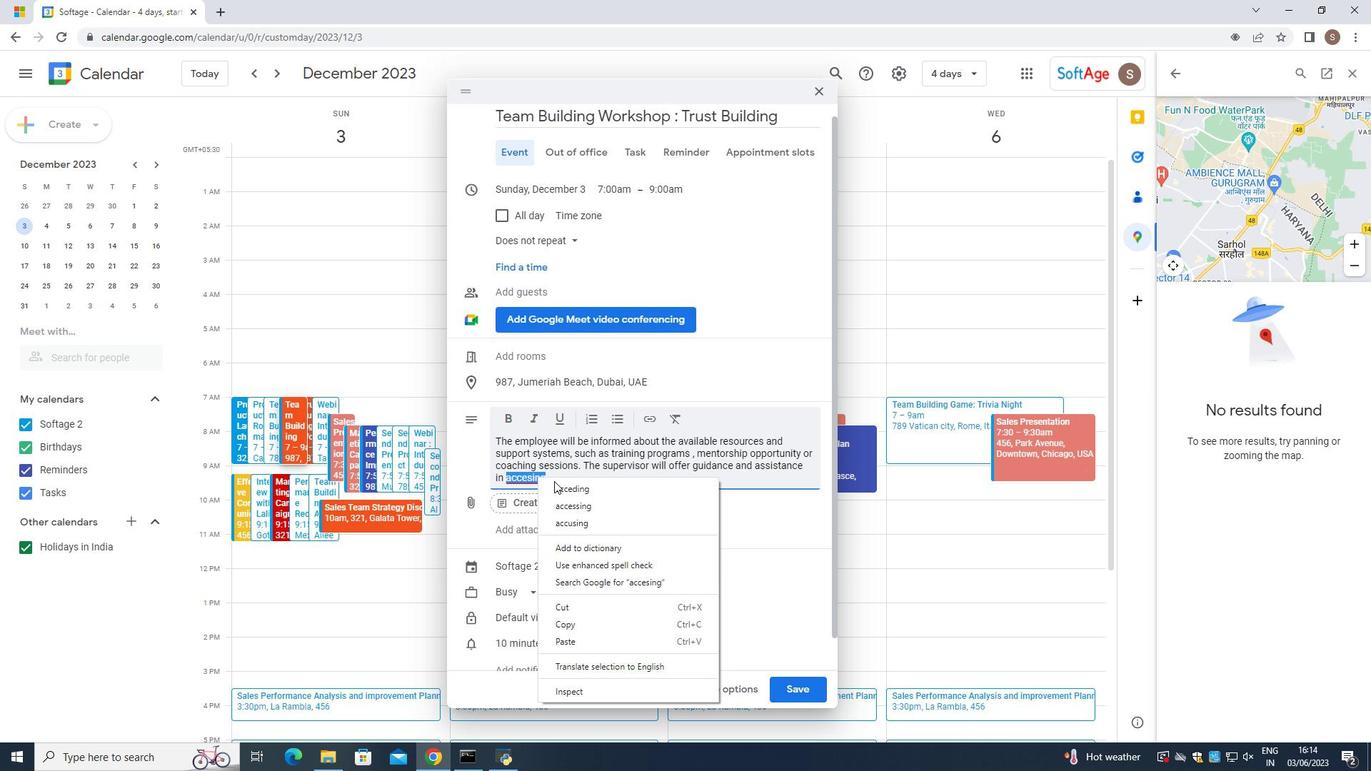 
Action: Mouse pressed left at (555, 485)
Screenshot: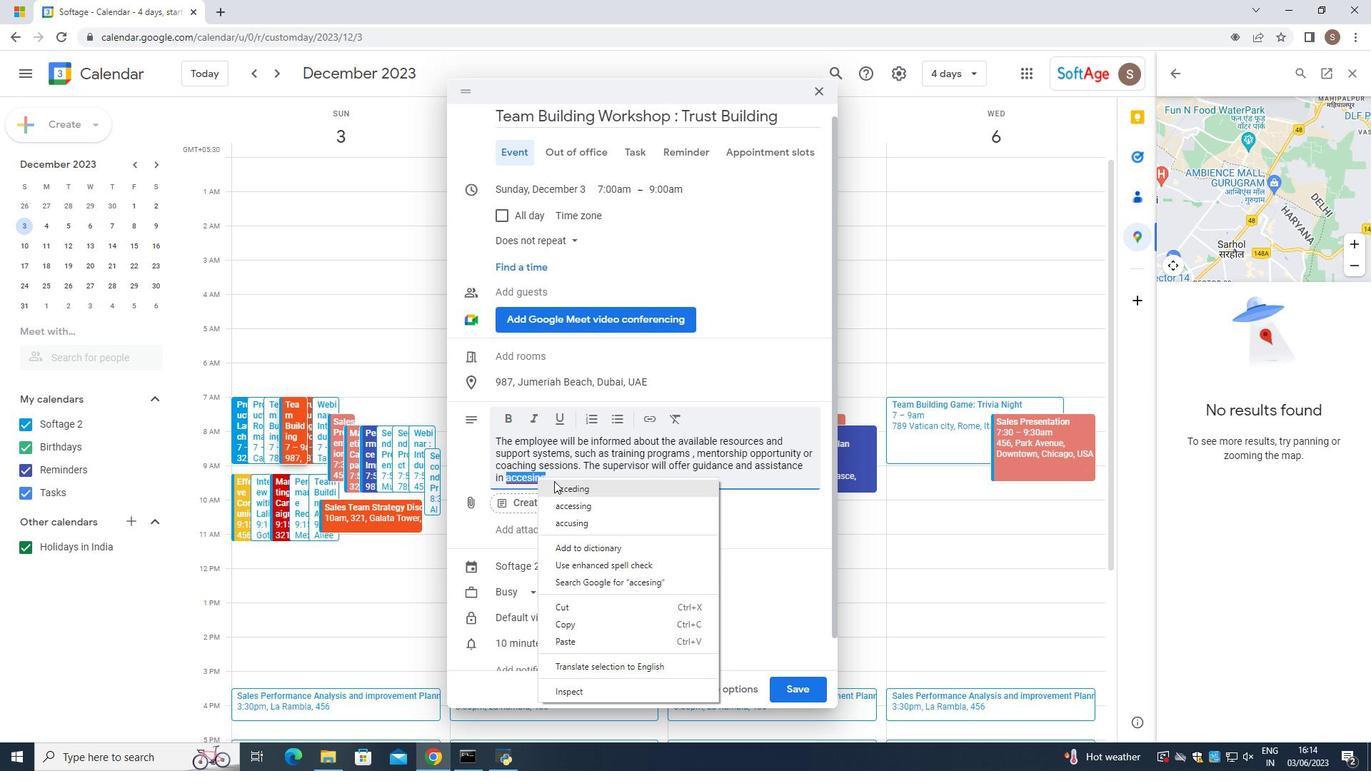 
Action: Mouse moved to (556, 473)
Screenshot: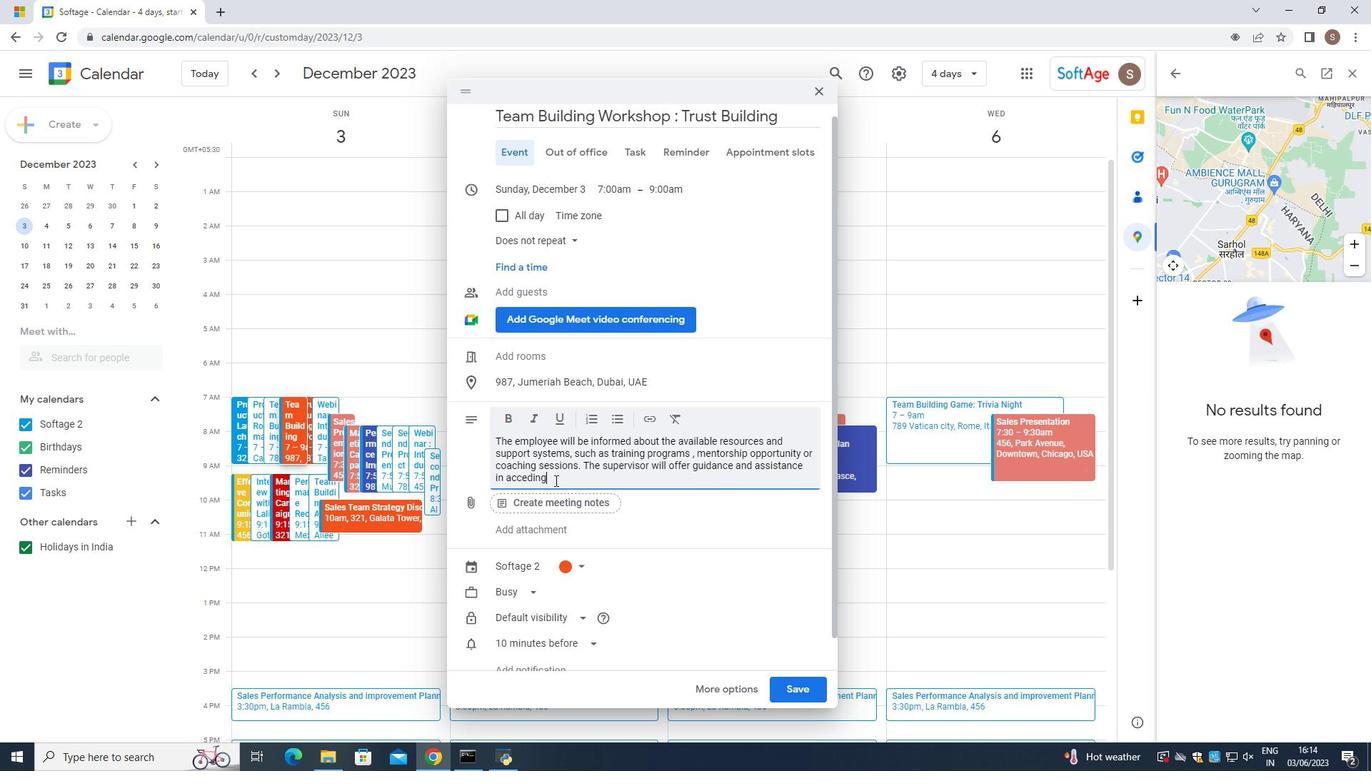 
Action: Mouse pressed left at (556, 473)
Screenshot: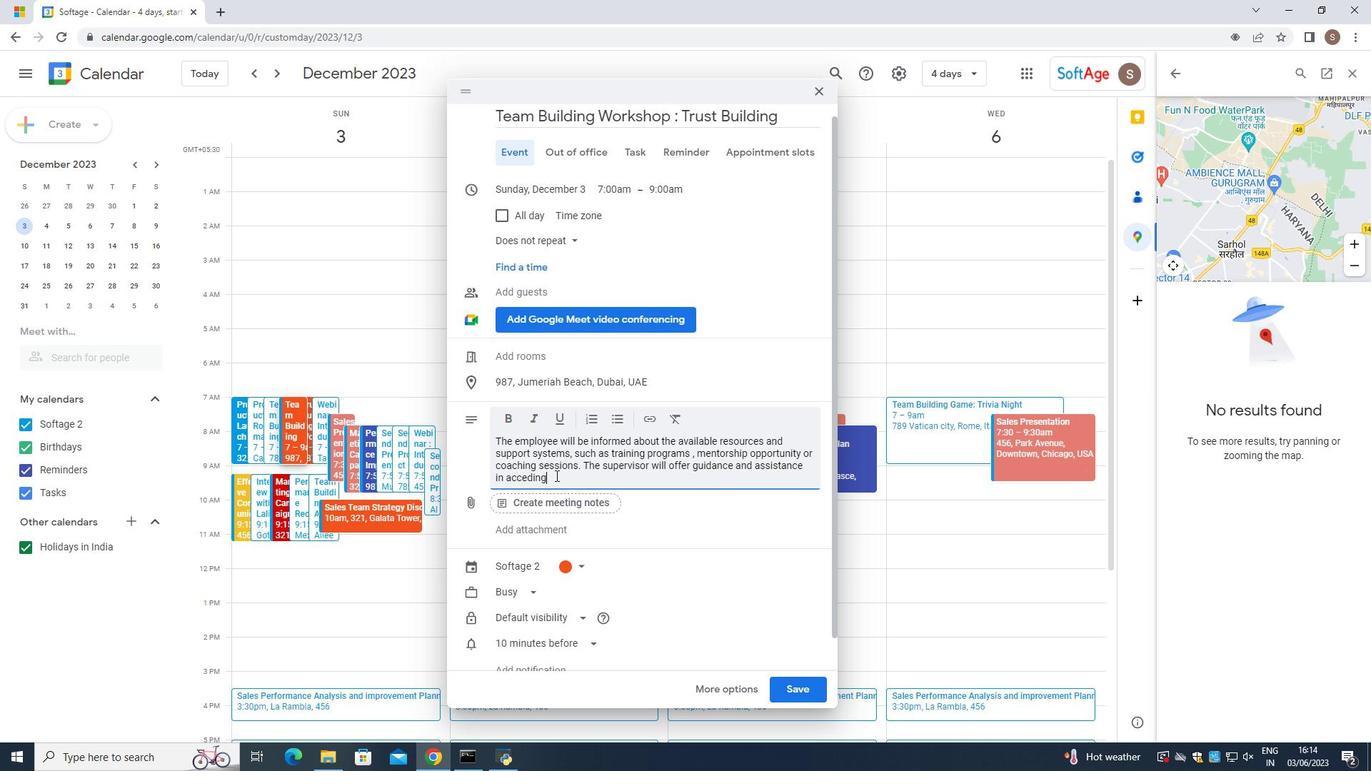 
Action: Mouse moved to (558, 472)
Screenshot: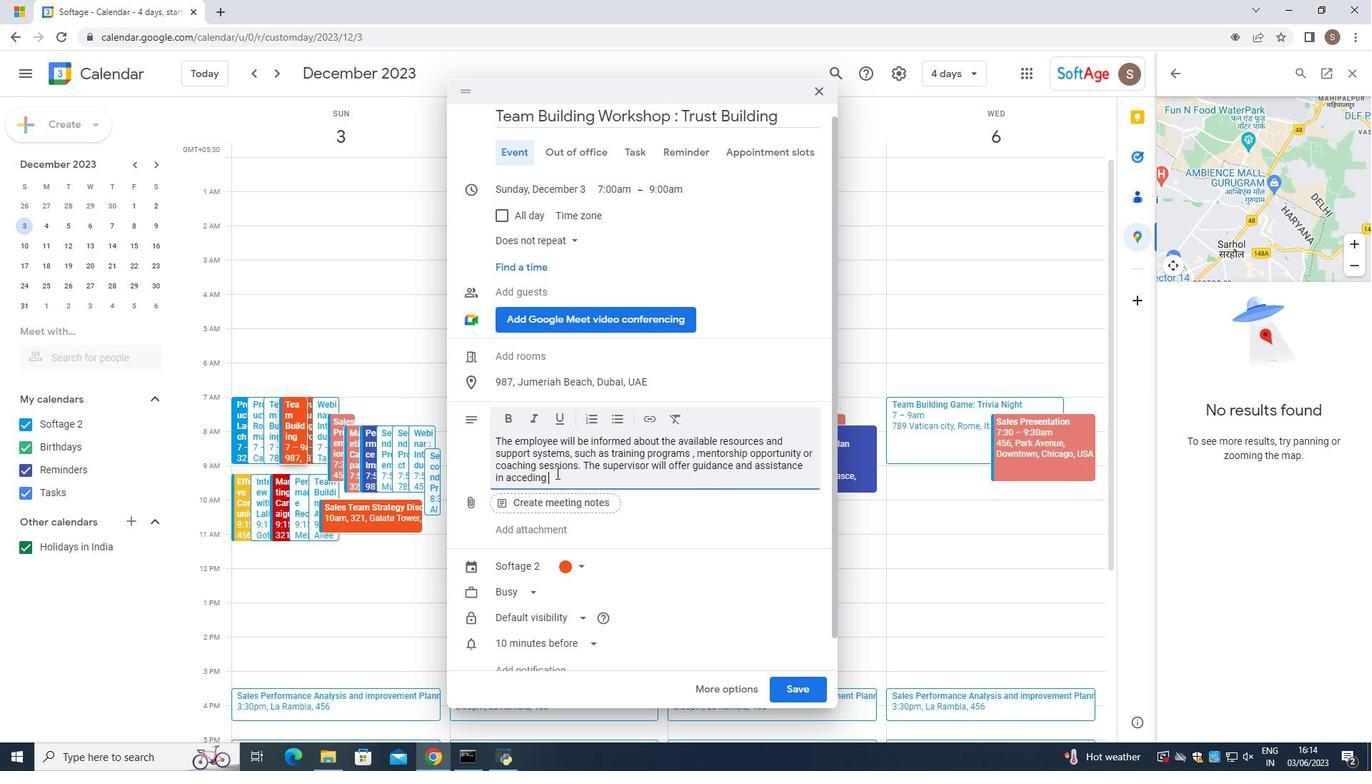 
Action: Key pressed <Key.space>these<Key.space>resources<Key.space>to<Key.space>facilitate<Key.space>the<Key.space>en<Key.backspace>mo<Key.backspace>lp<Key.backspace><Key.backspace>ployee<Key.space>impt<Key.backspace>rovement.
Screenshot: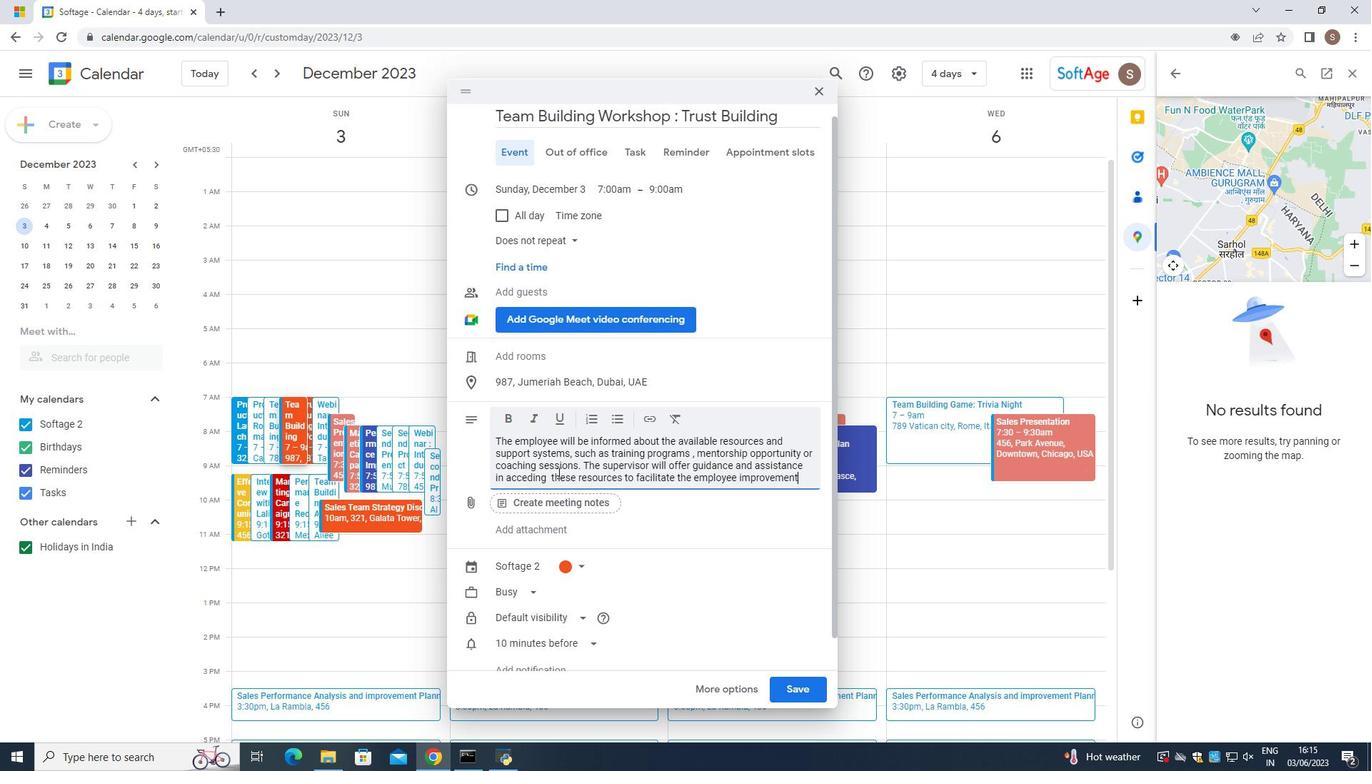 
Action: Mouse moved to (495, 442)
Screenshot: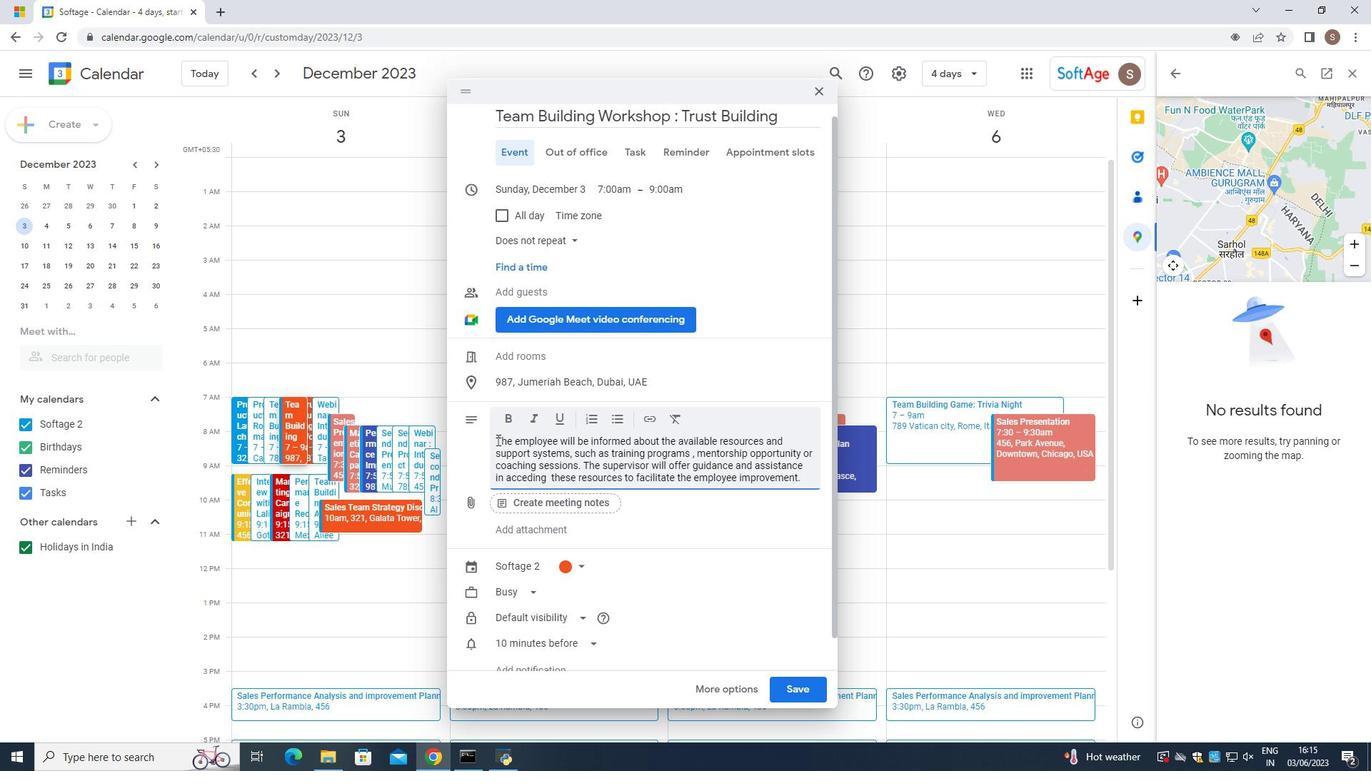 
Action: Mouse pressed left at (495, 442)
Screenshot: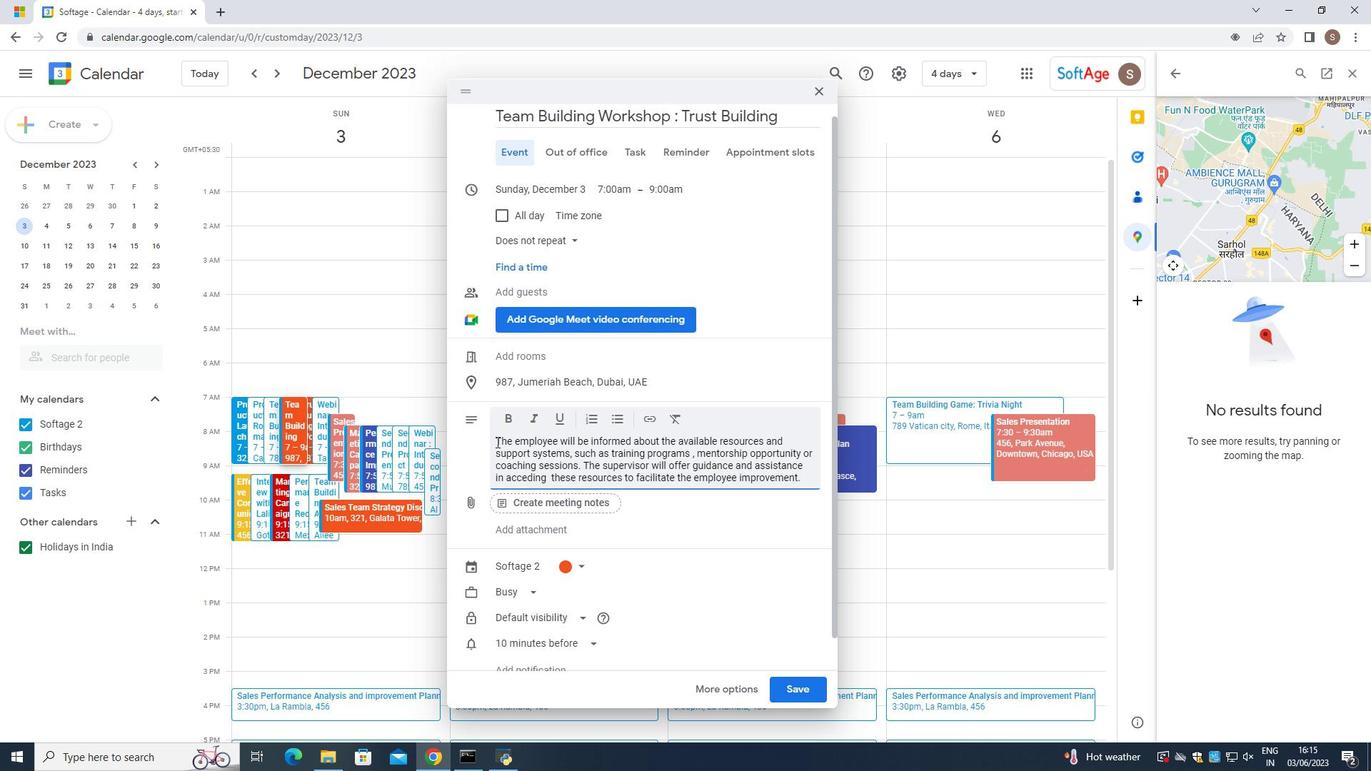 
Action: Mouse moved to (806, 476)
Screenshot: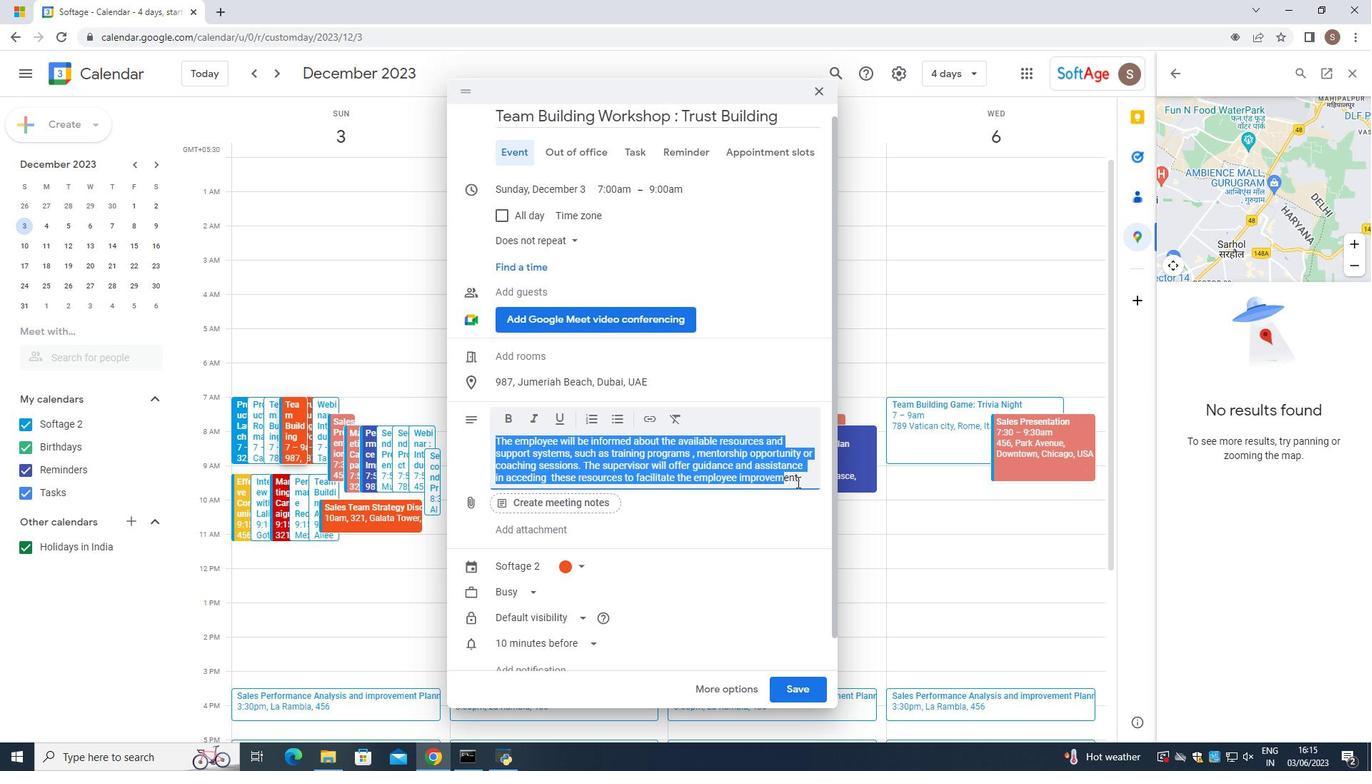 
Action: Mouse pressed left at (806, 476)
Screenshot: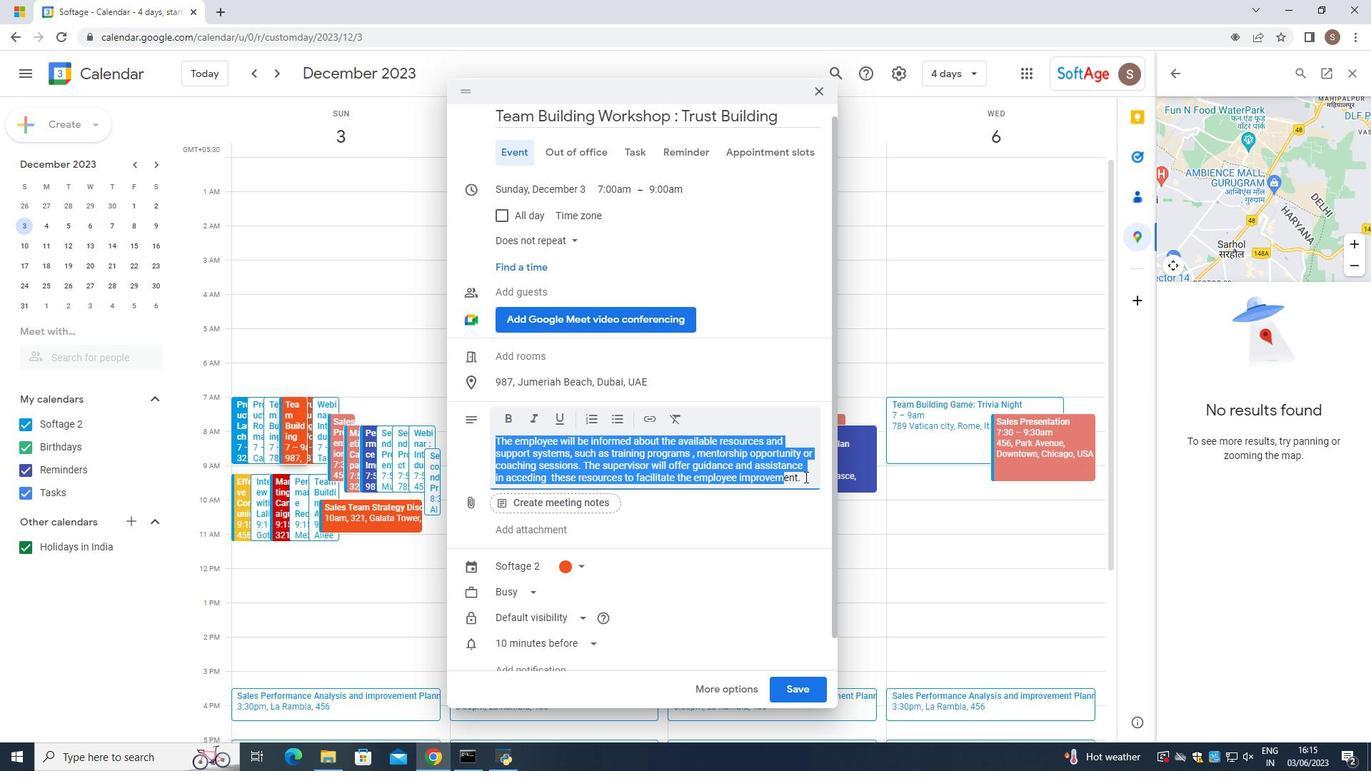 
Action: Mouse moved to (528, 415)
Screenshot: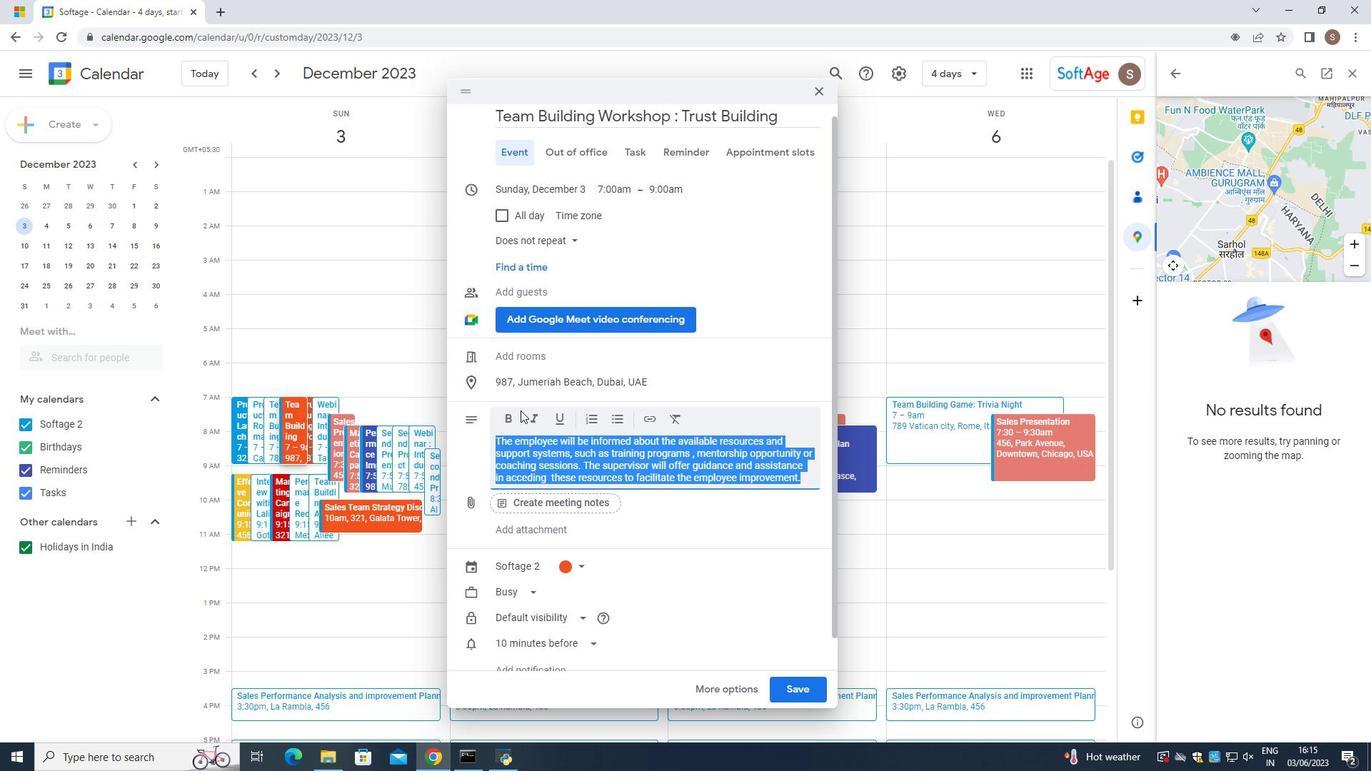 
Action: Mouse pressed left at (528, 415)
Screenshot: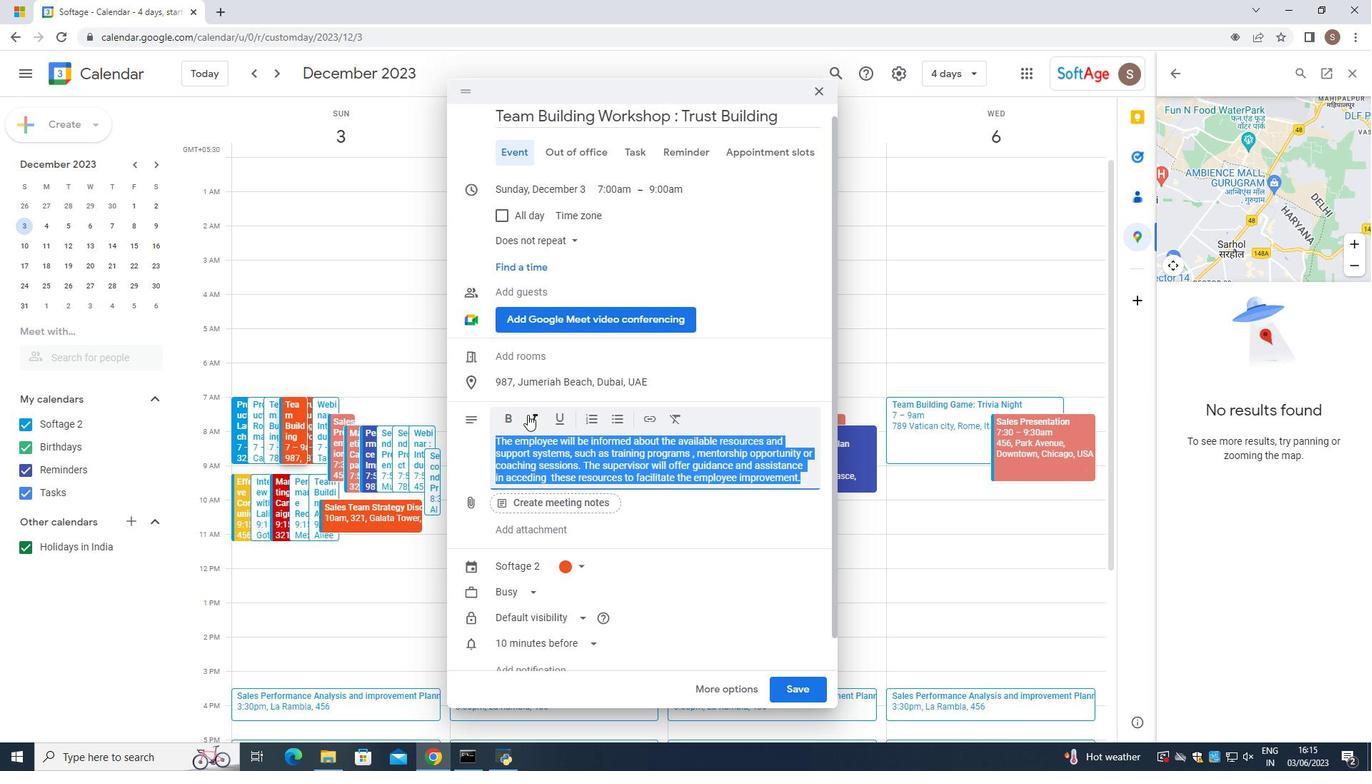 
Action: Mouse moved to (552, 457)
Screenshot: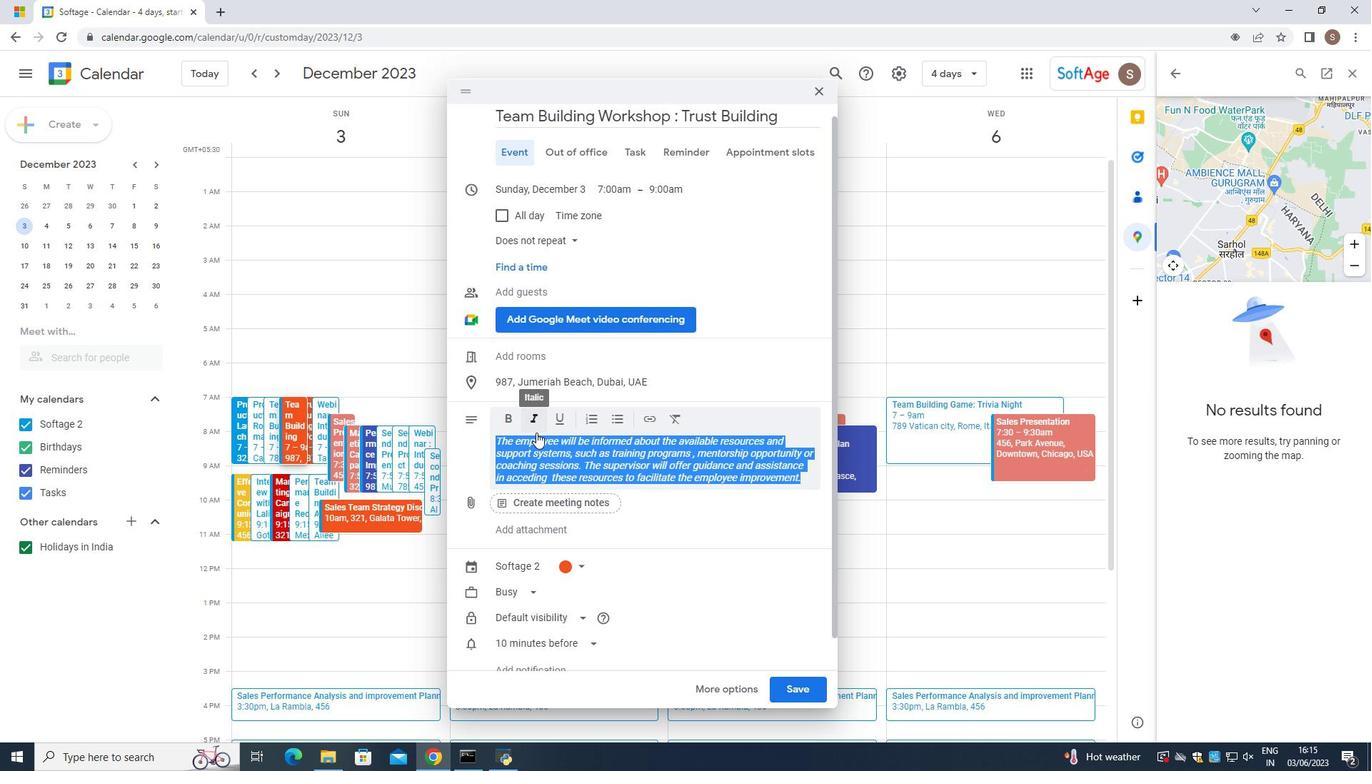 
Action: Mouse pressed left at (552, 457)
Screenshot: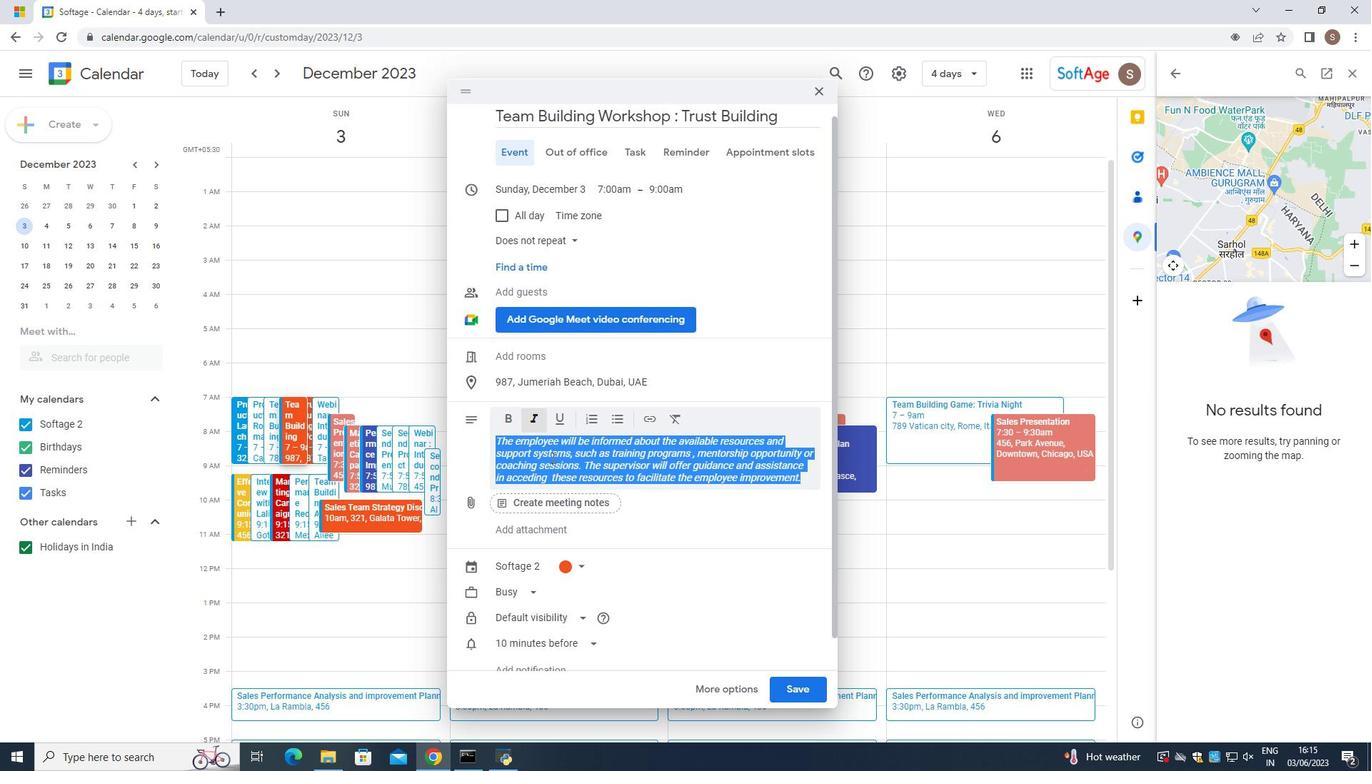 
Action: Mouse moved to (564, 507)
Screenshot: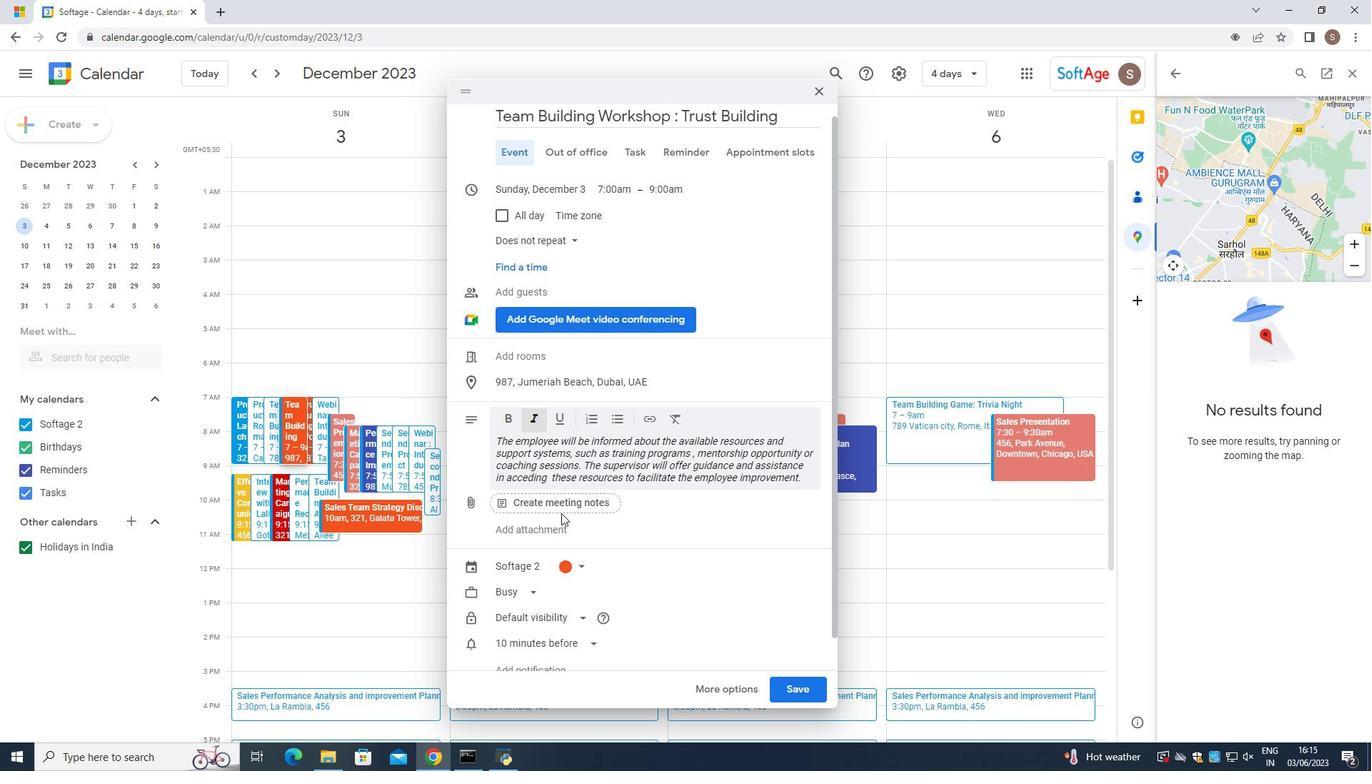 
Action: Mouse scrolled (564, 507) with delta (0, 0)
Screenshot: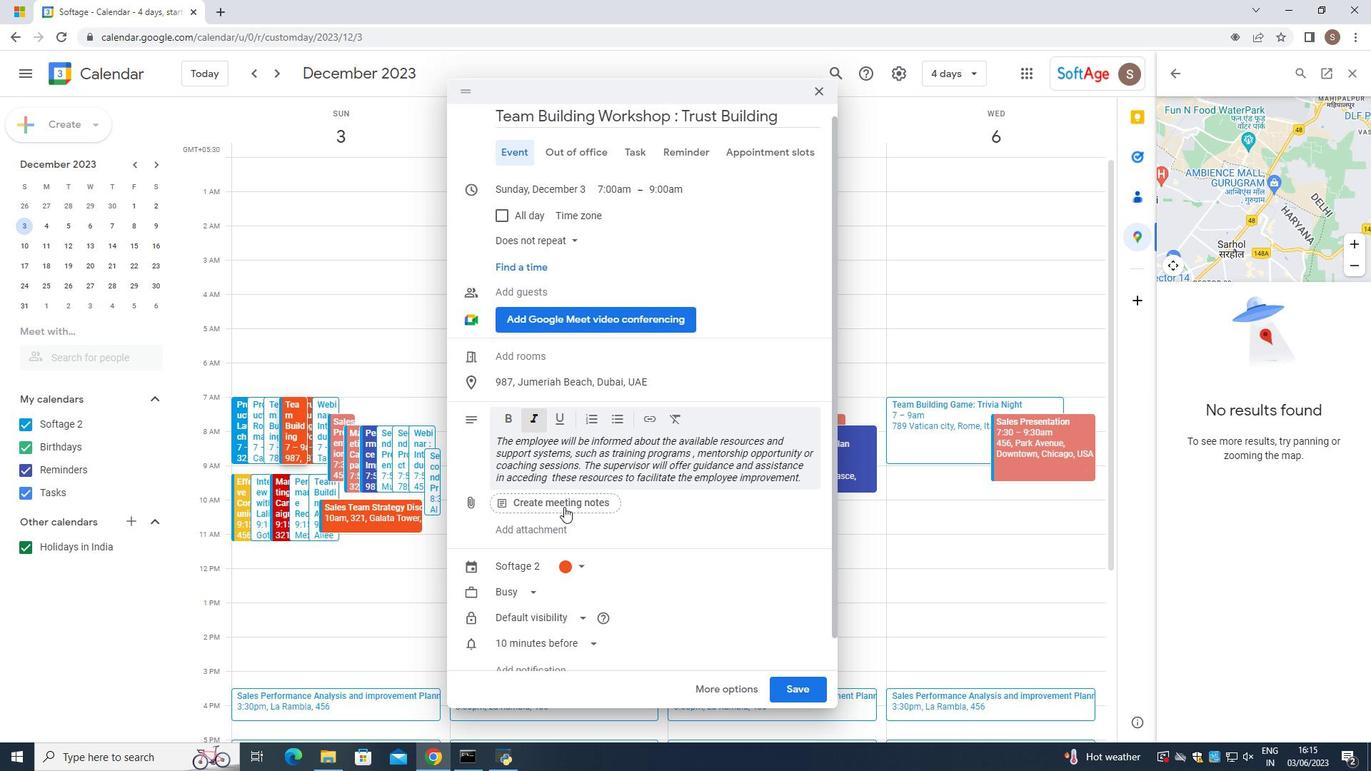 
Action: Mouse scrolled (564, 507) with delta (0, 0)
Screenshot: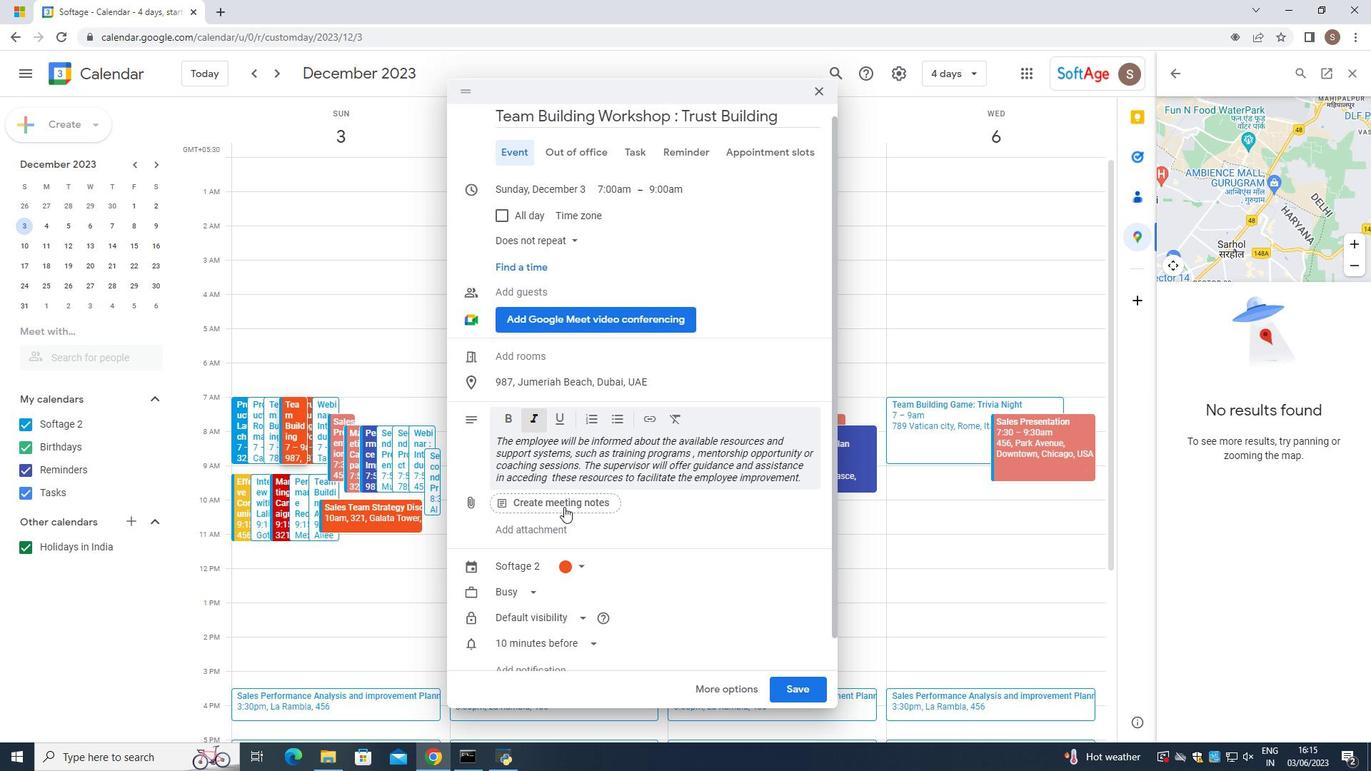 
Action: Mouse scrolled (564, 507) with delta (0, 0)
Screenshot: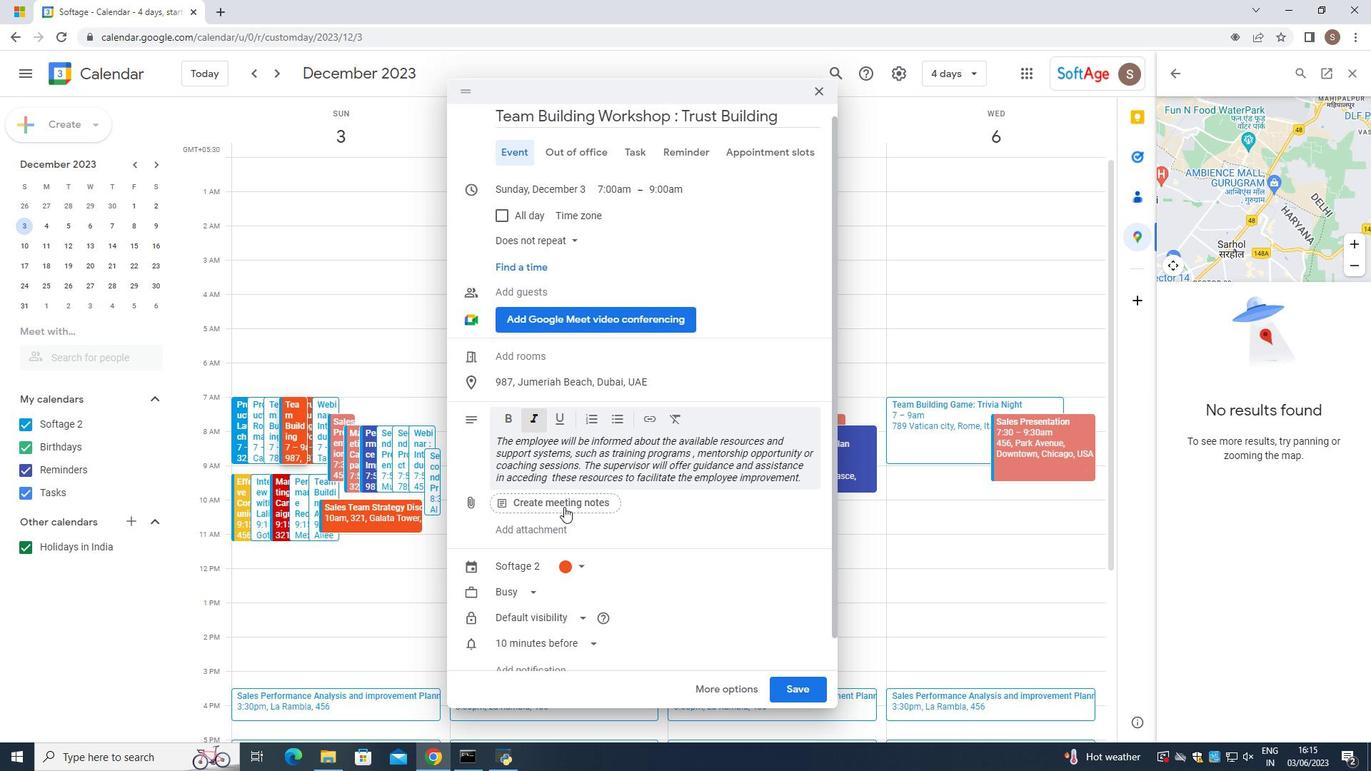 
Action: Mouse scrolled (564, 507) with delta (0, 0)
Screenshot: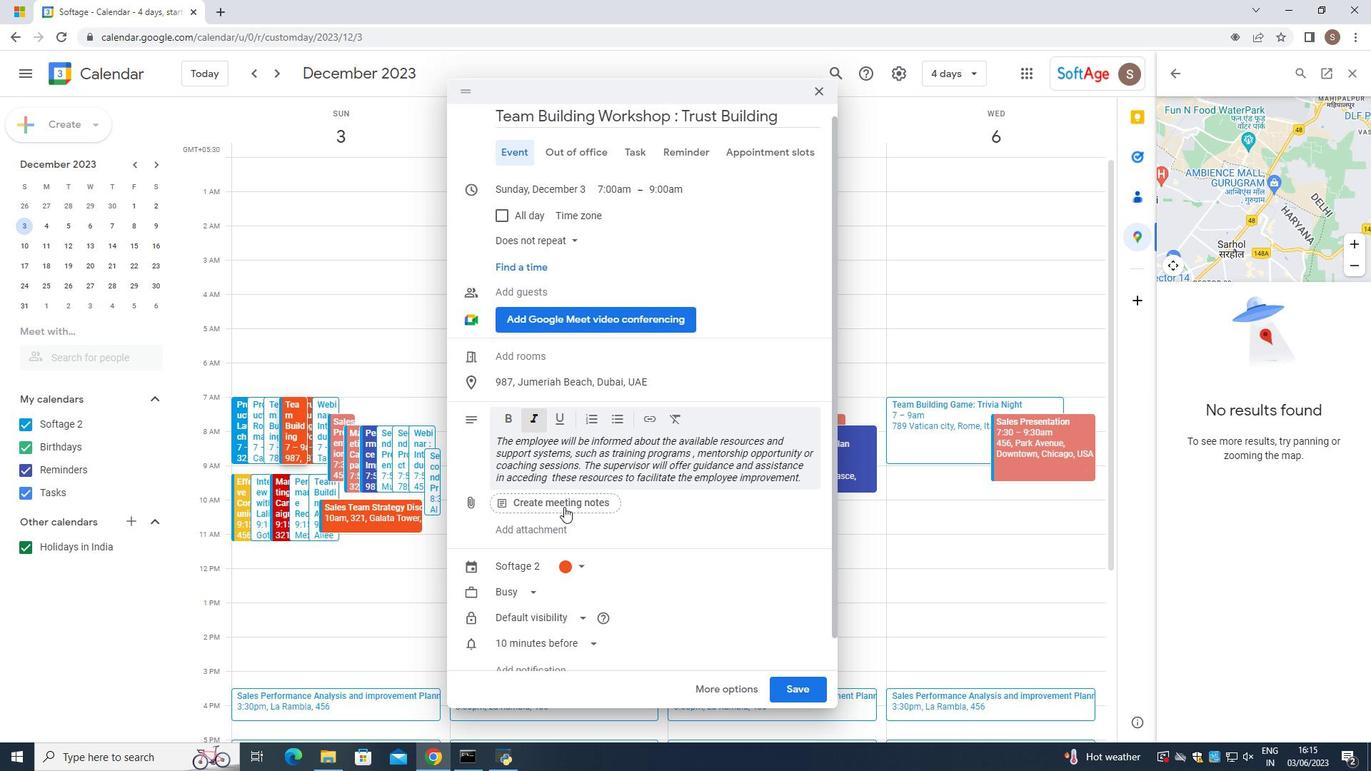 
Action: Mouse scrolled (564, 507) with delta (0, 0)
Screenshot: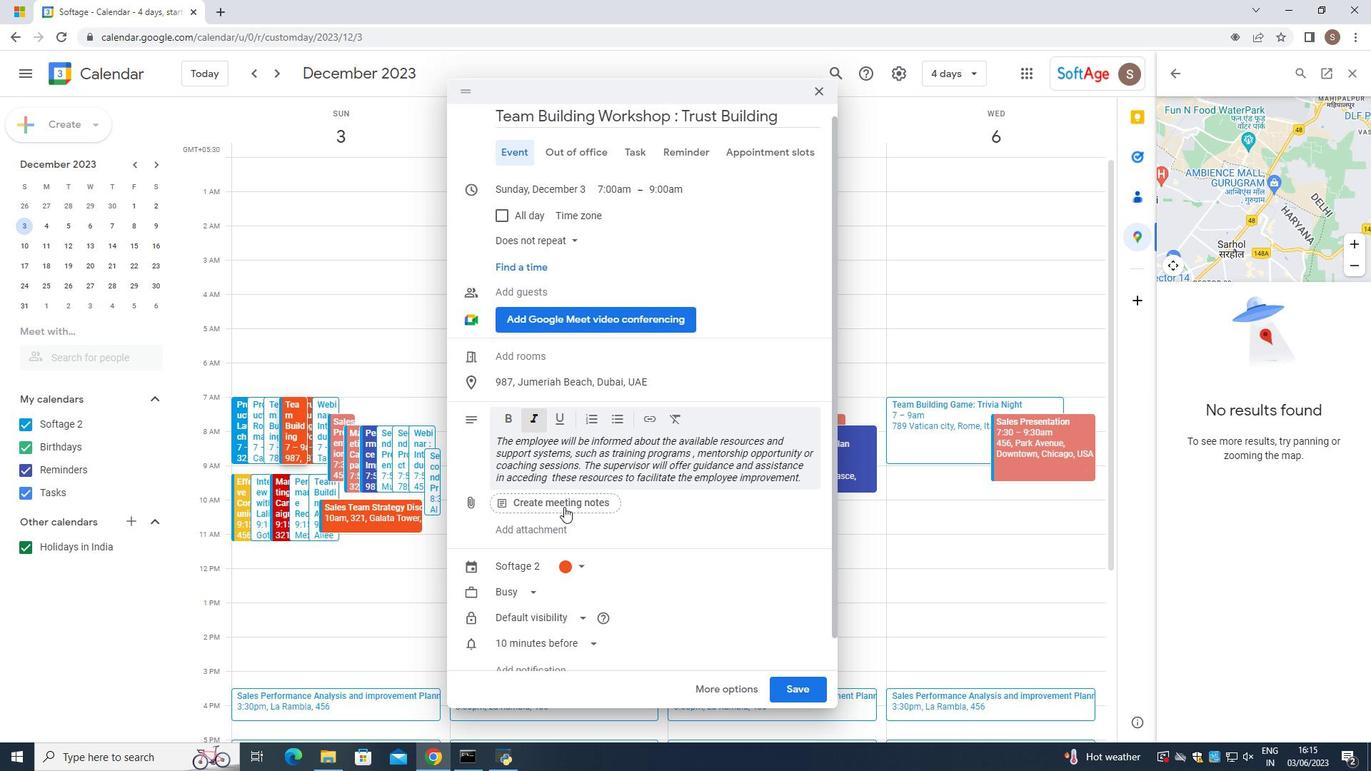 
Action: Mouse scrolled (564, 507) with delta (0, 0)
Screenshot: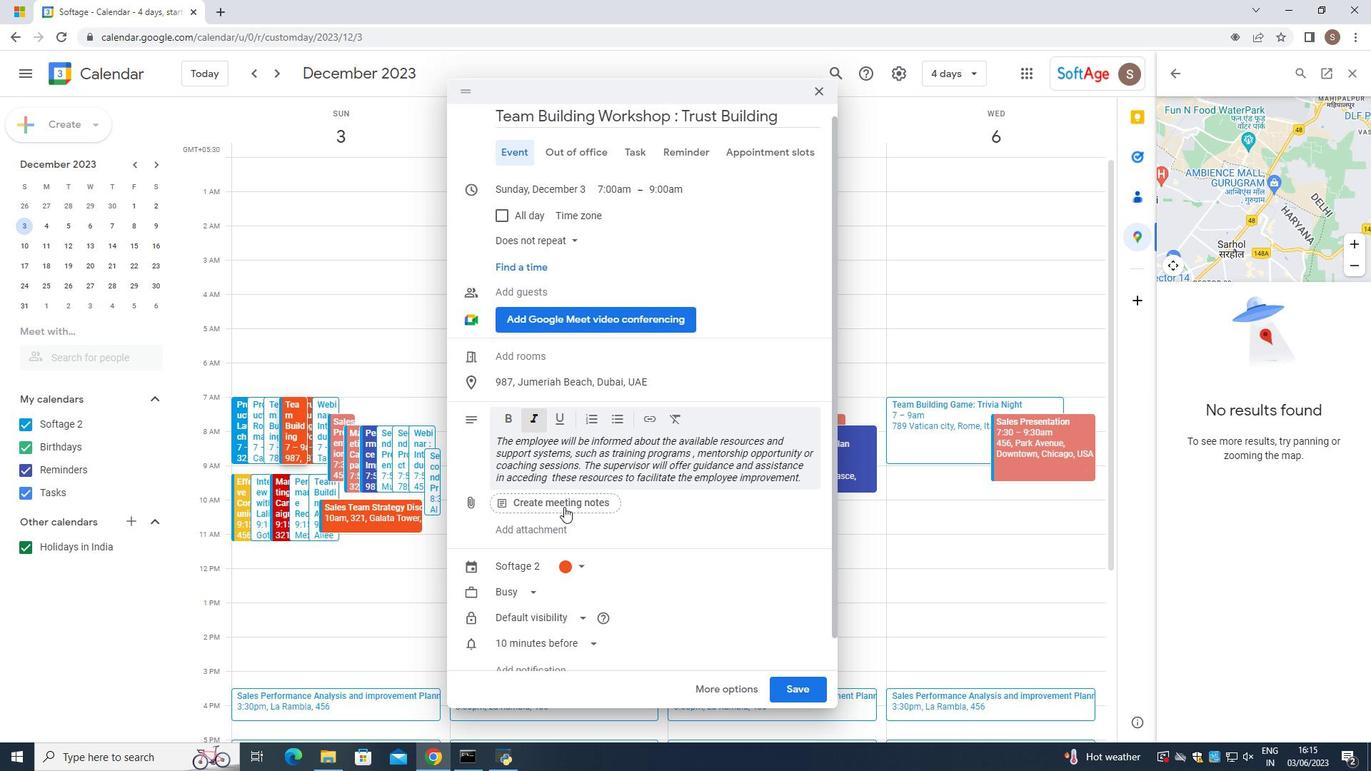 
Action: Mouse scrolled (564, 506) with delta (0, 0)
Screenshot: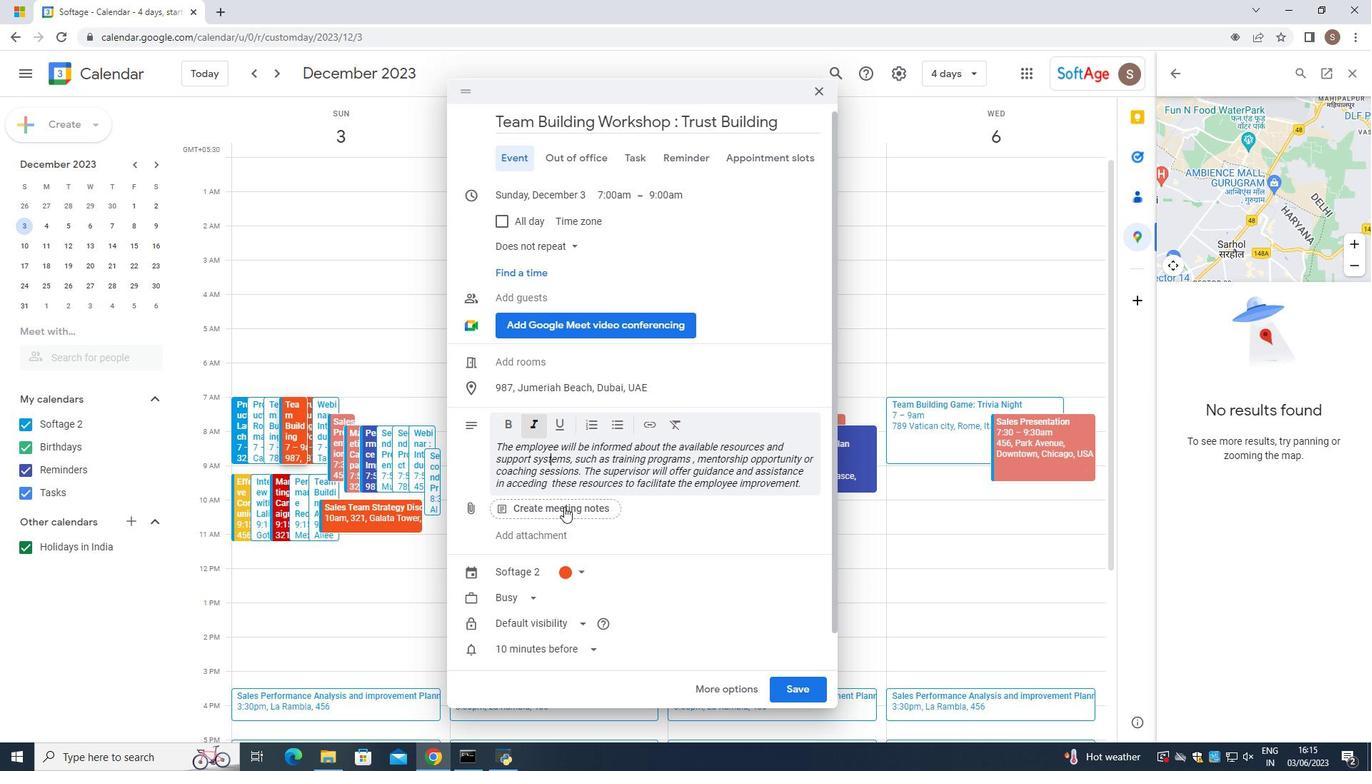 
Action: Mouse scrolled (564, 506) with delta (0, 0)
Screenshot: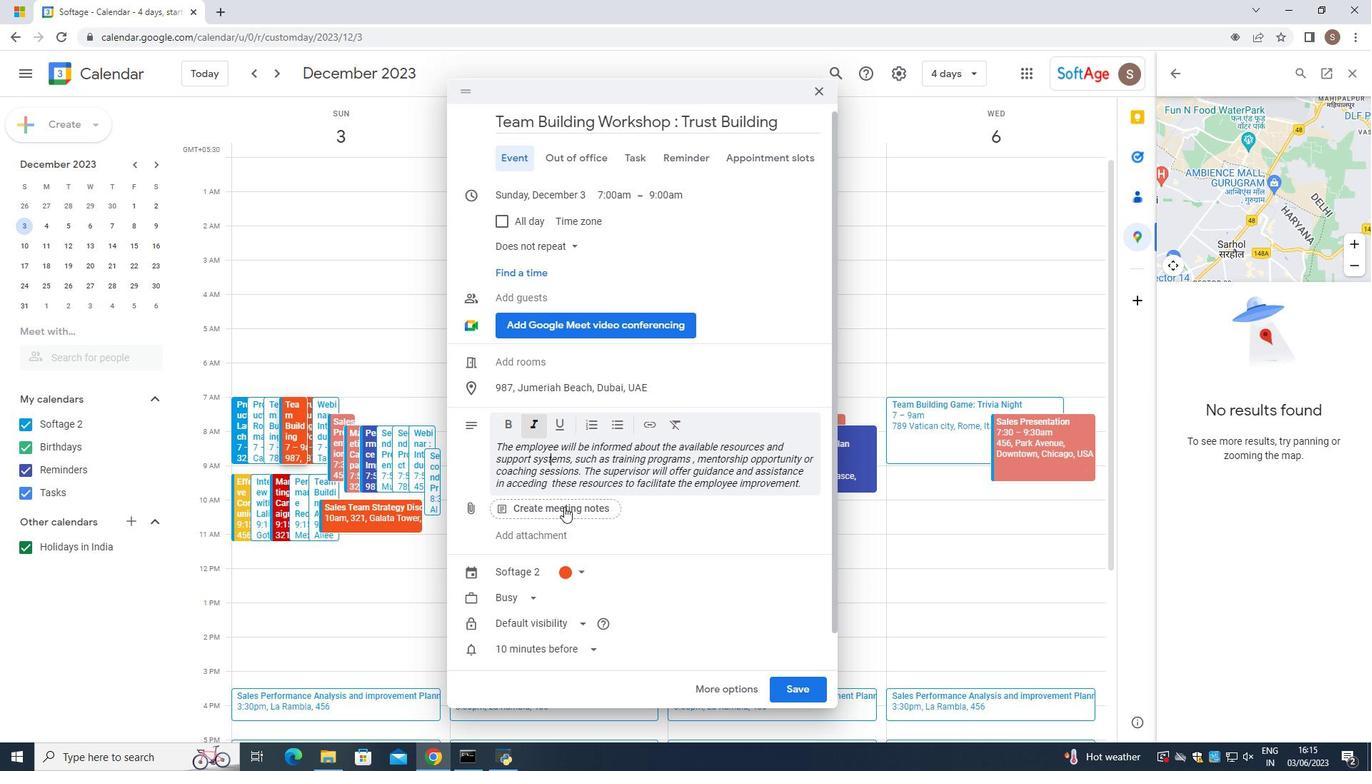 
Action: Mouse scrolled (564, 505) with delta (0, -1)
Screenshot: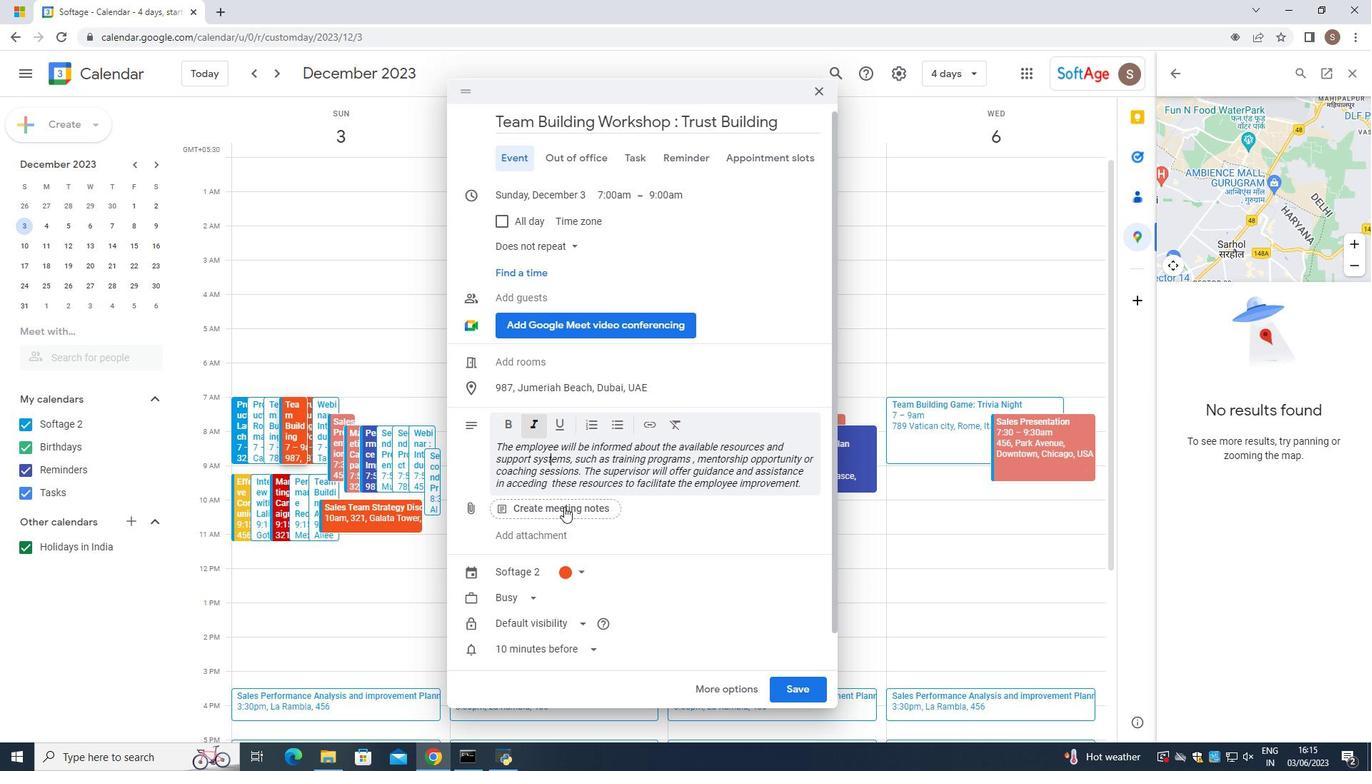 
Action: Mouse scrolled (564, 506) with delta (0, 0)
Screenshot: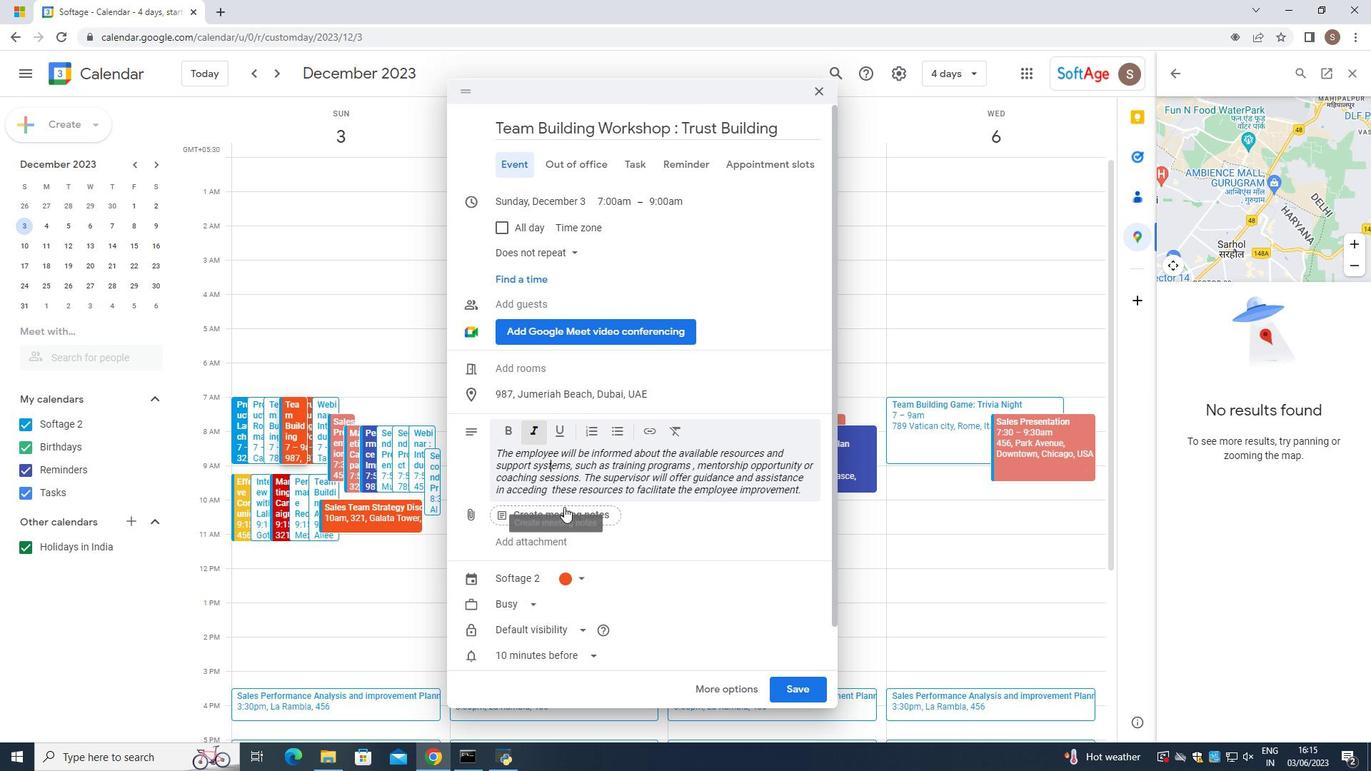 
Action: Mouse scrolled (564, 506) with delta (0, 0)
Screenshot: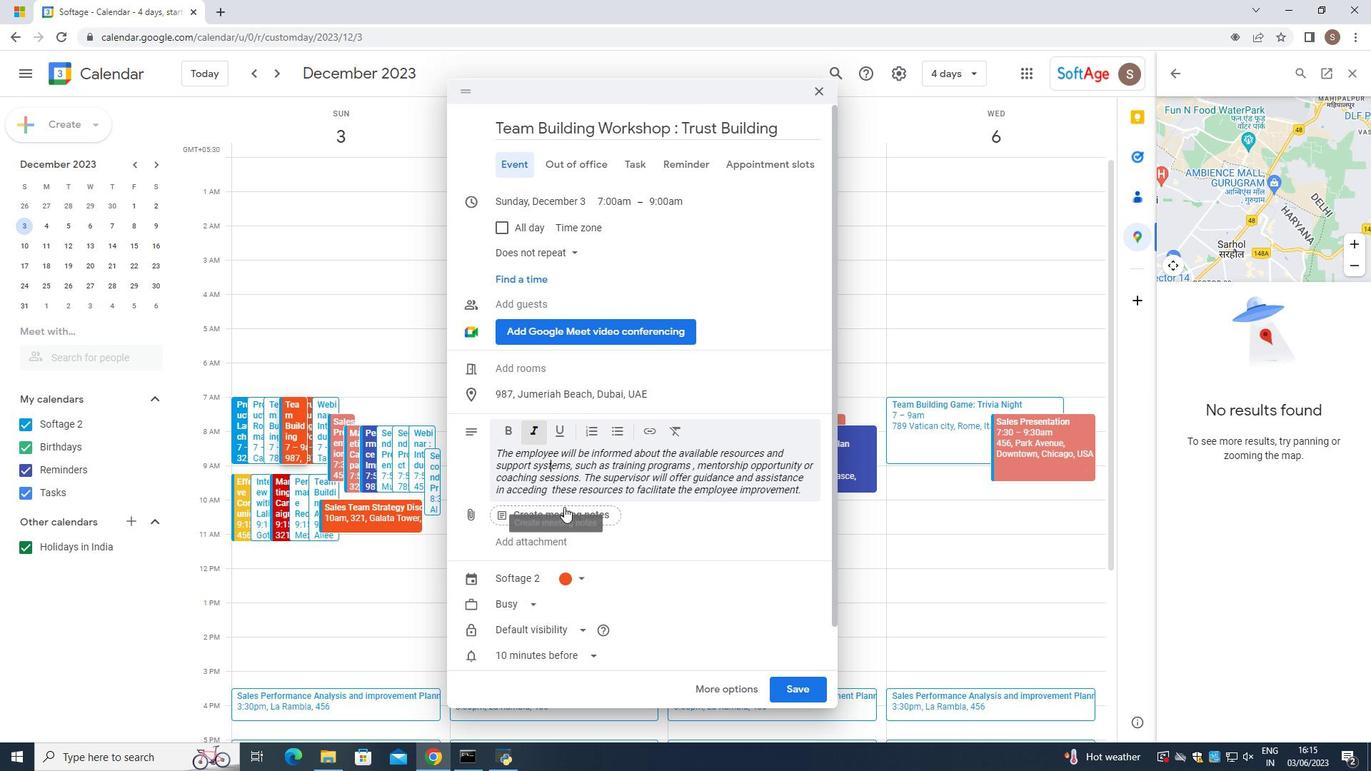 
Action: Mouse moved to (809, 684)
Screenshot: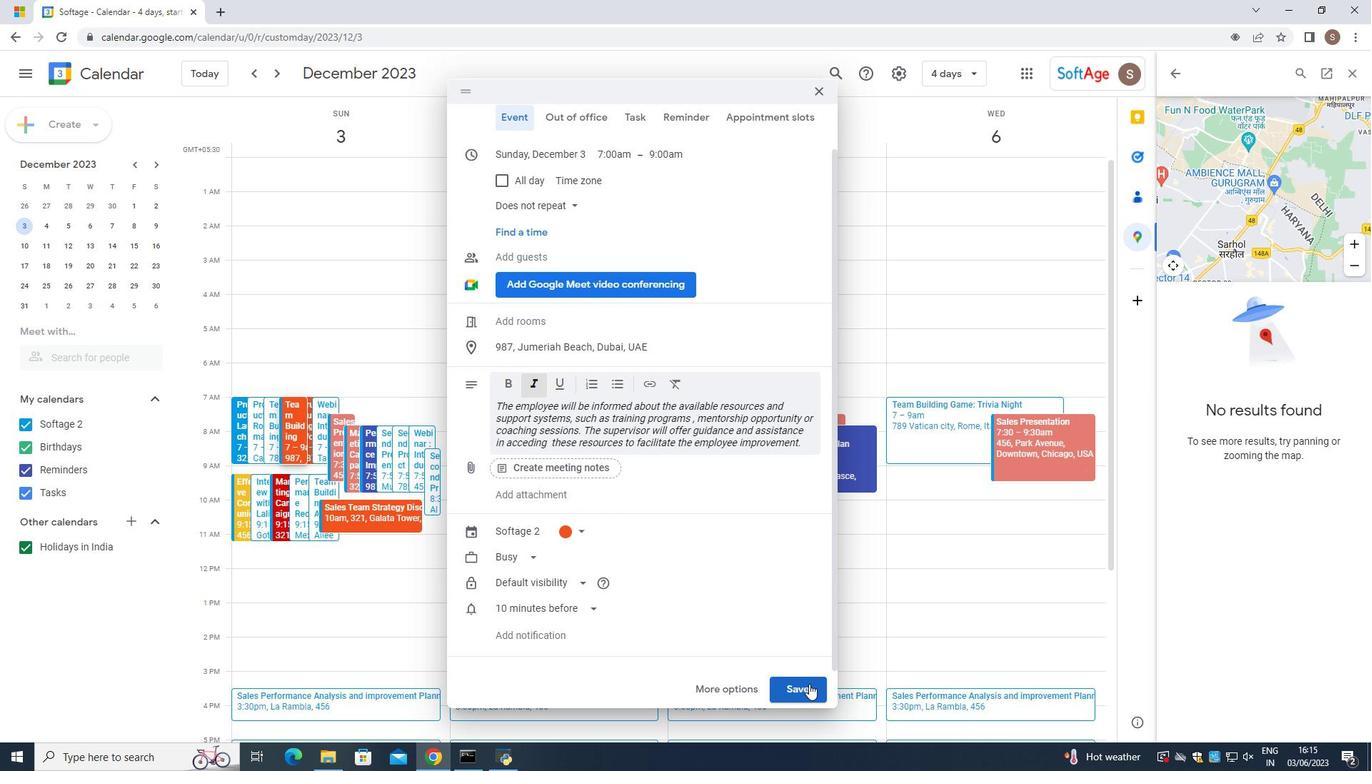 
Action: Mouse pressed left at (809, 684)
Screenshot: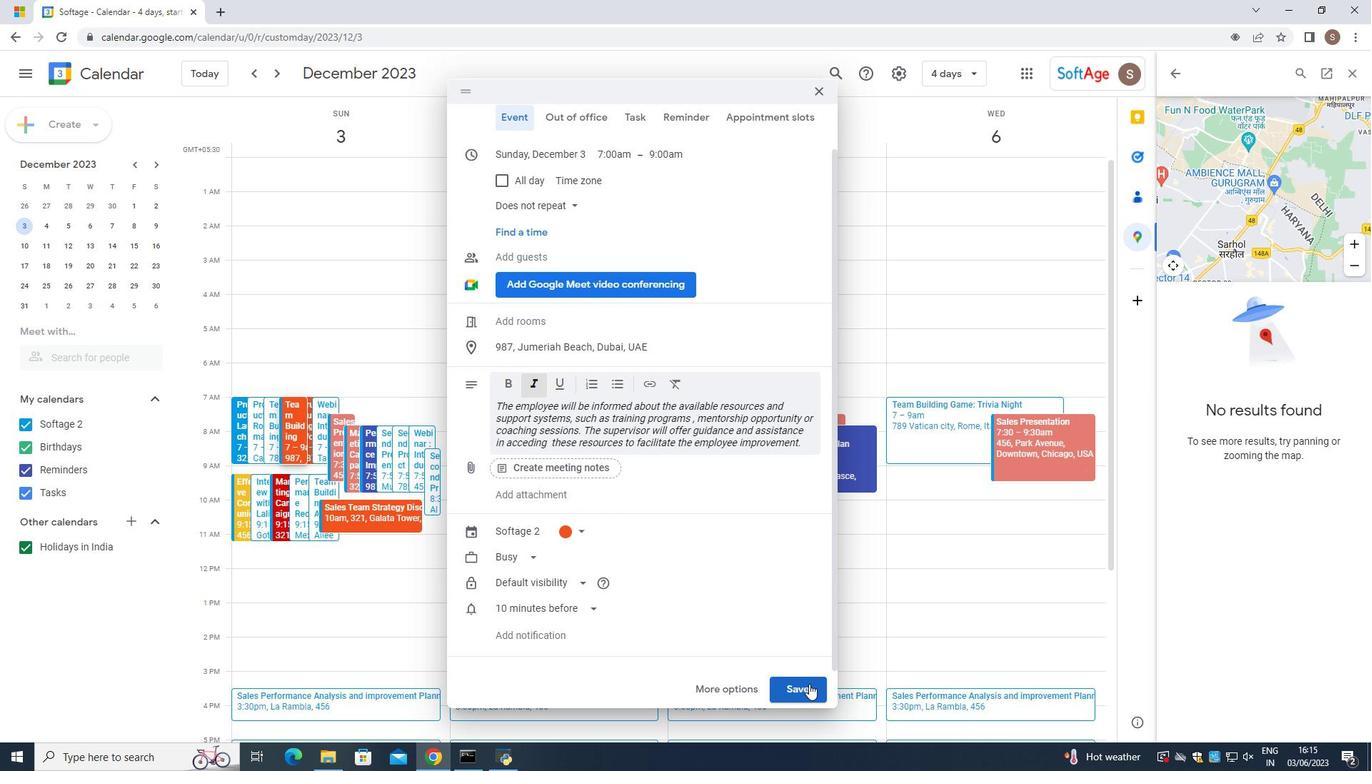 
Action: Mouse moved to (304, 417)
Screenshot: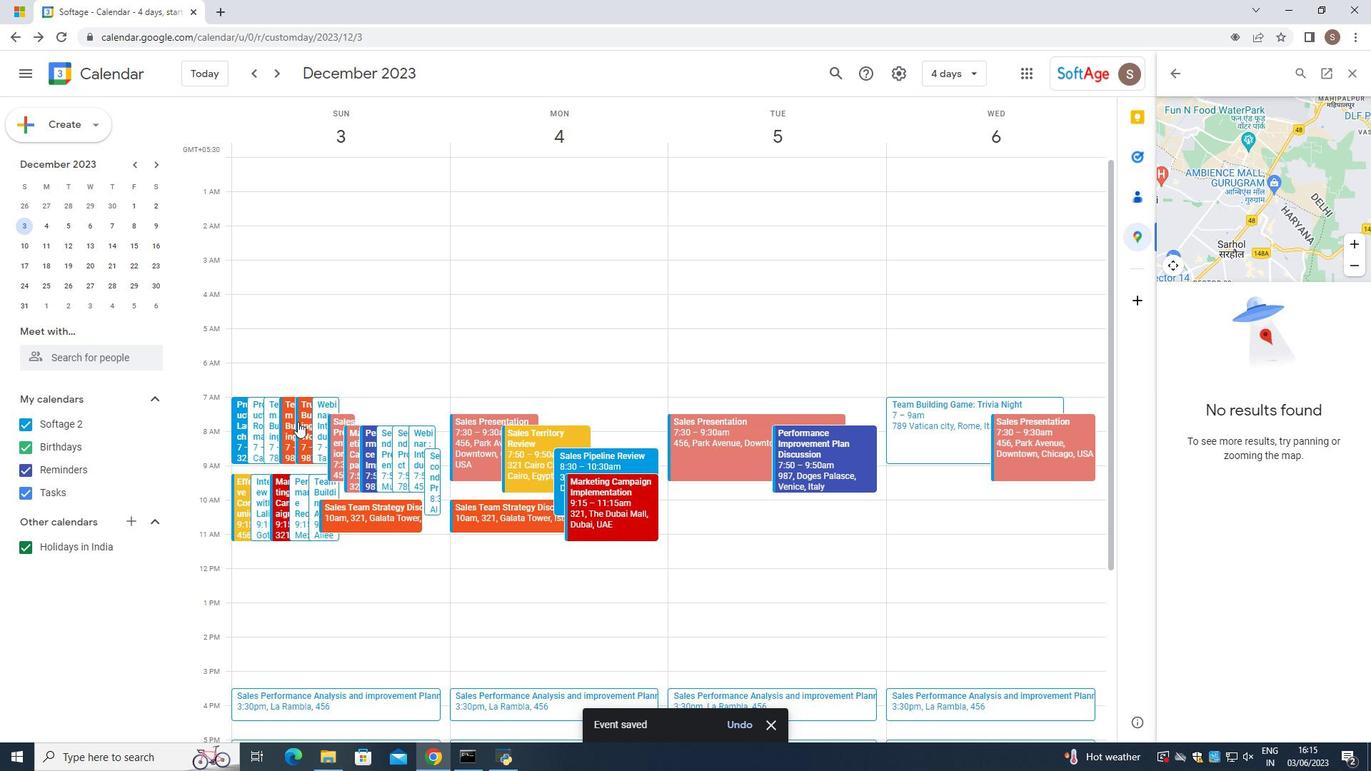 
Action: Mouse pressed left at (304, 417)
Screenshot: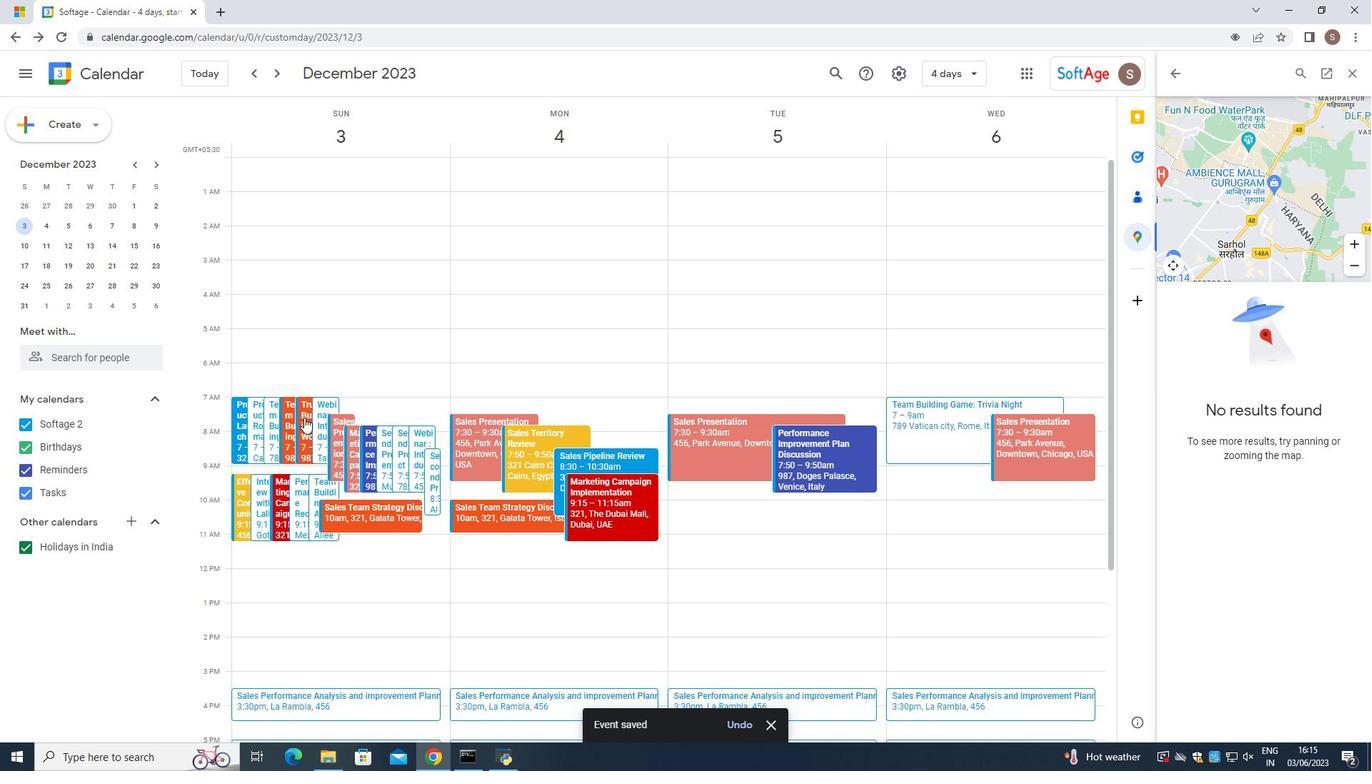 
Action: Mouse moved to (678, 257)
Screenshot: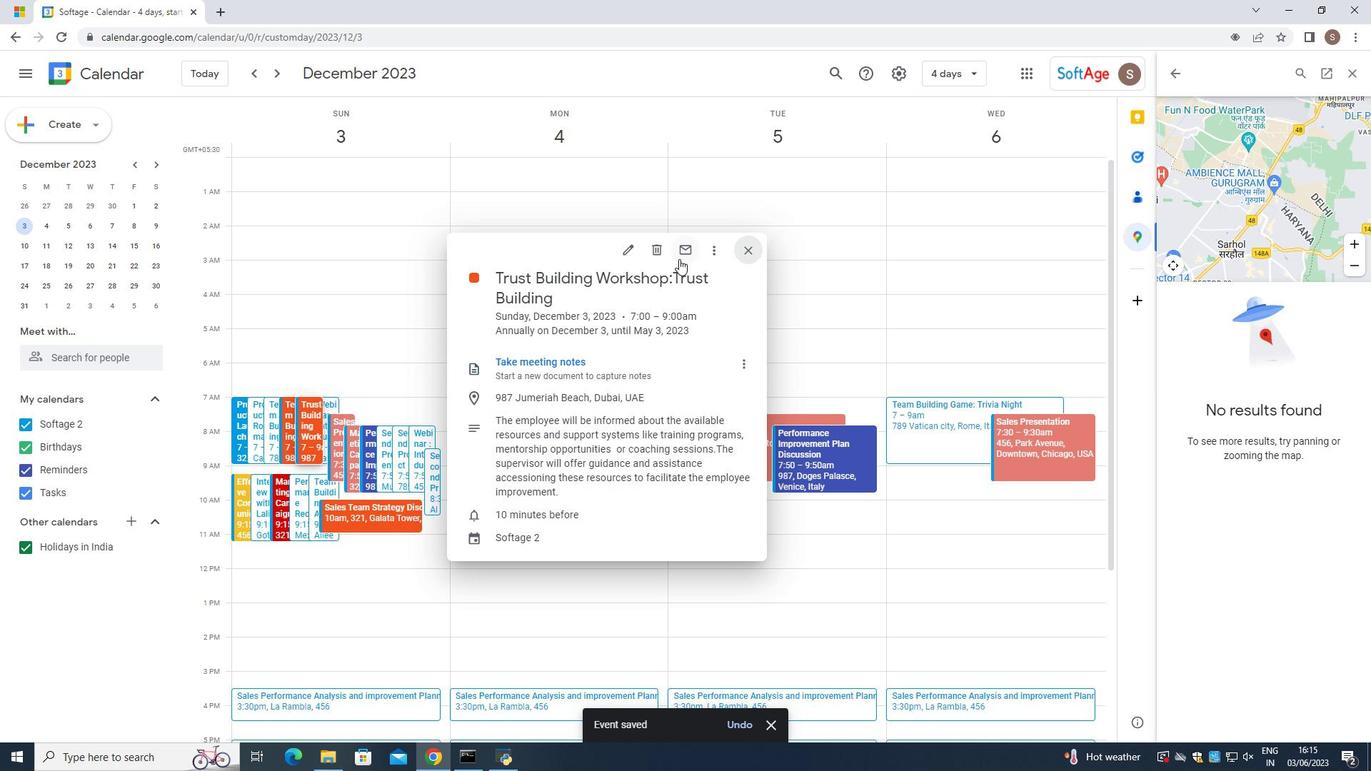 
Action: Mouse pressed left at (678, 257)
Screenshot: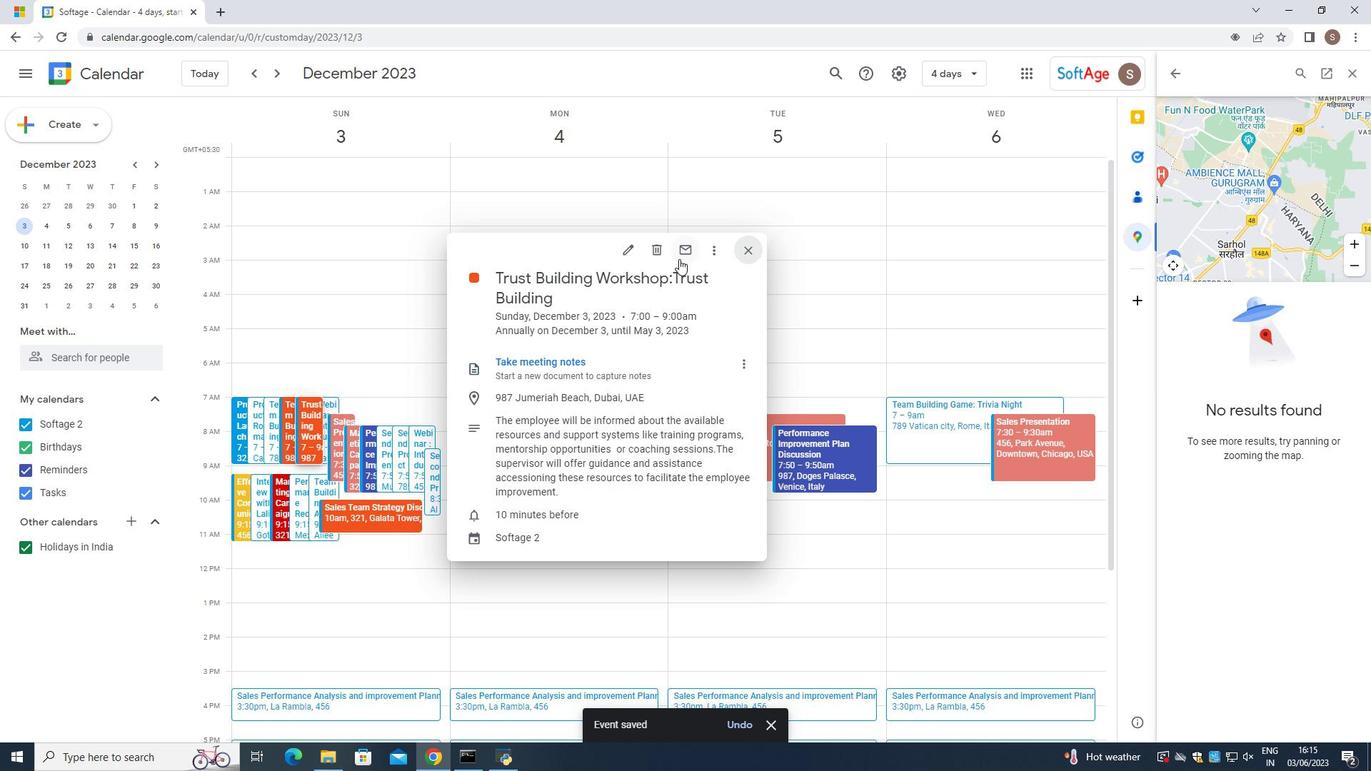 
Action: Mouse moved to (517, 426)
Screenshot: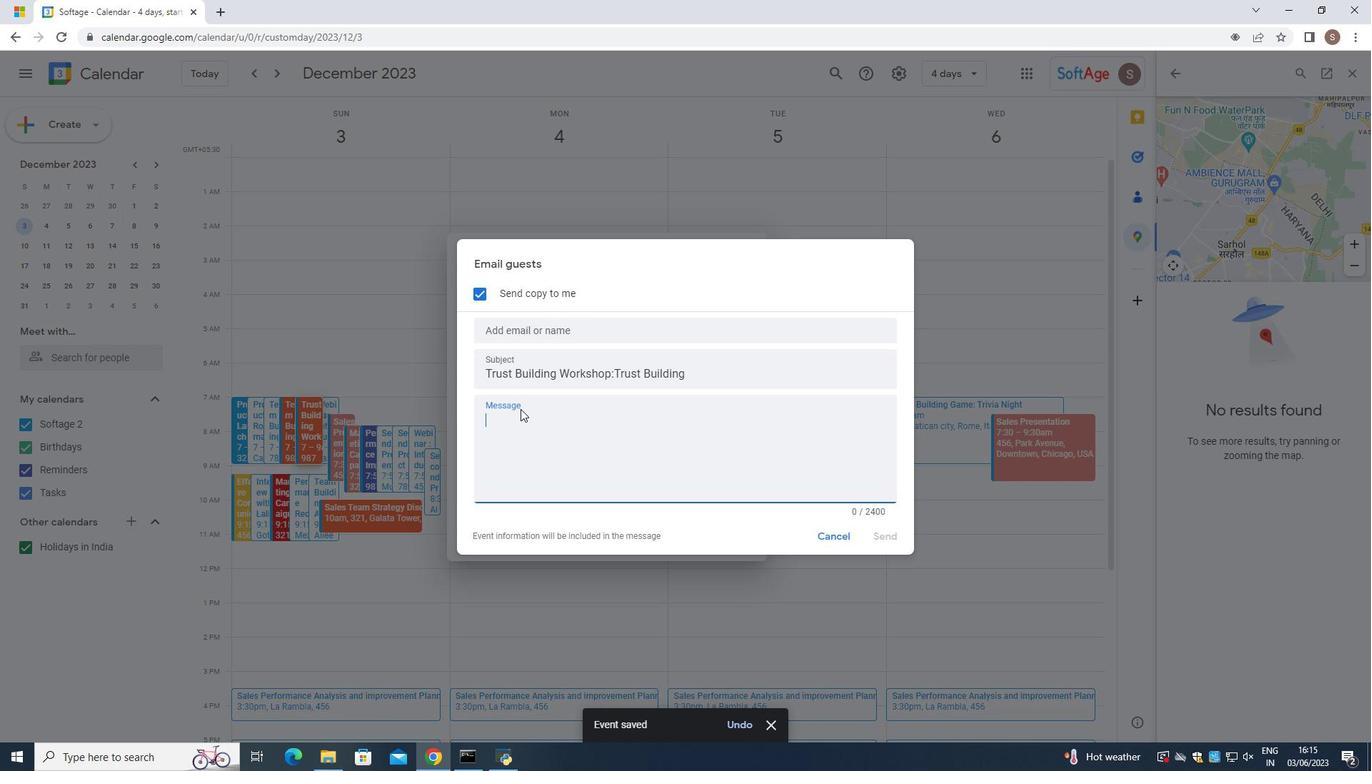 
Action: Mouse pressed left at (517, 426)
Screenshot: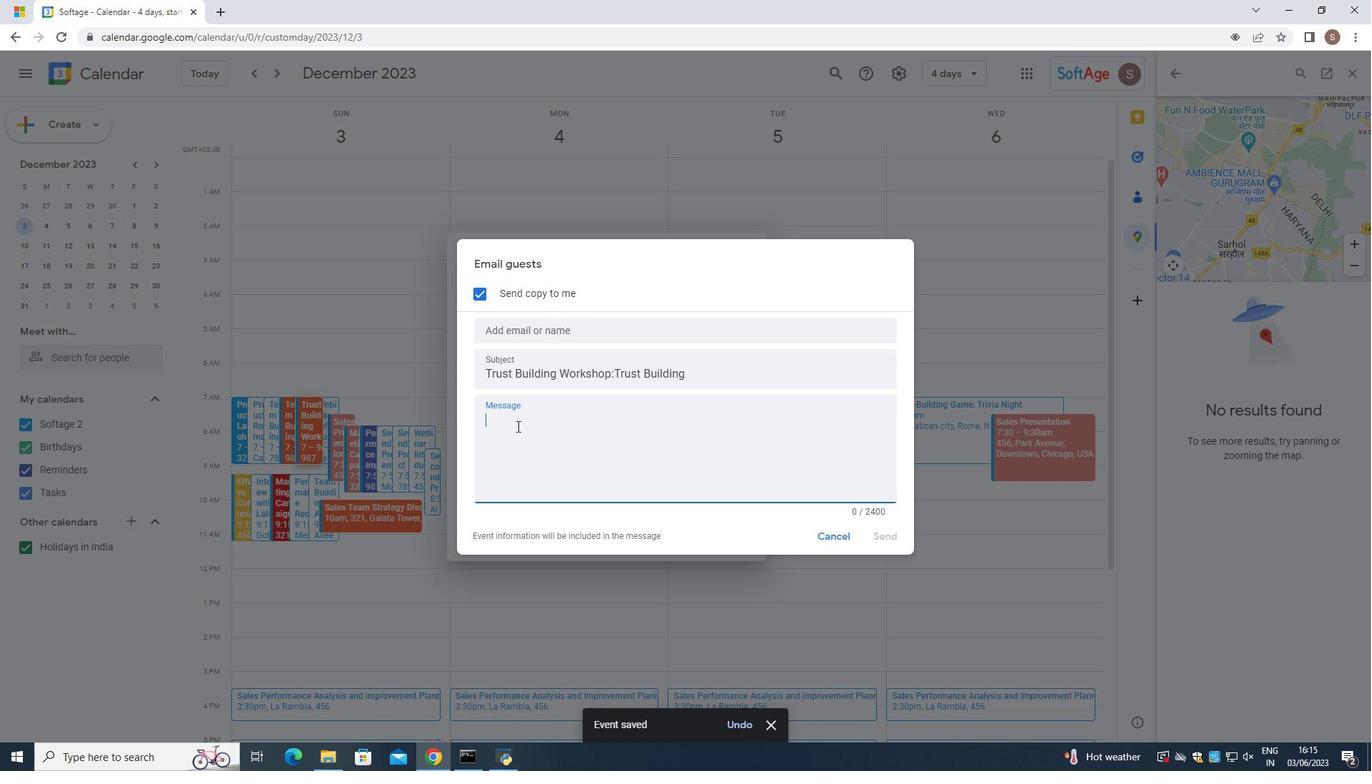 
Action: Mouse moved to (528, 335)
Screenshot: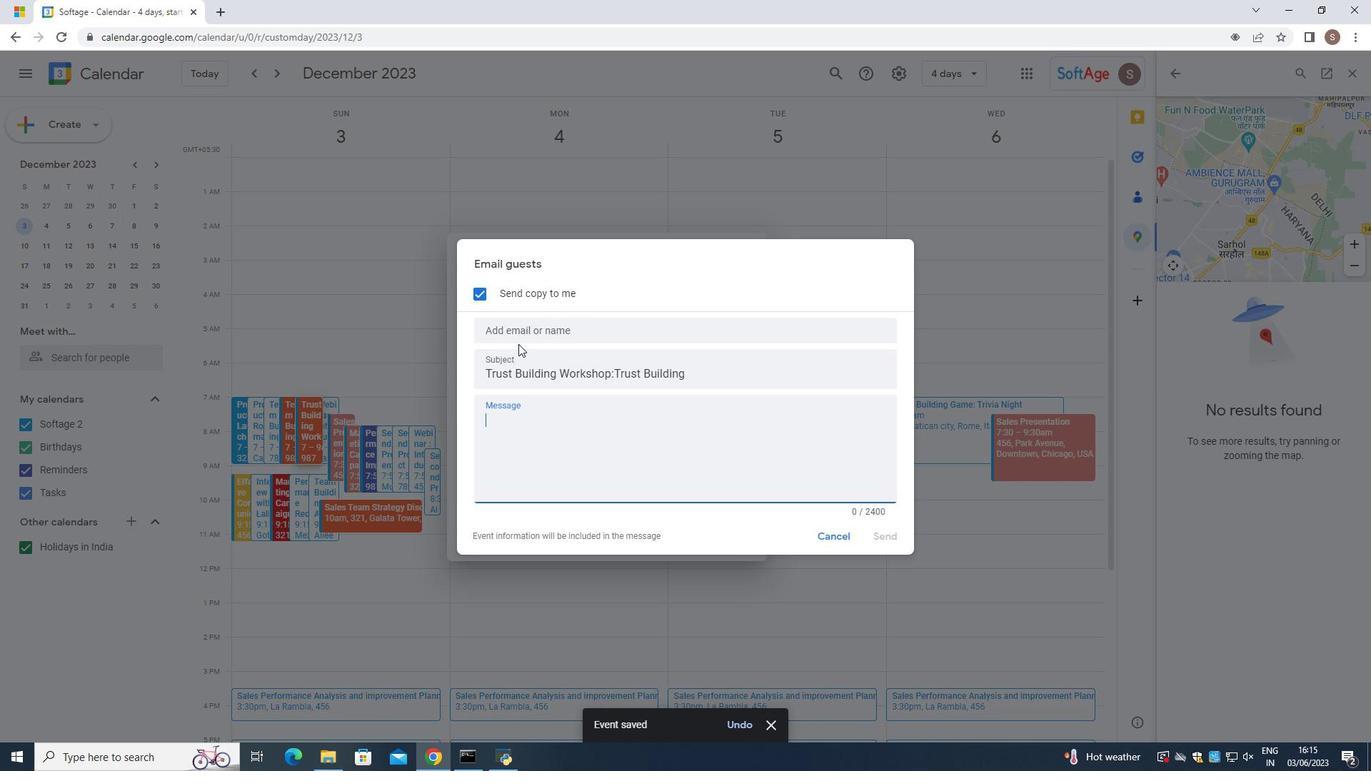 
Action: Mouse pressed left at (528, 335)
Screenshot: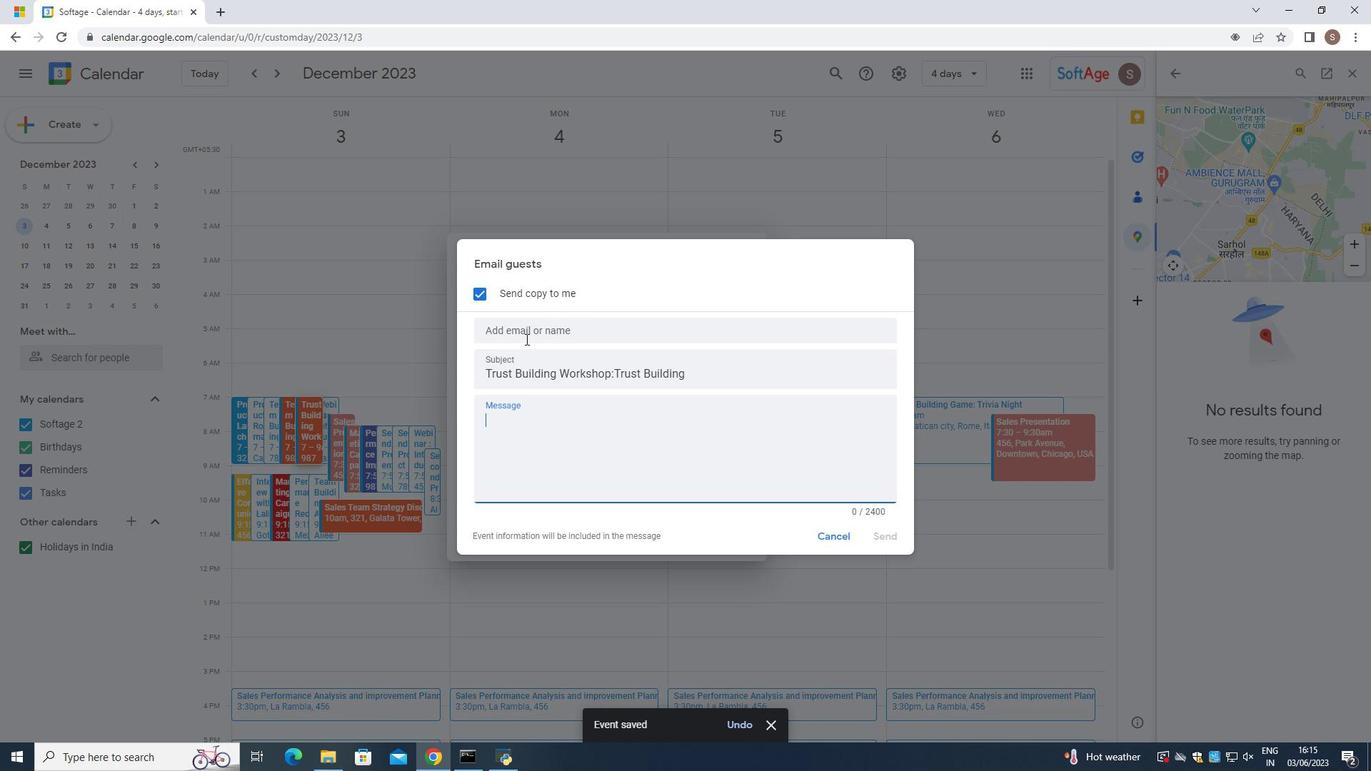 
Action: Mouse moved to (556, 458)
Screenshot: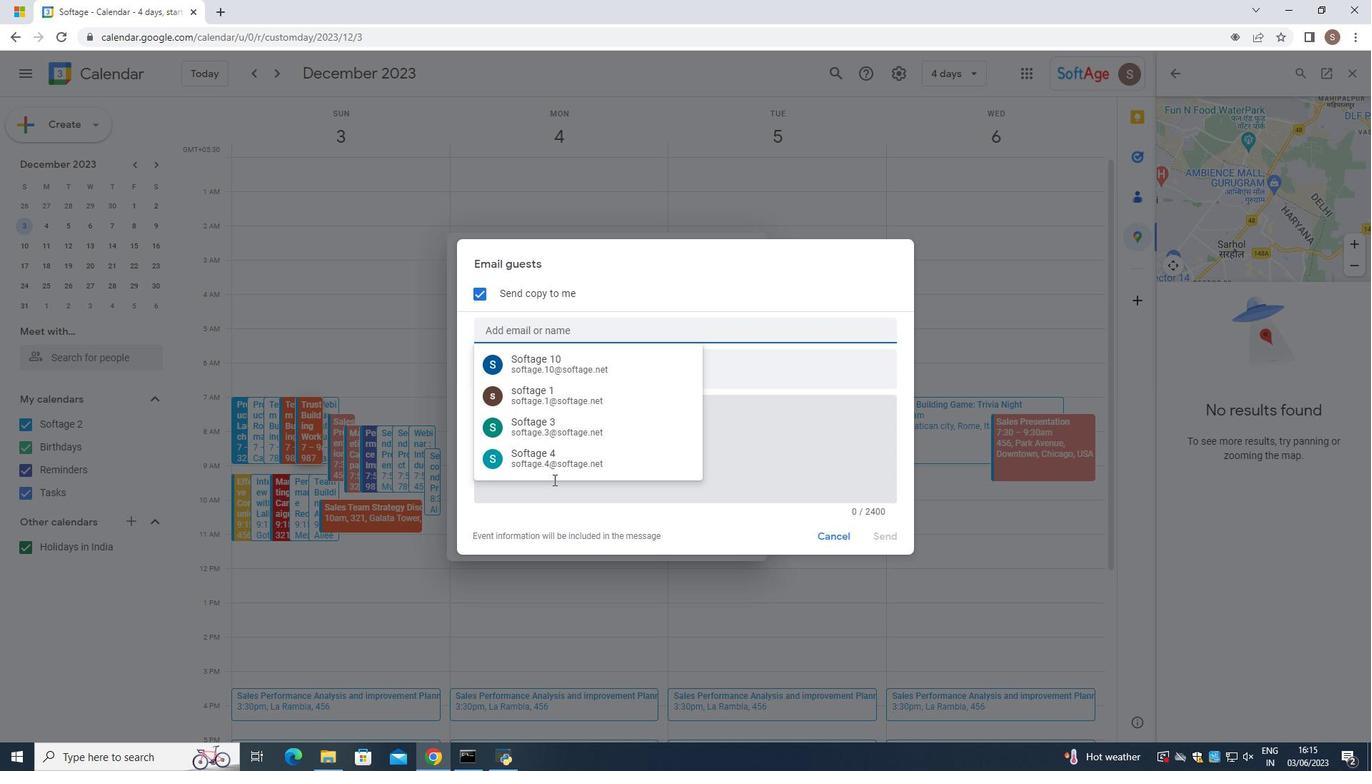 
Action: Mouse pressed left at (556, 458)
Screenshot: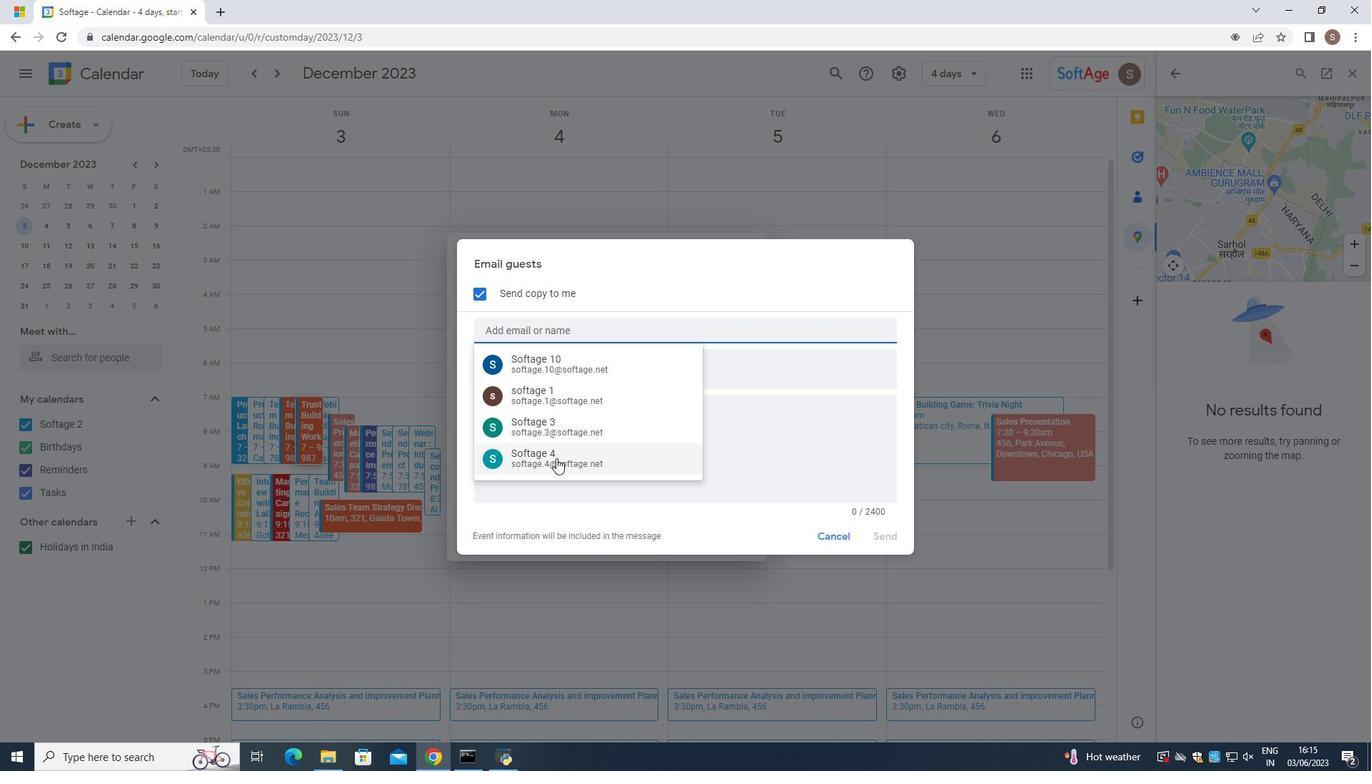
Action: Mouse moved to (545, 340)
Screenshot: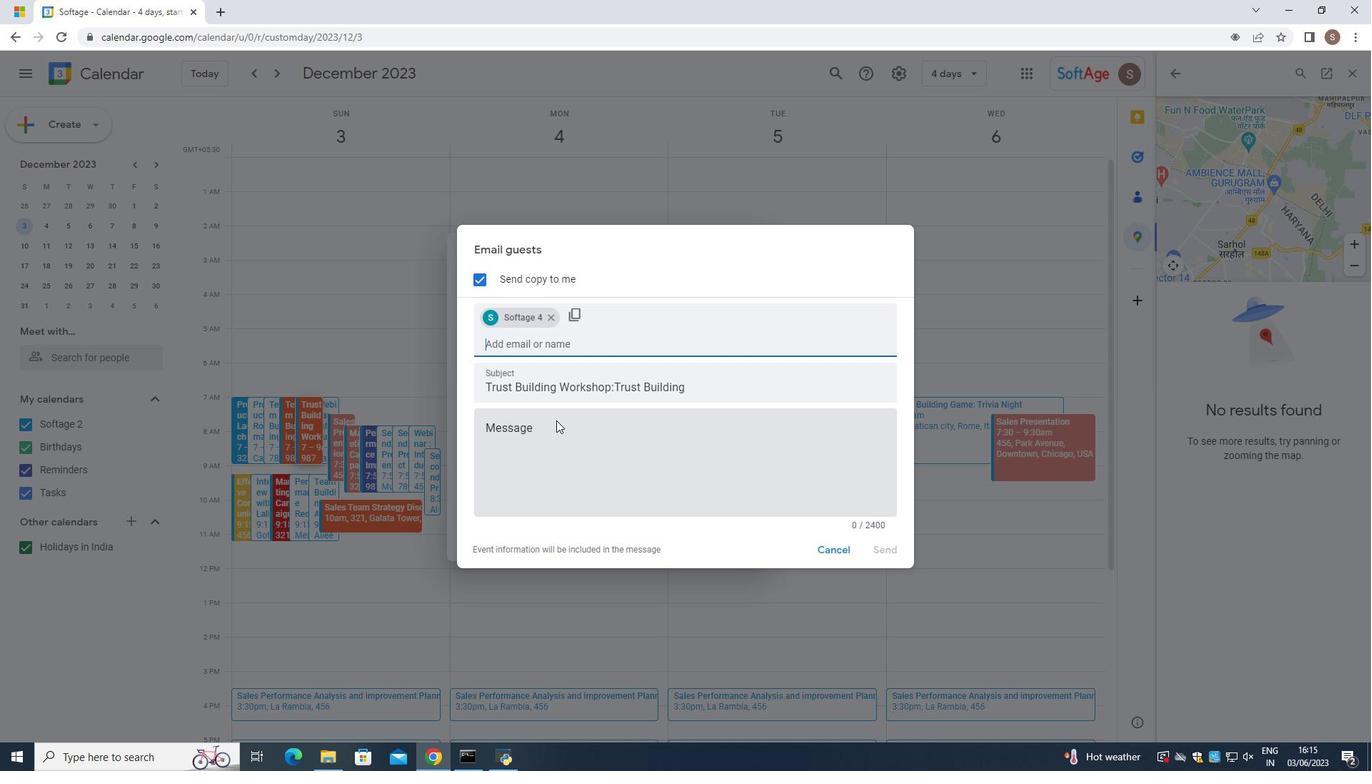 
Action: Mouse pressed left at (545, 340)
Screenshot: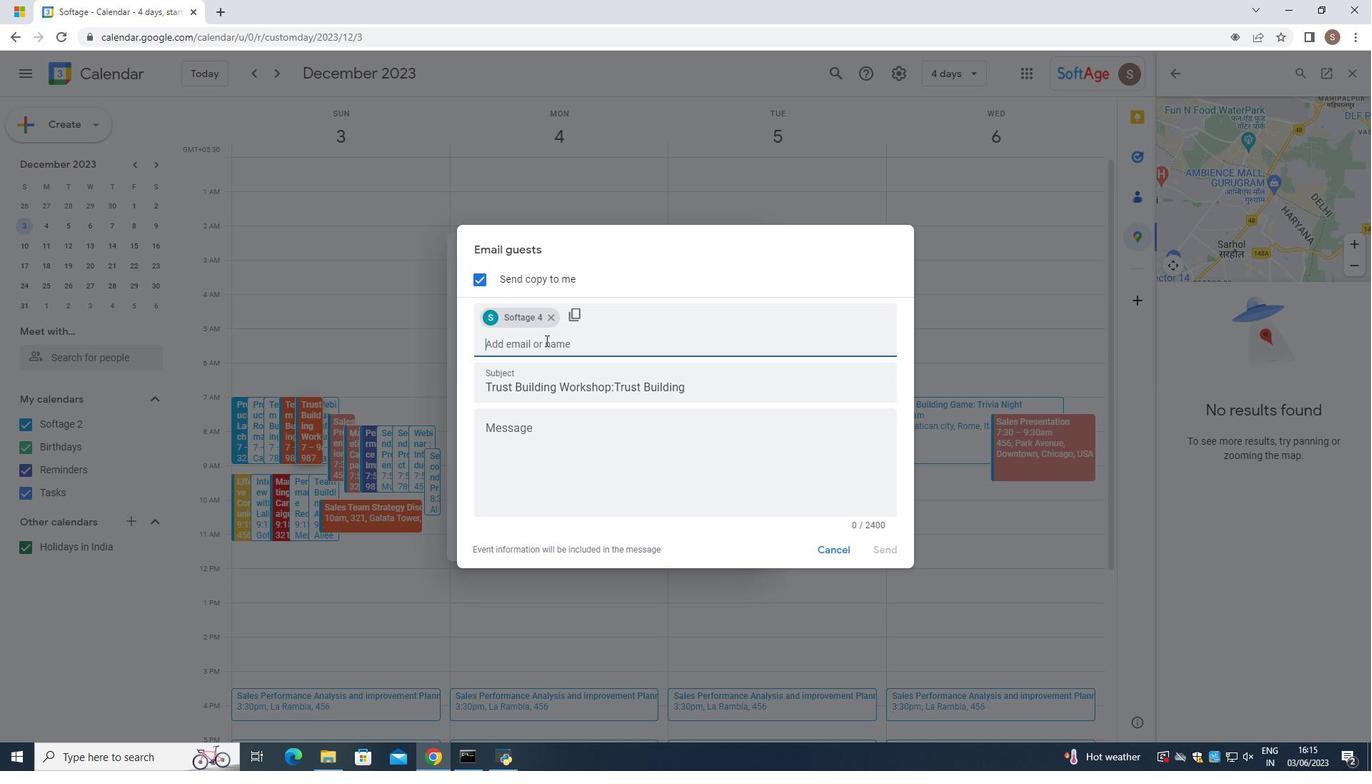 
Action: Mouse moved to (543, 481)
Screenshot: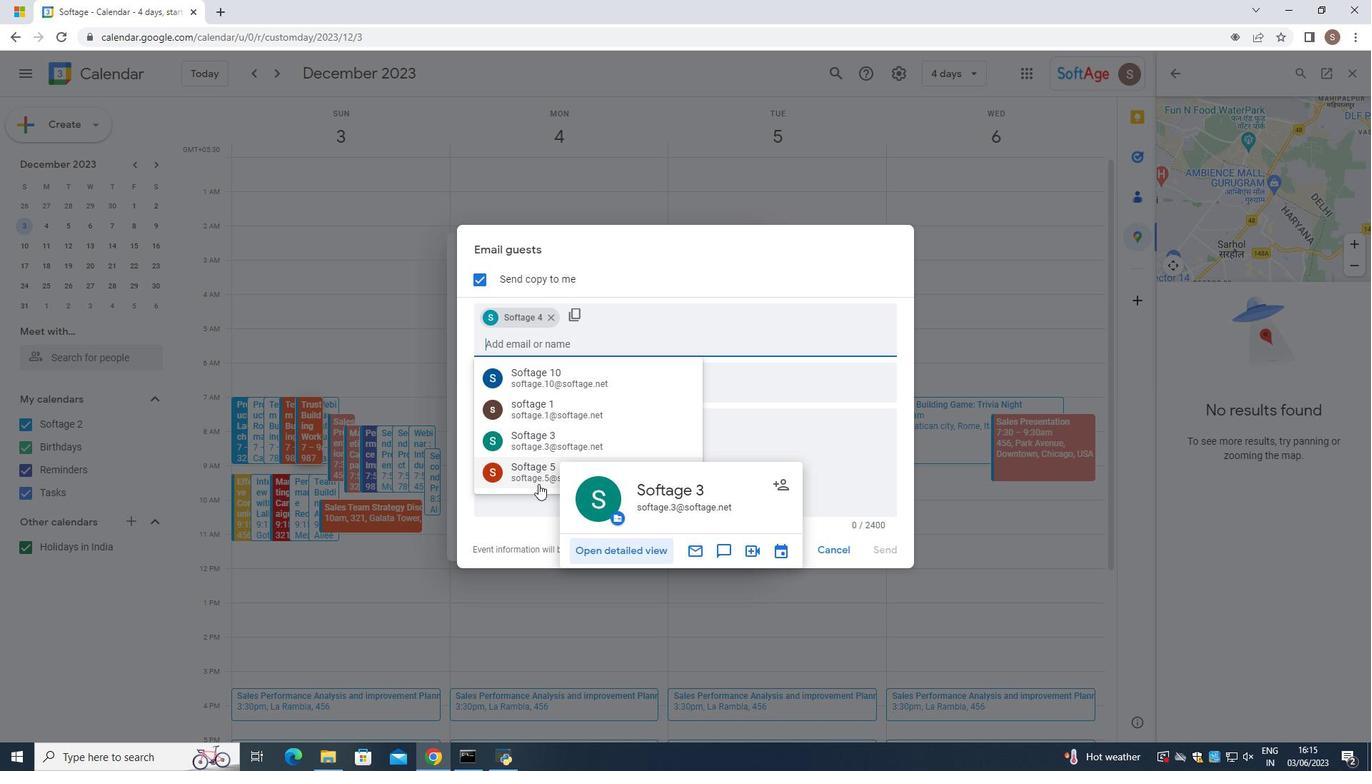 
Action: Mouse pressed left at (543, 481)
Screenshot: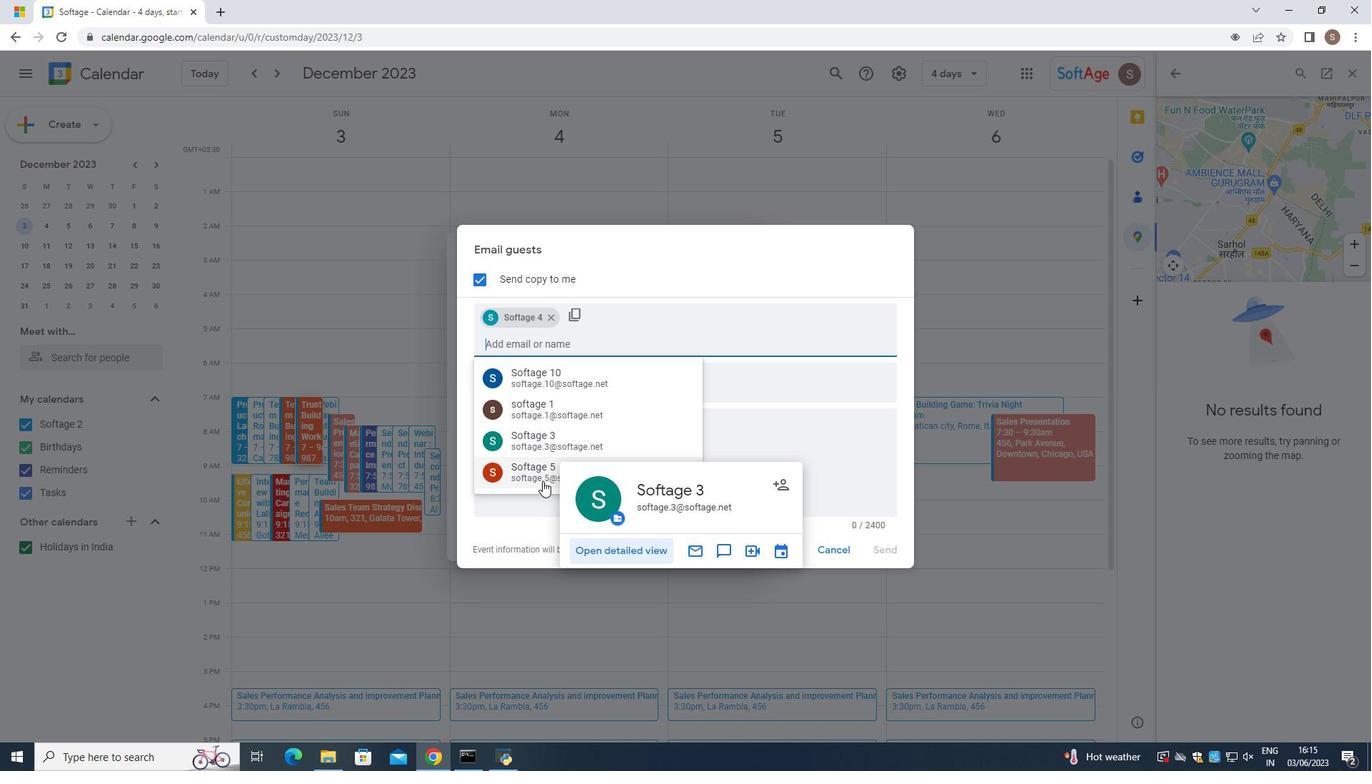 
Action: Mouse moved to (546, 434)
Screenshot: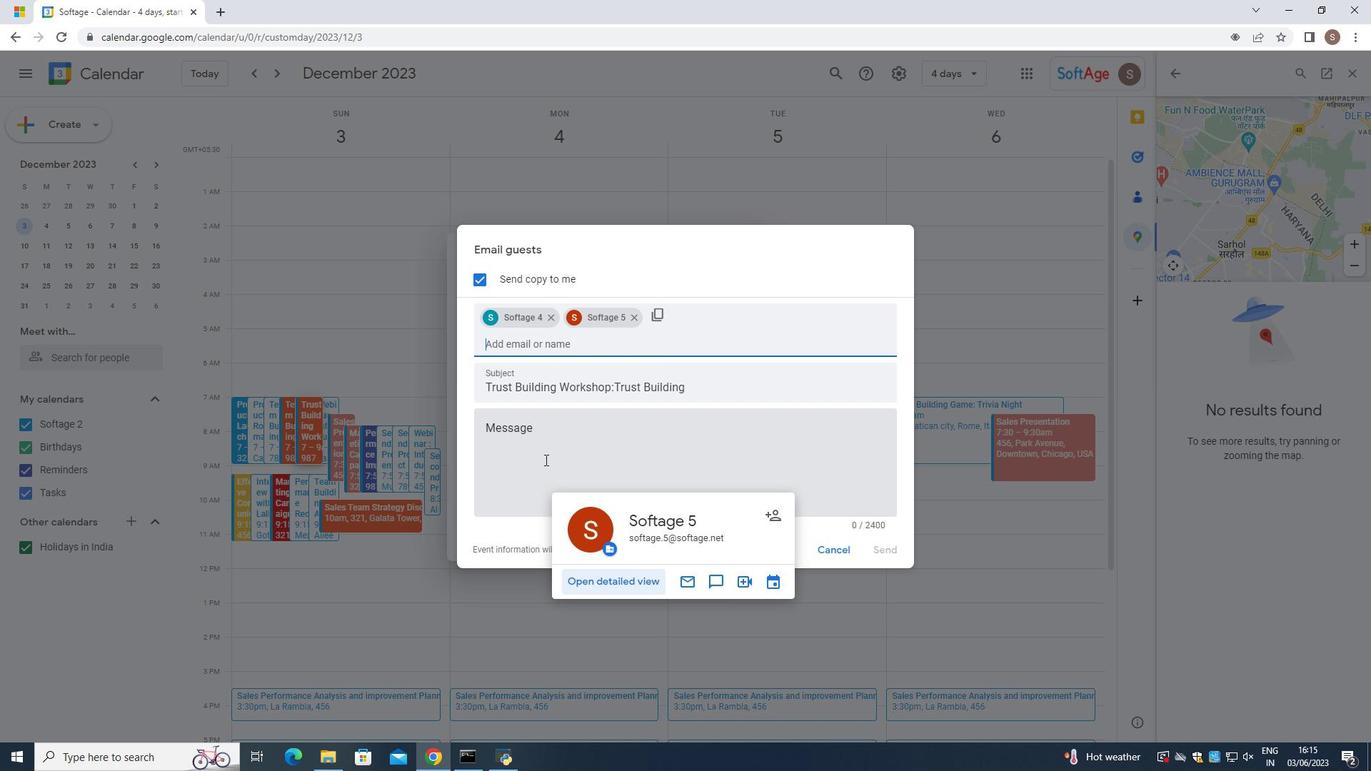 
Action: Mouse pressed left at (546, 434)
Screenshot: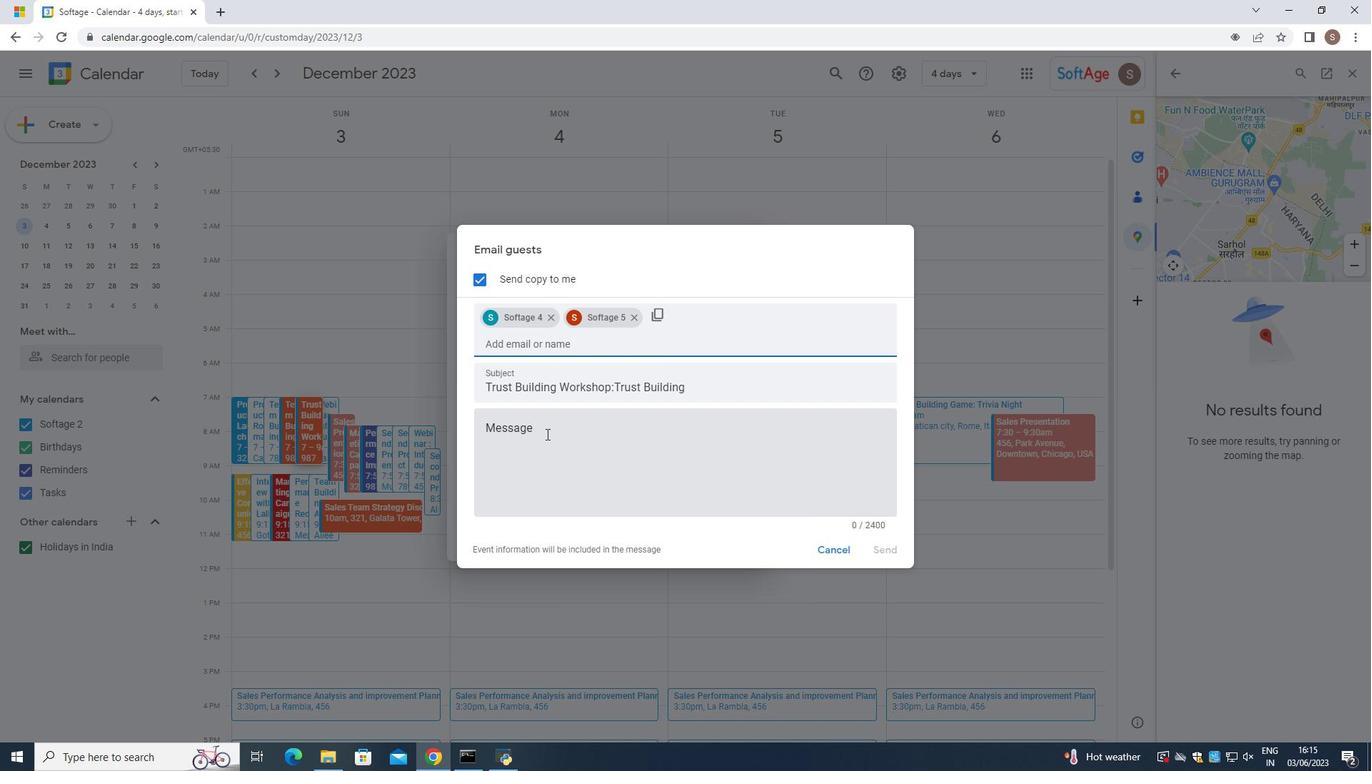 
Action: Key pressed participate
Screenshot: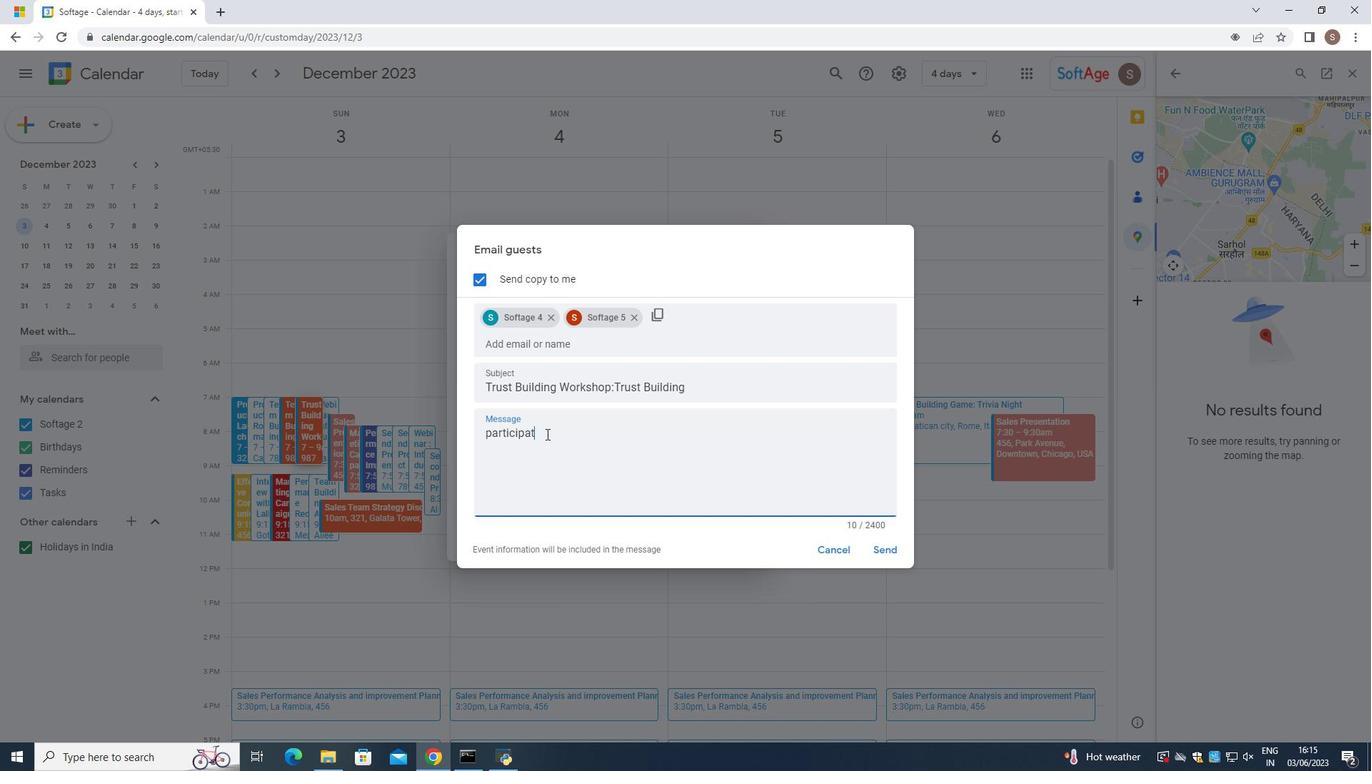 
Action: Mouse moved to (900, 562)
Screenshot: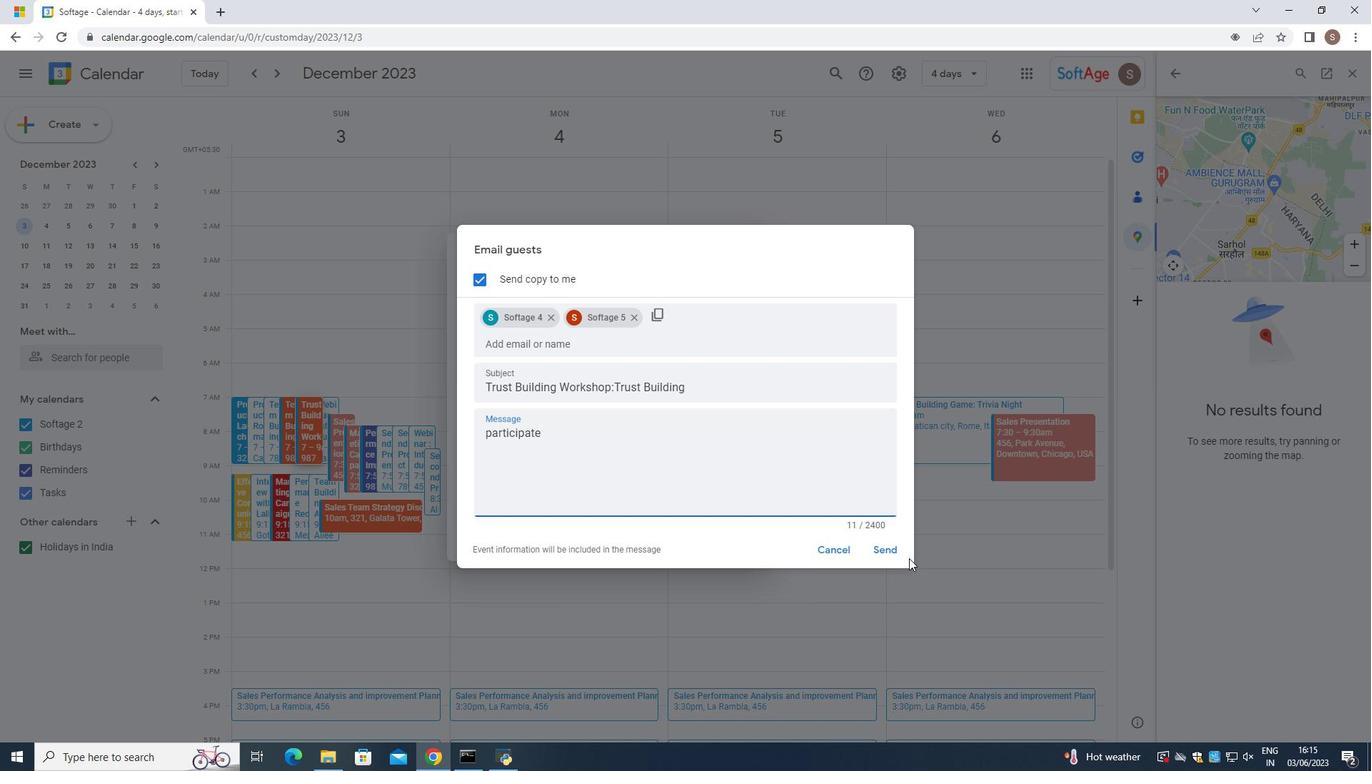 
Action: Mouse pressed left at (900, 562)
Screenshot: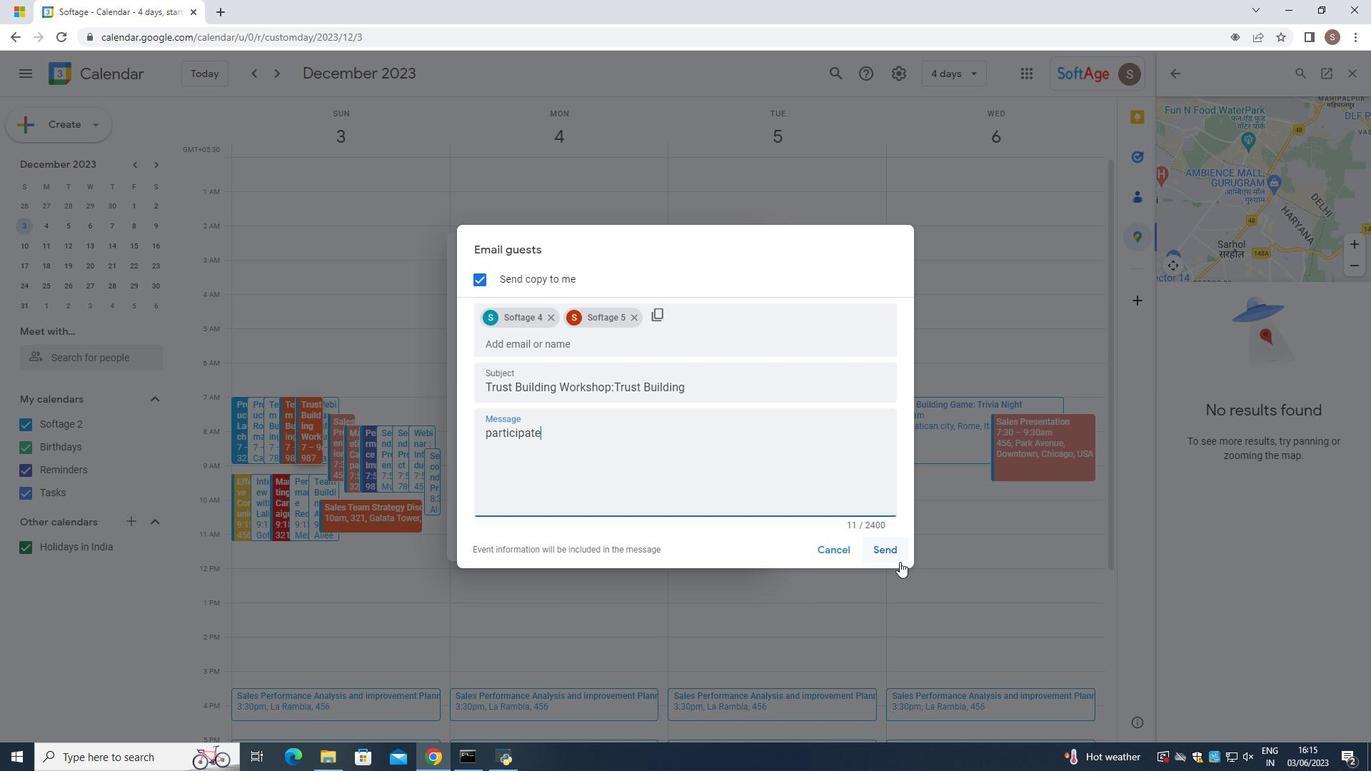 
Action: Mouse moved to (755, 257)
Screenshot: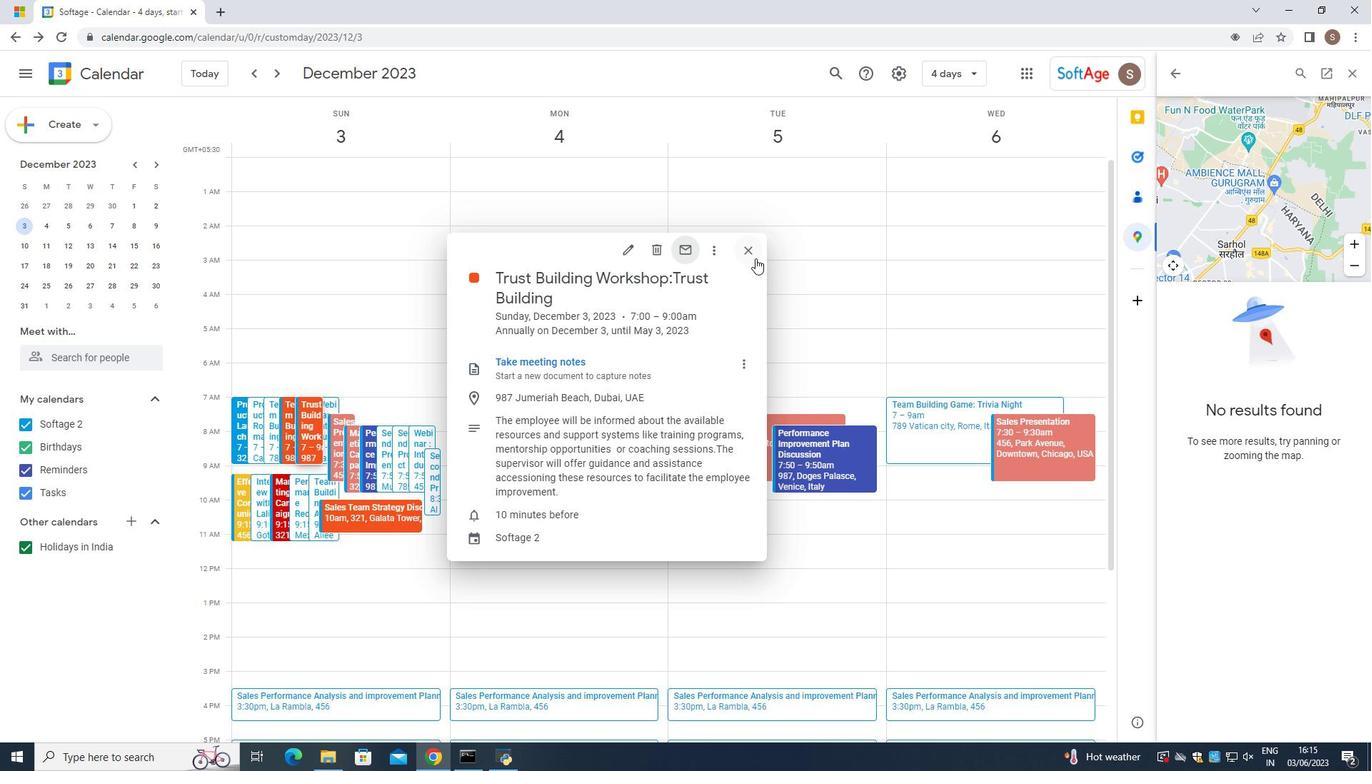 
Action: Mouse pressed left at (755, 257)
Screenshot: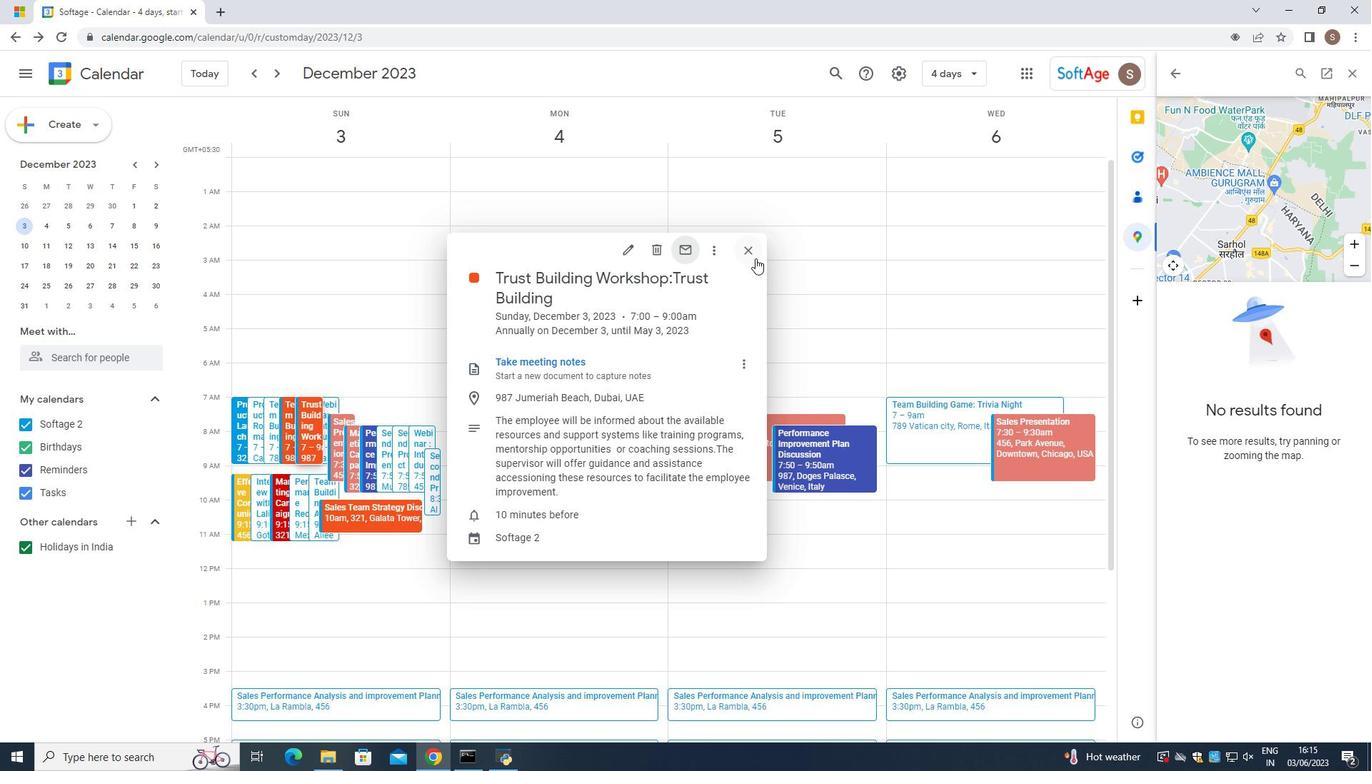 
Action: Mouse moved to (288, 411)
Screenshot: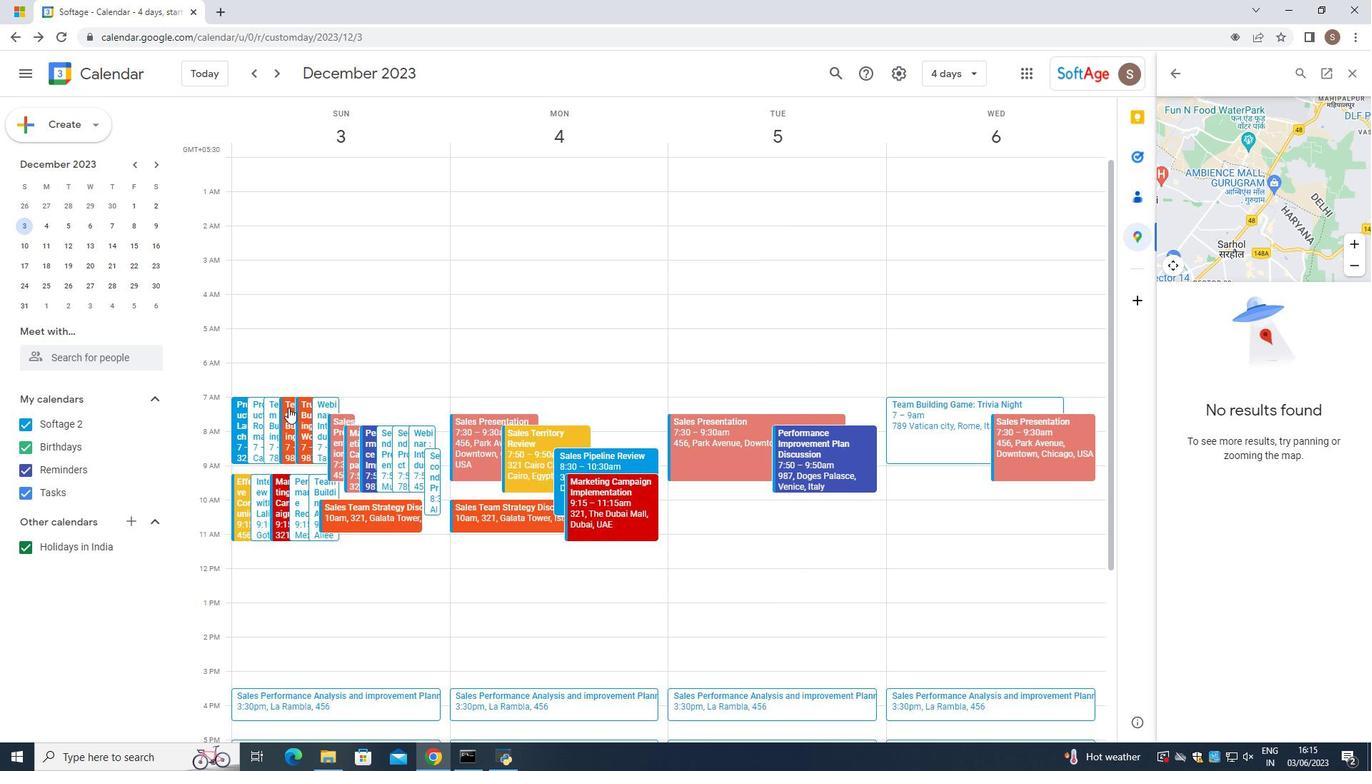 
Action: Mouse pressed left at (288, 411)
Screenshot: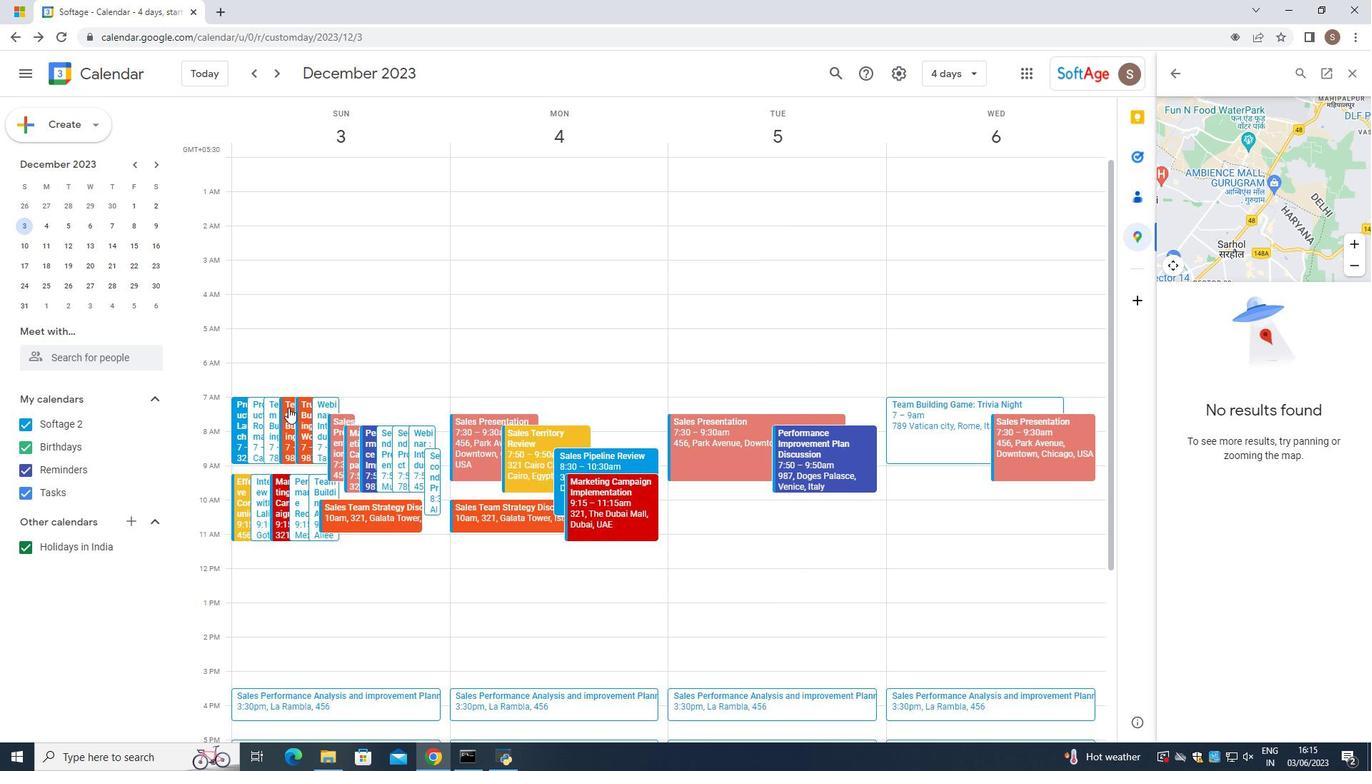 
Action: Mouse moved to (692, 260)
Screenshot: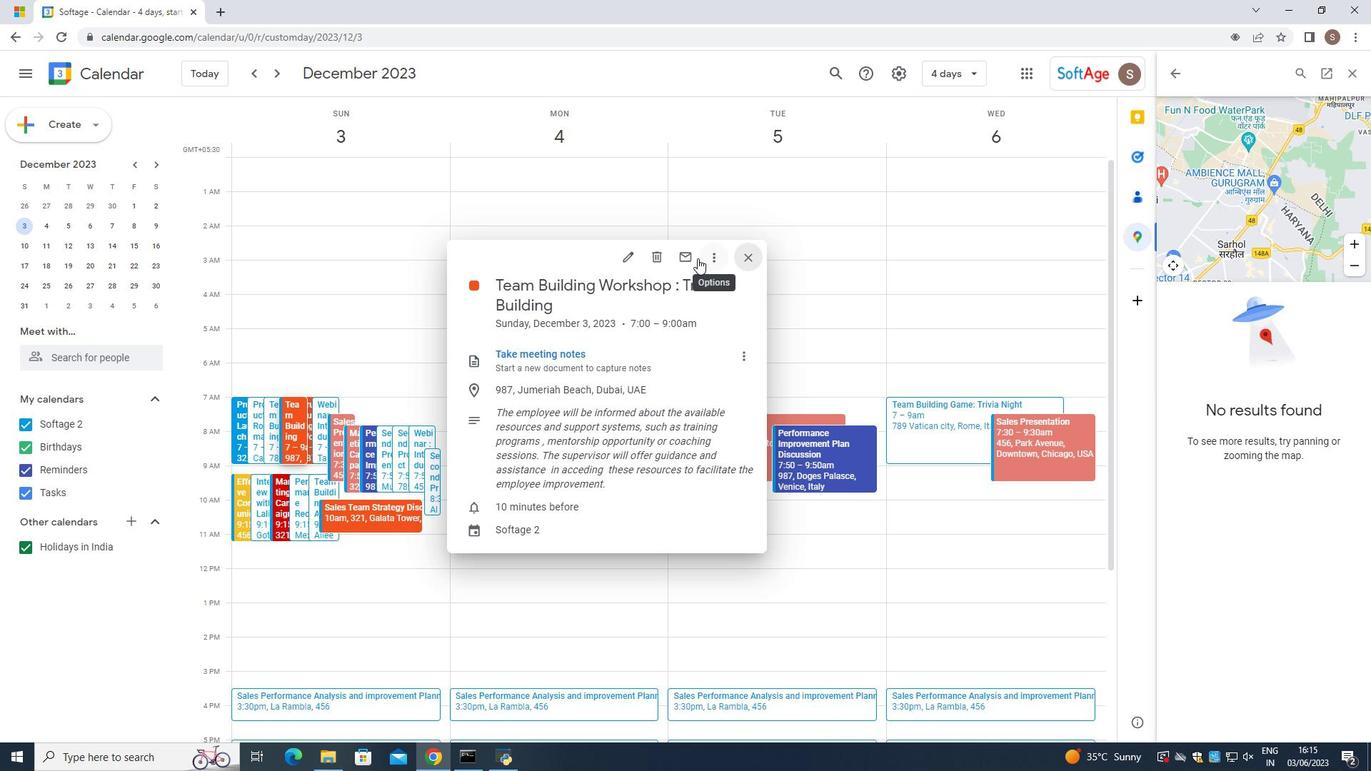 
Action: Mouse pressed left at (692, 260)
Screenshot: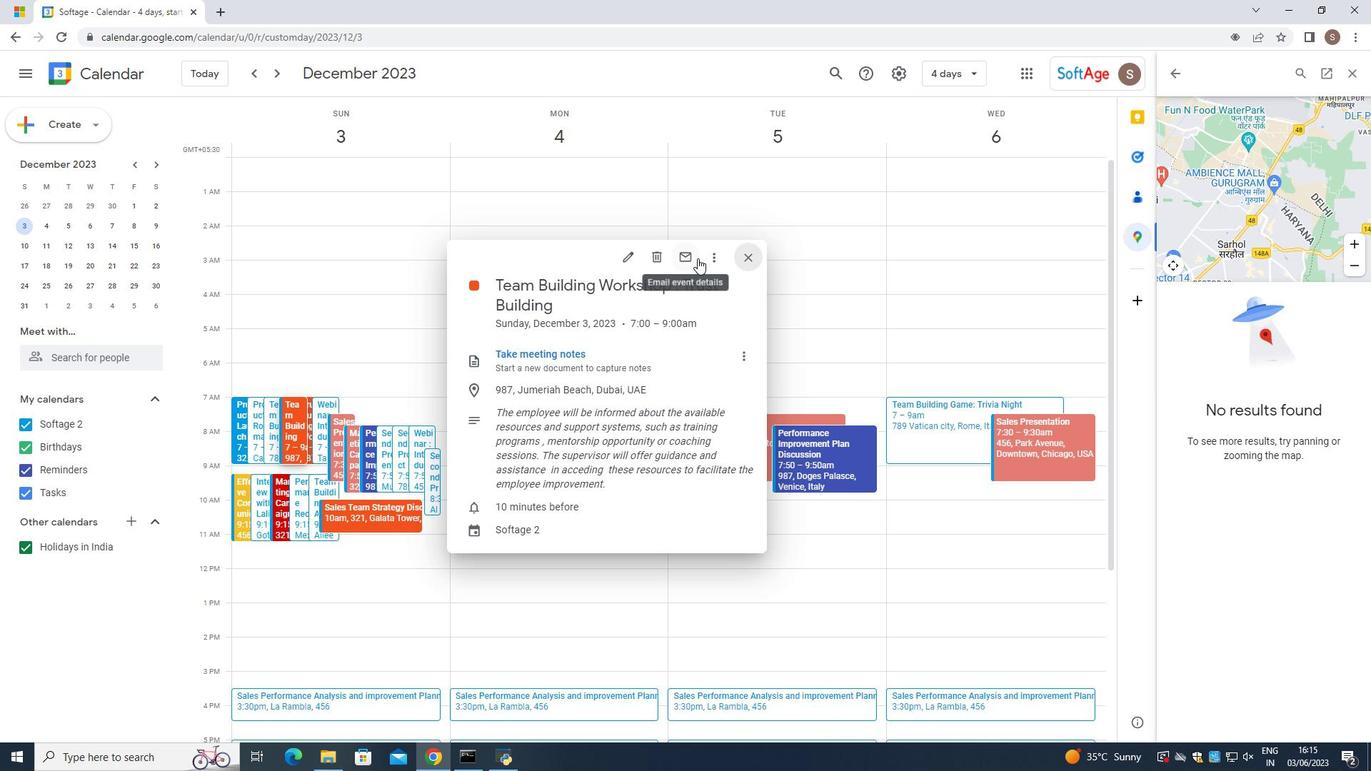 
Action: Mouse moved to (523, 330)
Screenshot: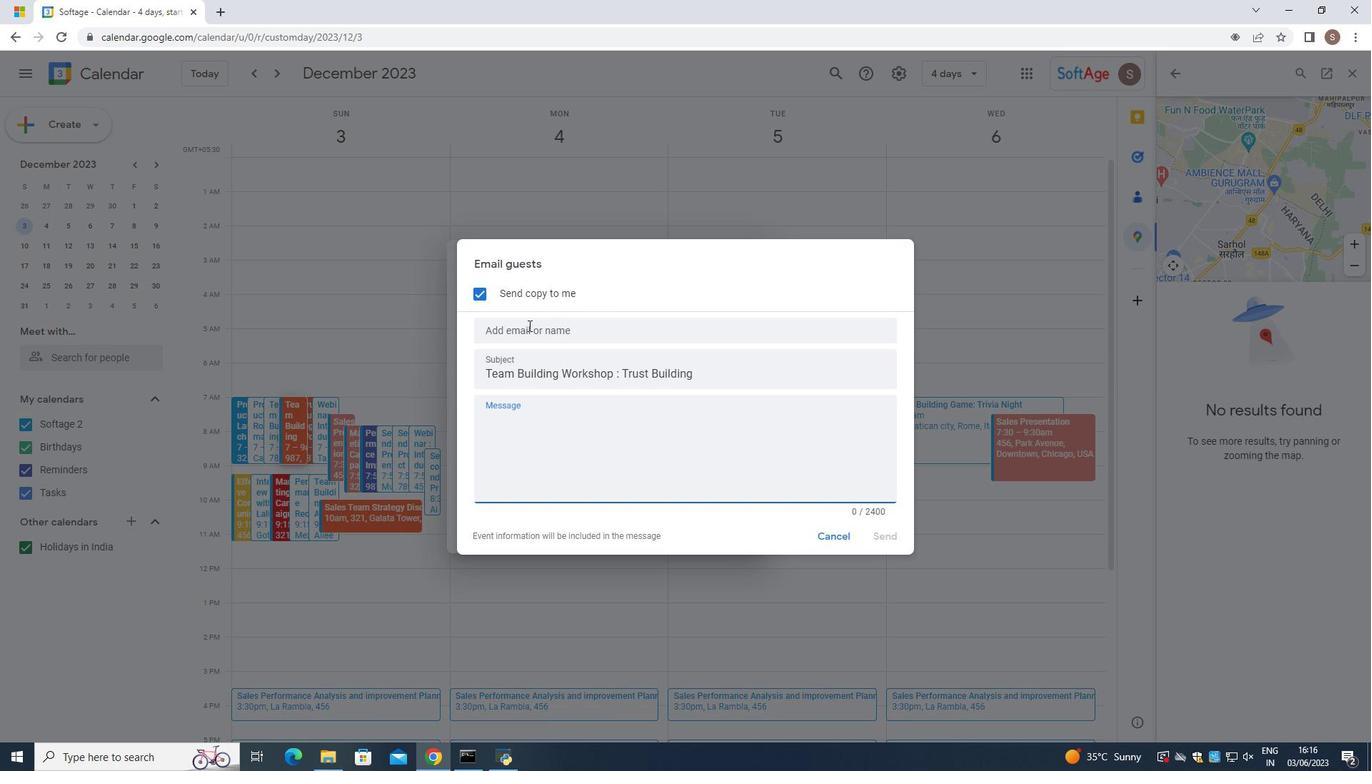 
Action: Mouse pressed left at (523, 330)
Screenshot: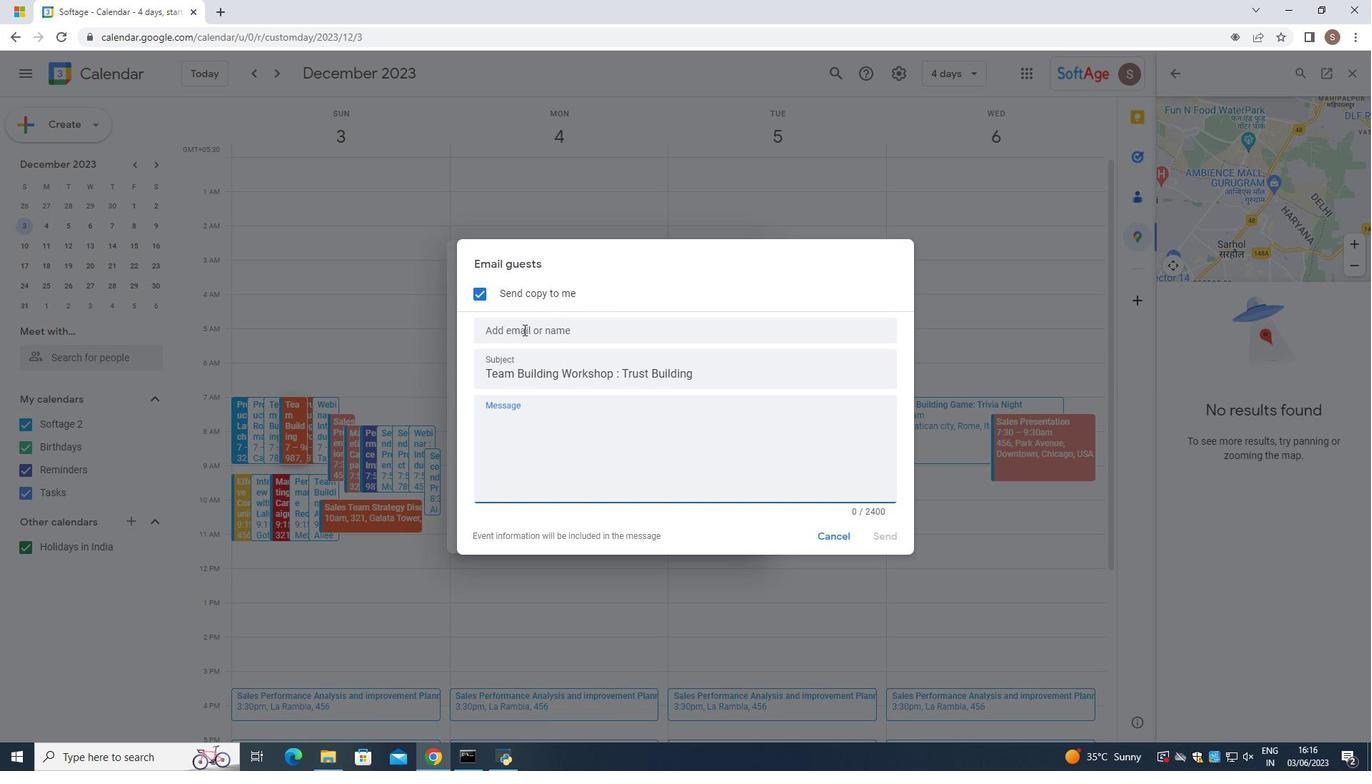 
Action: Mouse moved to (517, 420)
Screenshot: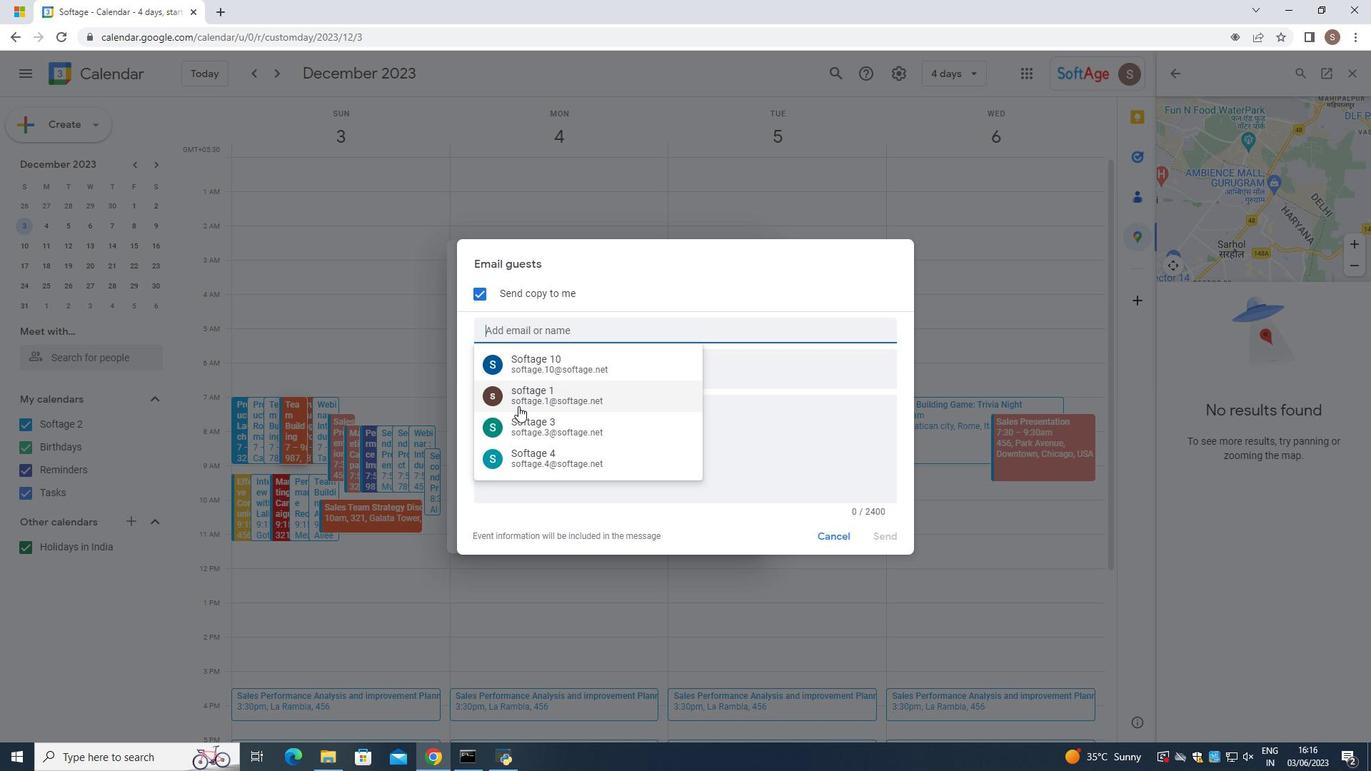 
Action: Mouse pressed left at (517, 420)
Screenshot: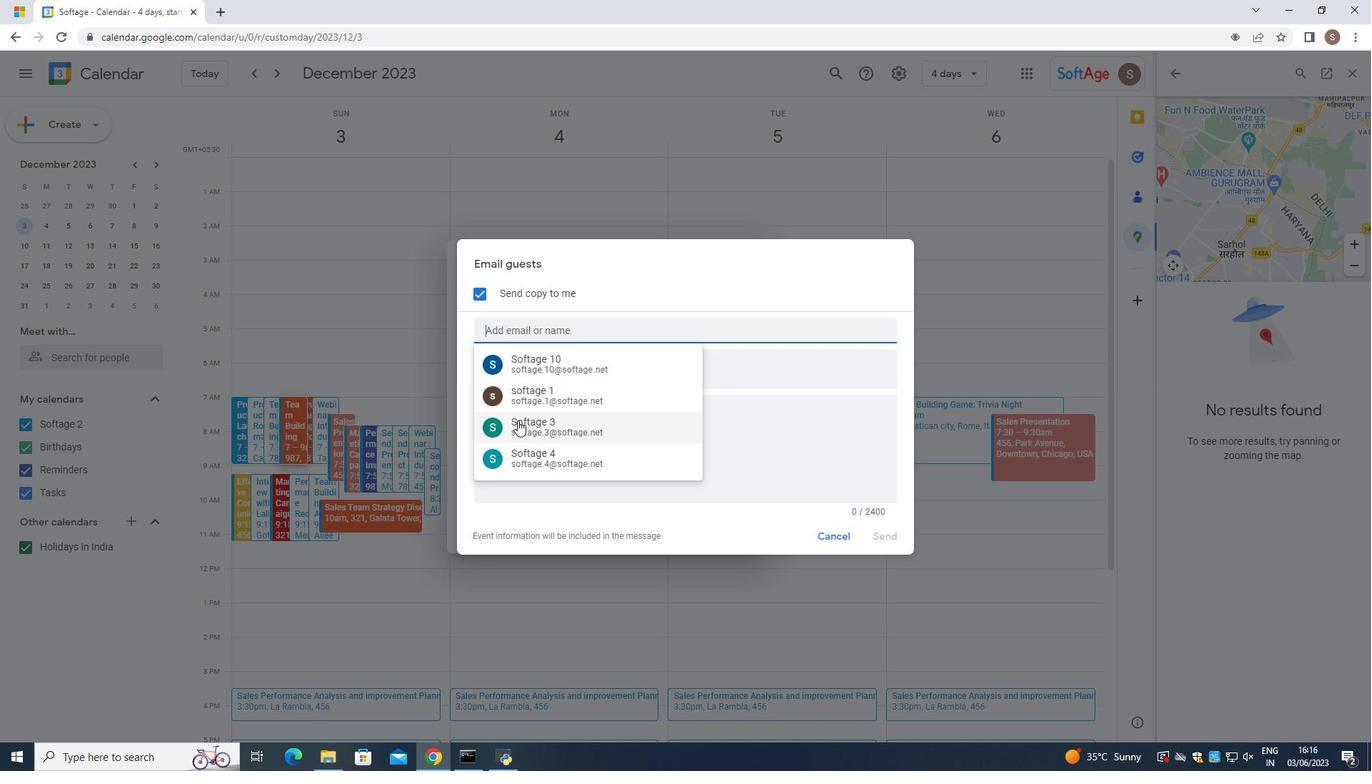 
Action: Mouse moved to (545, 341)
Screenshot: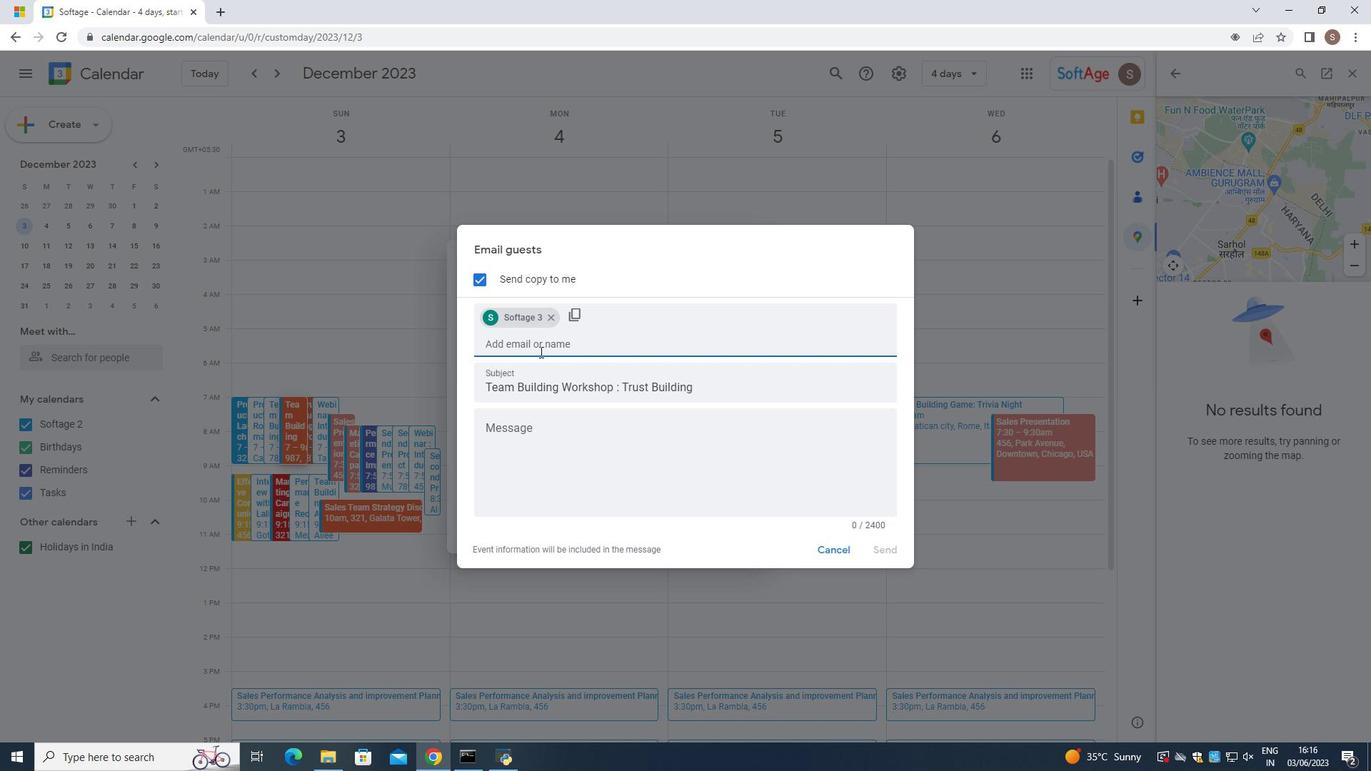 
Action: Mouse pressed left at (545, 341)
Screenshot: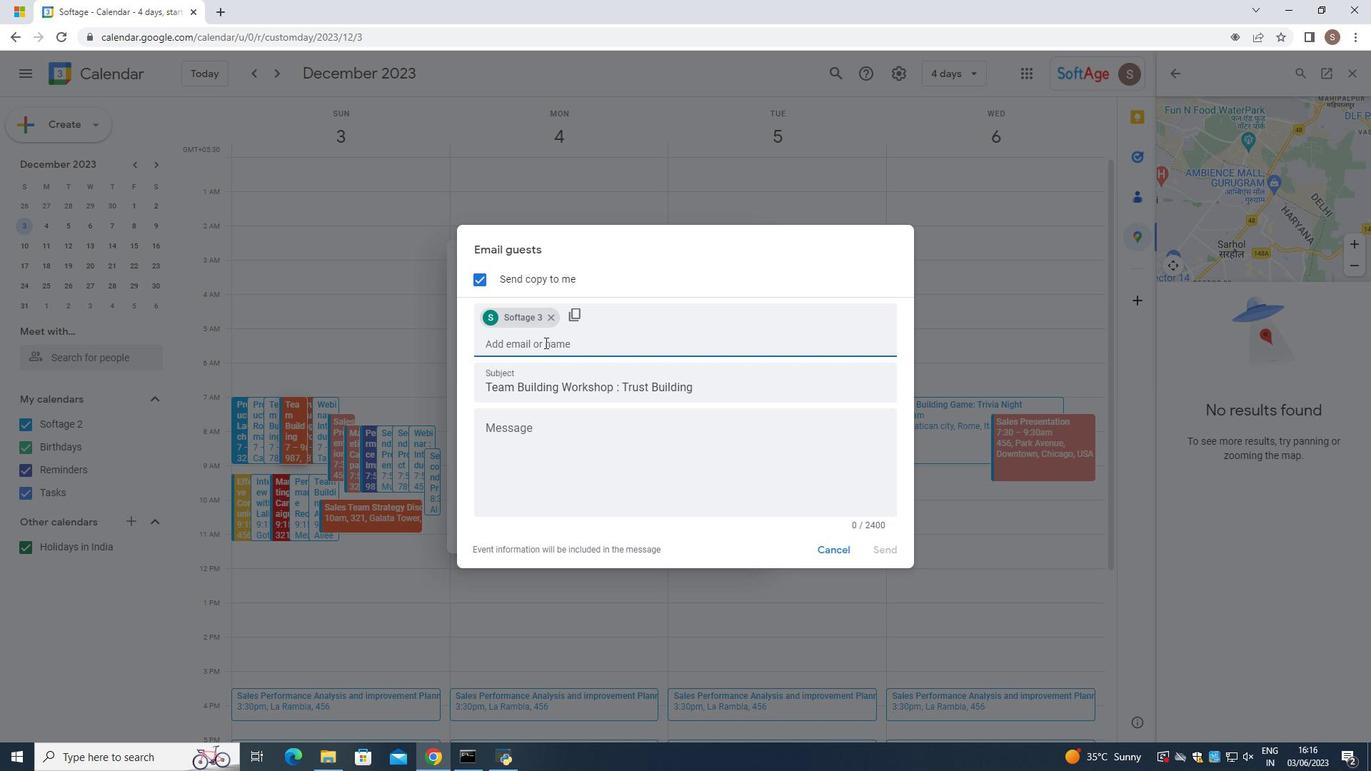 
Action: Mouse moved to (523, 438)
Screenshot: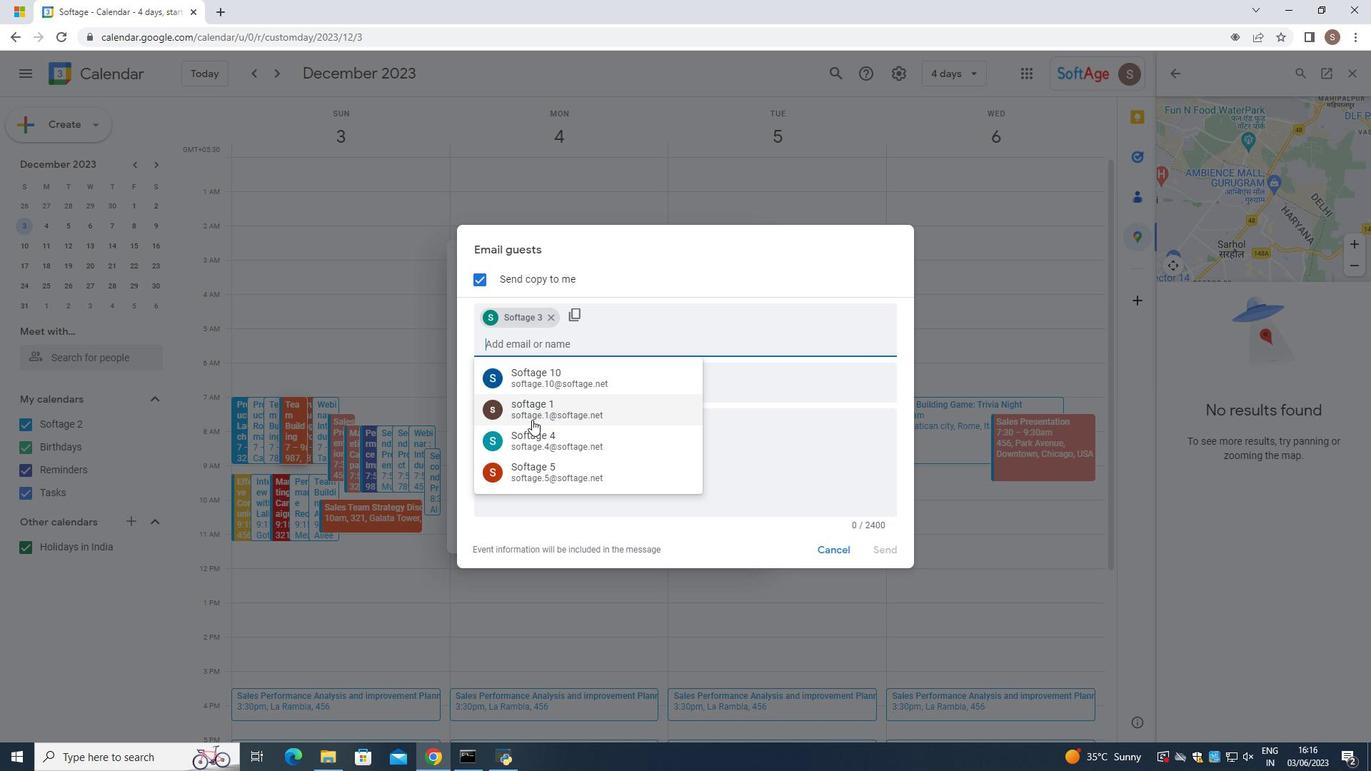 
Action: Mouse pressed left at (523, 438)
Screenshot: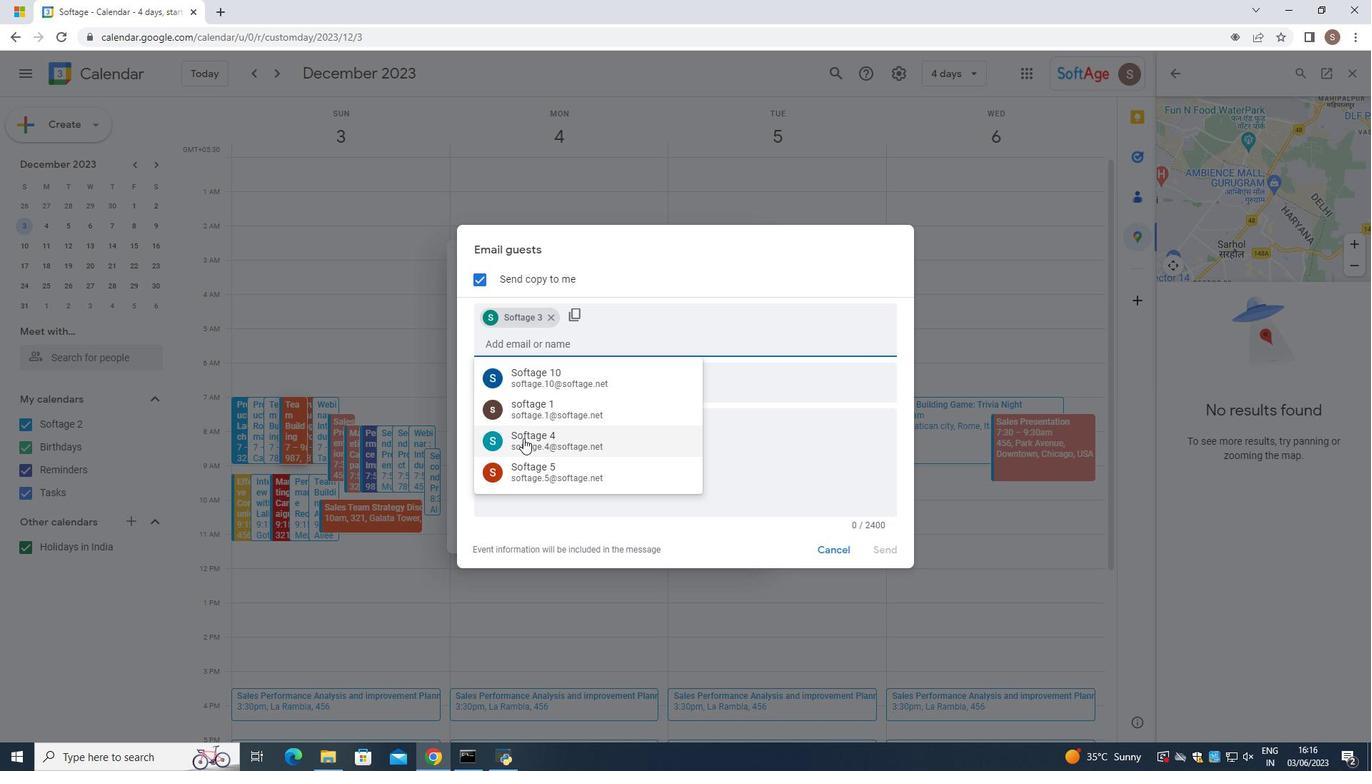 
Action: Mouse moved to (532, 429)
Screenshot: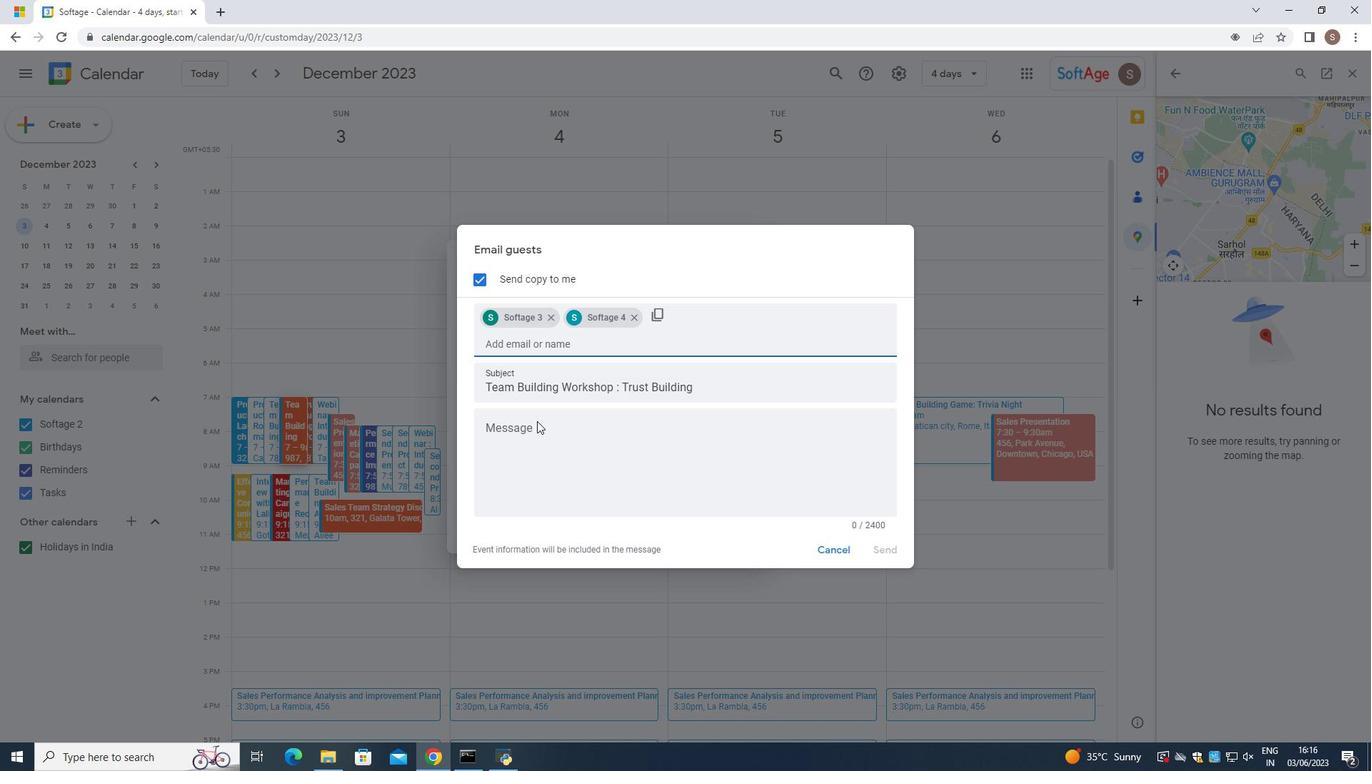 
Action: Mouse pressed left at (532, 429)
Screenshot: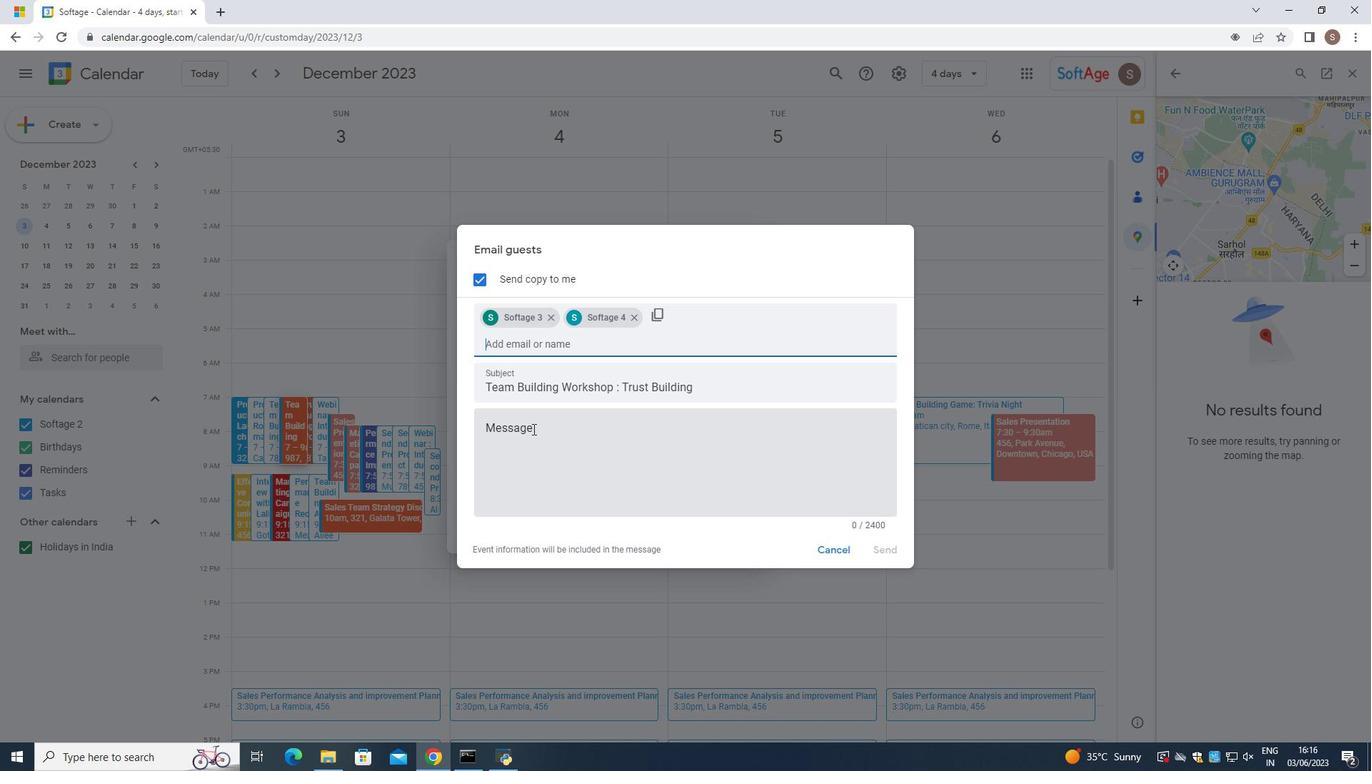 
Action: Key pressed participate
Screenshot: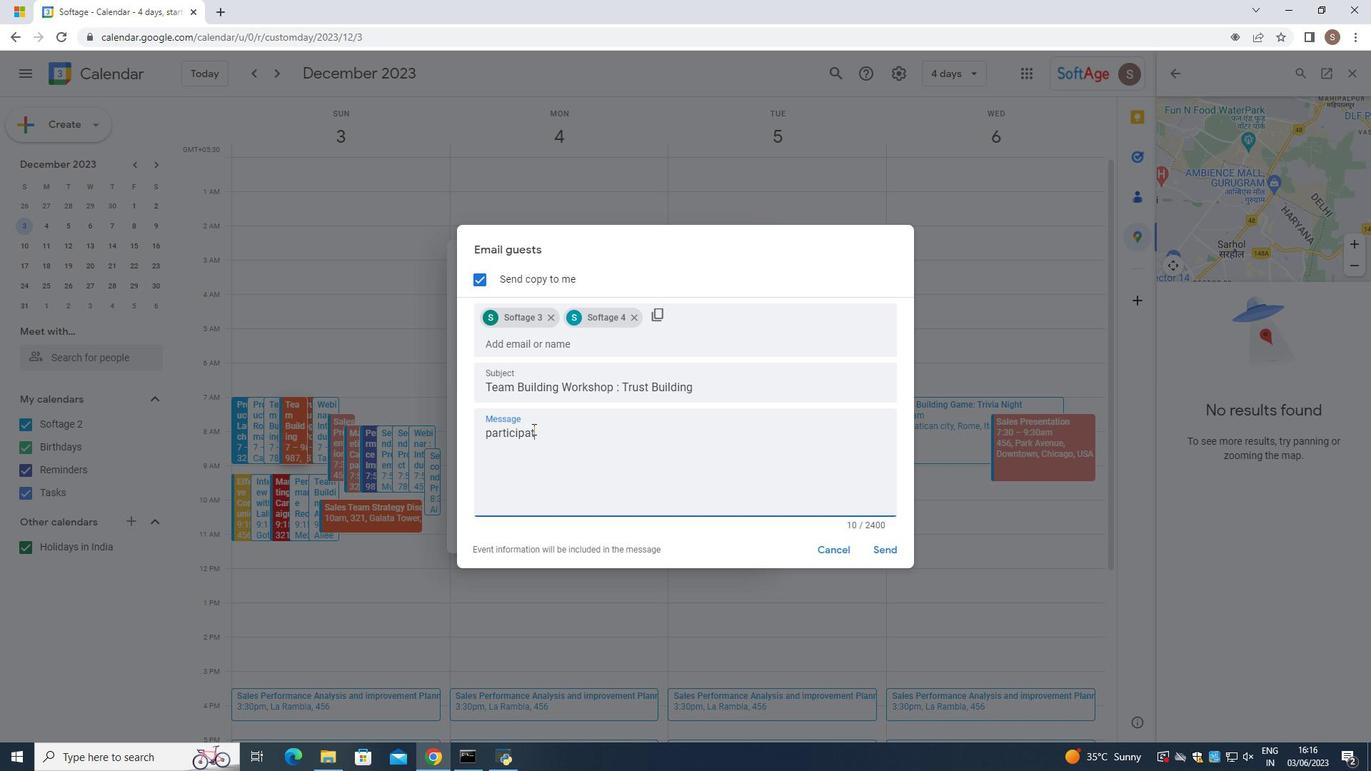 
Action: Mouse moved to (870, 545)
Screenshot: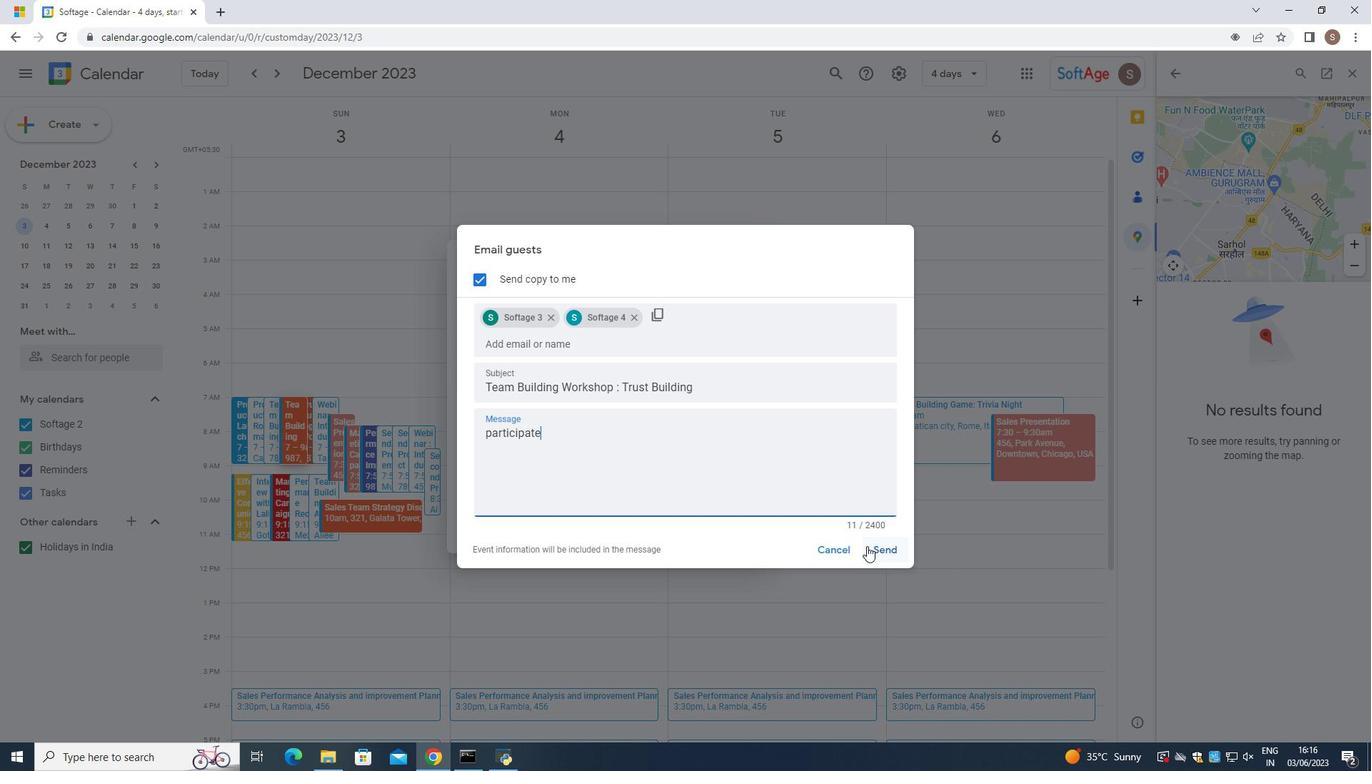 
Action: Mouse pressed left at (870, 545)
Screenshot: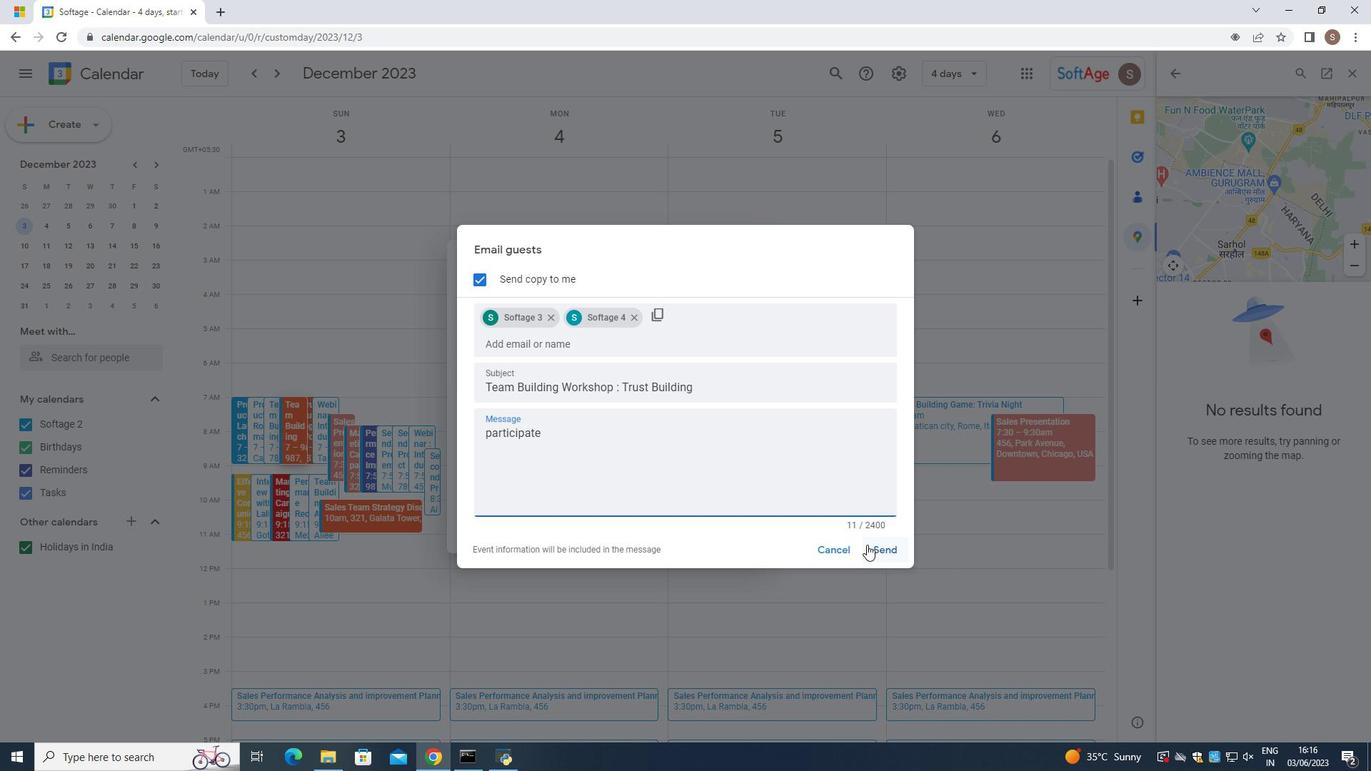 
Action: Mouse moved to (723, 527)
Screenshot: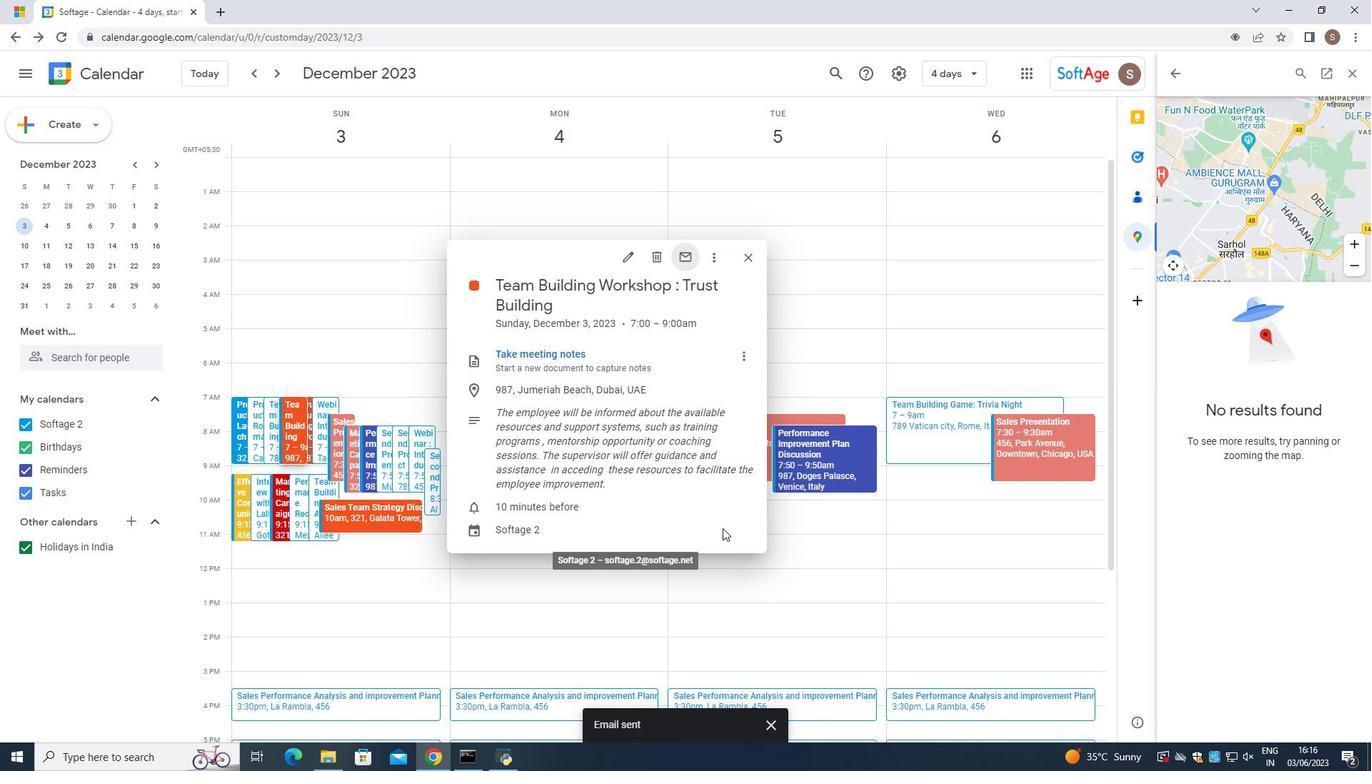 
